 Task: Search for Loft Apartments in Des Moines.
Action: Key pressed <Key.caps_lock>D<Key.caps_lock>es<Key.space><Key.caps_lock>M<Key.caps_lock>oines
Screenshot: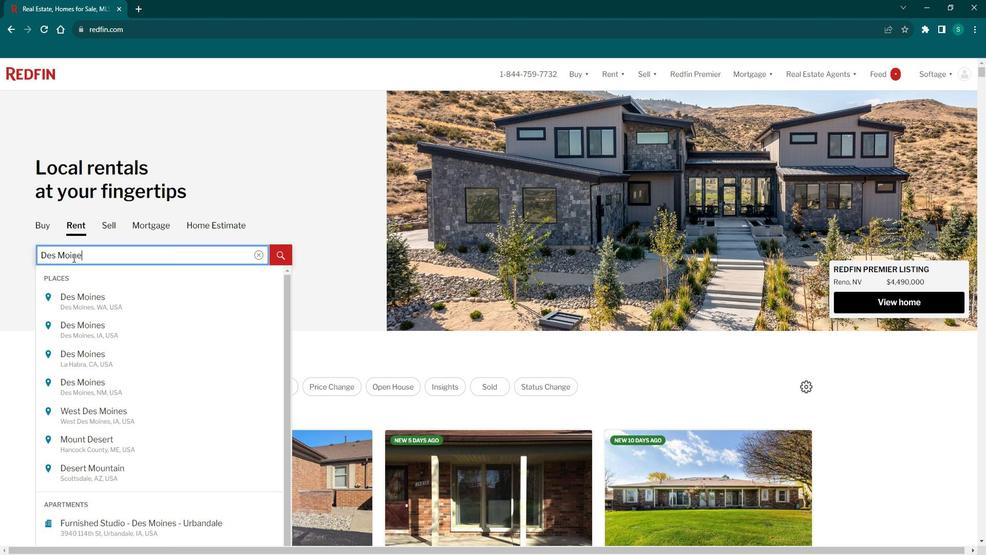 
Action: Mouse moved to (82, 303)
Screenshot: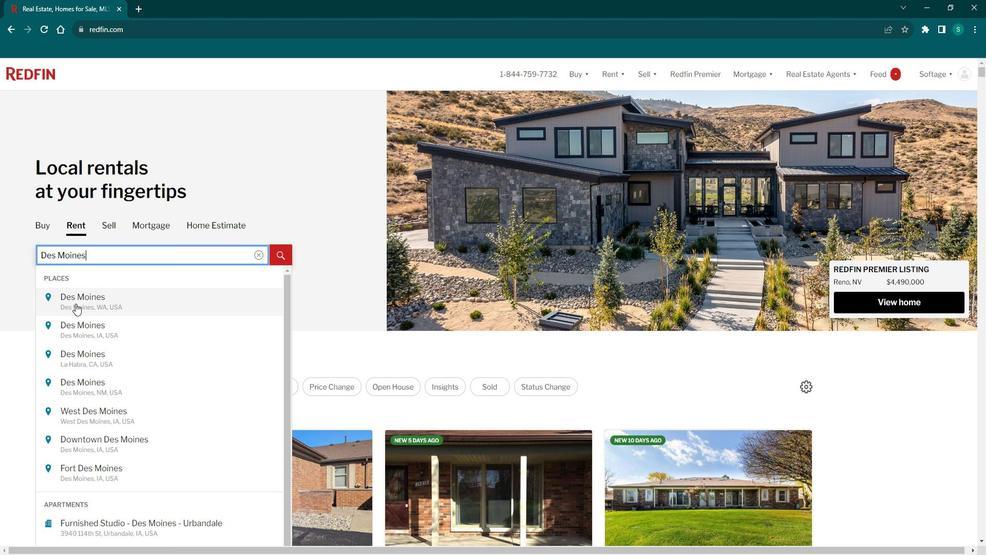
Action: Mouse pressed left at (82, 303)
Screenshot: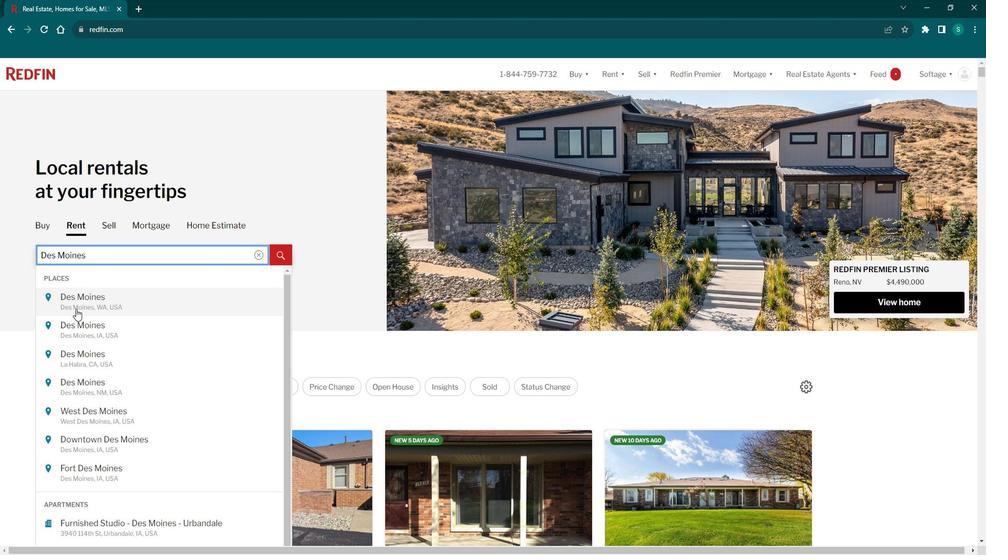 
Action: Mouse moved to (881, 148)
Screenshot: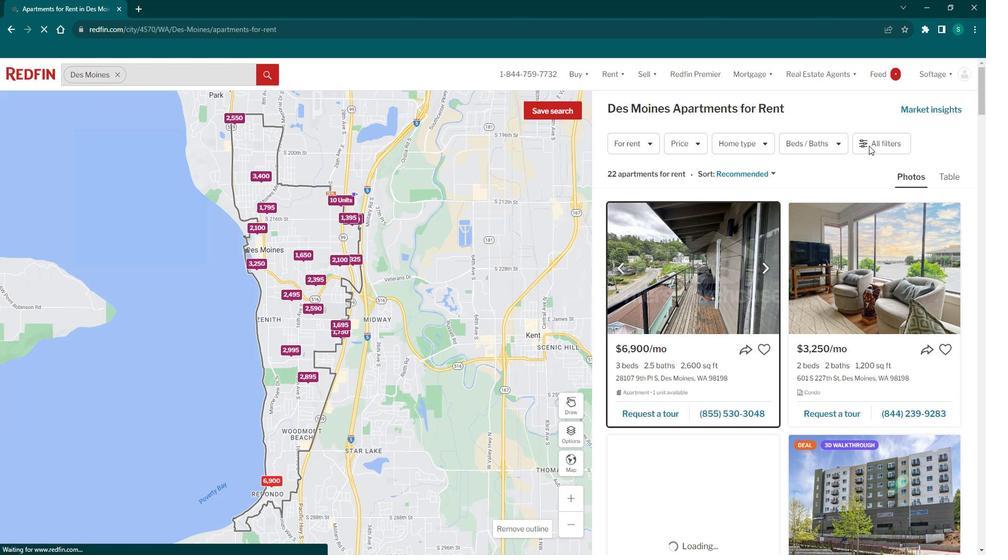 
Action: Mouse pressed left at (881, 148)
Screenshot: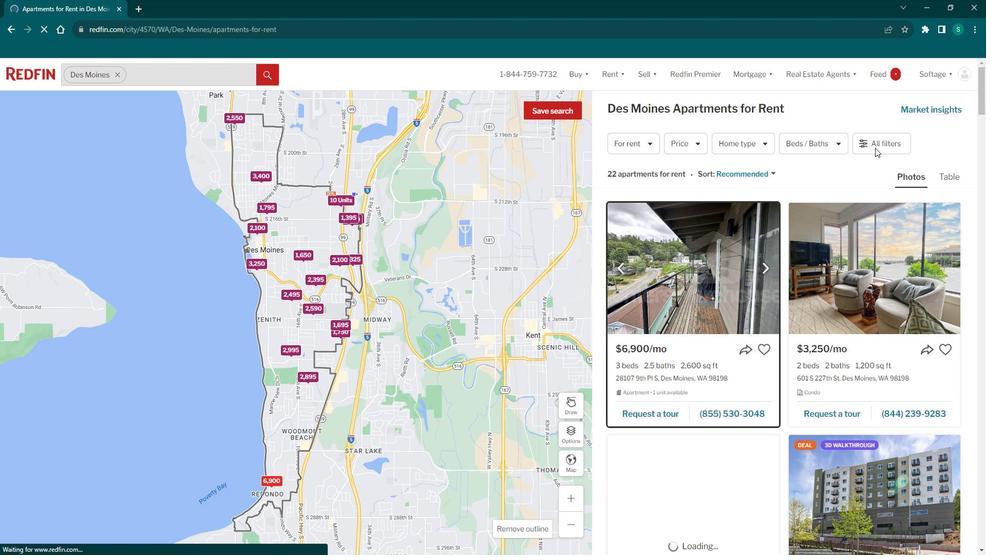 
Action: Mouse pressed left at (881, 148)
Screenshot: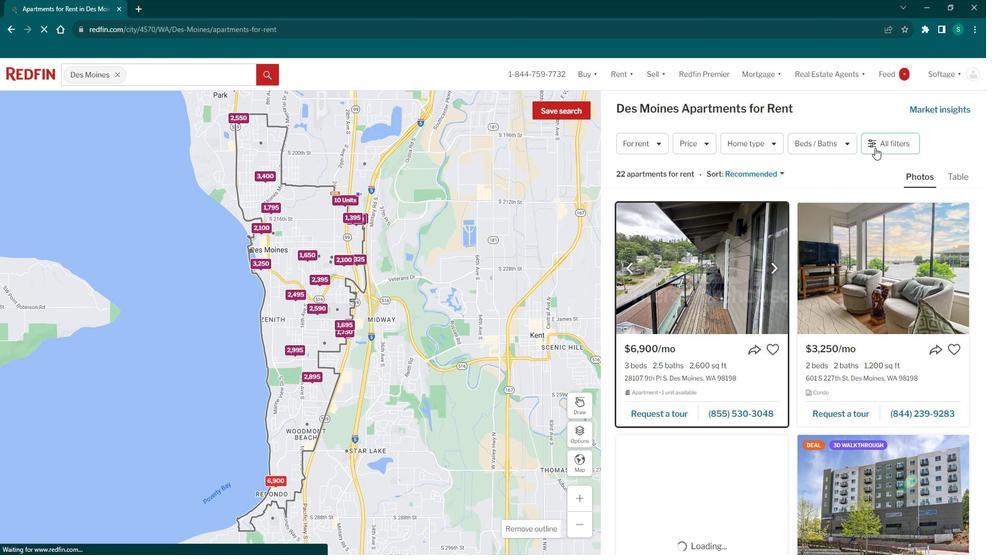 
Action: Mouse pressed left at (881, 148)
Screenshot: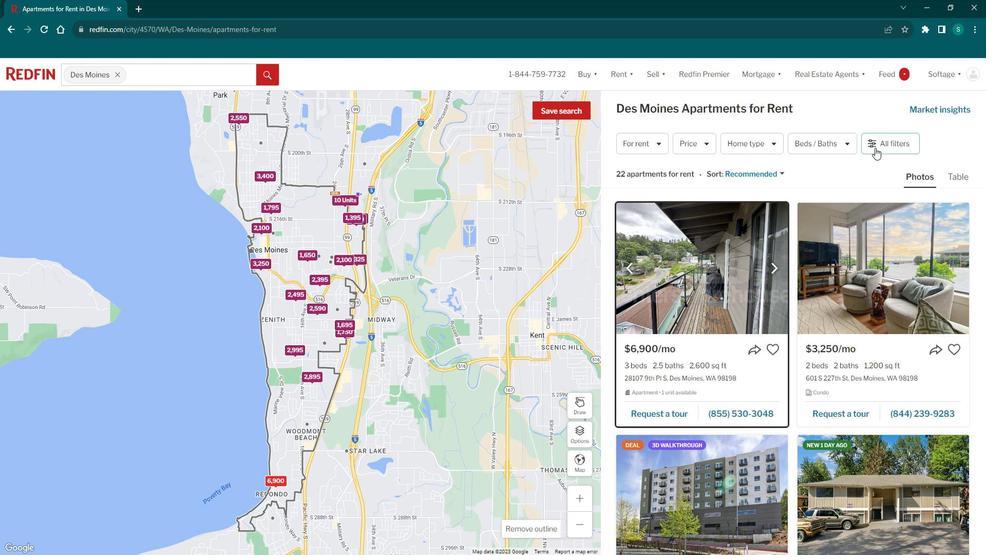 
Action: Mouse moved to (812, 274)
Screenshot: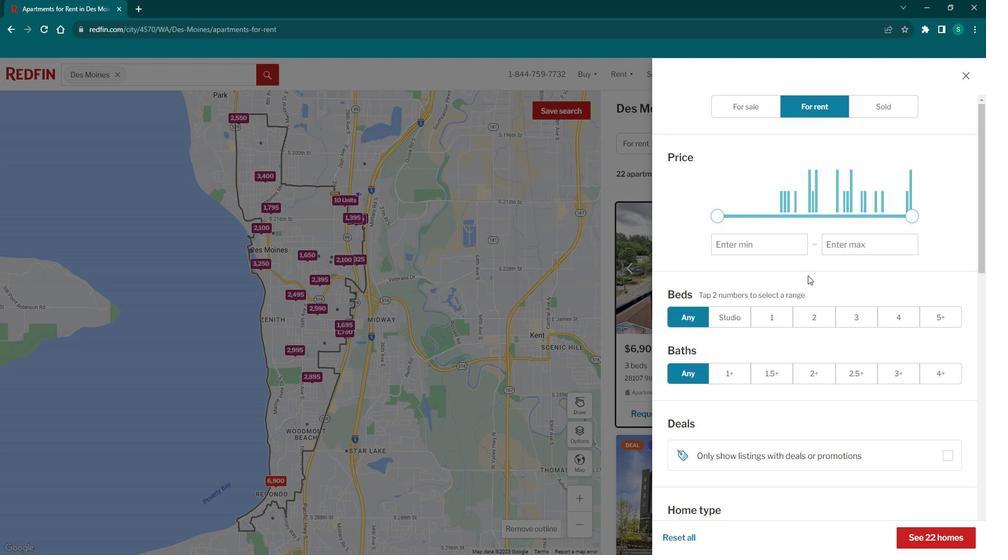 
Action: Mouse scrolled (812, 273) with delta (0, 0)
Screenshot: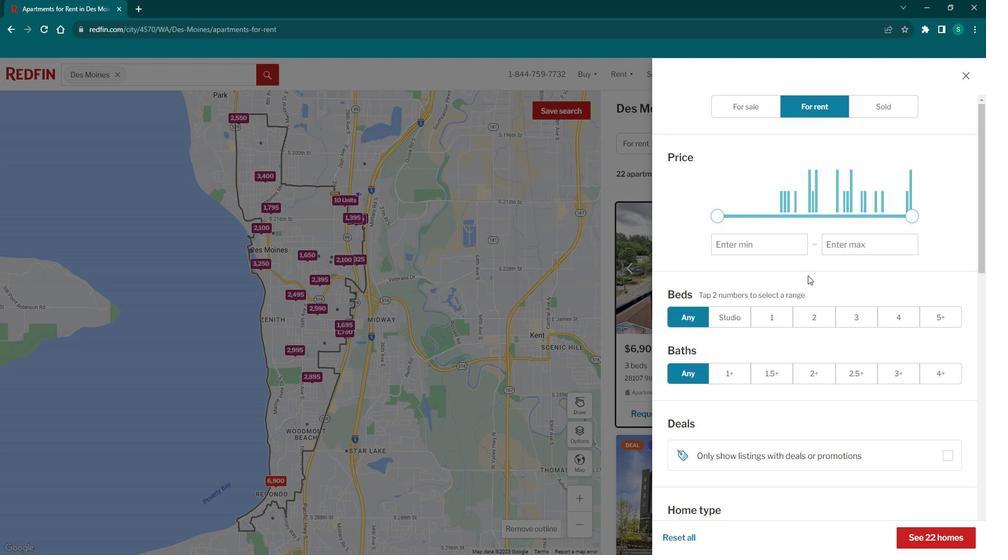
Action: Mouse moved to (682, 391)
Screenshot: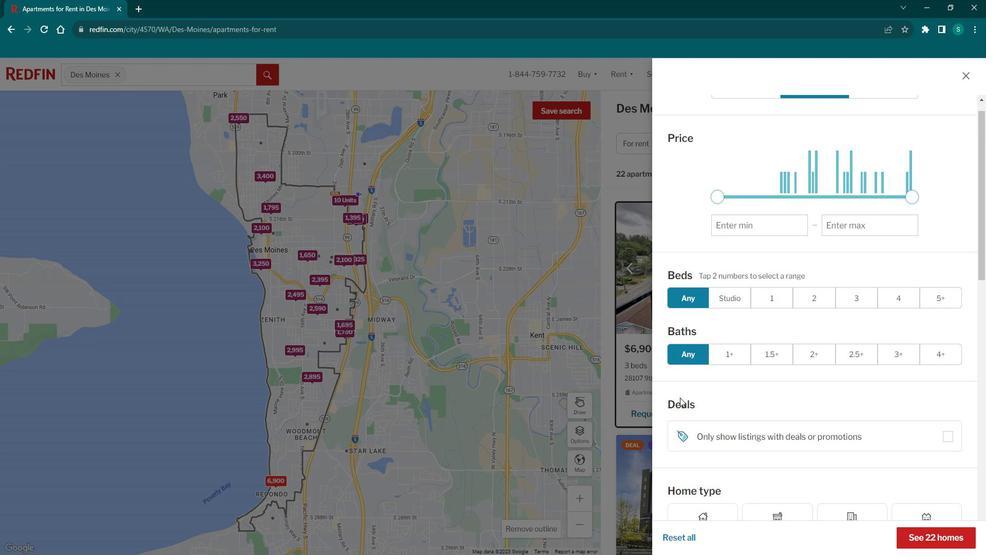 
Action: Mouse scrolled (682, 391) with delta (0, 0)
Screenshot: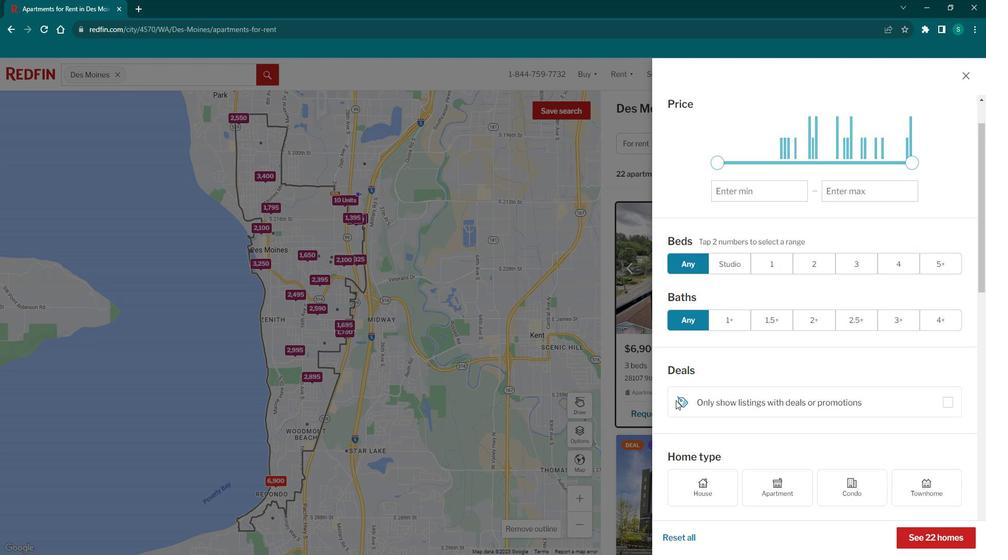 
Action: Mouse scrolled (682, 391) with delta (0, 0)
Screenshot: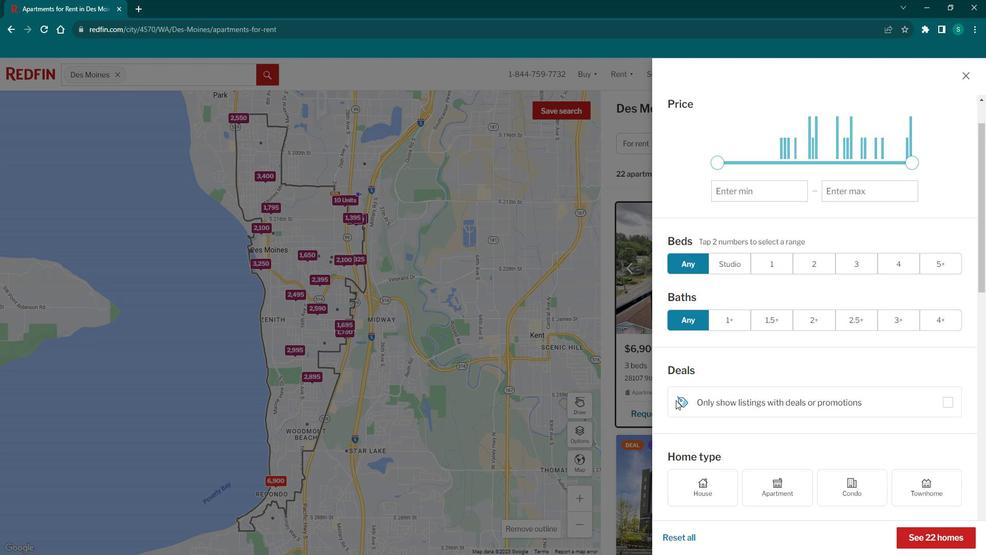 
Action: Mouse scrolled (682, 391) with delta (0, 0)
Screenshot: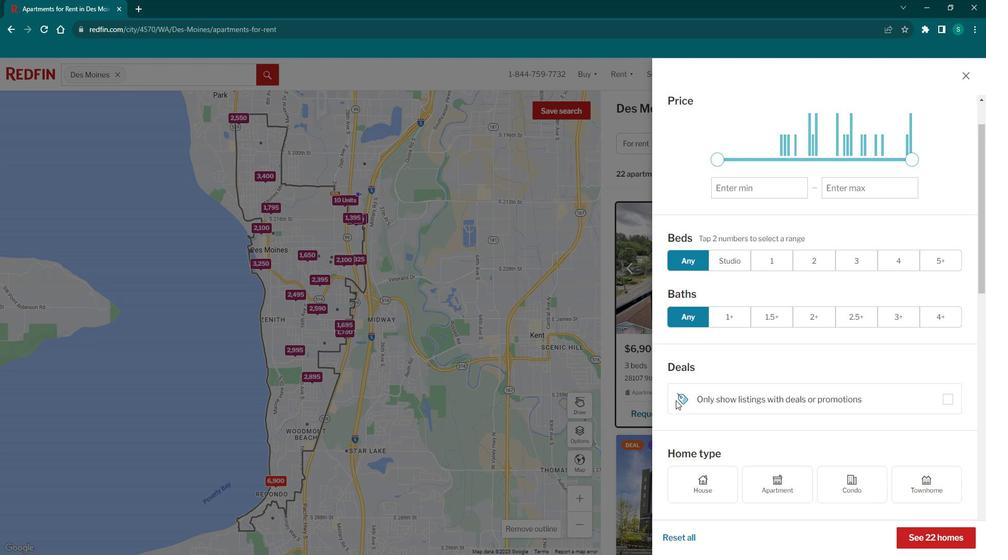 
Action: Mouse moved to (805, 330)
Screenshot: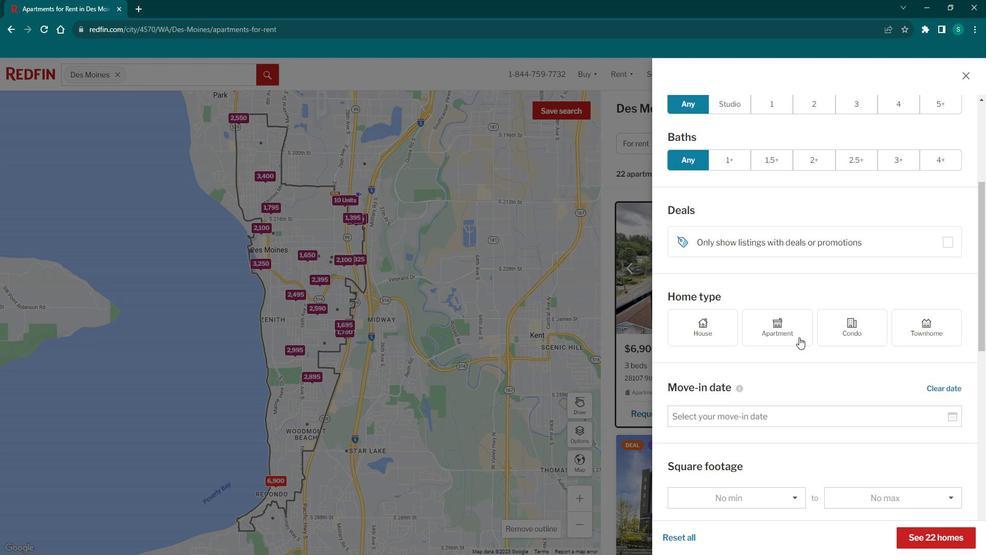 
Action: Mouse pressed left at (805, 330)
Screenshot: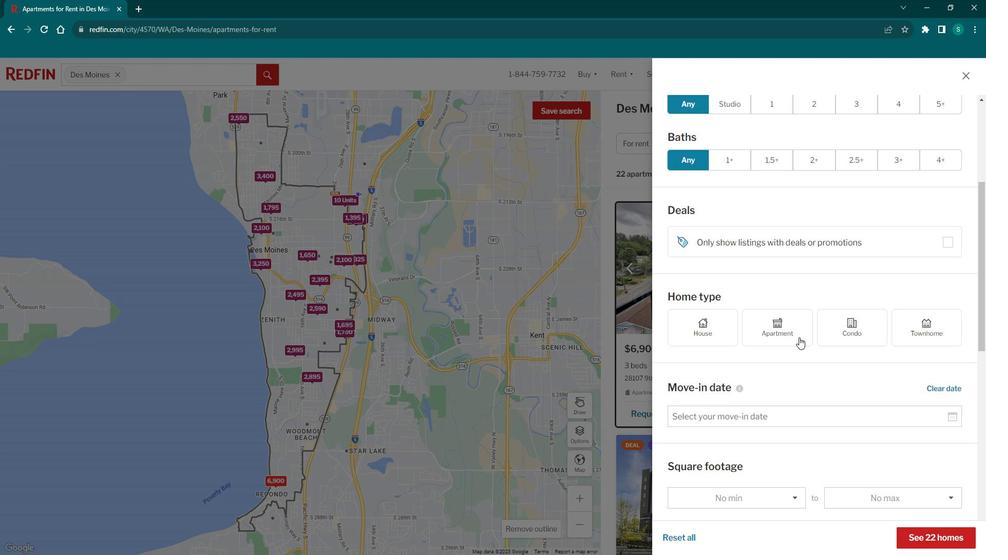 
Action: Mouse moved to (801, 367)
Screenshot: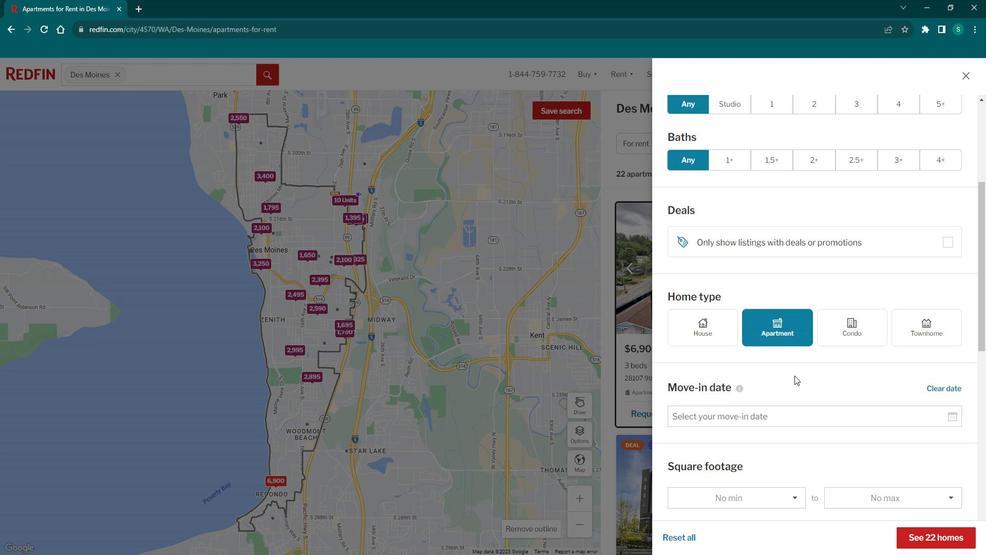 
Action: Mouse scrolled (801, 366) with delta (0, 0)
Screenshot: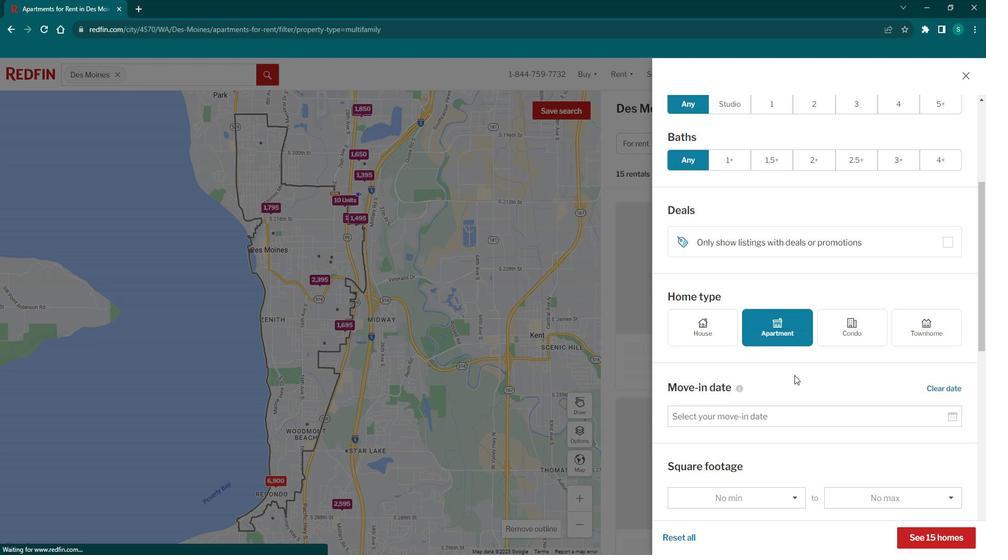 
Action: Mouse scrolled (801, 366) with delta (0, 0)
Screenshot: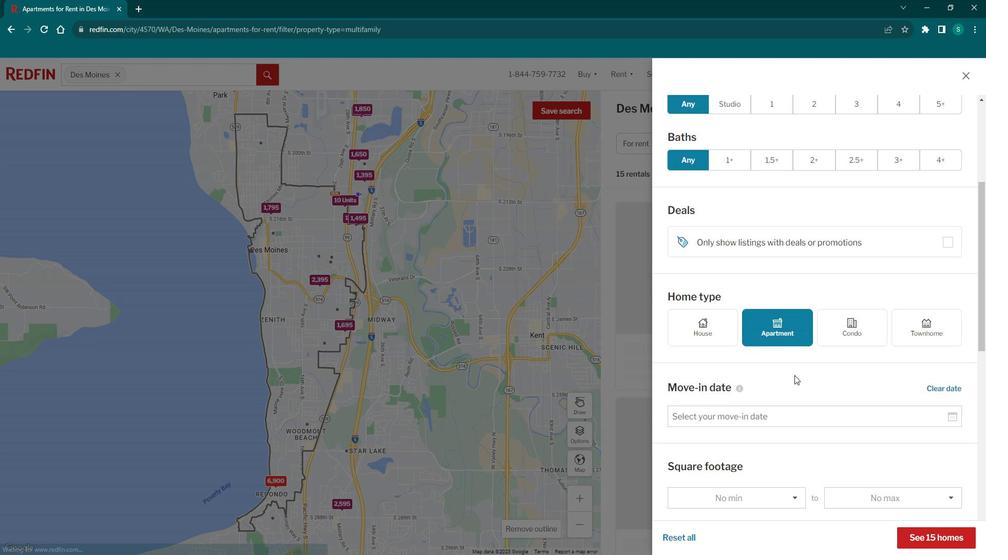 
Action: Mouse scrolled (801, 366) with delta (0, 0)
Screenshot: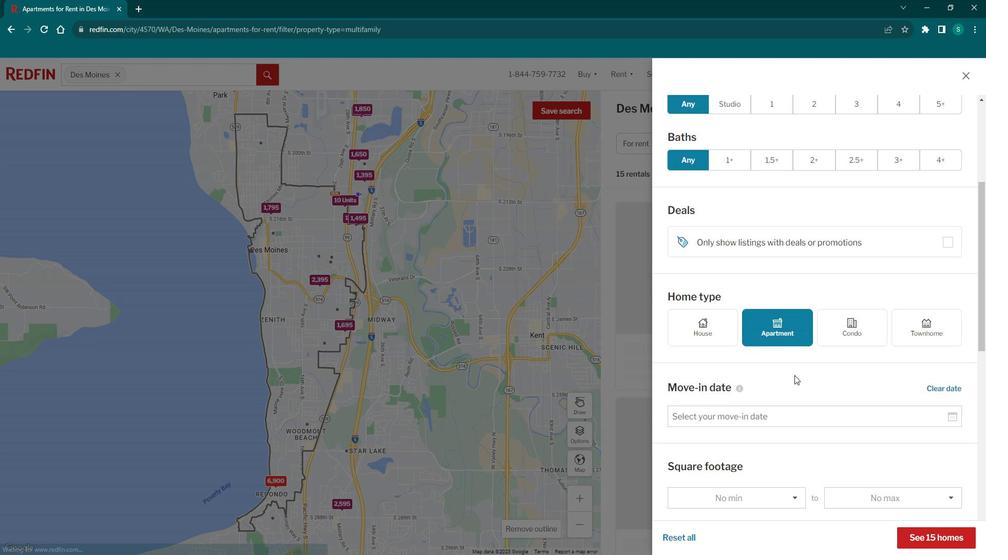 
Action: Mouse scrolled (801, 366) with delta (0, 0)
Screenshot: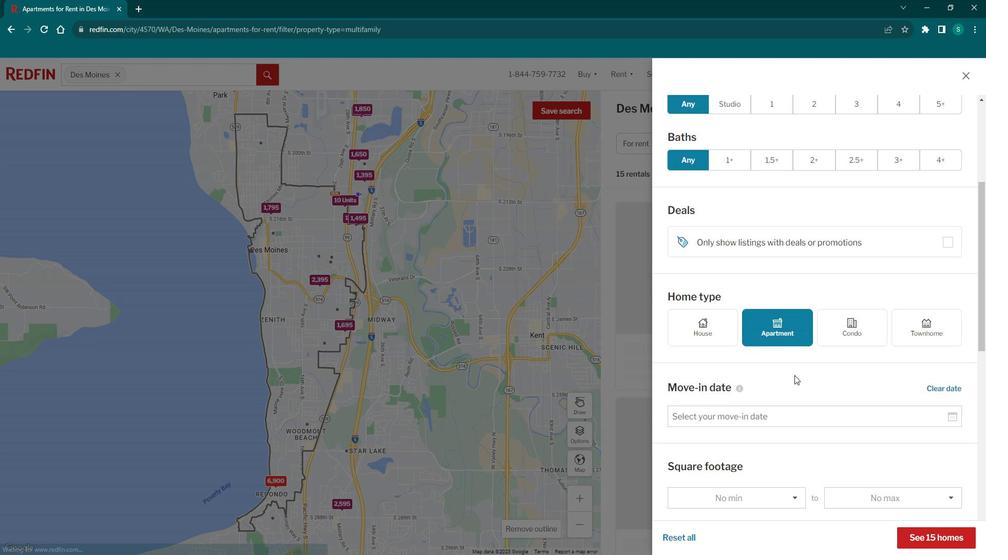 
Action: Mouse scrolled (801, 366) with delta (0, 0)
Screenshot: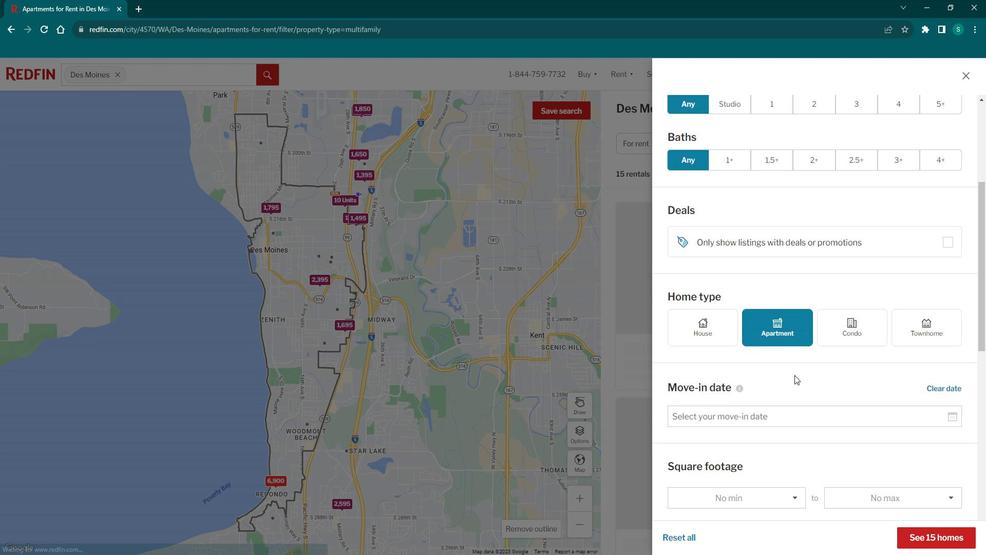 
Action: Mouse scrolled (801, 366) with delta (0, 0)
Screenshot: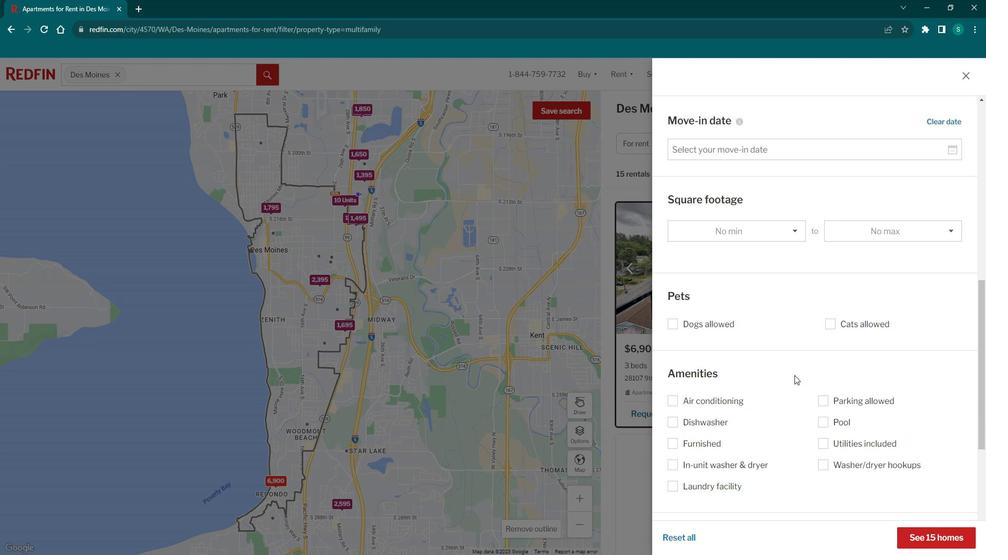 
Action: Mouse scrolled (801, 366) with delta (0, 0)
Screenshot: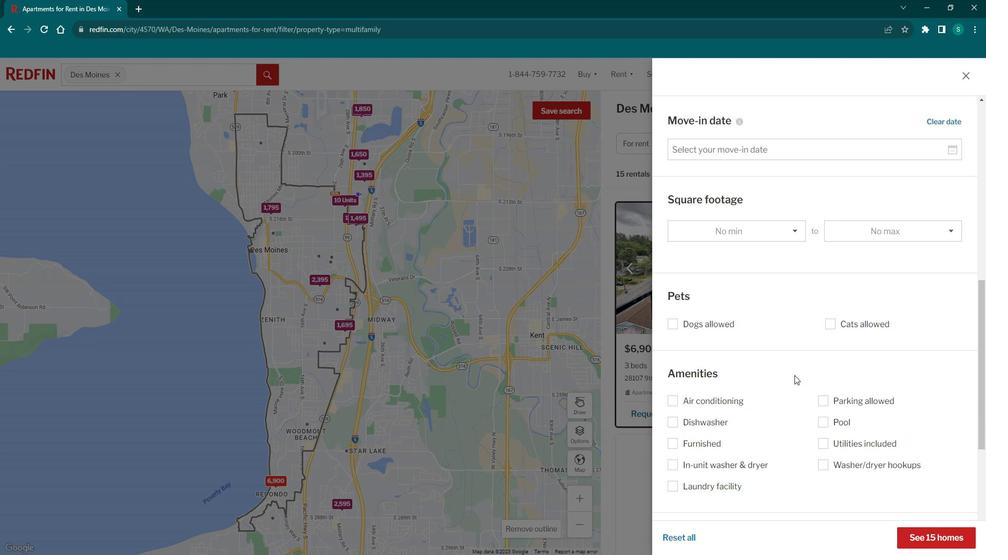 
Action: Mouse scrolled (801, 366) with delta (0, 0)
Screenshot: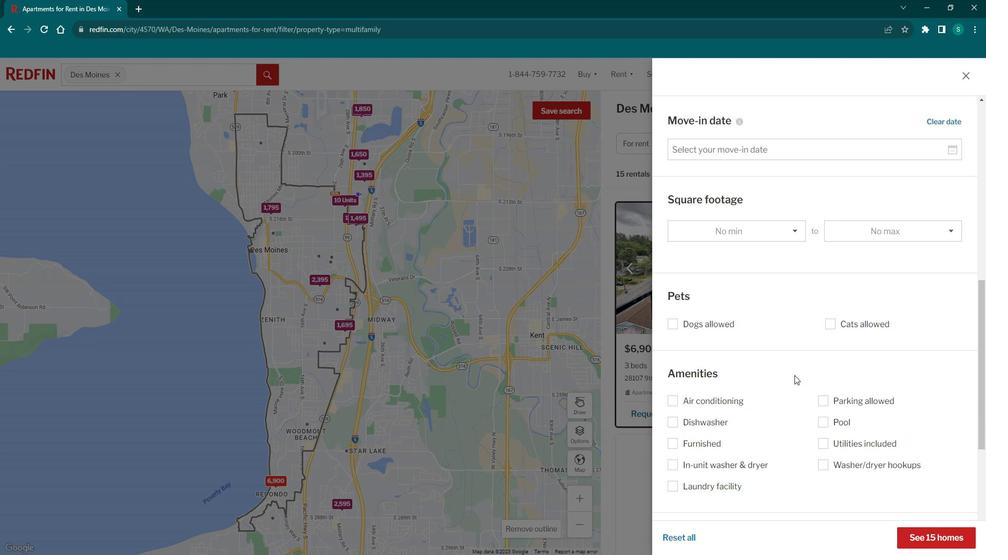 
Action: Mouse scrolled (801, 366) with delta (0, 0)
Screenshot: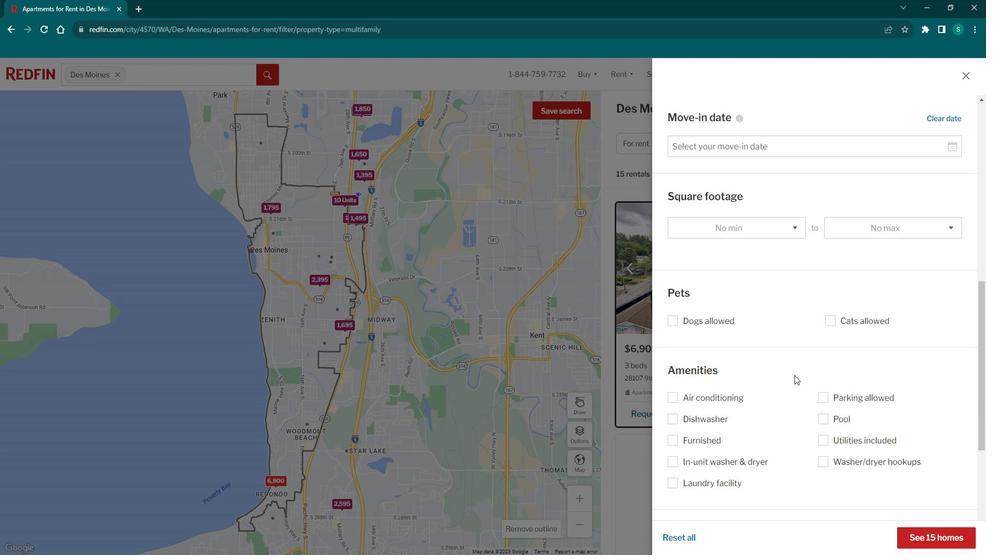 
Action: Mouse scrolled (801, 366) with delta (0, 0)
Screenshot: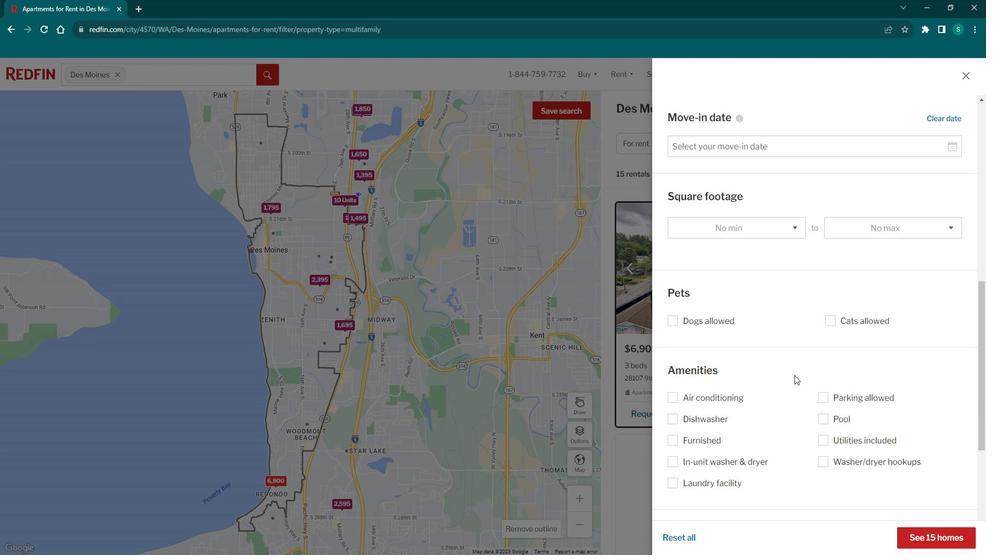 
Action: Mouse moved to (934, 525)
Screenshot: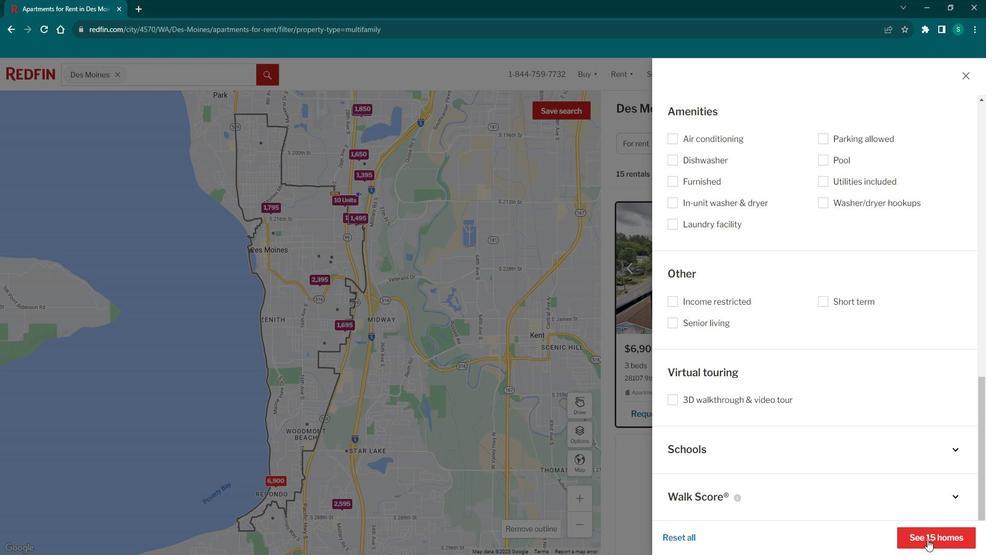 
Action: Mouse pressed left at (934, 525)
Screenshot: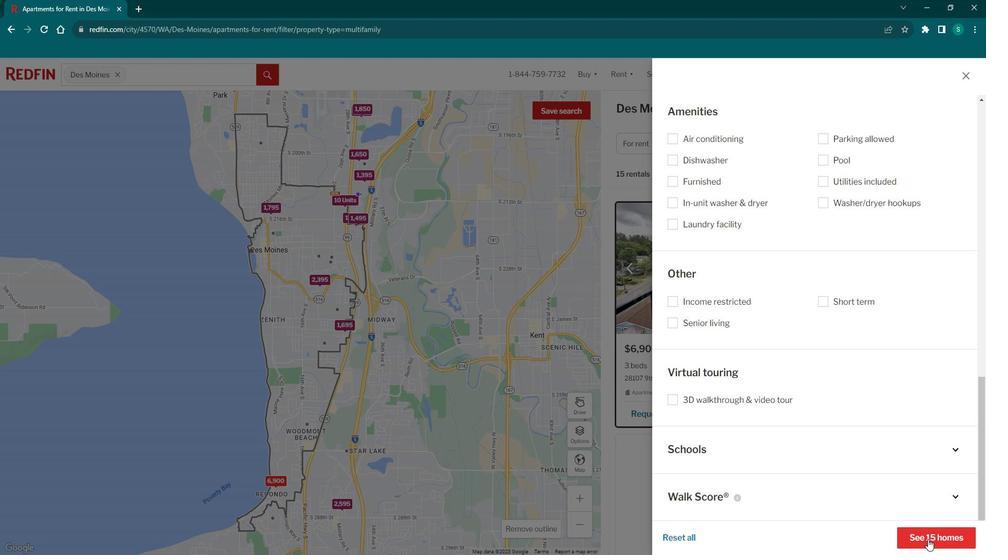 
Action: Mouse moved to (815, 347)
Screenshot: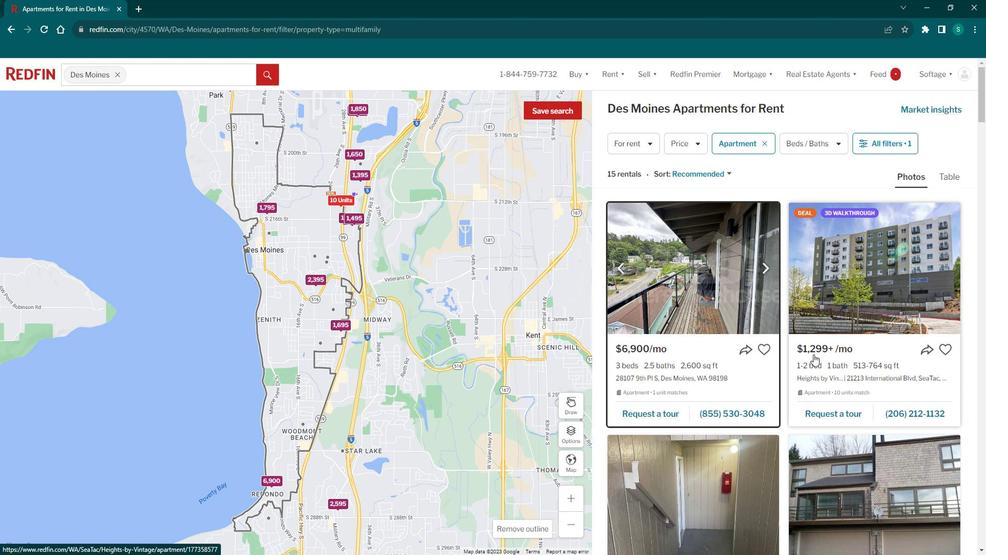 
Action: Mouse scrolled (815, 346) with delta (0, 0)
Screenshot: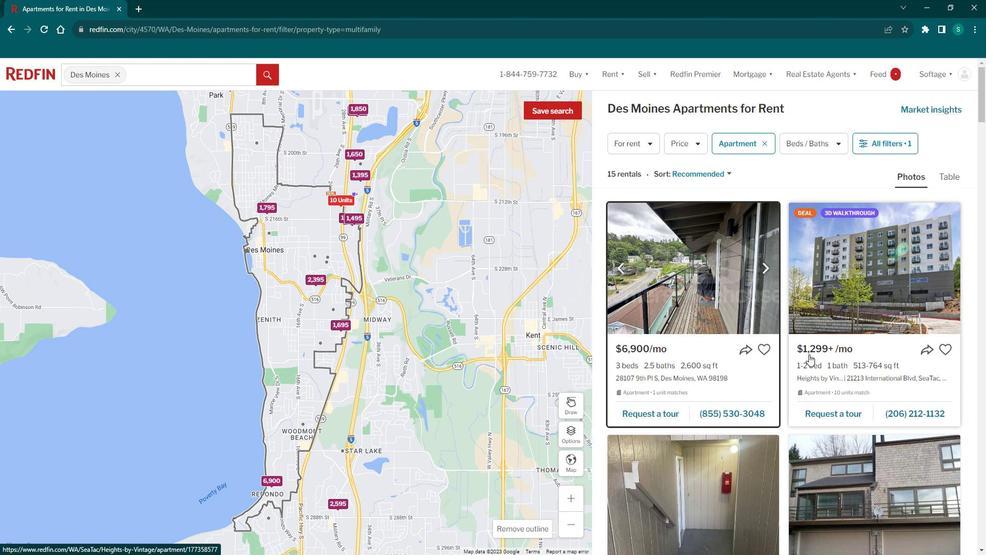 
Action: Mouse scrolled (815, 346) with delta (0, 0)
Screenshot: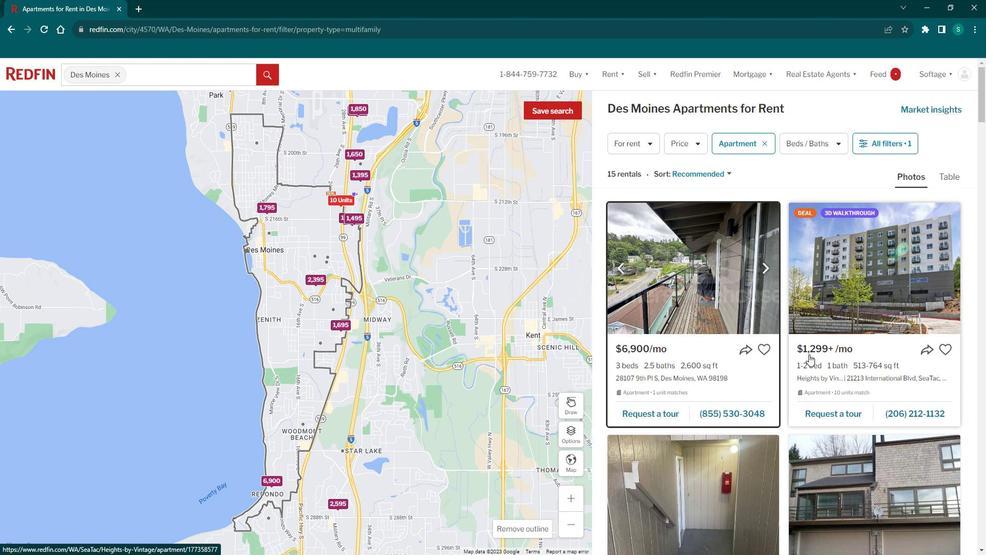 
Action: Mouse scrolled (815, 346) with delta (0, 0)
Screenshot: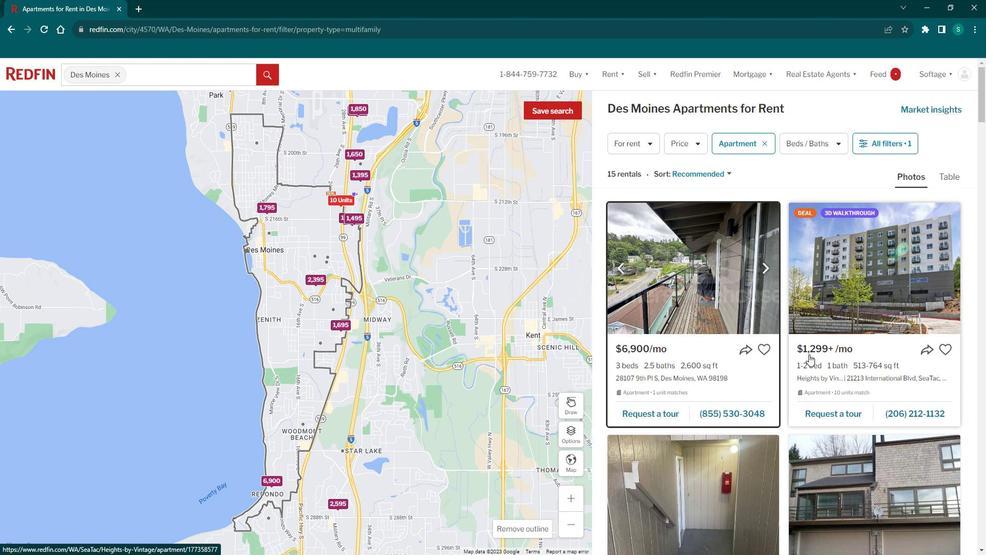
Action: Mouse scrolled (815, 346) with delta (0, 0)
Screenshot: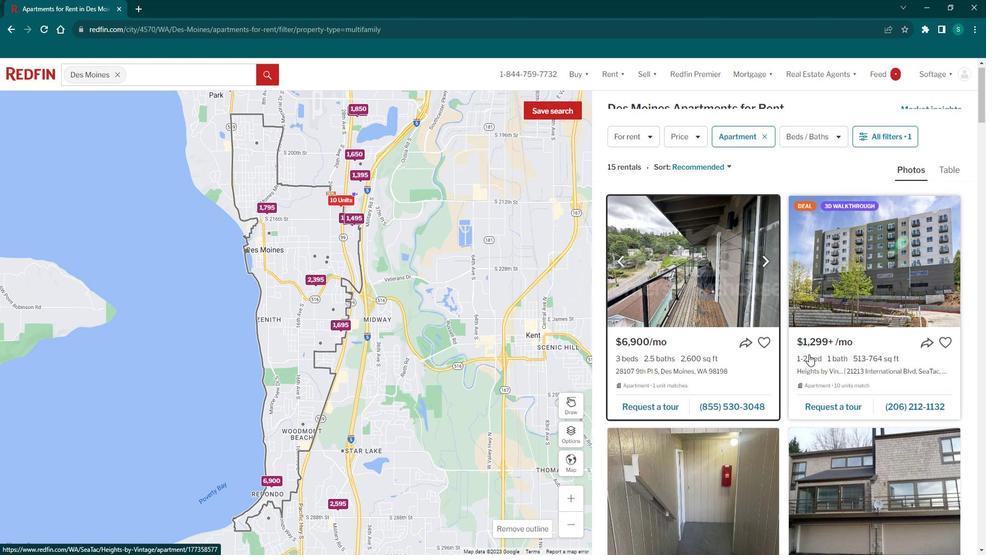 
Action: Mouse moved to (868, 333)
Screenshot: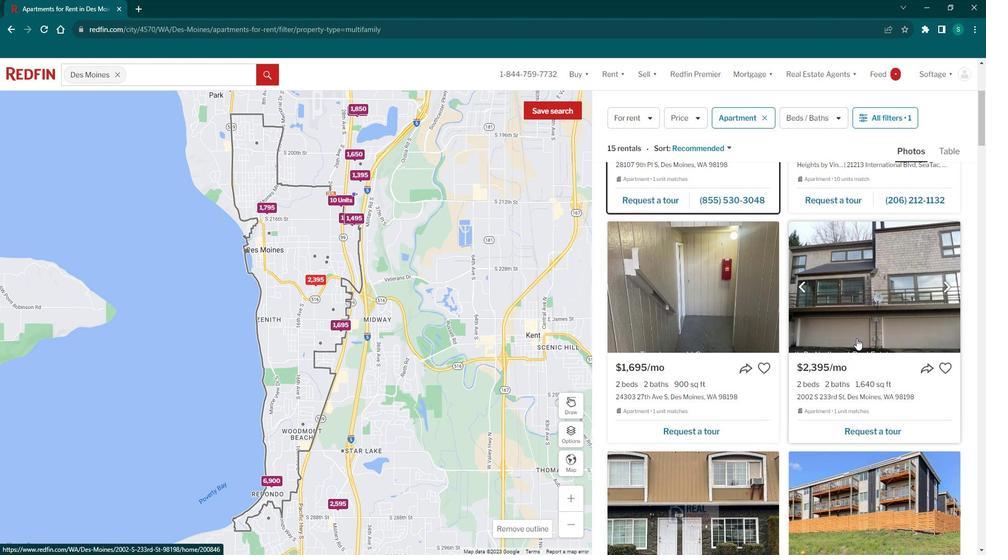 
Action: Mouse pressed left at (868, 333)
Screenshot: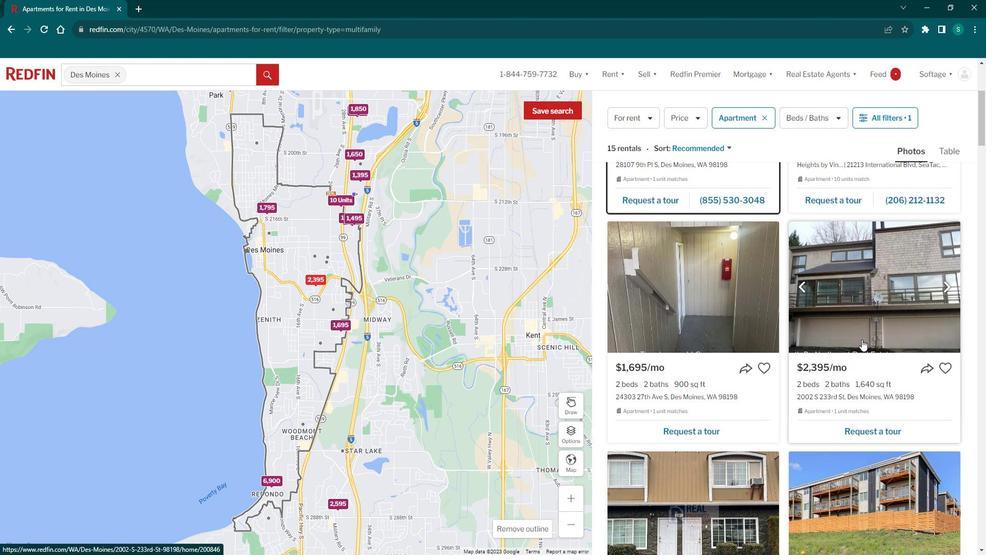 
Action: Mouse moved to (363, 327)
Screenshot: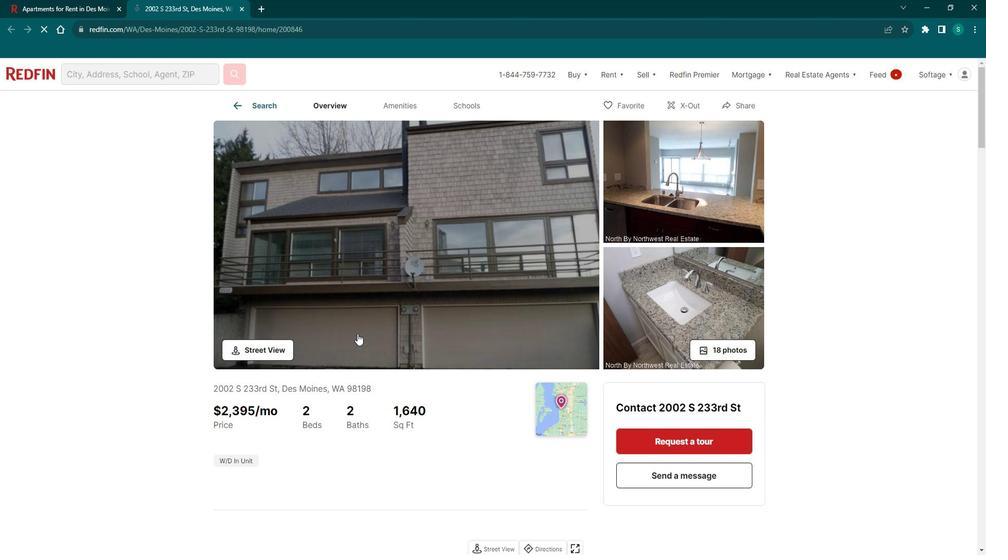 
Action: Mouse scrolled (363, 327) with delta (0, 0)
Screenshot: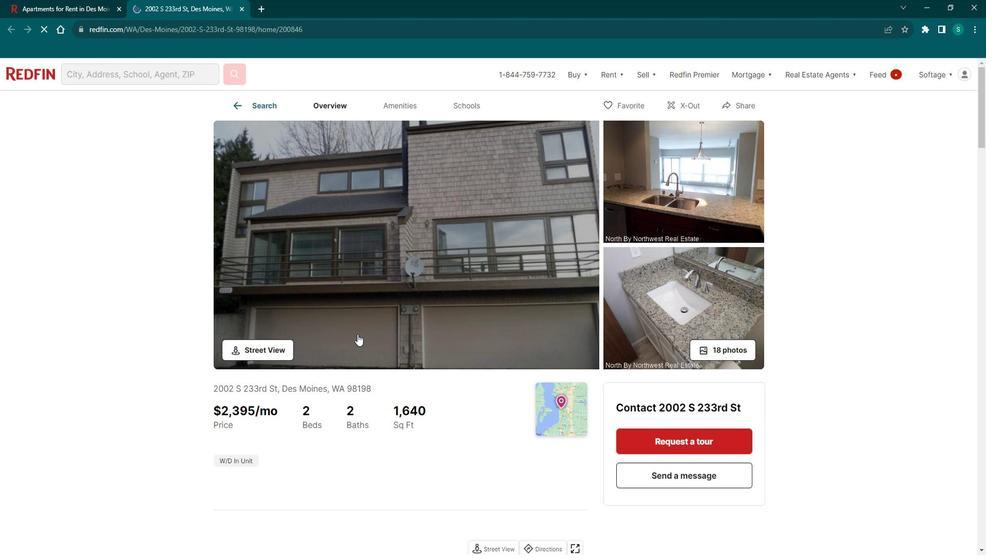 
Action: Mouse scrolled (363, 327) with delta (0, 0)
Screenshot: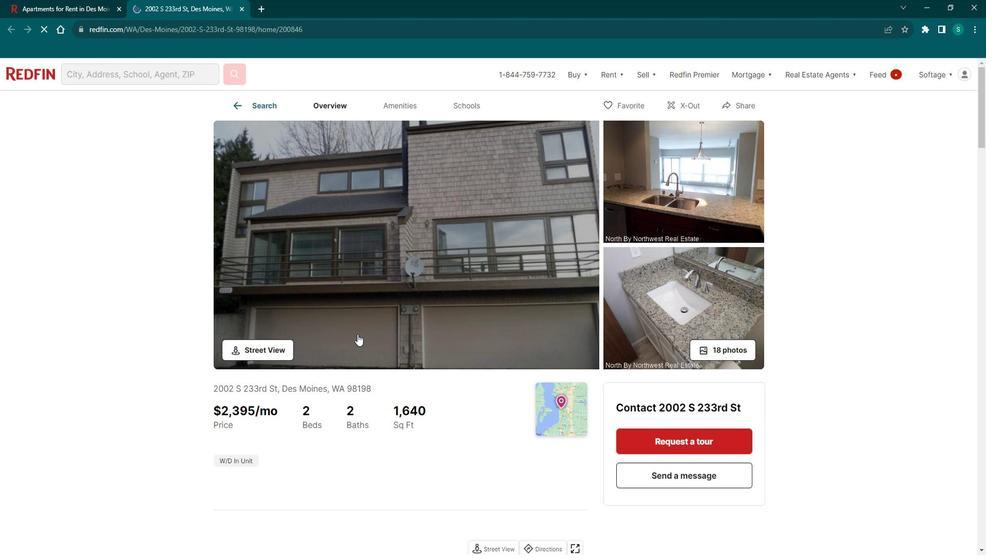 
Action: Mouse scrolled (363, 327) with delta (0, 0)
Screenshot: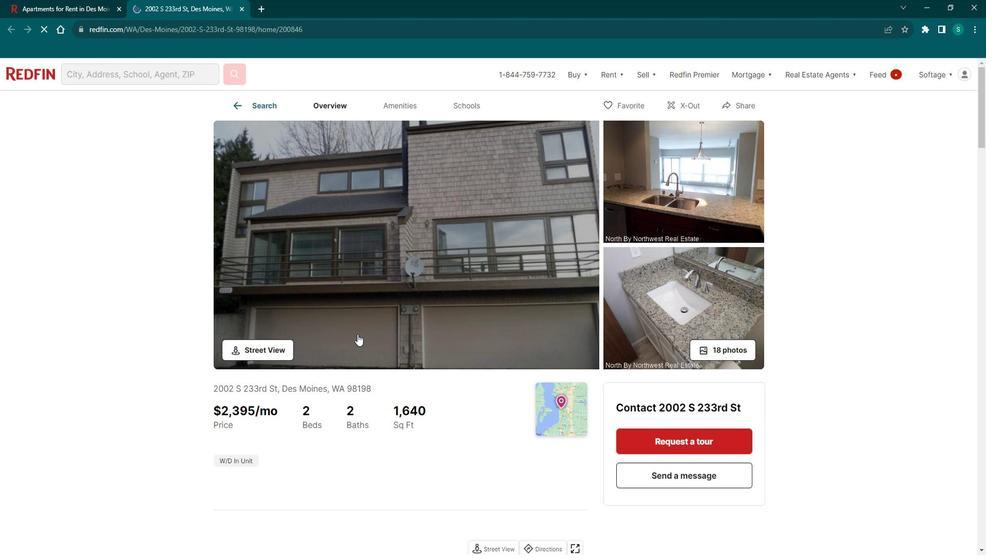 
Action: Mouse scrolled (363, 327) with delta (0, 0)
Screenshot: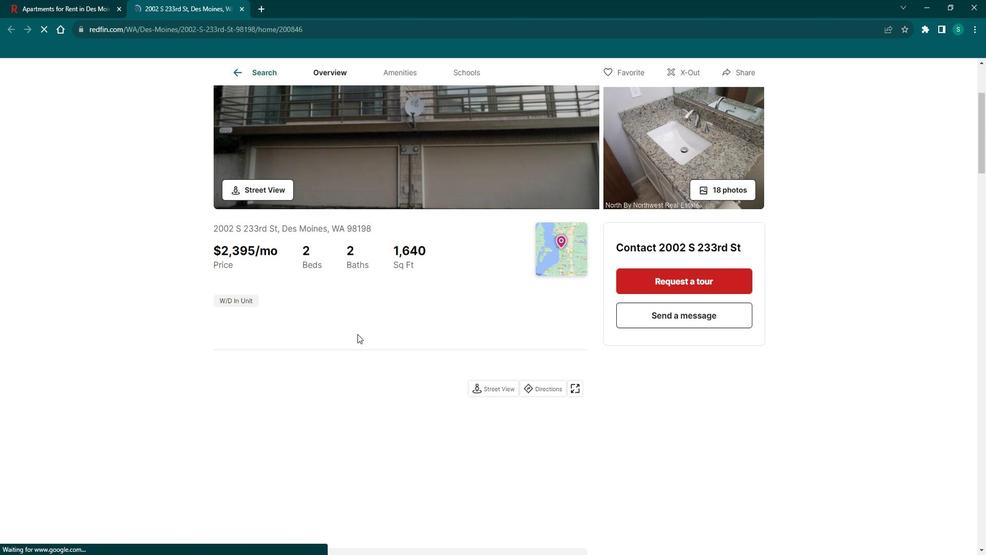 
Action: Mouse scrolled (363, 327) with delta (0, 0)
Screenshot: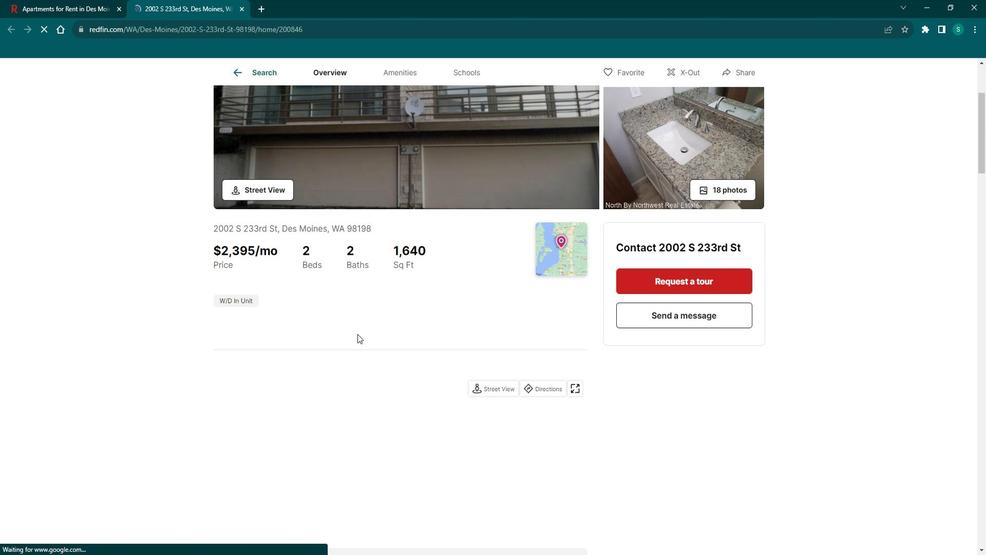 
Action: Mouse scrolled (363, 327) with delta (0, 0)
Screenshot: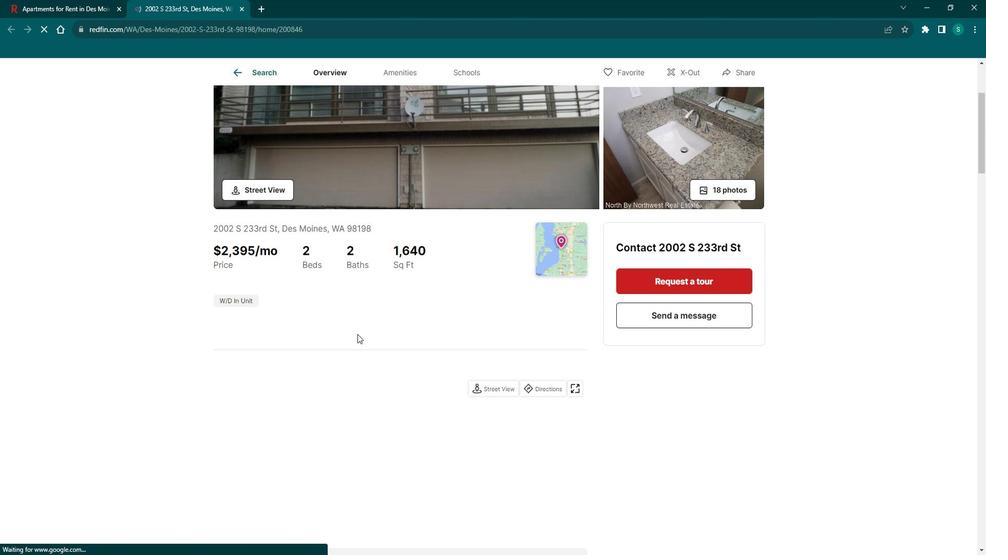 
Action: Mouse scrolled (363, 327) with delta (0, 0)
Screenshot: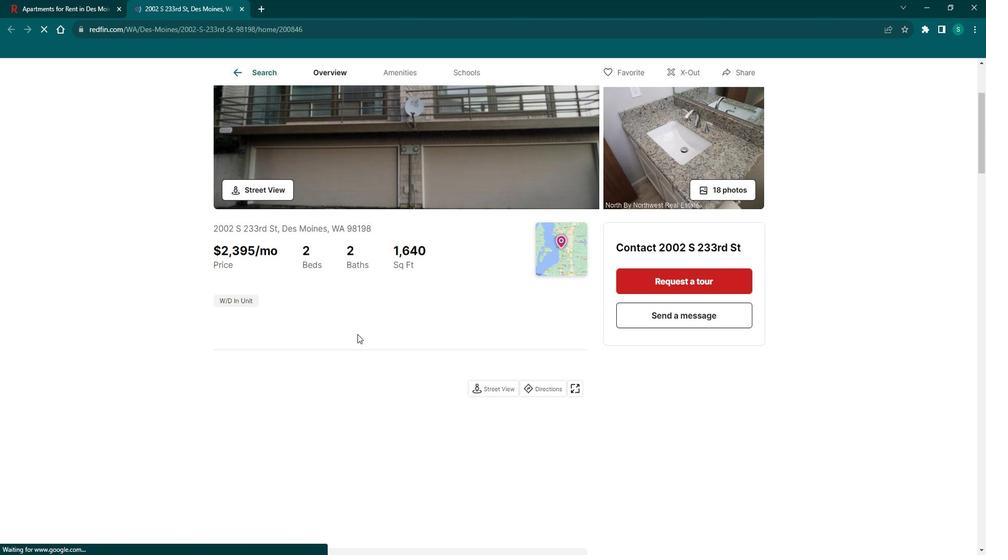 
Action: Mouse scrolled (363, 327) with delta (0, 0)
Screenshot: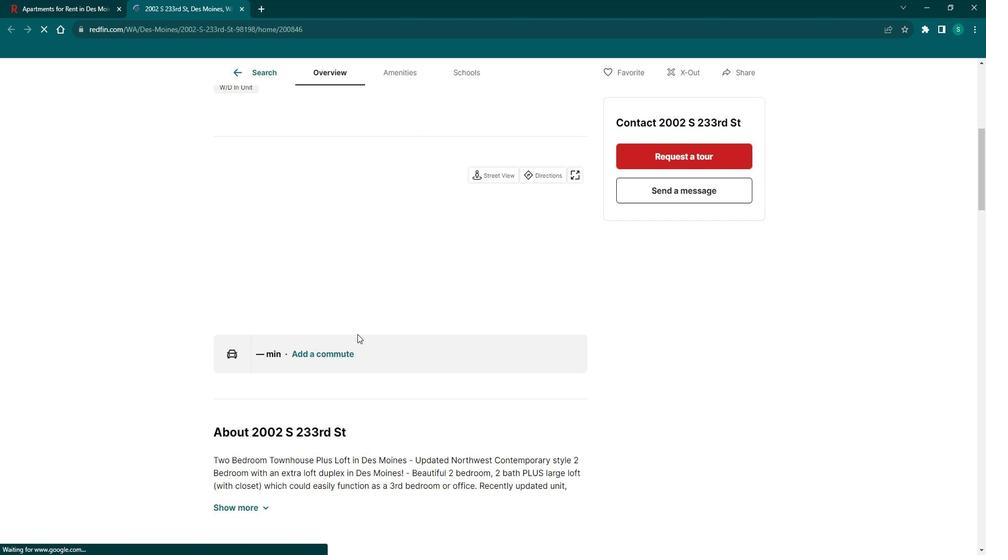
Action: Mouse scrolled (363, 327) with delta (0, 0)
Screenshot: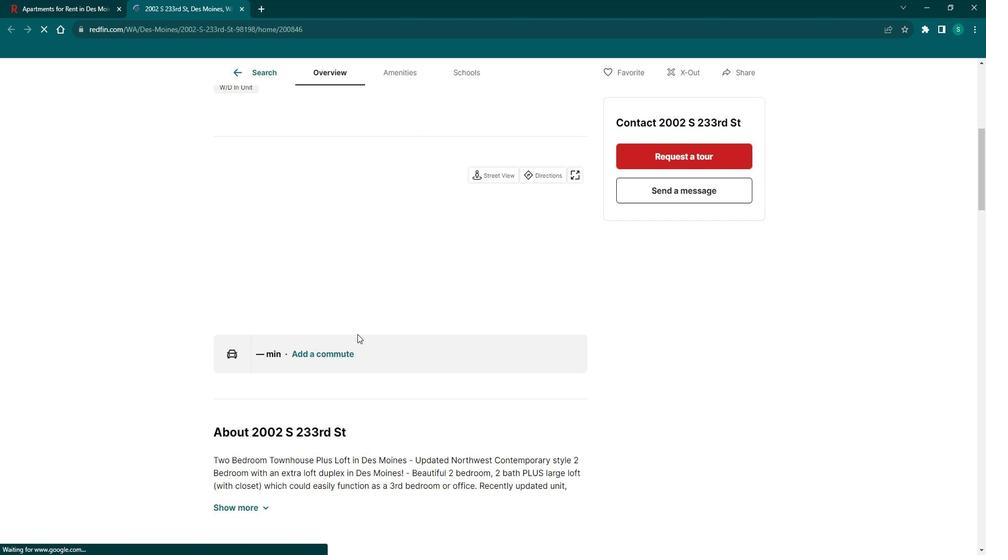 
Action: Mouse scrolled (363, 327) with delta (0, 0)
Screenshot: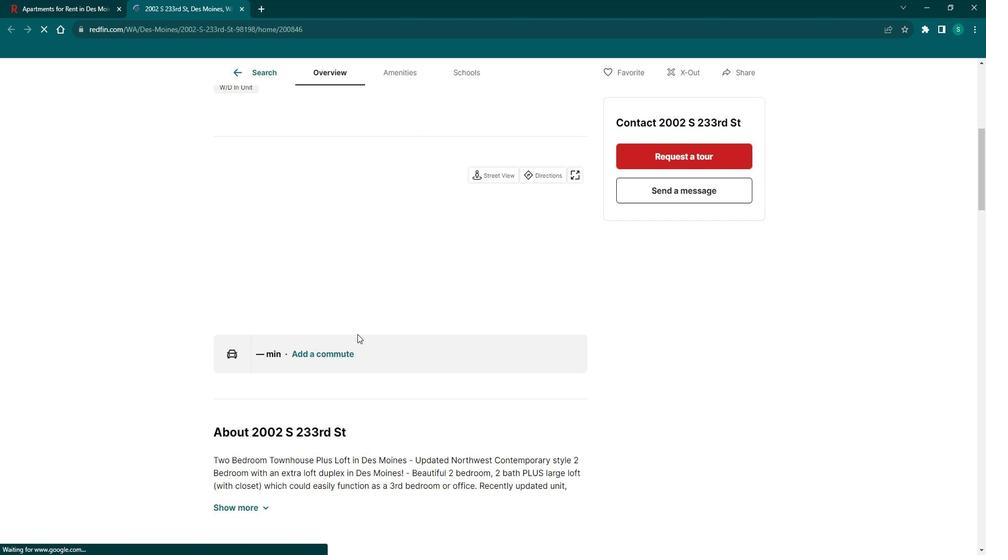 
Action: Mouse scrolled (363, 327) with delta (0, 0)
Screenshot: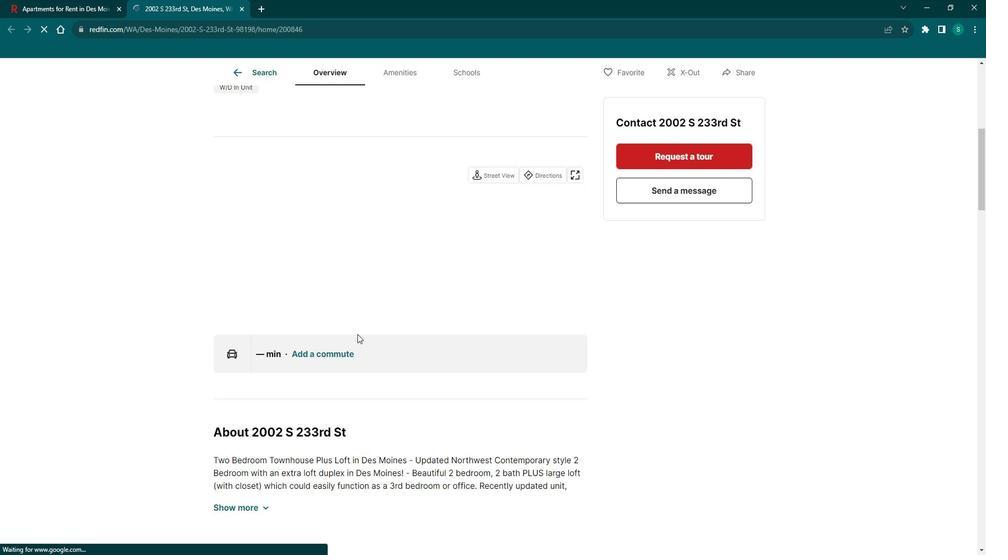 
Action: Mouse moved to (253, 285)
Screenshot: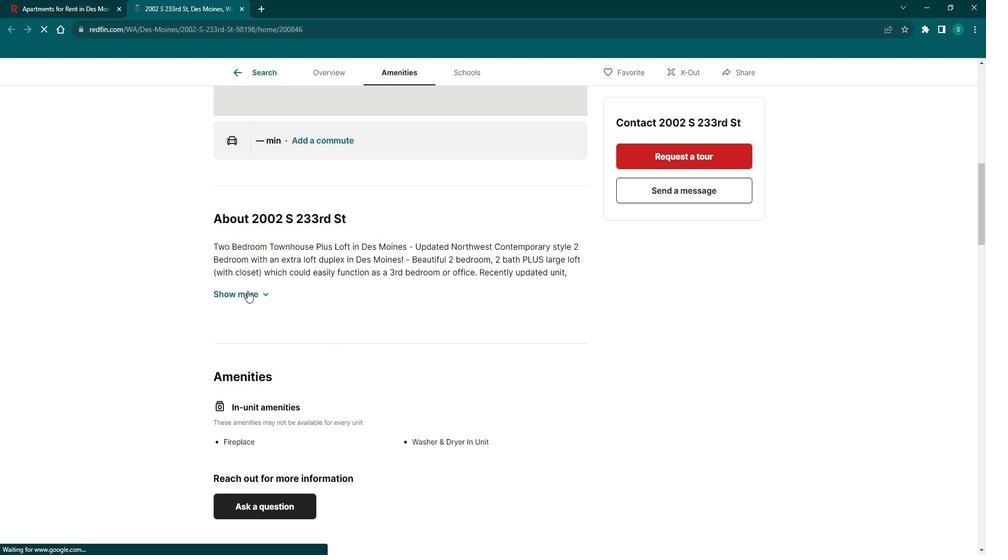 
Action: Mouse pressed left at (253, 285)
Screenshot: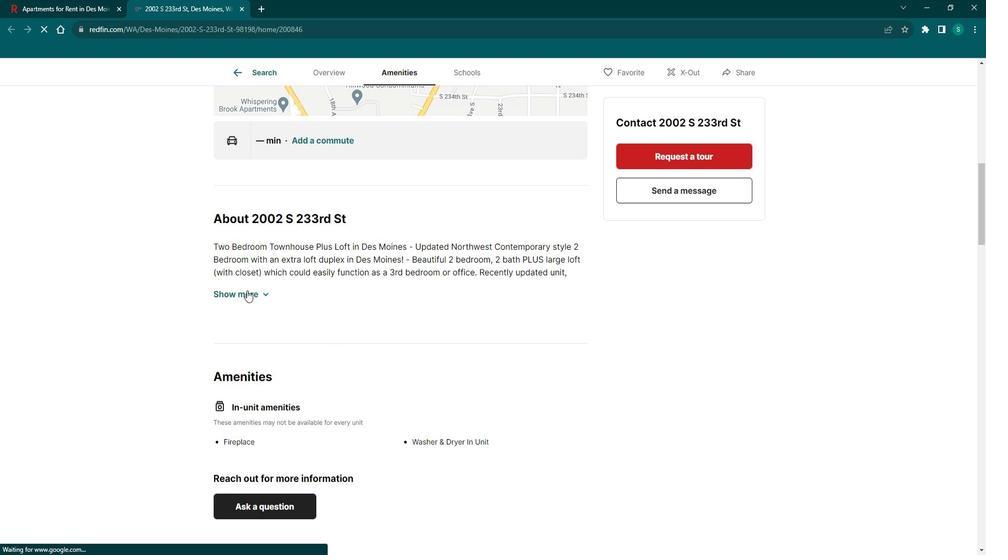 
Action: Mouse moved to (284, 312)
Screenshot: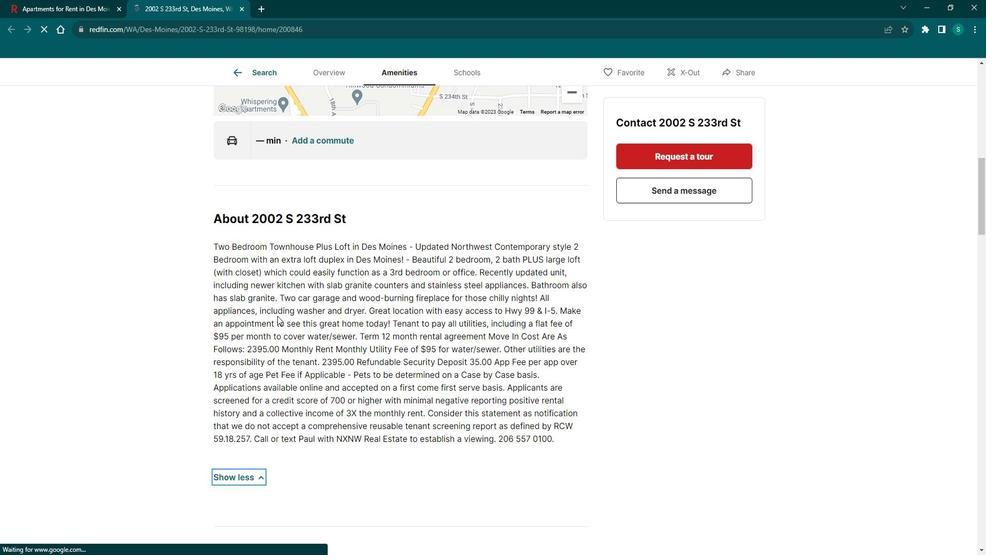 
Action: Mouse scrolled (284, 311) with delta (0, 0)
Screenshot: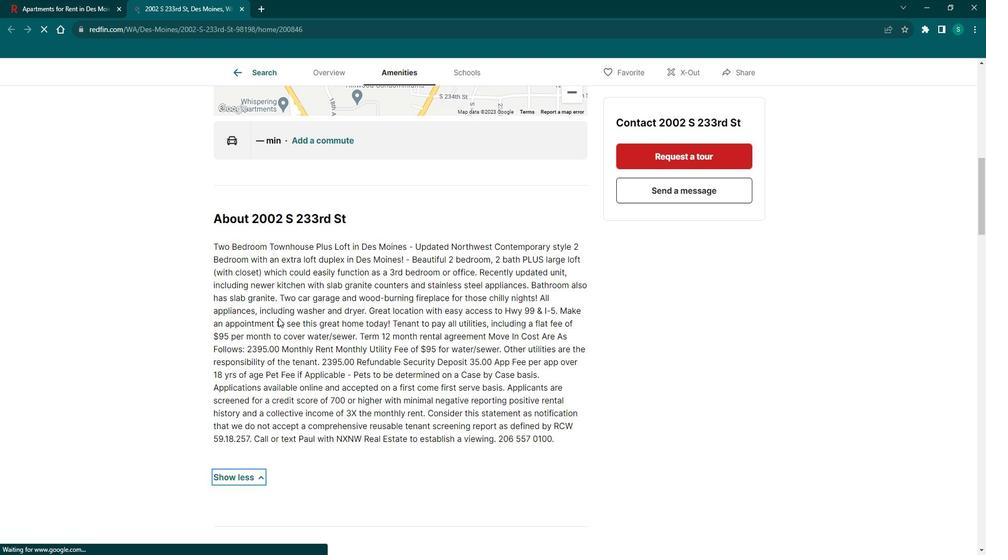 
Action: Mouse scrolled (284, 311) with delta (0, 0)
Screenshot: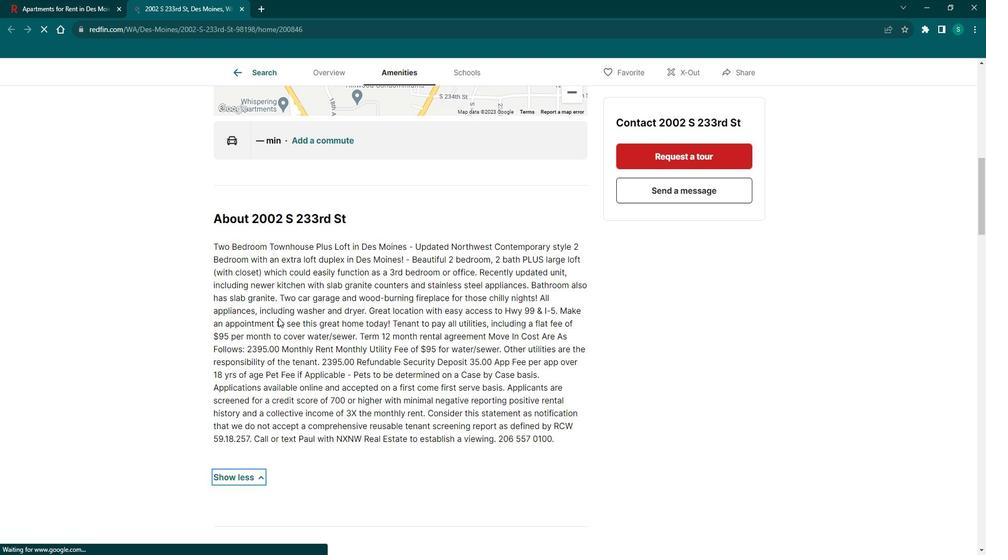 
Action: Mouse scrolled (284, 311) with delta (0, 0)
Screenshot: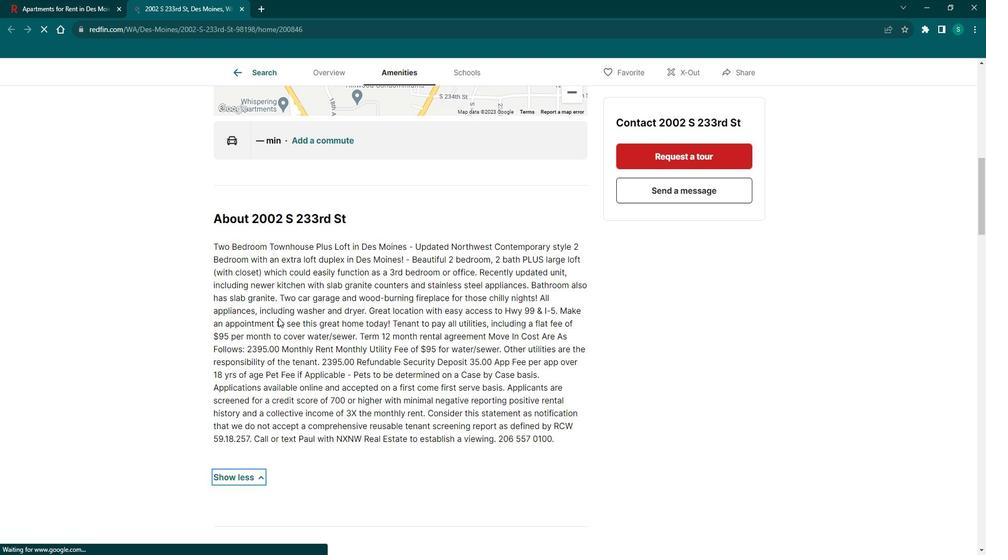 
Action: Mouse scrolled (284, 311) with delta (0, 0)
Screenshot: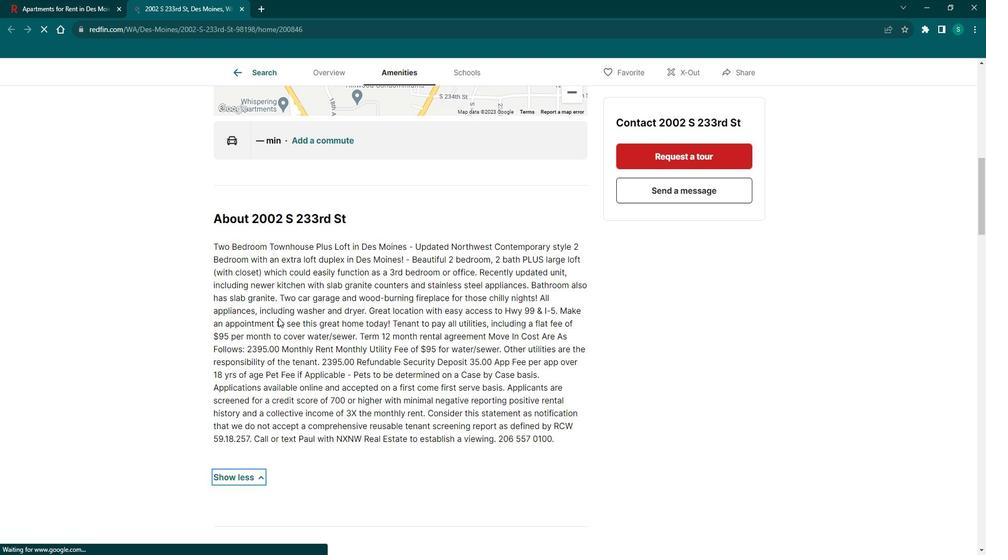 
Action: Mouse scrolled (284, 311) with delta (0, 0)
Screenshot: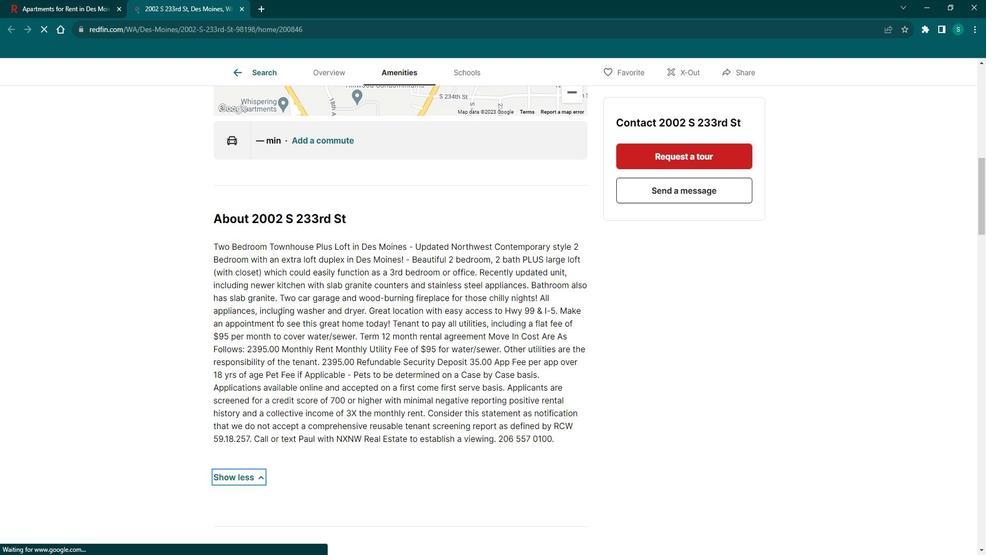 
Action: Mouse scrolled (284, 311) with delta (0, 0)
Screenshot: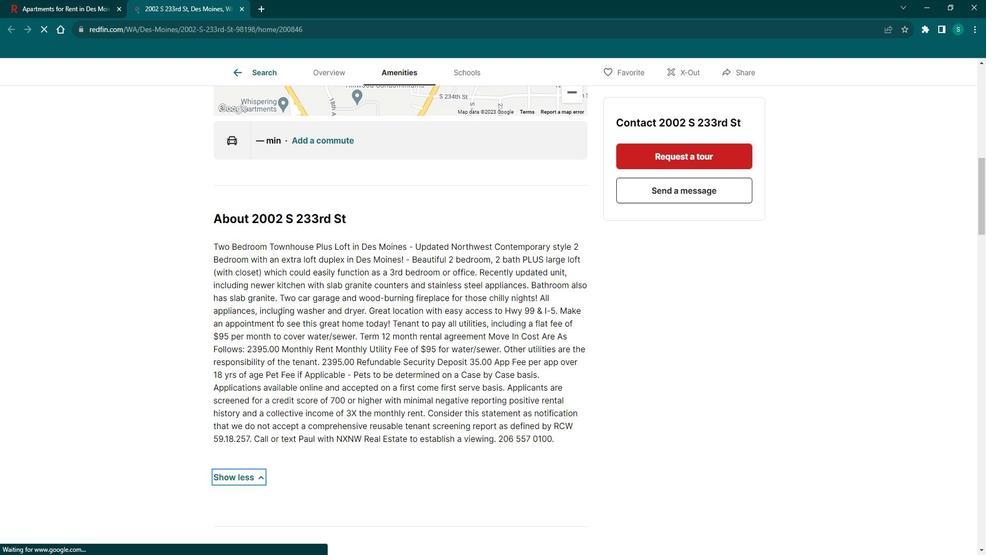
Action: Mouse scrolled (284, 311) with delta (0, 0)
Screenshot: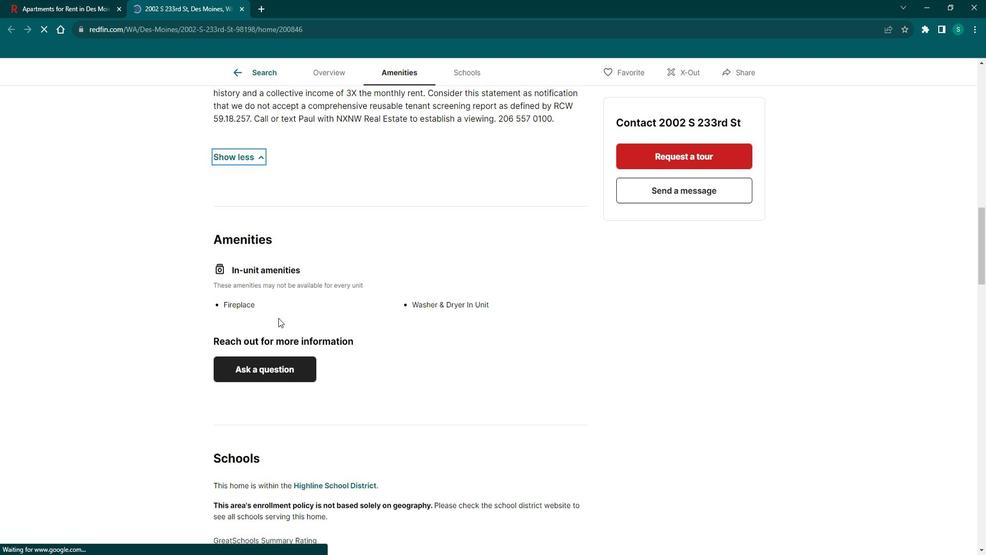 
Action: Mouse scrolled (284, 311) with delta (0, 0)
Screenshot: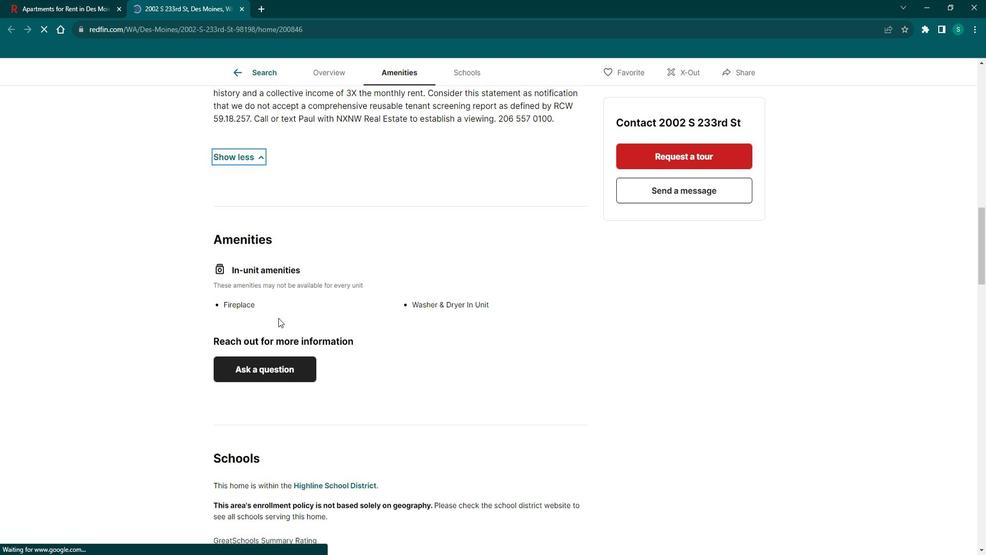 
Action: Mouse scrolled (284, 311) with delta (0, 0)
Screenshot: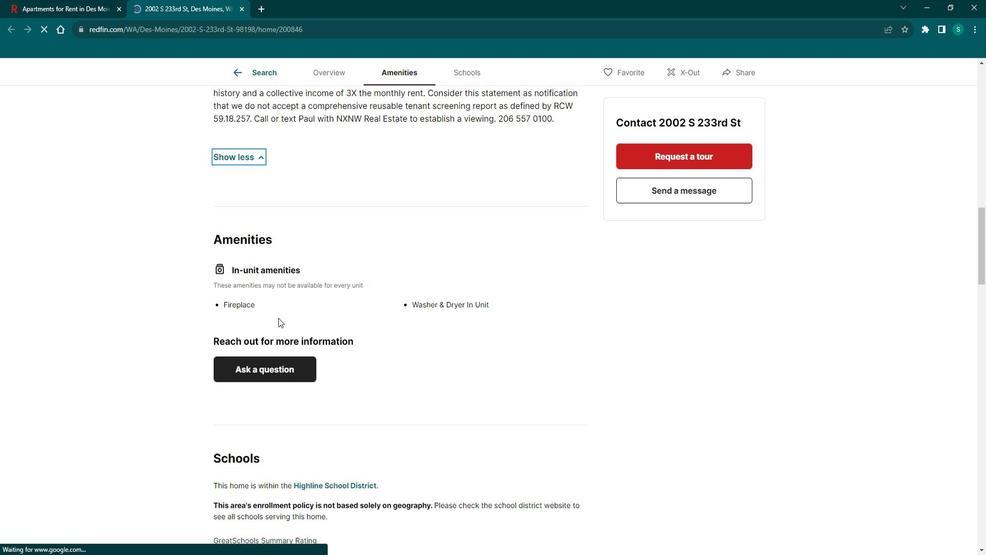 
Action: Mouse scrolled (284, 311) with delta (0, 0)
Screenshot: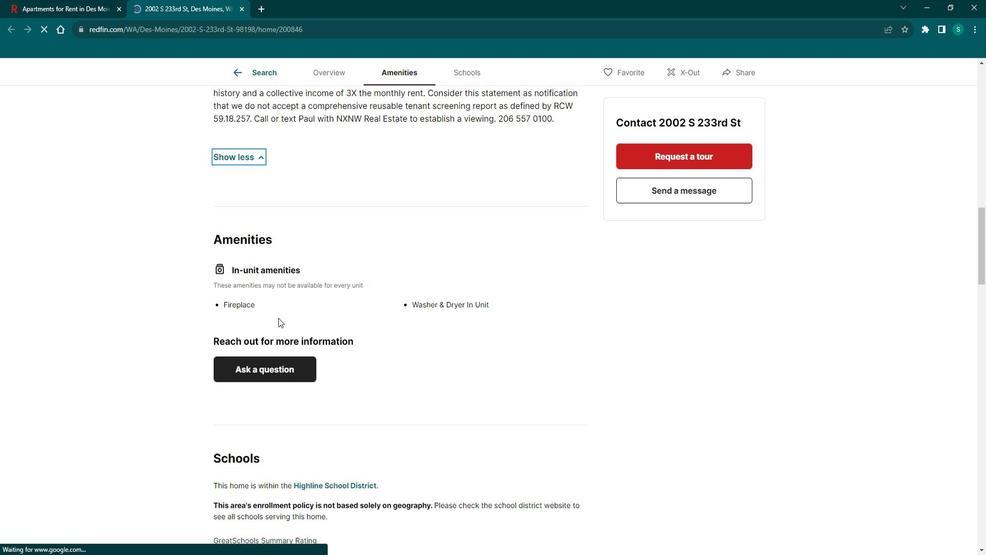 
Action: Mouse scrolled (284, 311) with delta (0, 0)
Screenshot: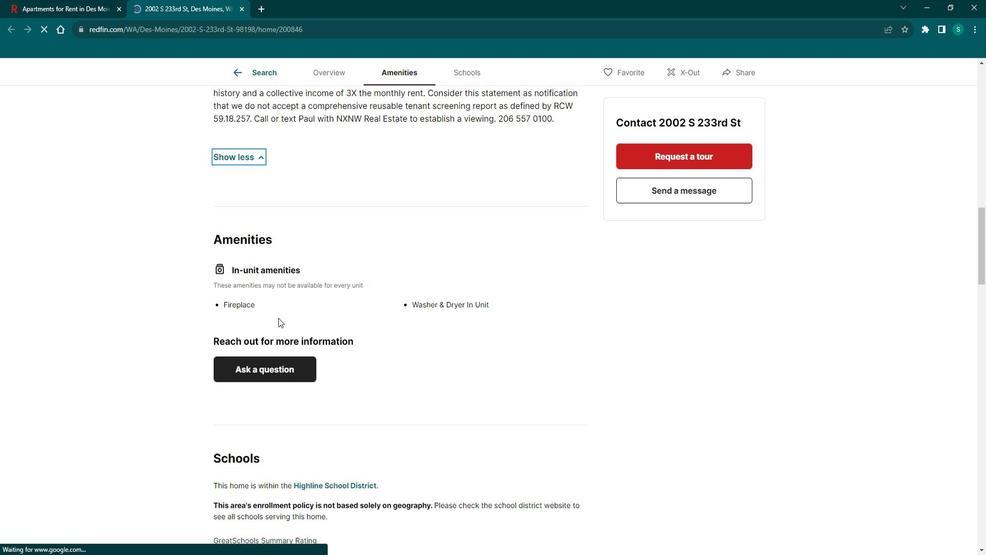 
Action: Mouse scrolled (284, 311) with delta (0, 0)
Screenshot: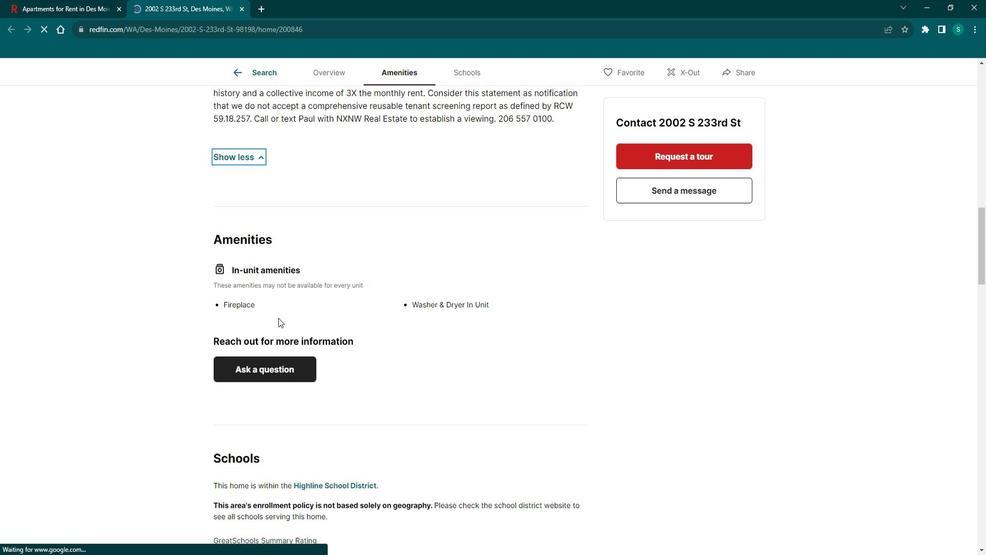 
Action: Mouse scrolled (284, 311) with delta (0, 0)
Screenshot: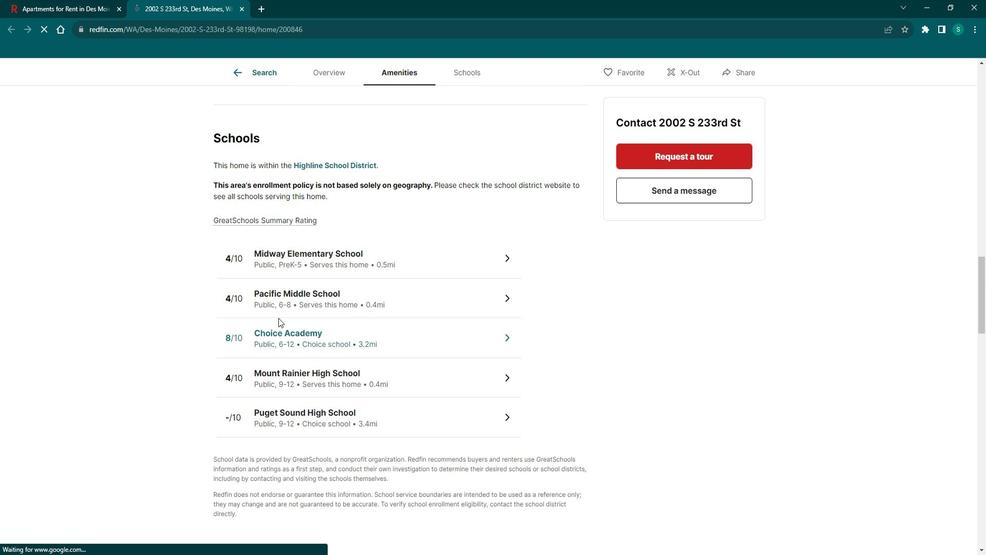 
Action: Mouse scrolled (284, 311) with delta (0, 0)
Screenshot: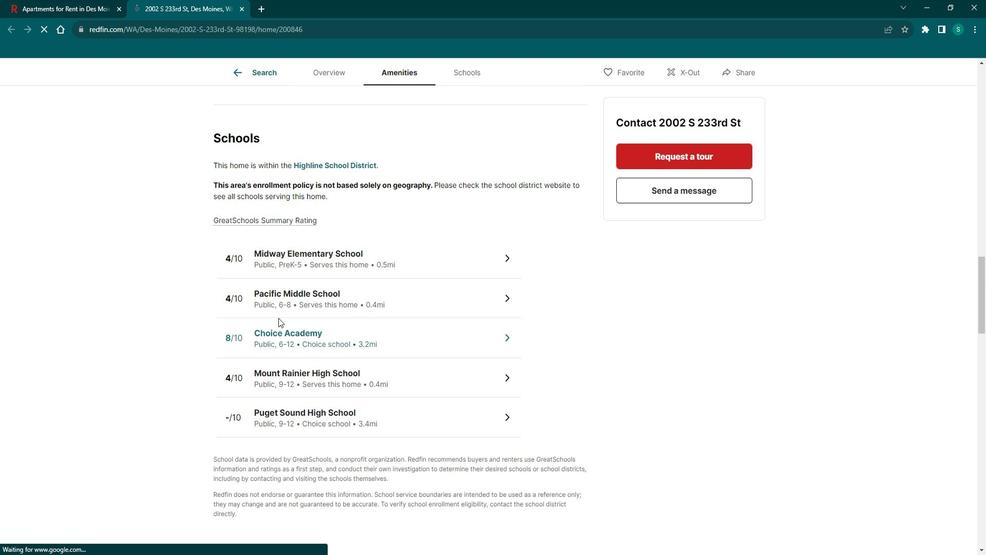 
Action: Mouse scrolled (284, 311) with delta (0, 0)
Screenshot: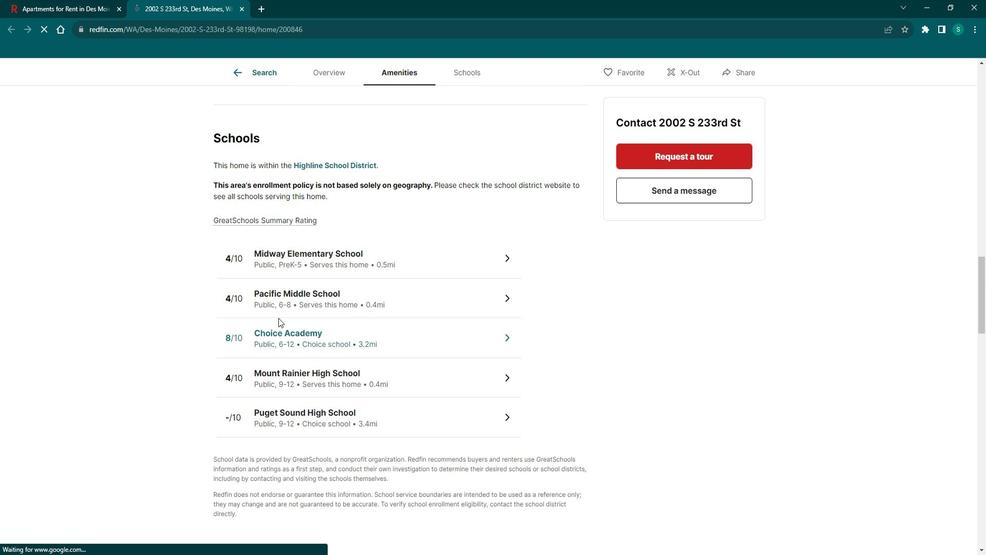 
Action: Mouse scrolled (284, 311) with delta (0, 0)
Screenshot: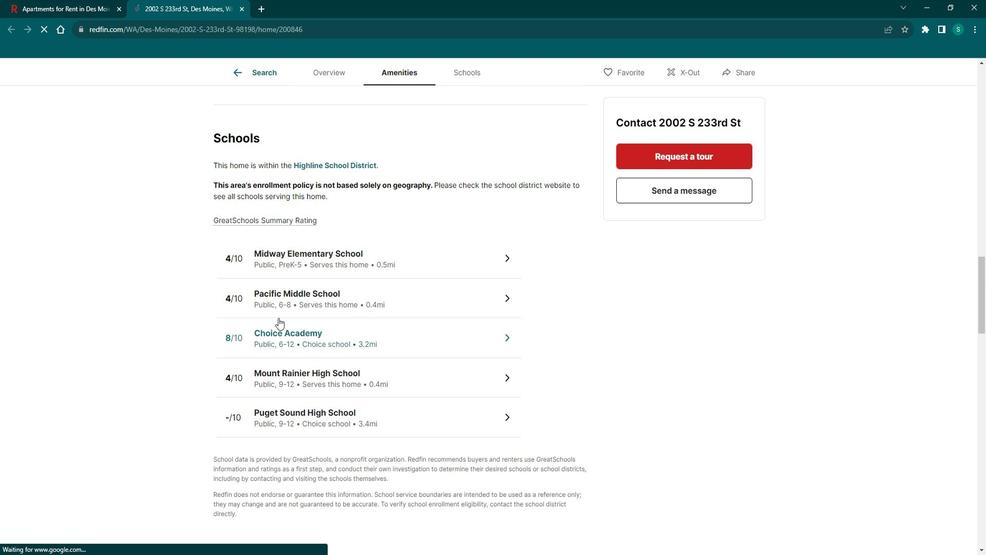 
Action: Mouse scrolled (284, 311) with delta (0, 0)
Screenshot: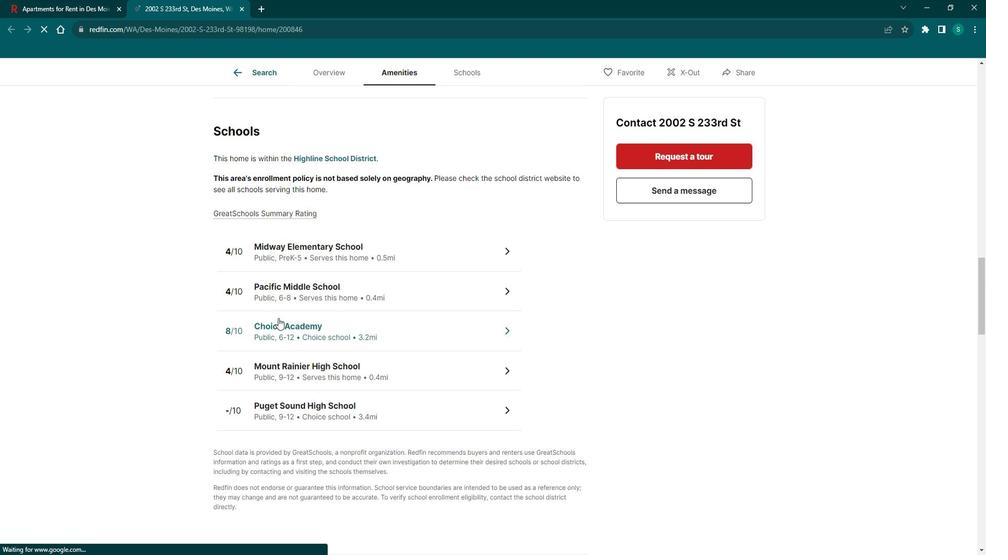 
Action: Mouse scrolled (284, 311) with delta (0, 0)
Screenshot: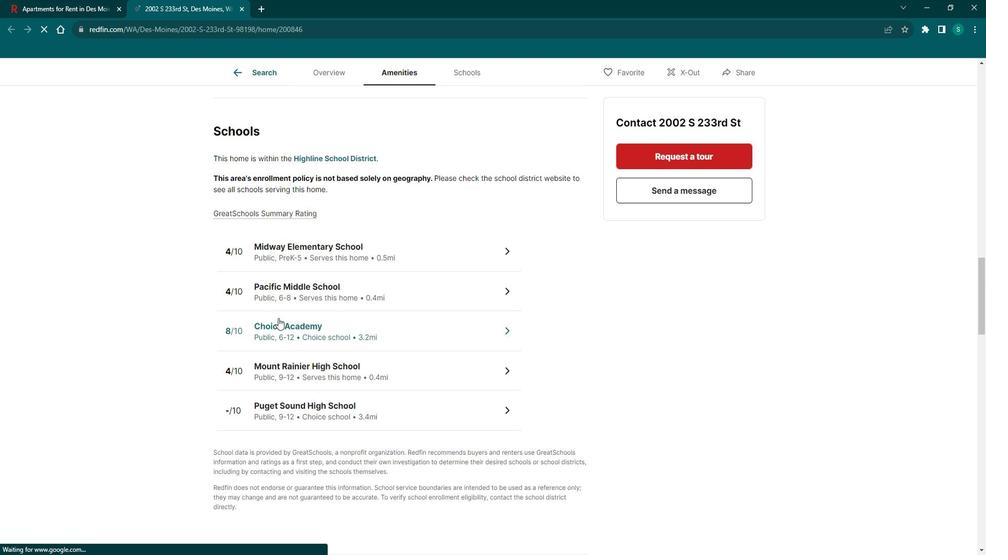 
Action: Mouse scrolled (284, 311) with delta (0, 0)
Screenshot: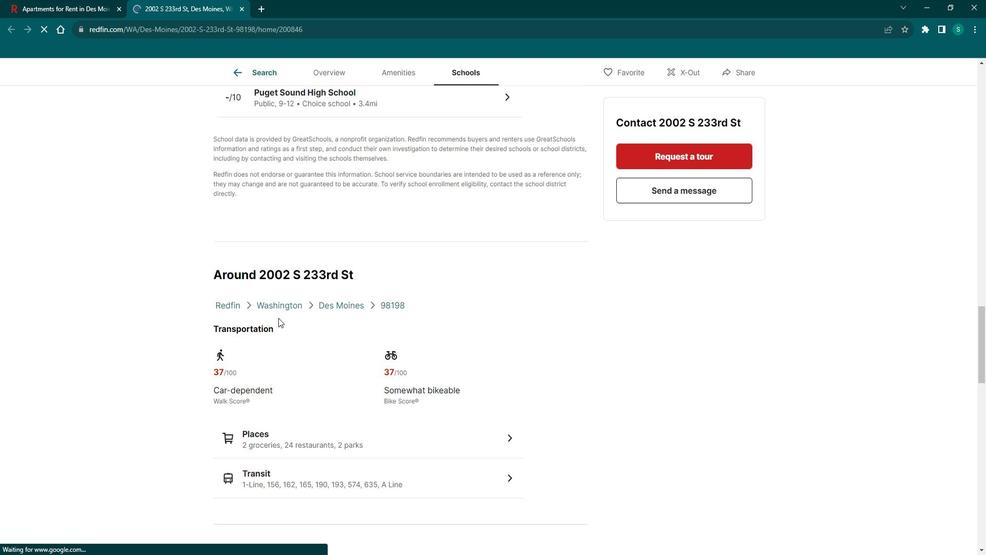 
Action: Mouse scrolled (284, 311) with delta (0, 0)
Screenshot: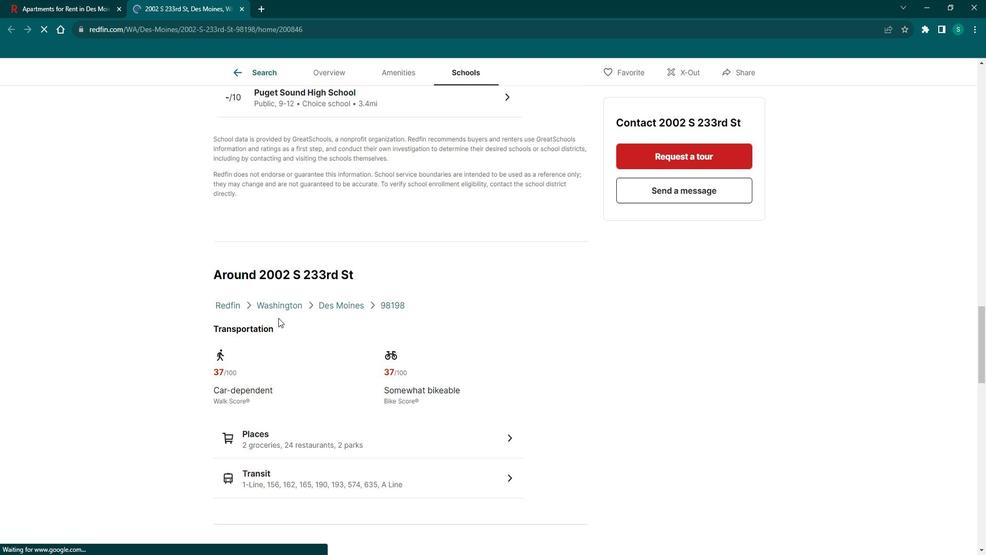 
Action: Mouse scrolled (284, 311) with delta (0, 0)
Screenshot: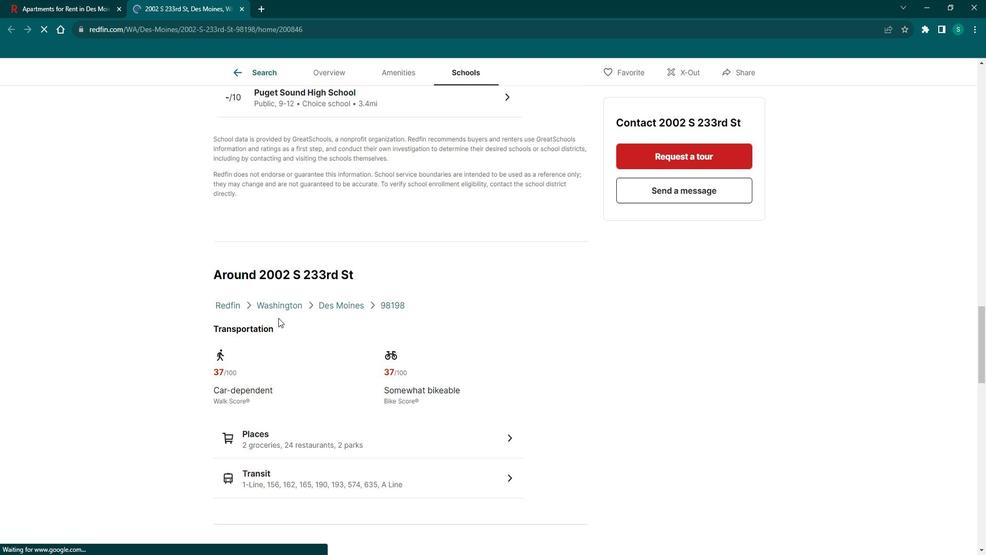 
Action: Mouse scrolled (284, 311) with delta (0, 0)
Screenshot: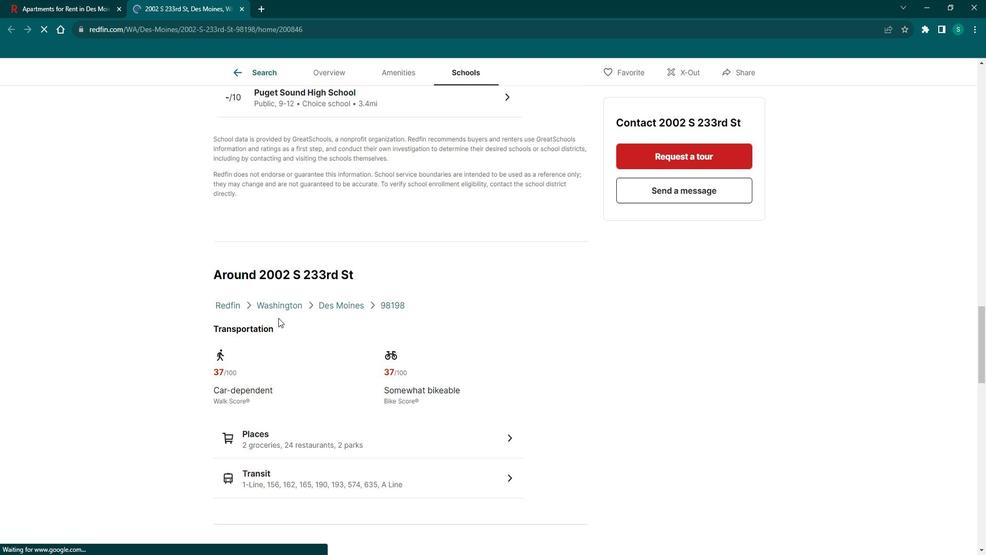 
Action: Mouse scrolled (284, 311) with delta (0, 0)
Screenshot: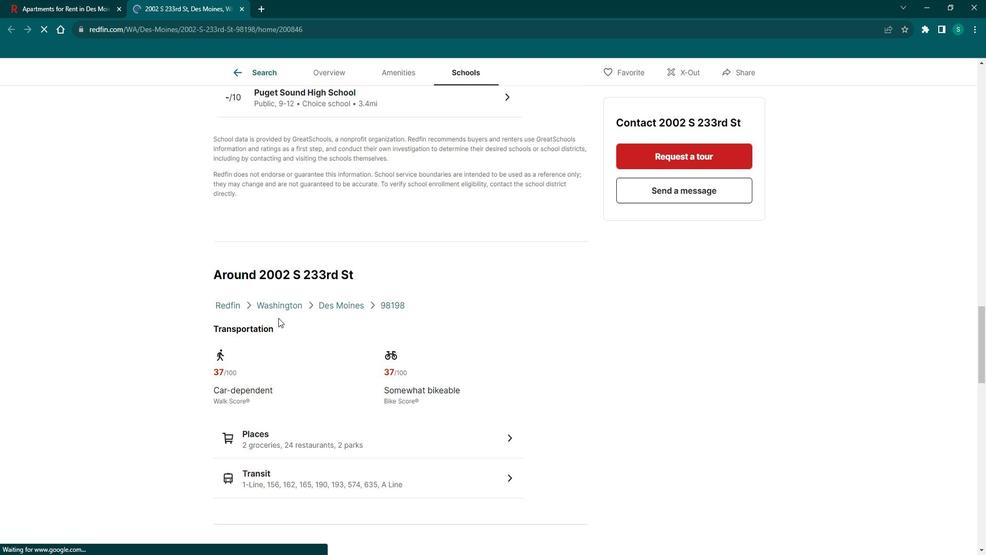 
Action: Mouse scrolled (284, 311) with delta (0, 0)
Screenshot: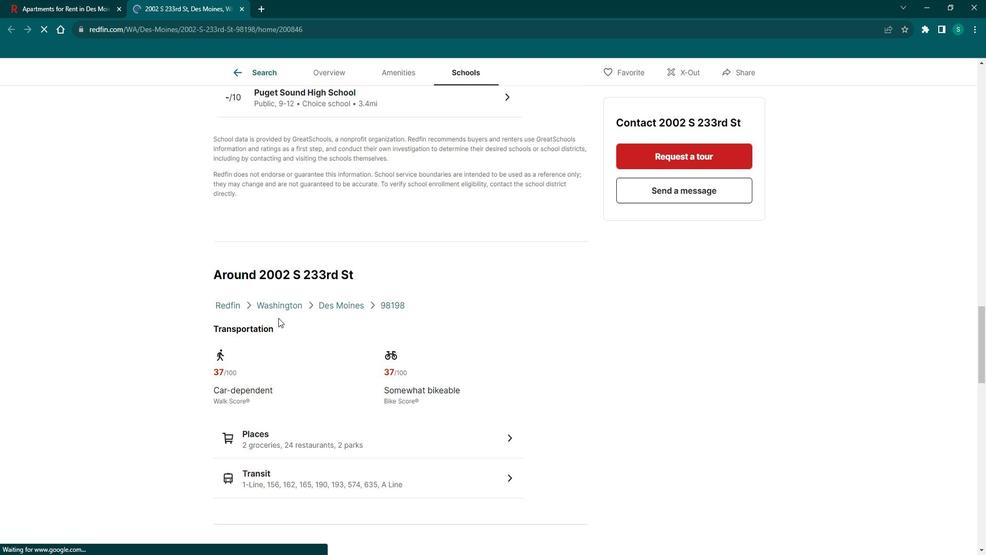 
Action: Mouse scrolled (284, 311) with delta (0, 0)
Screenshot: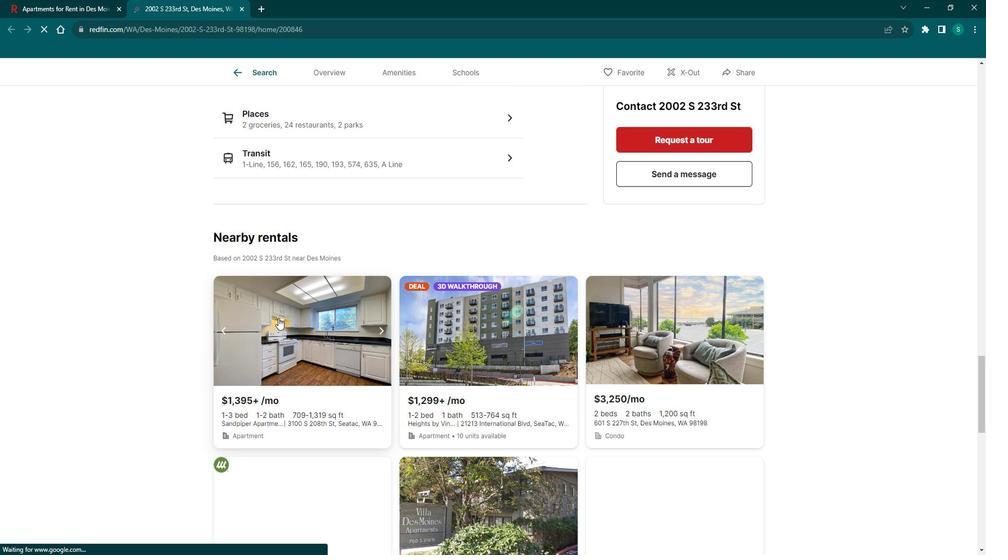 
Action: Mouse scrolled (284, 311) with delta (0, 0)
Screenshot: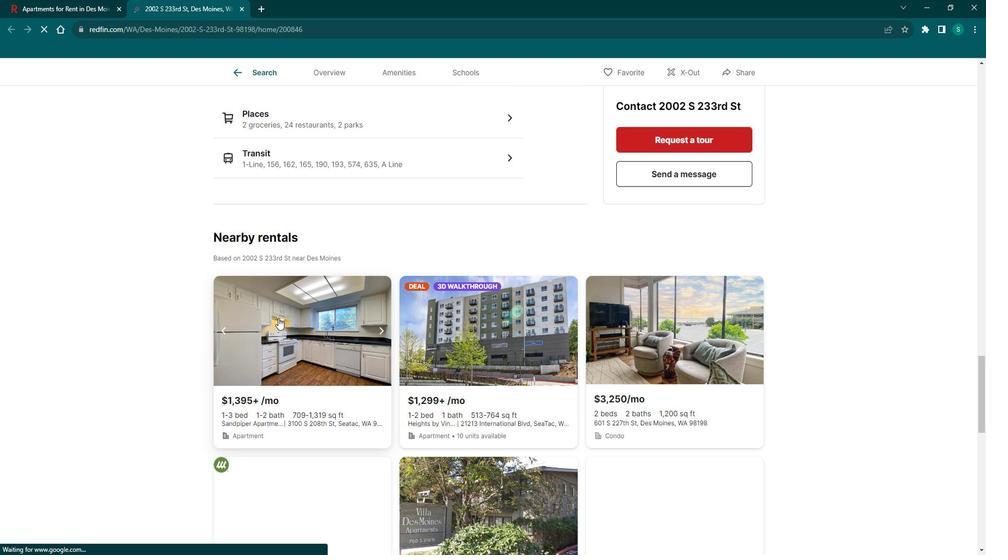 
Action: Mouse scrolled (284, 311) with delta (0, 0)
Screenshot: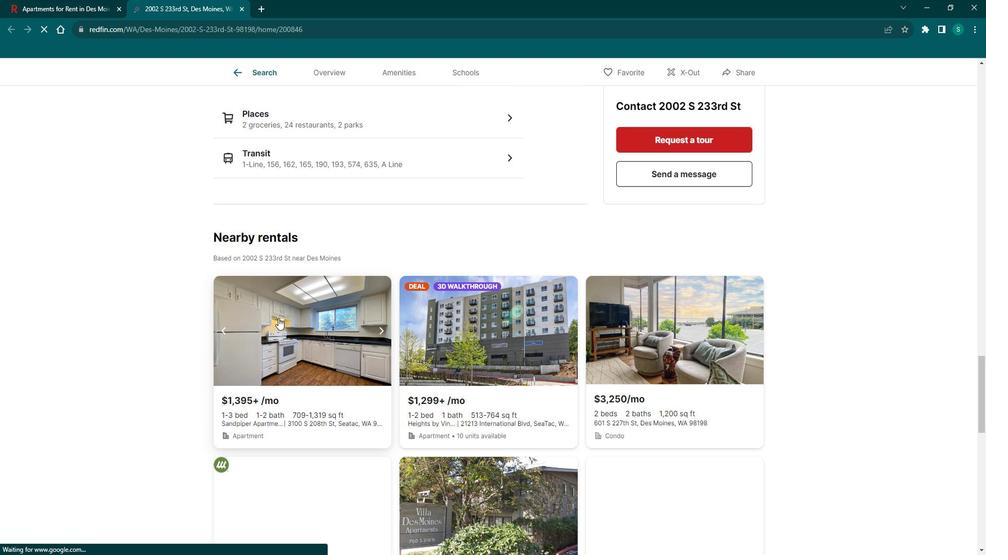 
Action: Mouse scrolled (284, 311) with delta (0, 0)
Screenshot: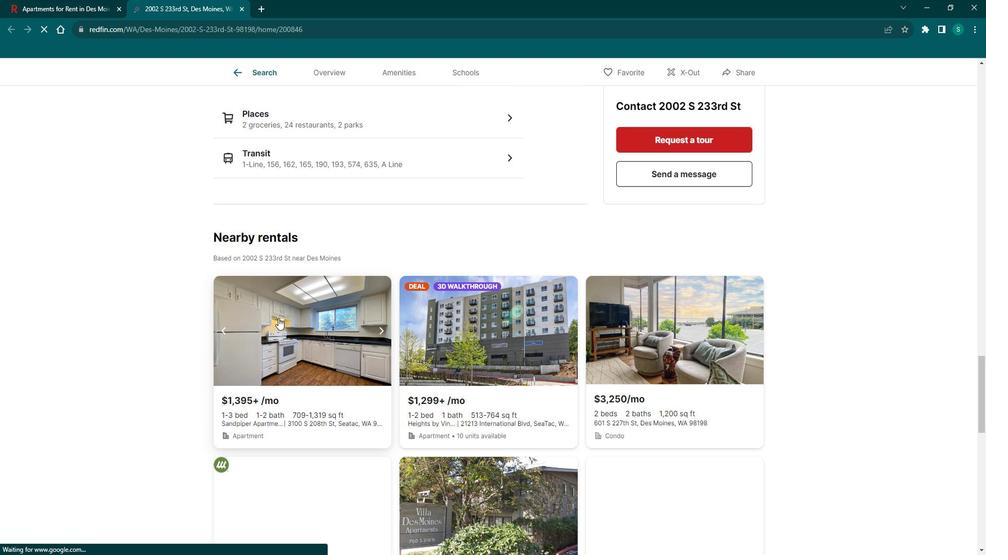 
Action: Mouse scrolled (284, 311) with delta (0, 0)
Screenshot: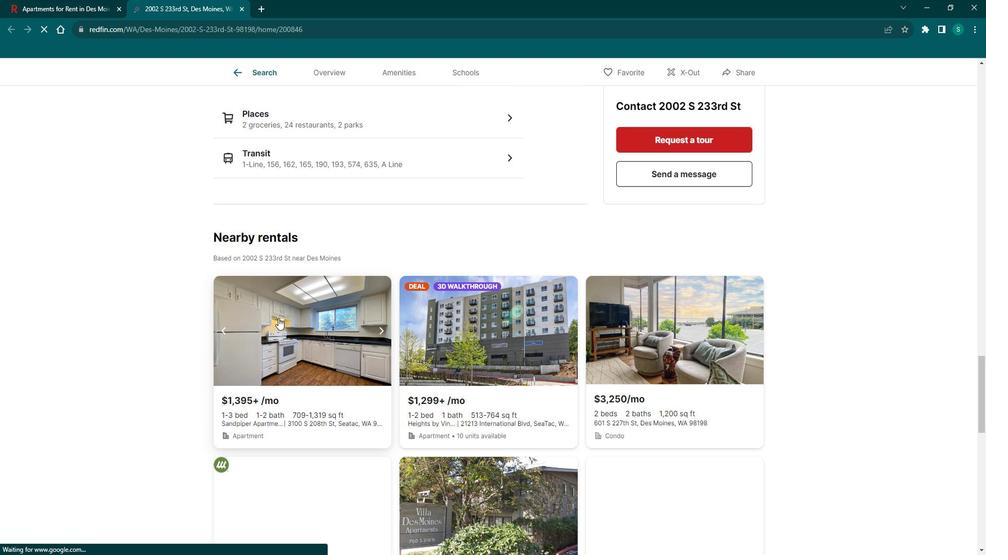 
Action: Mouse scrolled (284, 311) with delta (0, 0)
Screenshot: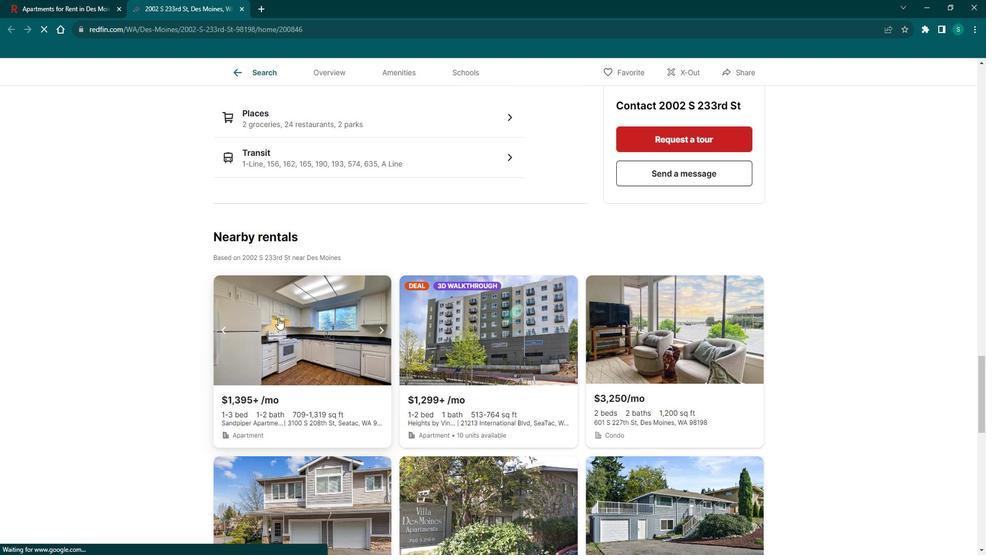 
Action: Mouse scrolled (284, 311) with delta (0, 0)
Screenshot: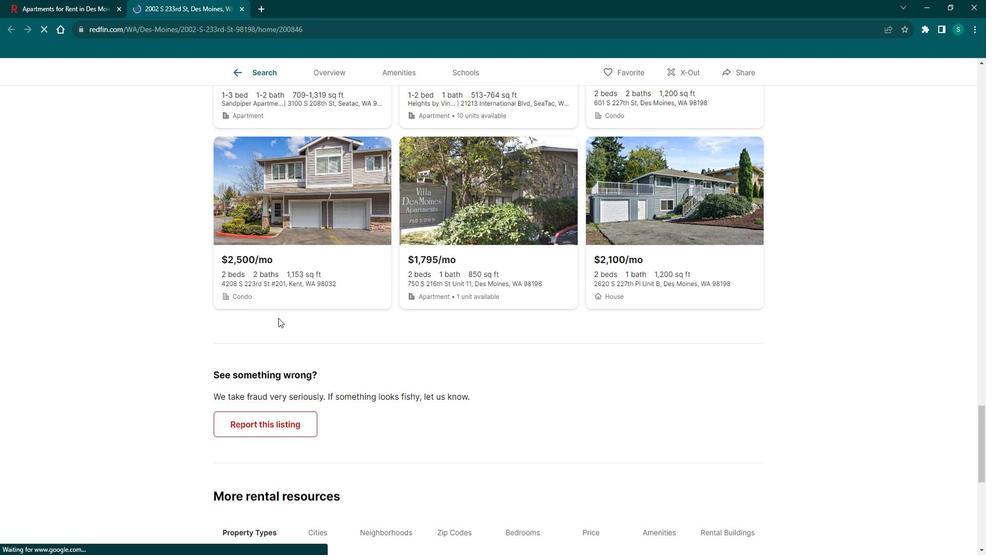 
Action: Mouse scrolled (284, 311) with delta (0, 0)
Screenshot: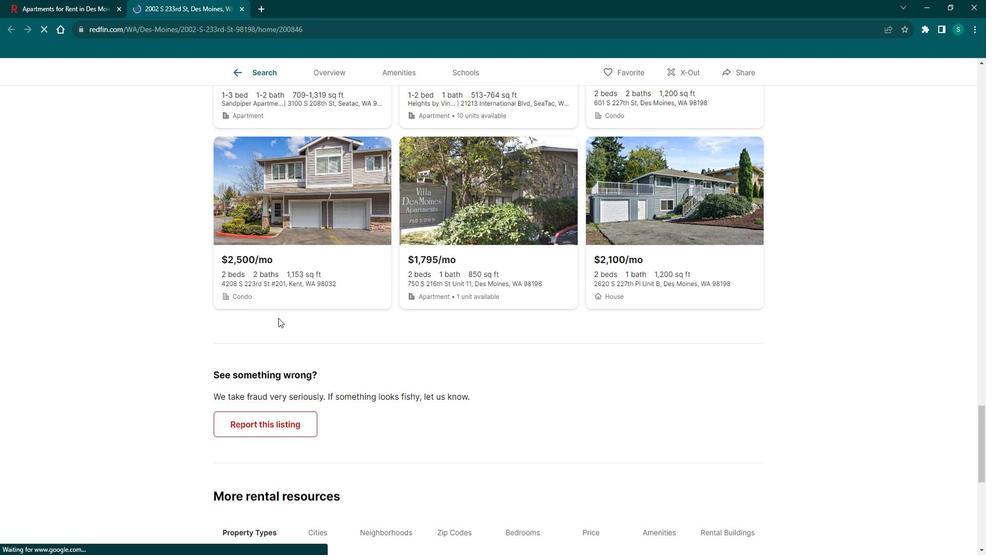 
Action: Mouse scrolled (284, 311) with delta (0, 0)
Screenshot: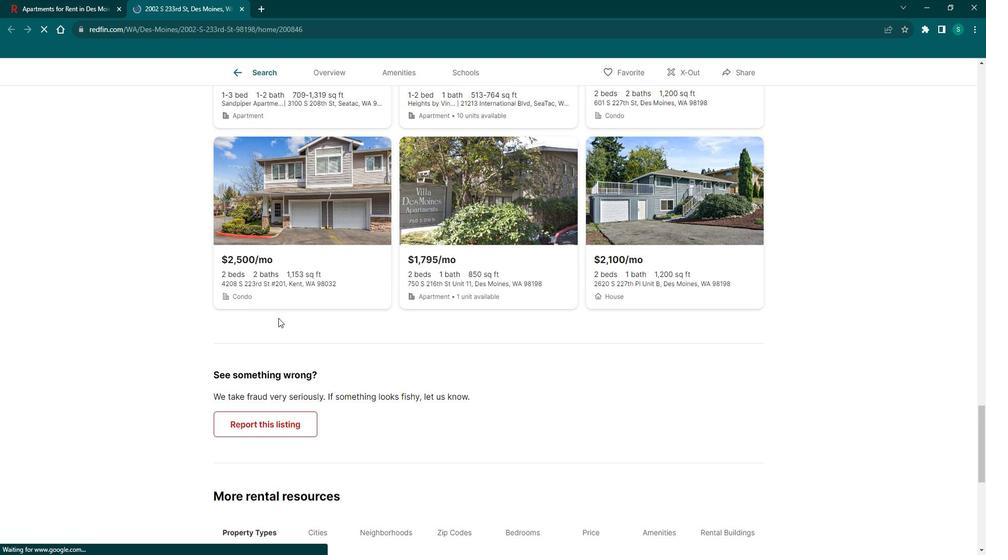 
Action: Mouse scrolled (284, 311) with delta (0, 0)
Screenshot: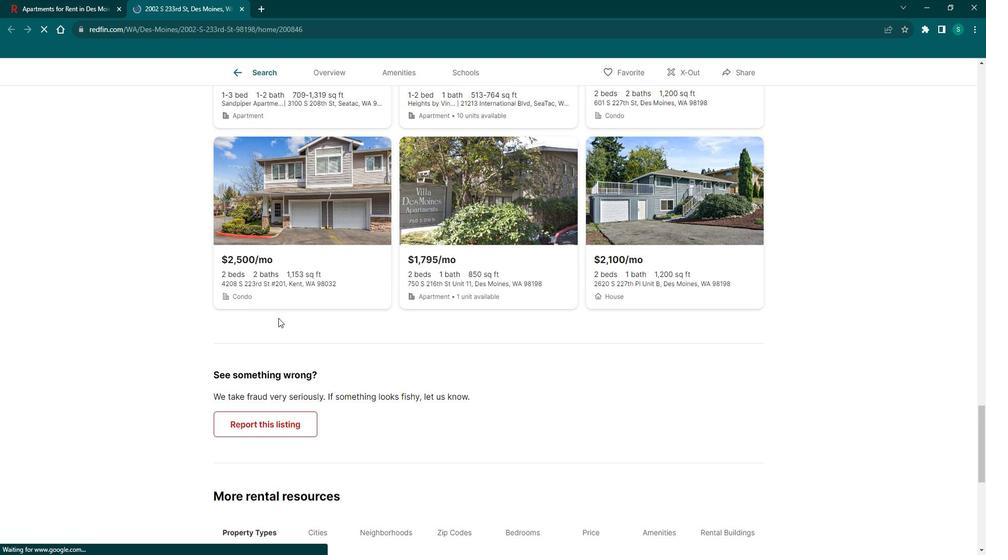 
Action: Mouse scrolled (284, 311) with delta (0, 0)
Screenshot: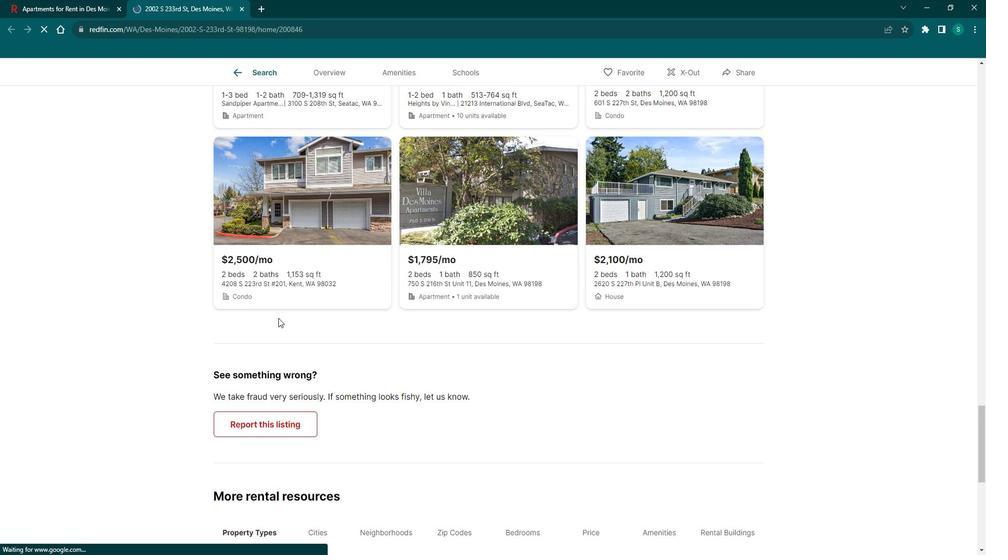 
Action: Mouse scrolled (284, 311) with delta (0, 0)
Screenshot: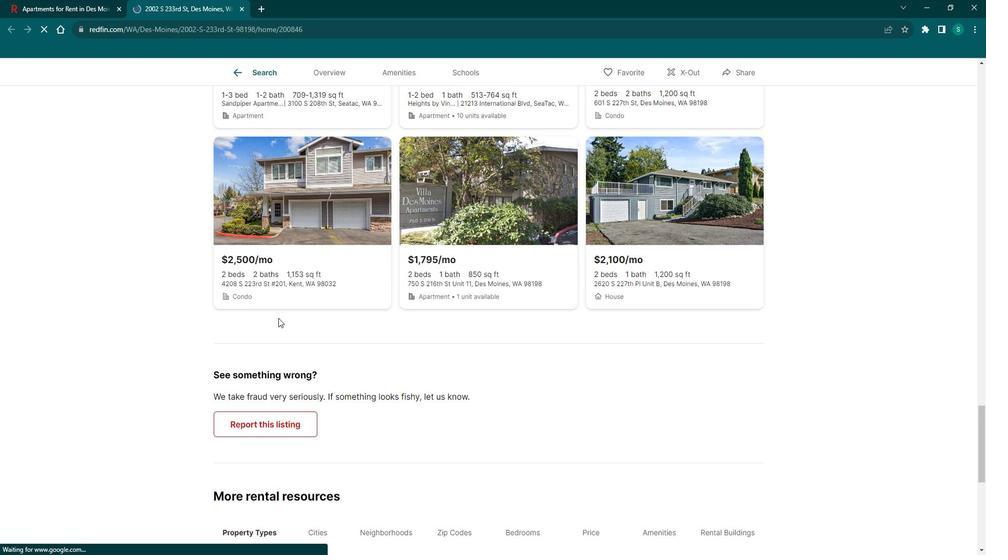 
Action: Mouse scrolled (284, 311) with delta (0, 0)
Screenshot: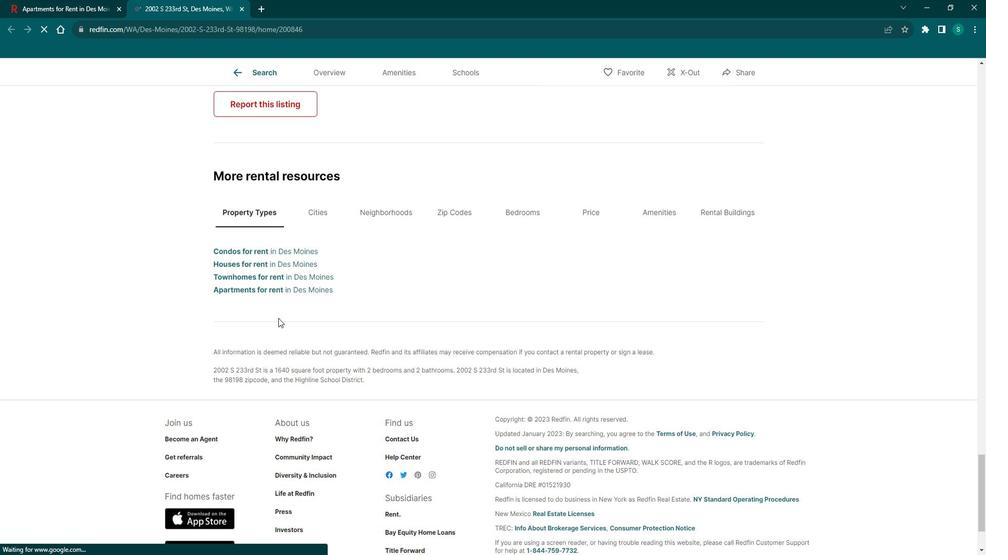 
Action: Mouse scrolled (284, 311) with delta (0, 0)
Screenshot: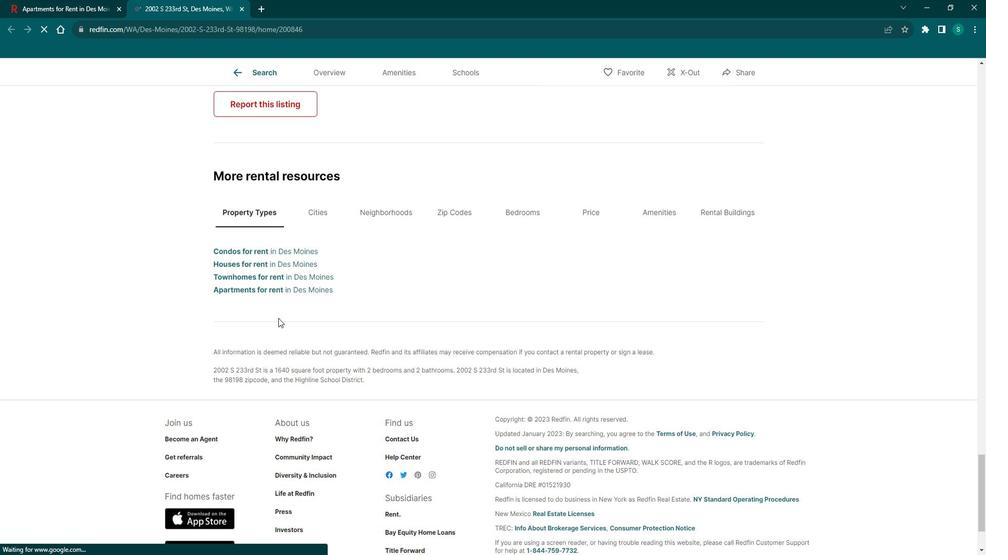 
Action: Mouse scrolled (284, 311) with delta (0, 0)
Screenshot: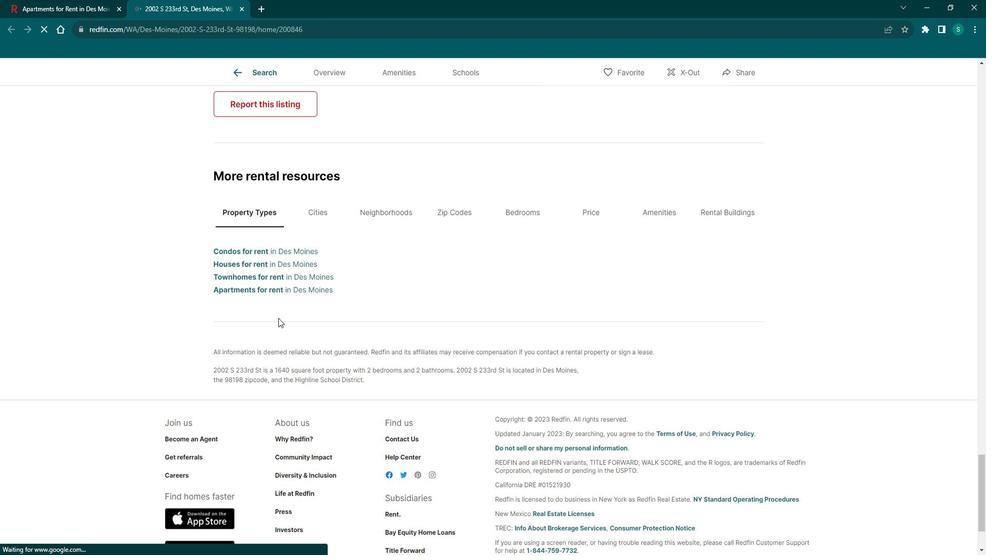 
Action: Mouse scrolled (284, 311) with delta (0, 0)
Screenshot: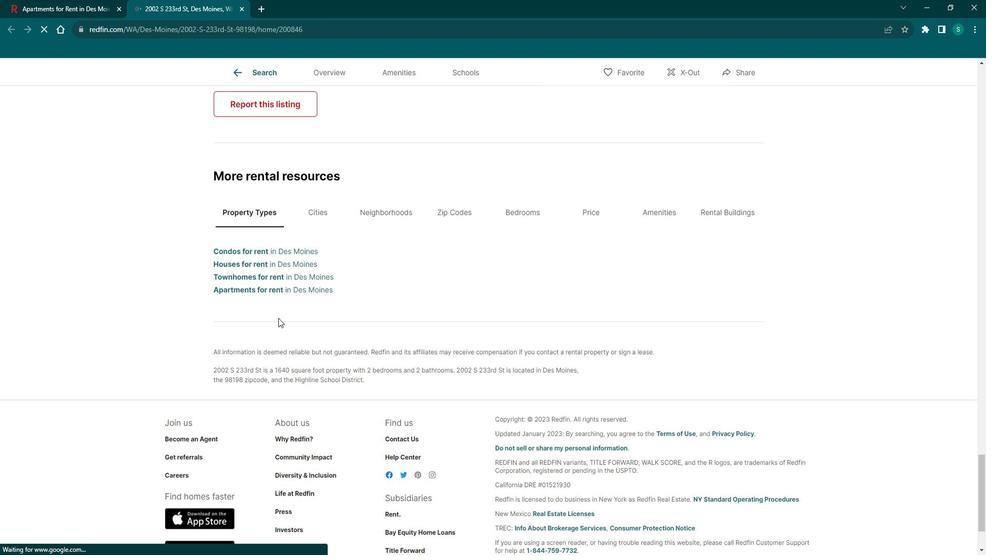 
Action: Mouse scrolled (284, 311) with delta (0, 0)
Screenshot: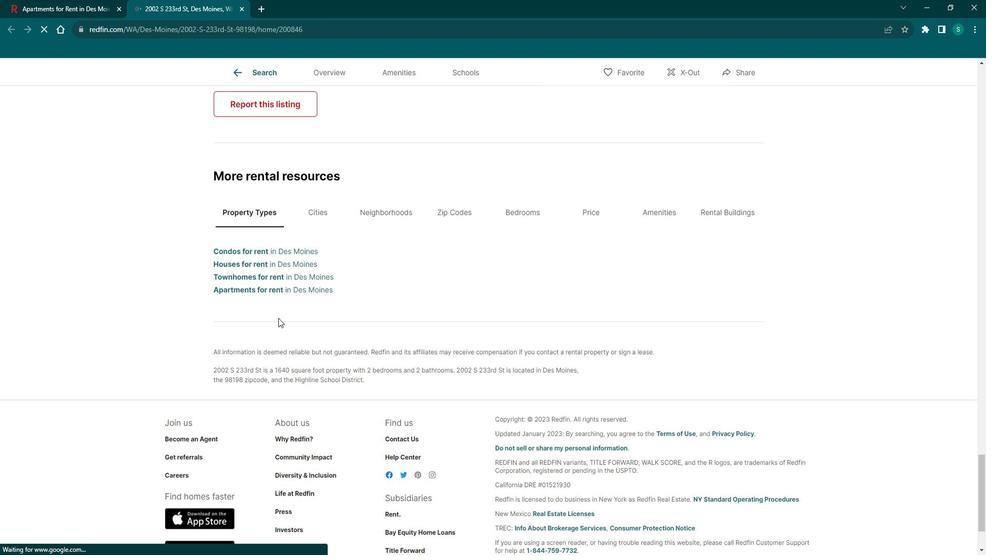 
Action: Mouse scrolled (284, 311) with delta (0, 0)
Screenshot: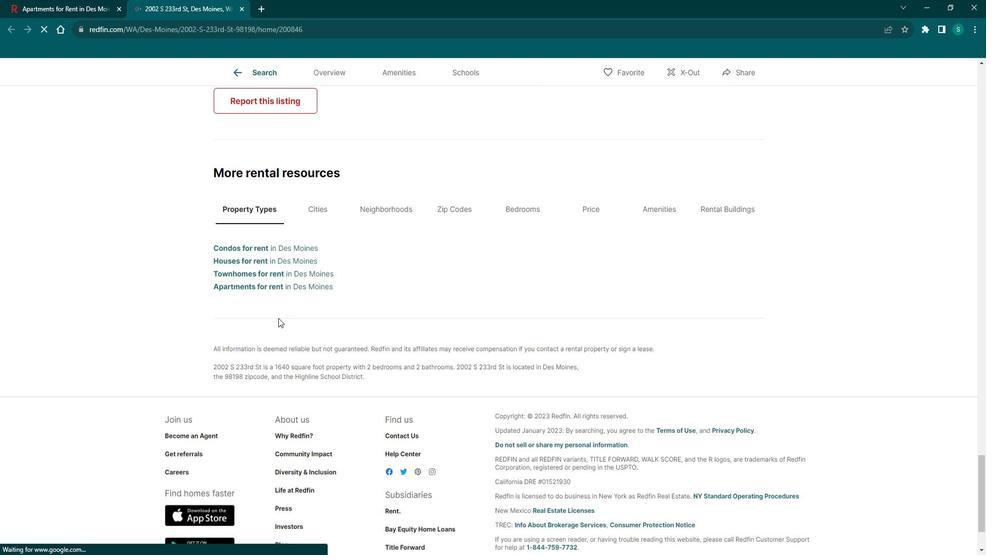 
Action: Mouse moved to (278, 77)
Screenshot: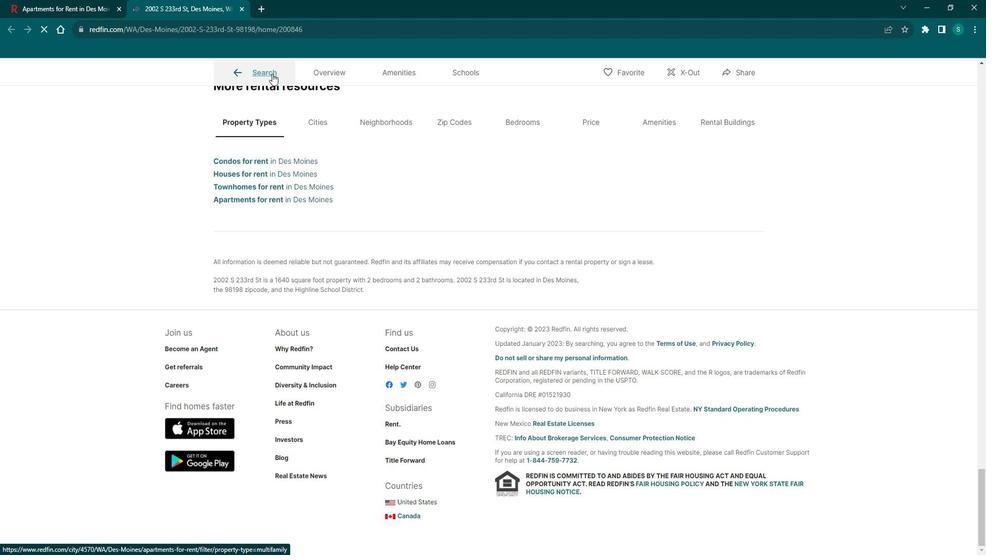 
Action: Mouse pressed left at (278, 77)
Screenshot: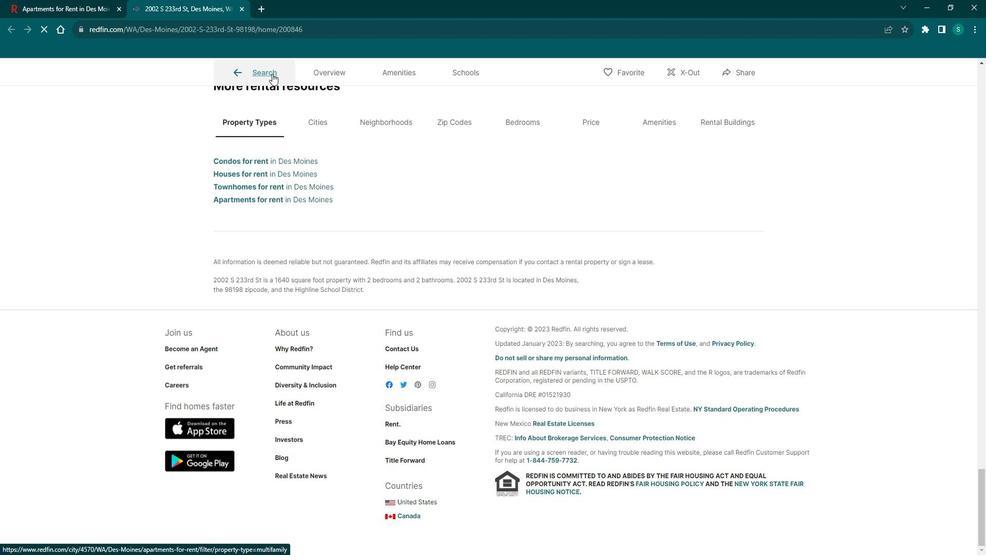 
Action: Mouse moved to (789, 352)
Screenshot: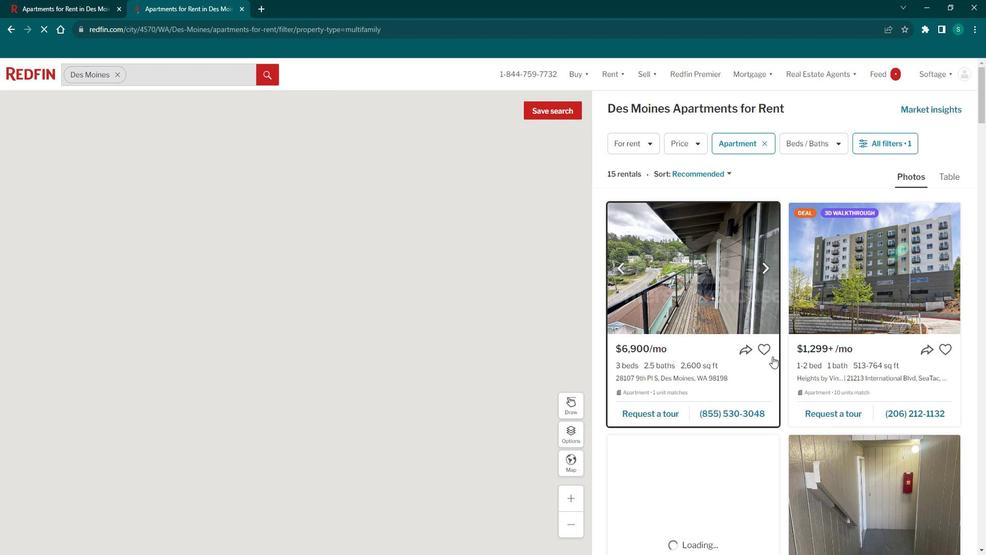 
Action: Mouse scrolled (789, 352) with delta (0, 0)
Screenshot: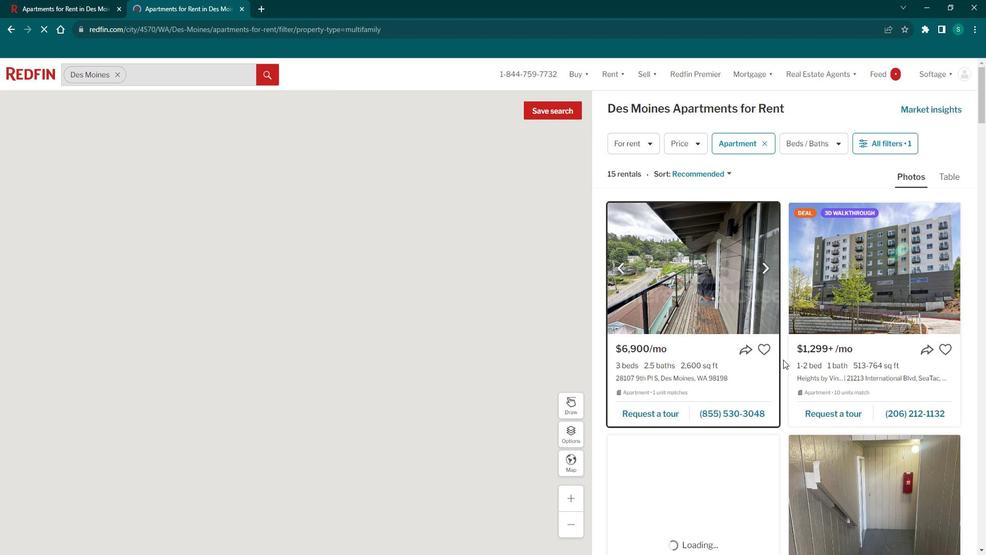 
Action: Mouse scrolled (789, 352) with delta (0, 0)
Screenshot: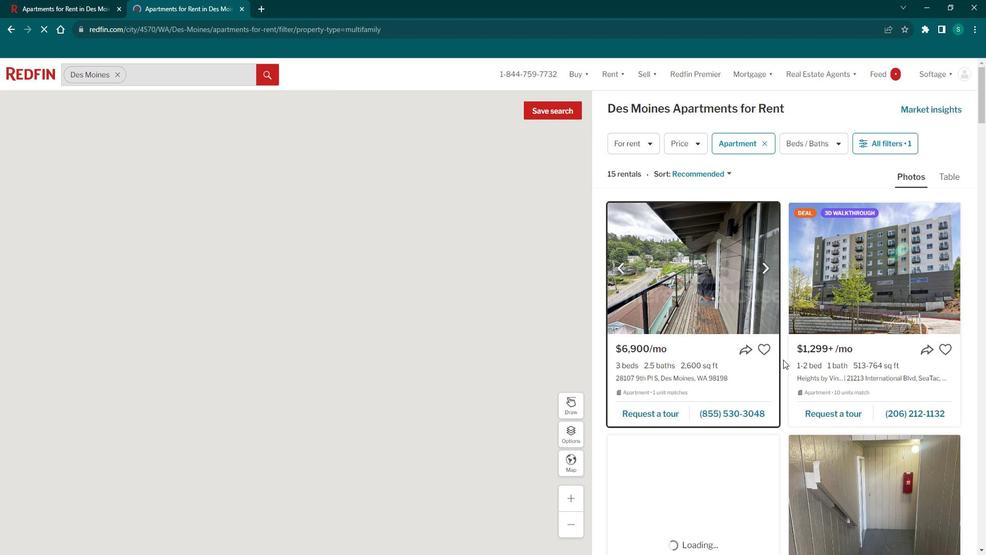 
Action: Mouse scrolled (789, 352) with delta (0, 0)
Screenshot: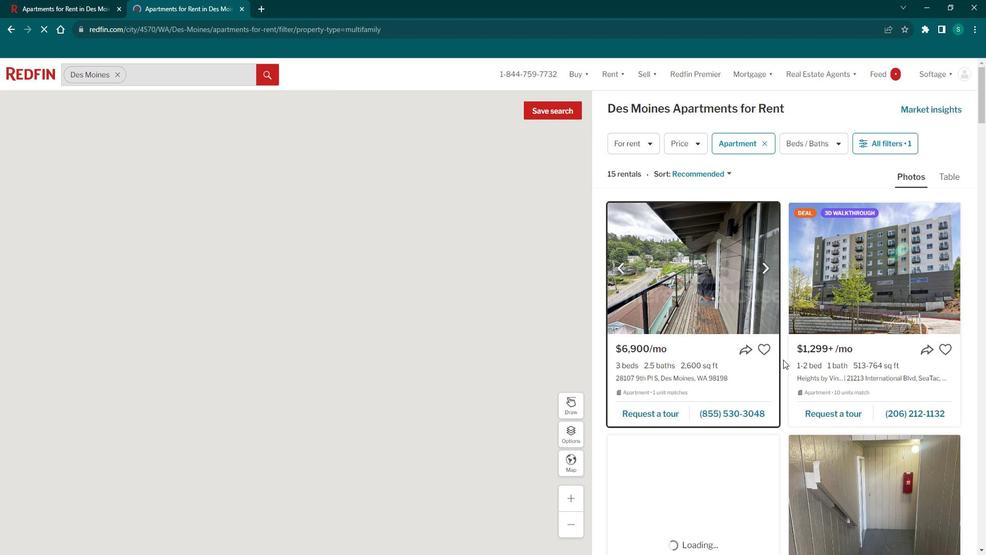 
Action: Mouse scrolled (789, 352) with delta (0, 0)
Screenshot: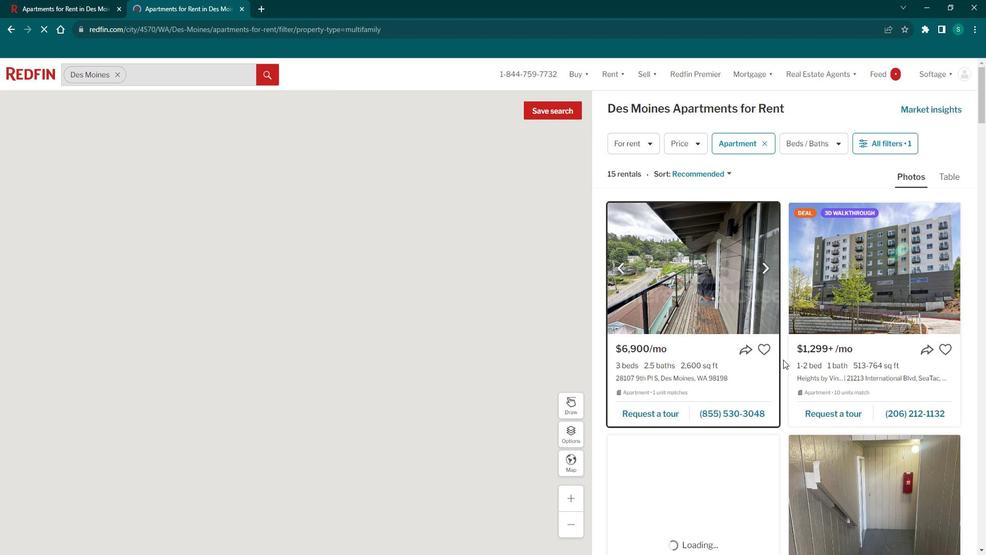 
Action: Mouse scrolled (789, 352) with delta (0, 0)
Screenshot: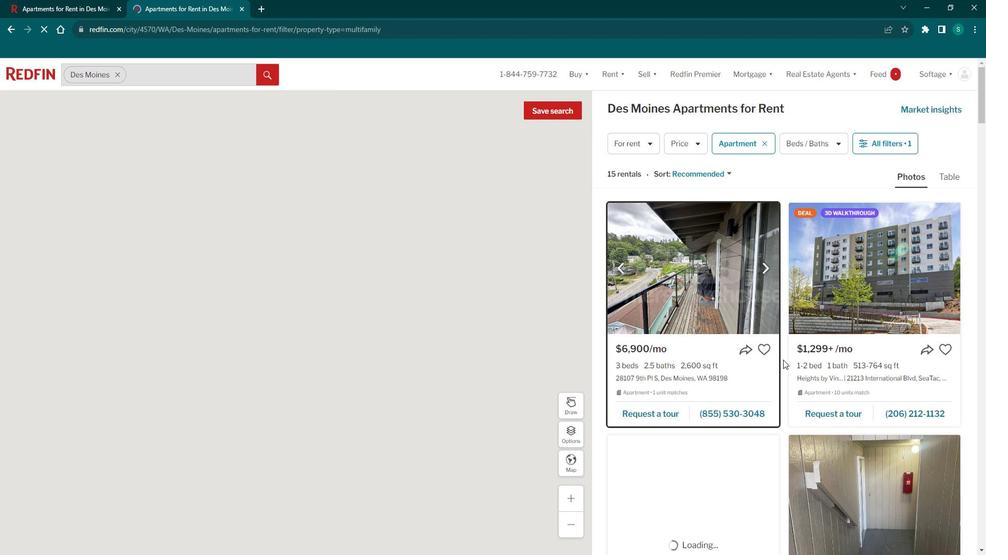 
Action: Mouse moved to (793, 349)
Screenshot: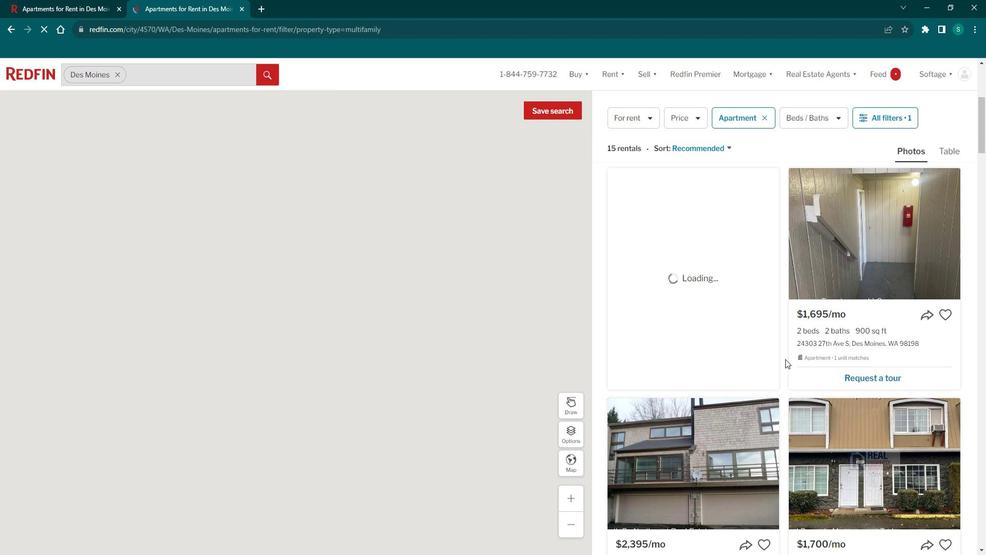 
Action: Mouse scrolled (793, 349) with delta (0, 0)
Screenshot: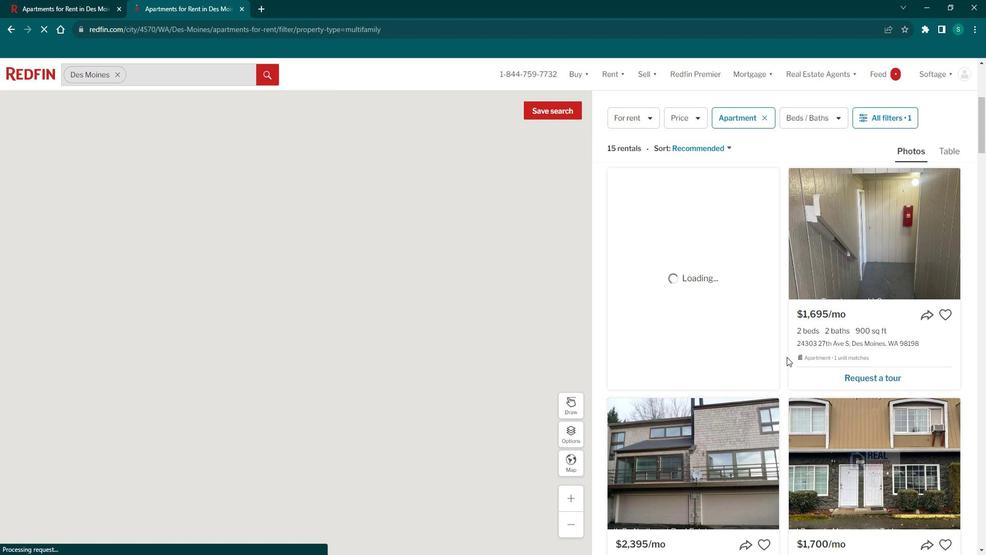 
Action: Mouse scrolled (793, 349) with delta (0, 0)
Screenshot: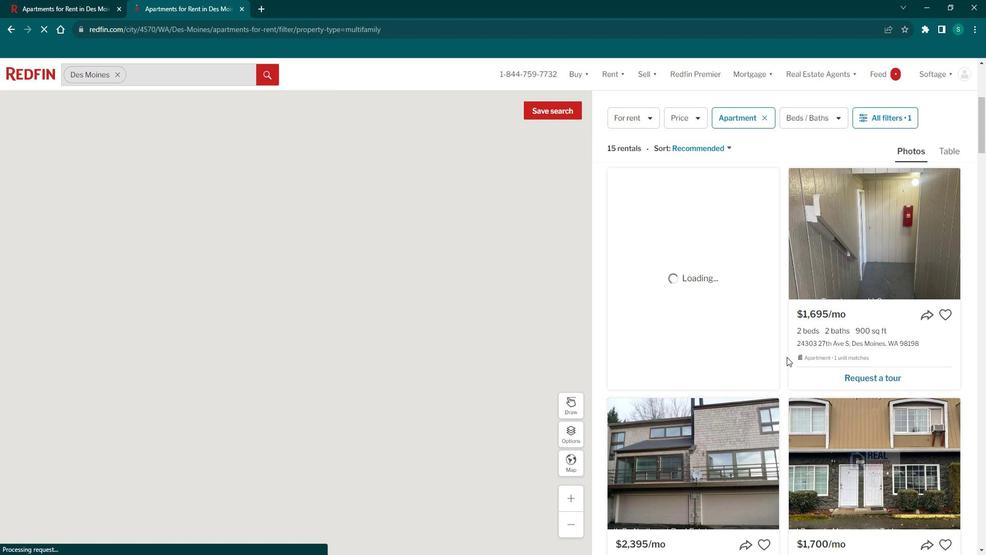 
Action: Mouse scrolled (793, 349) with delta (0, 0)
Screenshot: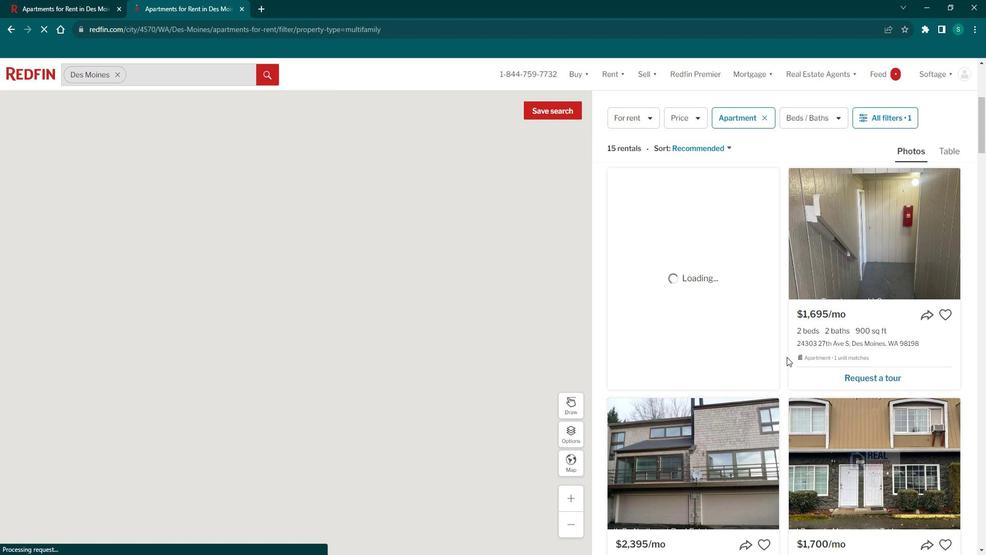 
Action: Mouse scrolled (793, 349) with delta (0, 0)
Screenshot: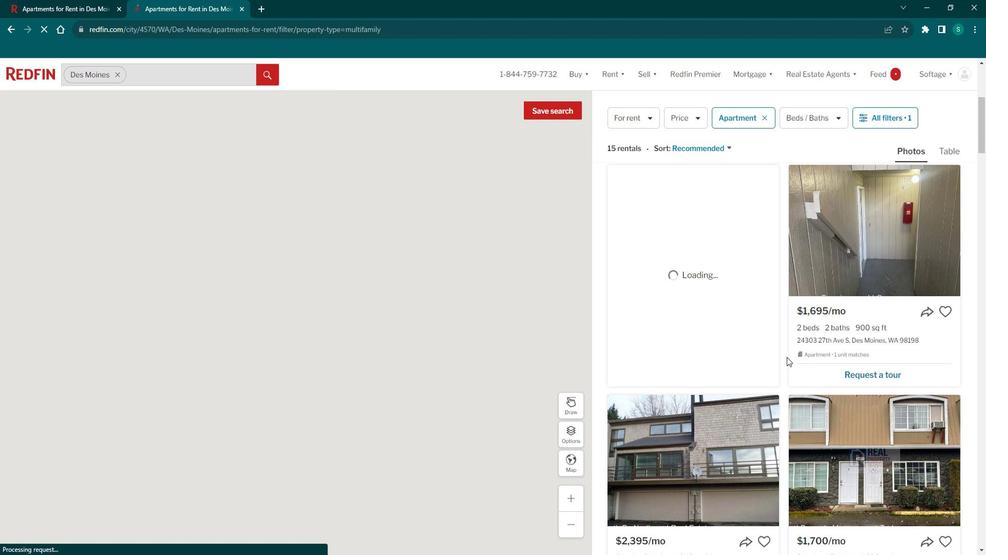 
Action: Mouse moved to (807, 343)
Screenshot: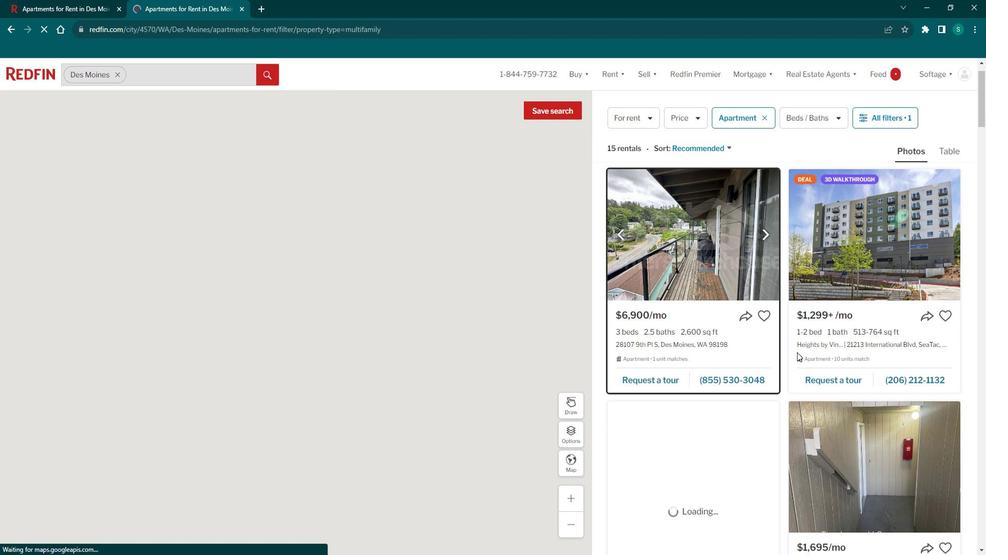 
Action: Mouse scrolled (807, 342) with delta (0, 0)
Screenshot: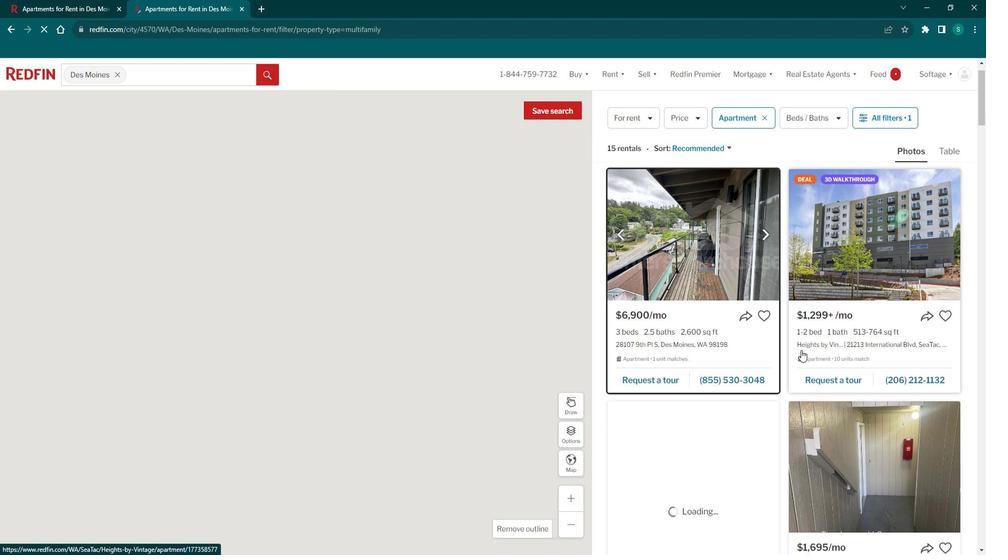 
Action: Mouse scrolled (807, 342) with delta (0, 0)
Screenshot: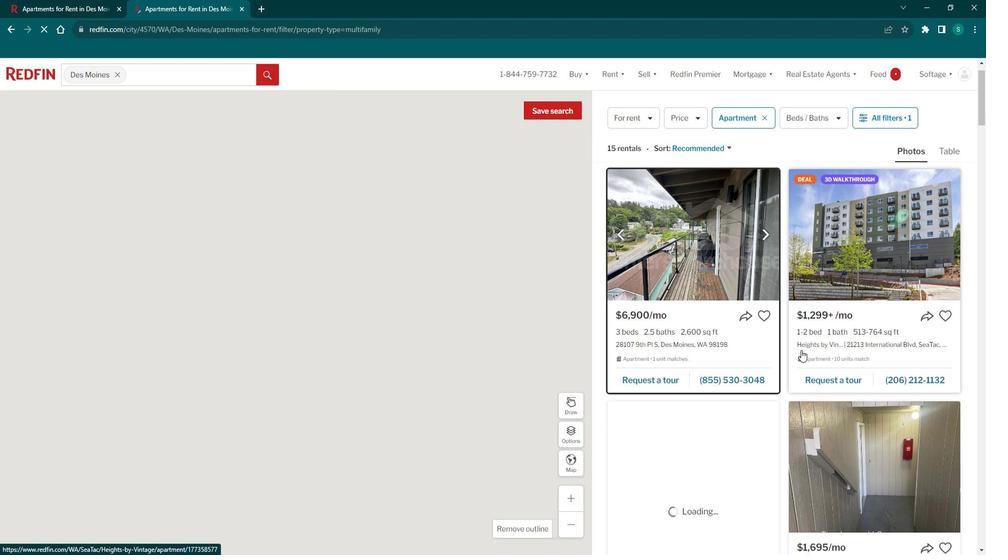 
Action: Mouse scrolled (807, 342) with delta (0, 0)
Screenshot: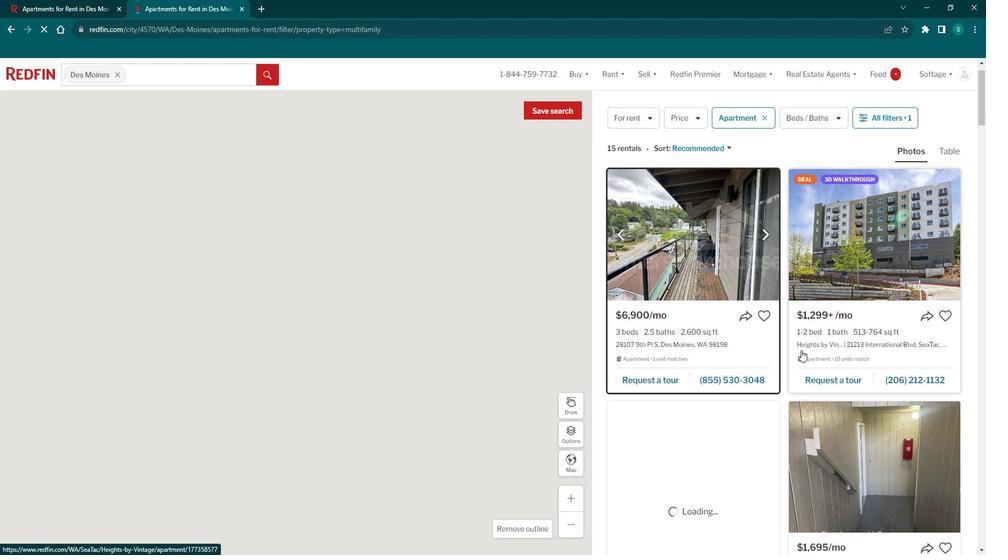 
Action: Mouse scrolled (807, 342) with delta (0, 0)
Screenshot: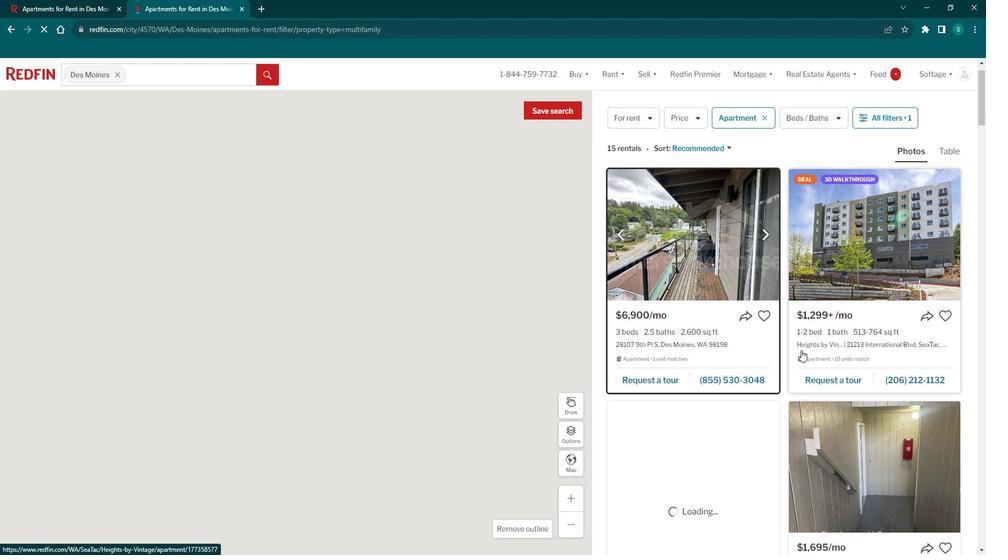 
Action: Mouse moved to (867, 317)
Screenshot: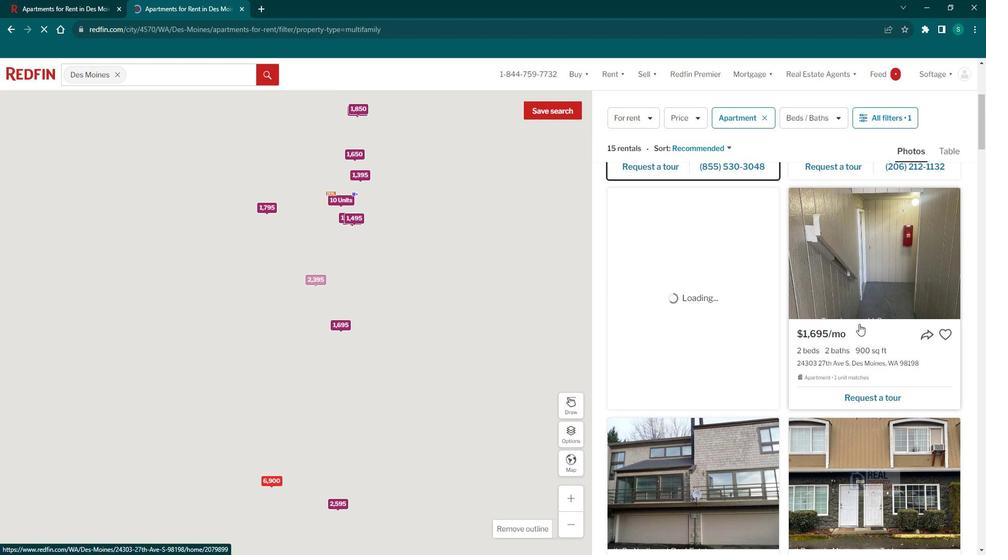 
Action: Mouse pressed left at (867, 317)
Screenshot: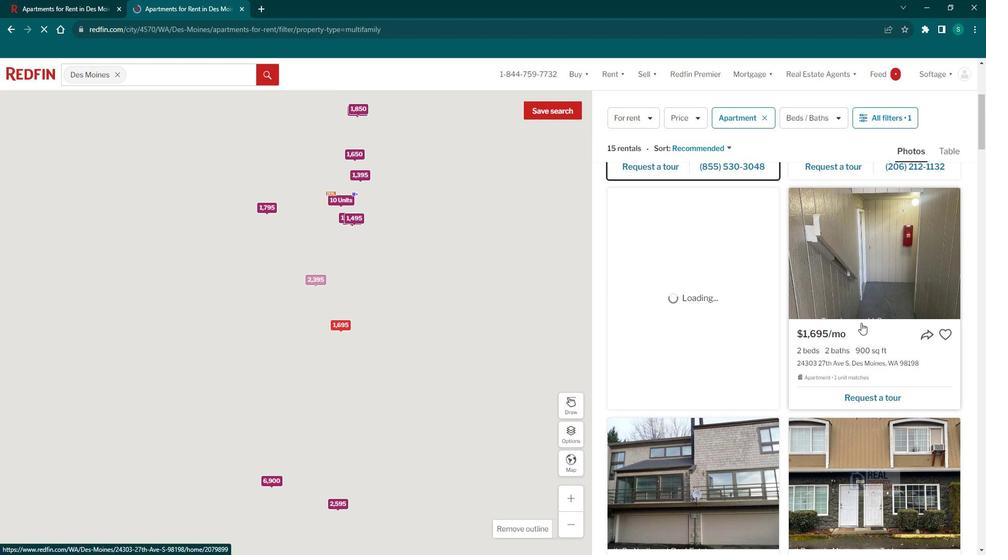 
Action: Mouse moved to (229, 258)
Screenshot: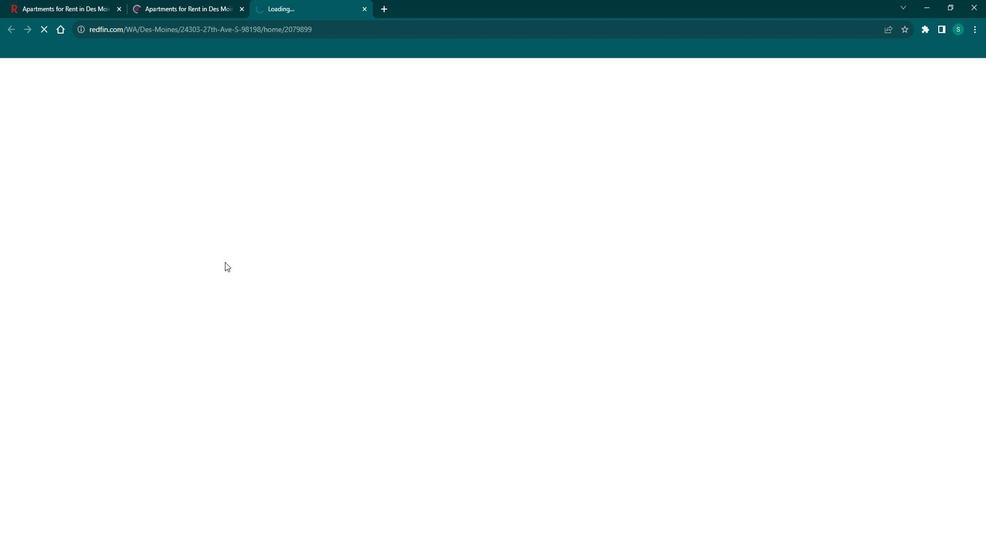 
Action: Mouse scrolled (229, 257) with delta (0, 0)
Screenshot: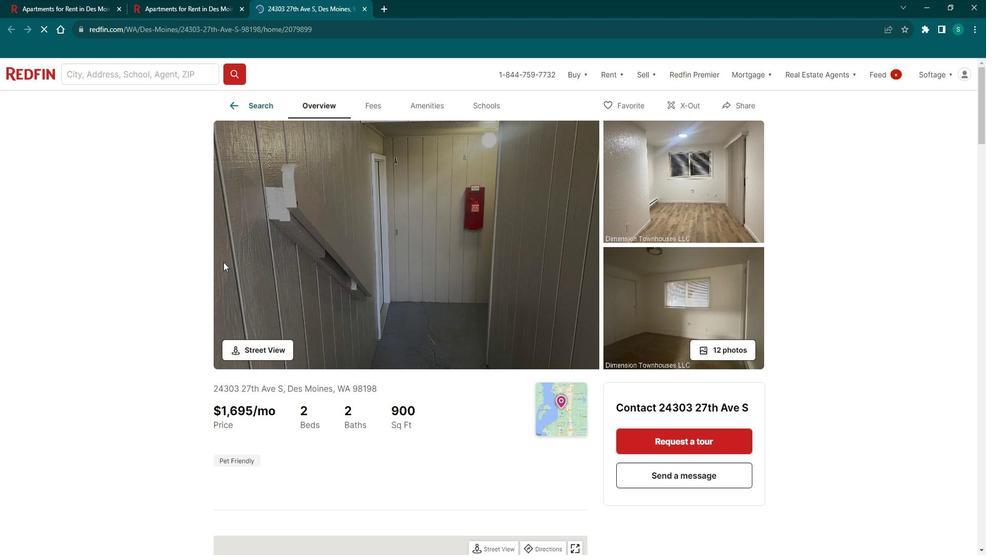 
Action: Mouse scrolled (229, 257) with delta (0, 0)
Screenshot: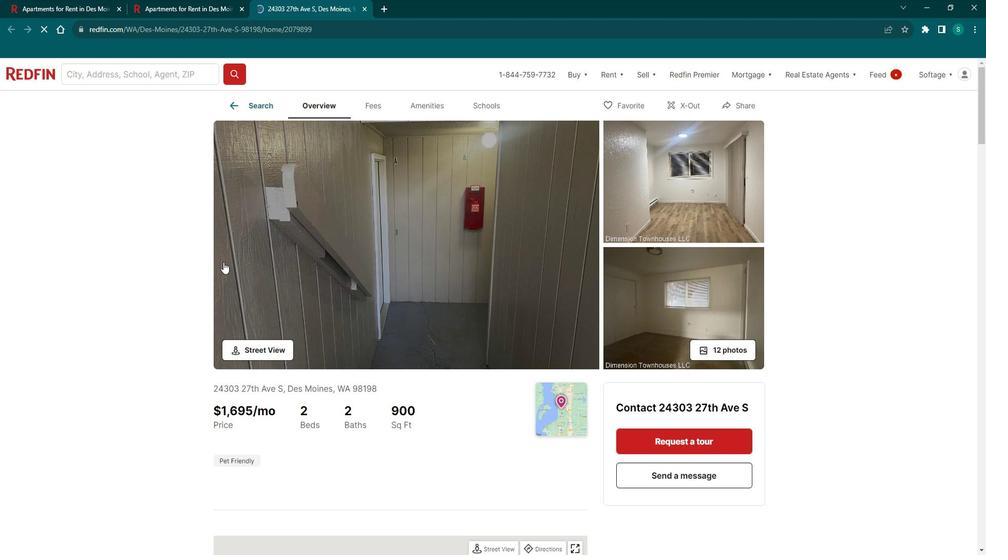 
Action: Mouse scrolled (229, 257) with delta (0, 0)
Screenshot: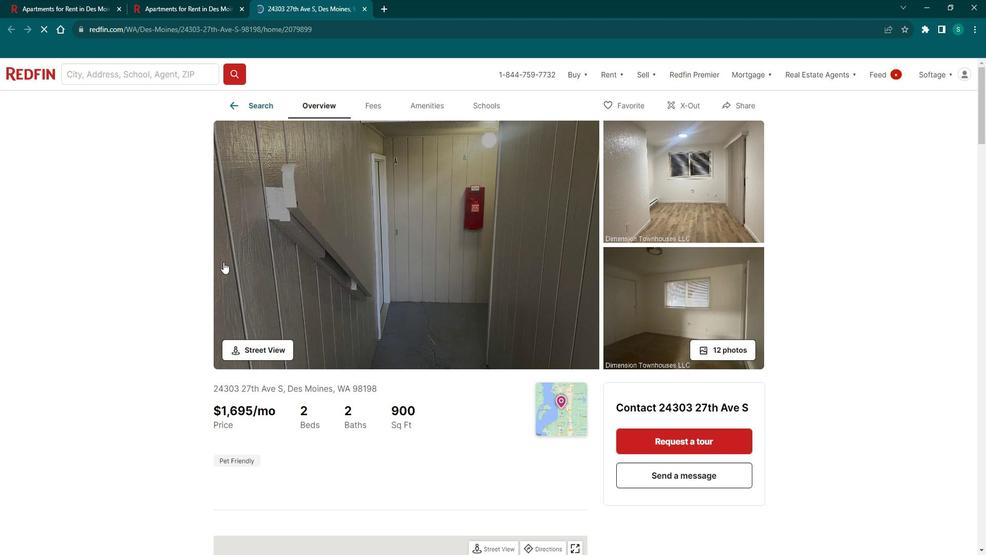 
Action: Mouse scrolled (229, 257) with delta (0, 0)
Screenshot: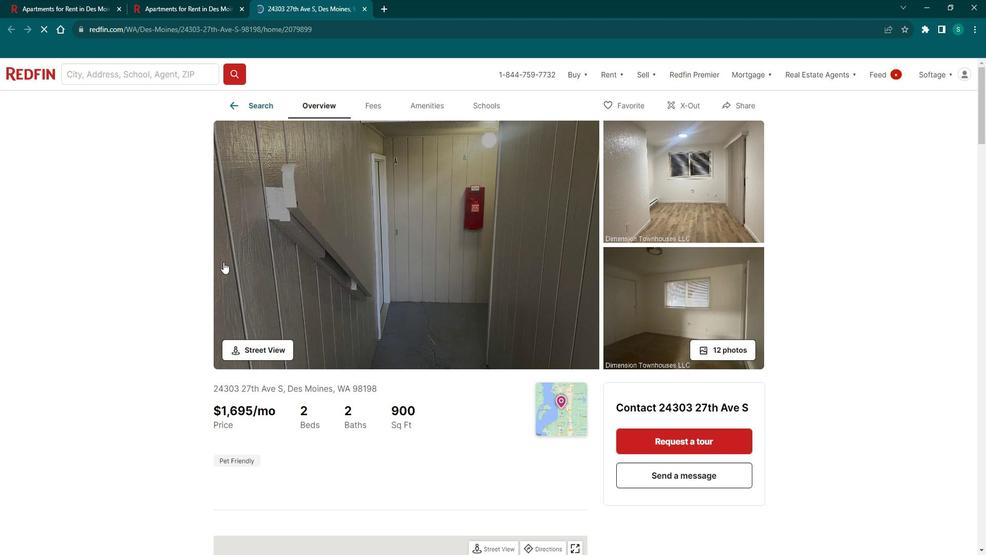 
Action: Mouse scrolled (229, 257) with delta (0, 0)
Screenshot: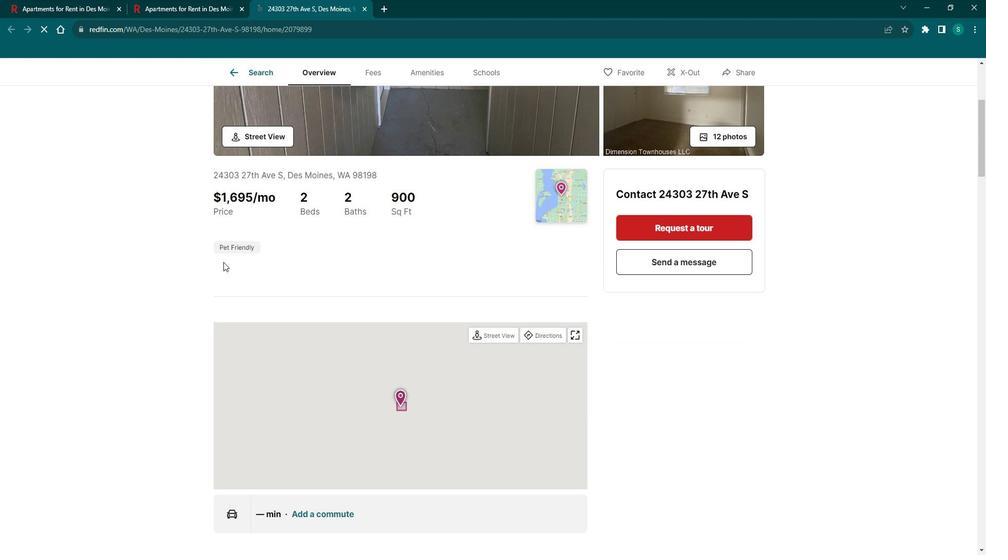 
Action: Mouse scrolled (229, 257) with delta (0, 0)
Screenshot: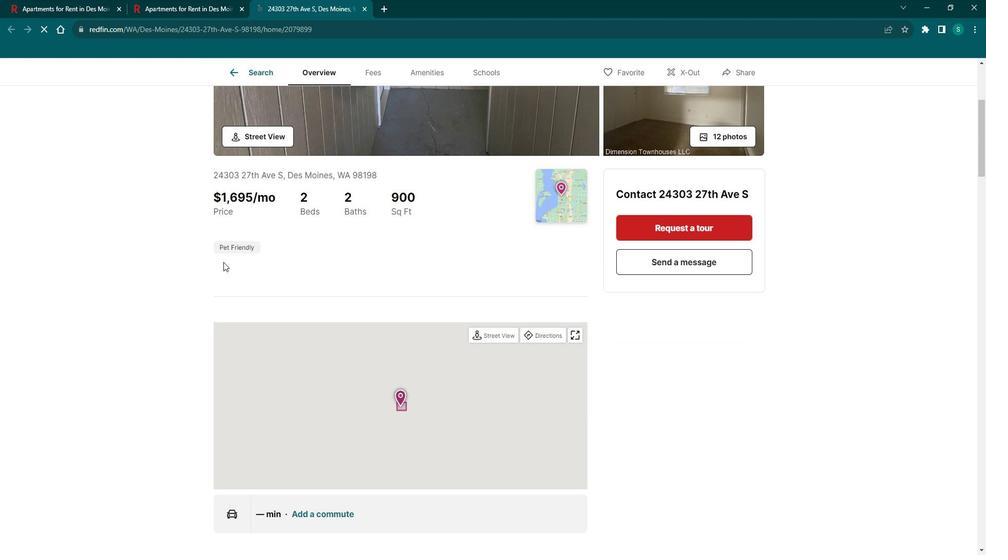 
Action: Mouse scrolled (229, 257) with delta (0, 0)
Screenshot: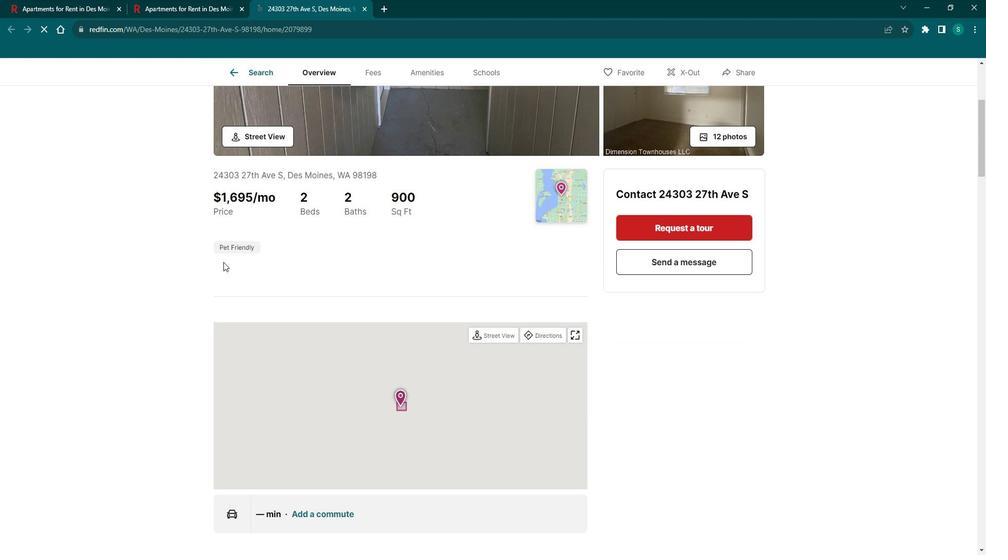 
Action: Mouse scrolled (229, 257) with delta (0, 0)
Screenshot: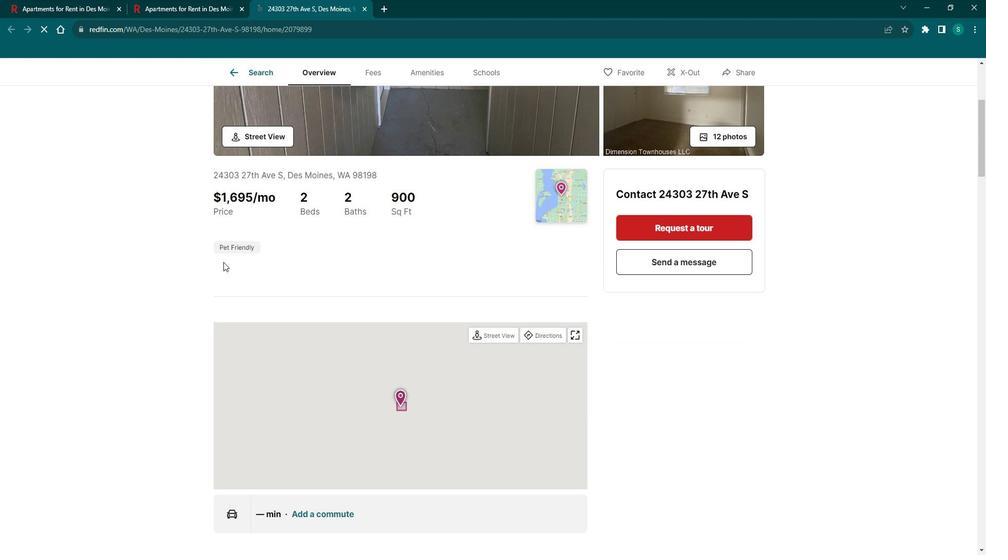 
Action: Mouse scrolled (229, 257) with delta (0, 0)
Screenshot: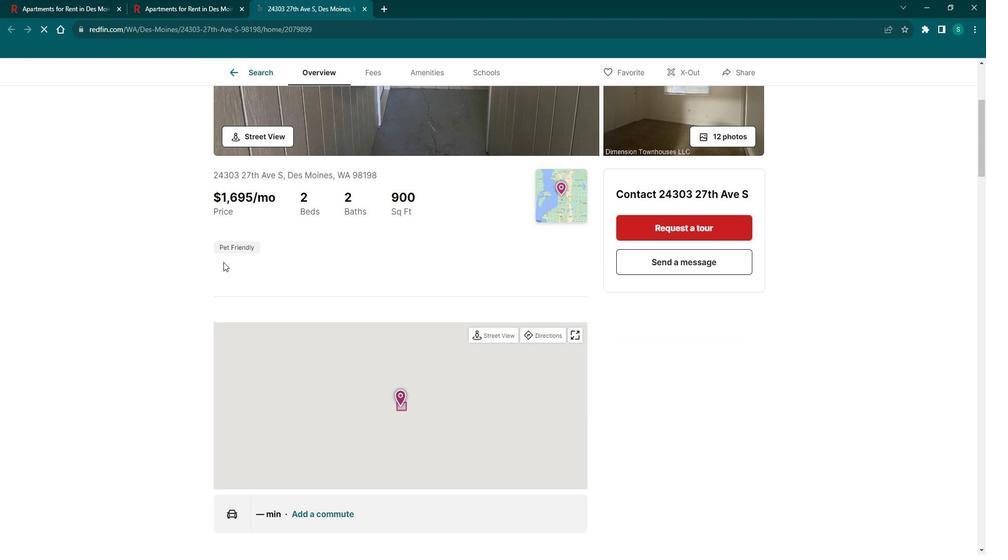 
Action: Mouse scrolled (229, 257) with delta (0, 0)
Screenshot: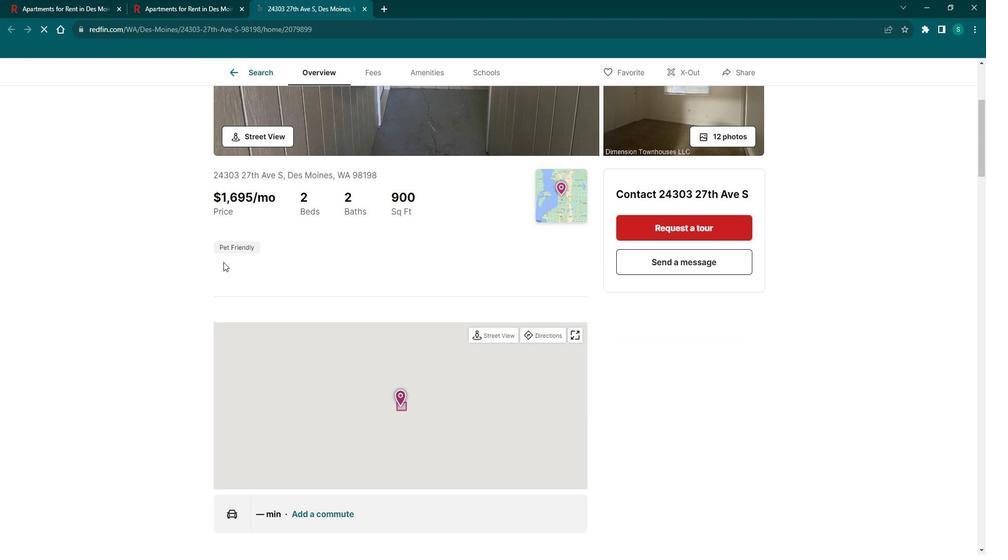 
Action: Mouse scrolled (229, 257) with delta (0, 0)
Screenshot: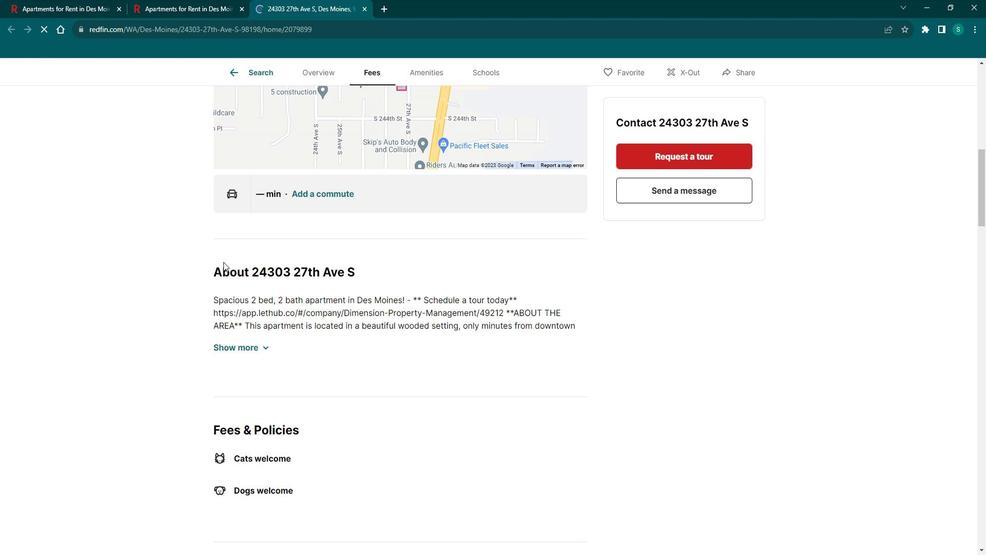 
Action: Mouse moved to (263, 289)
Screenshot: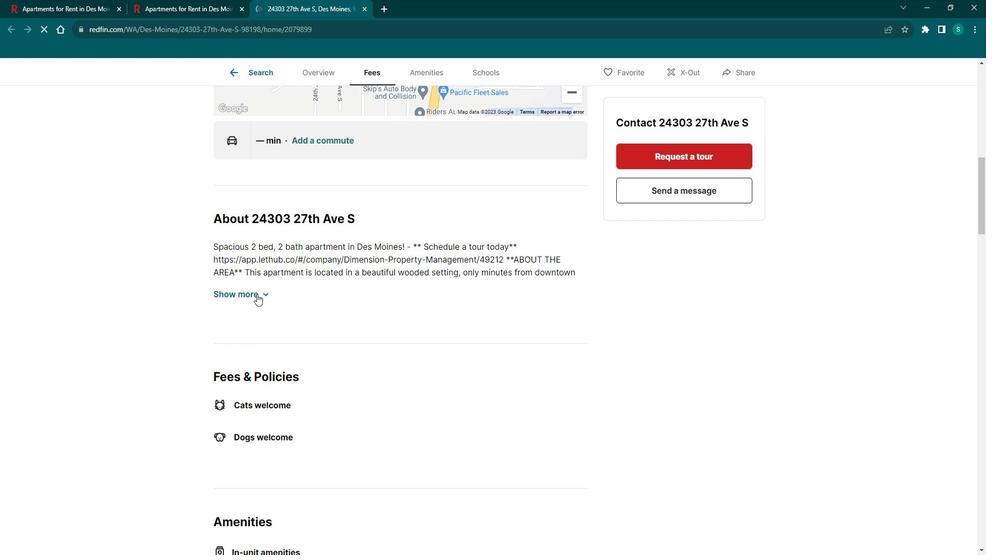 
Action: Mouse pressed left at (263, 289)
Screenshot: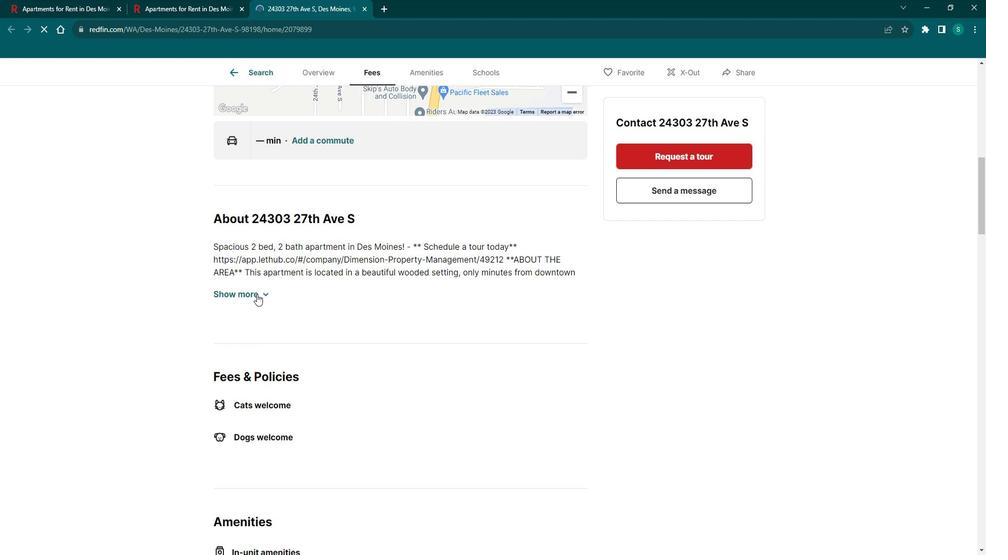 
Action: Mouse moved to (262, 289)
Screenshot: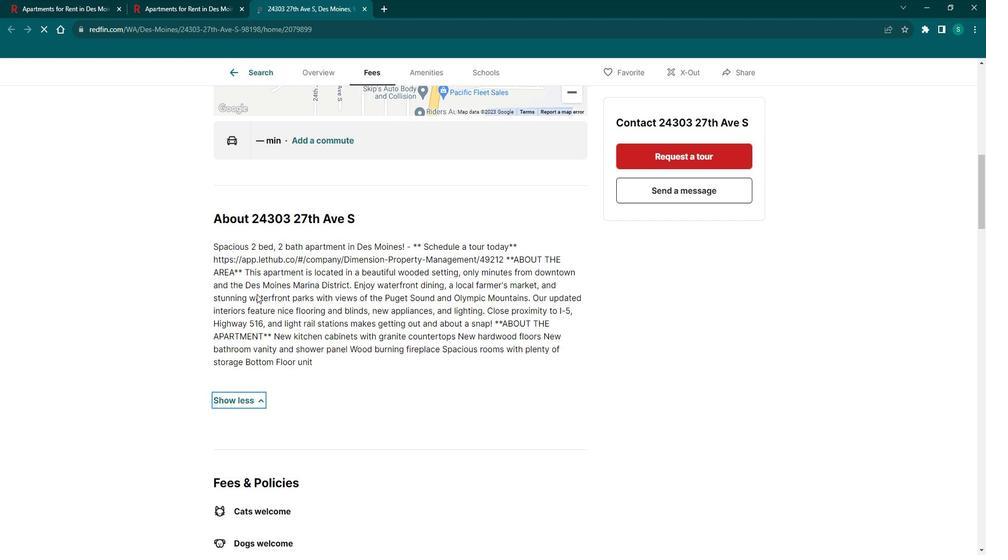 
Action: Mouse scrolled (262, 288) with delta (0, 0)
Screenshot: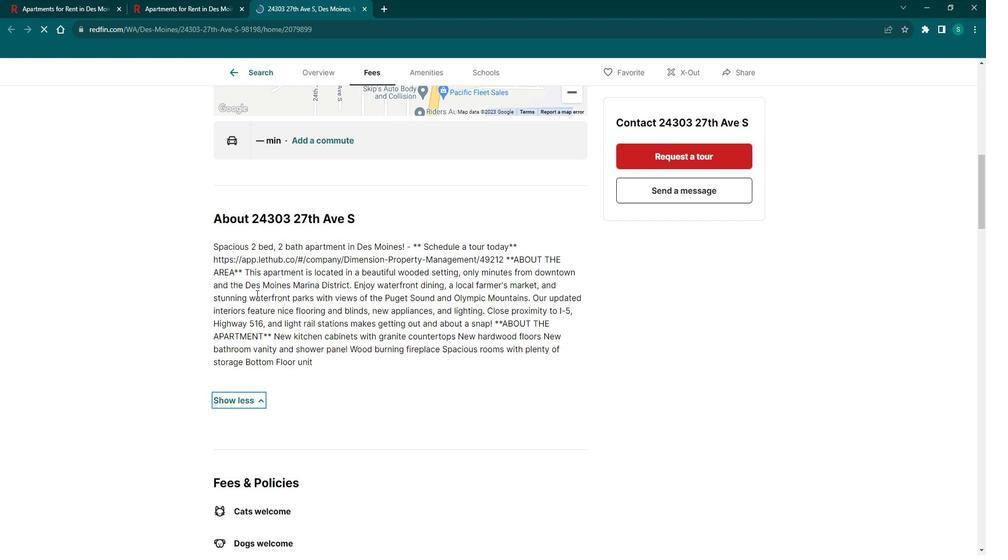 
Action: Mouse scrolled (262, 288) with delta (0, 0)
Screenshot: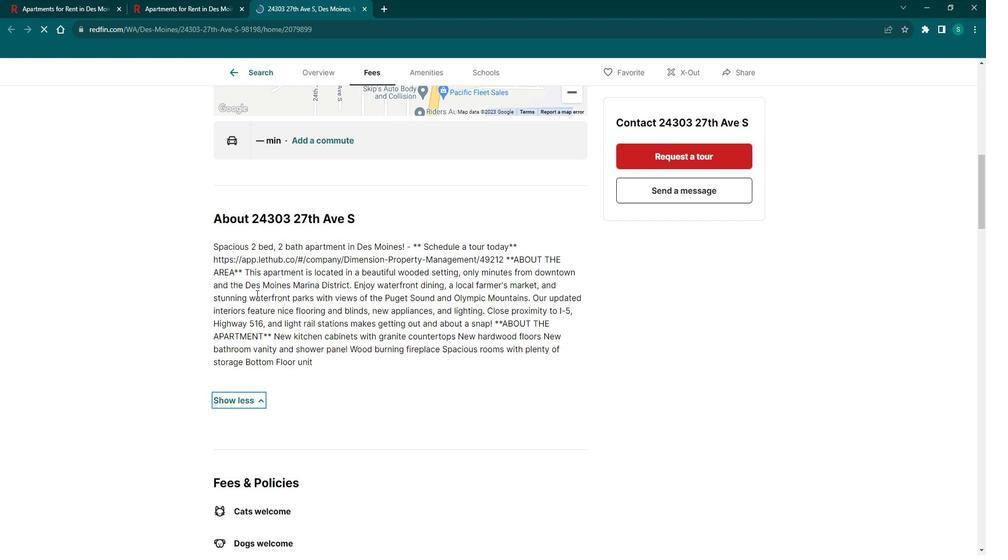 
Action: Mouse scrolled (262, 288) with delta (0, 0)
Screenshot: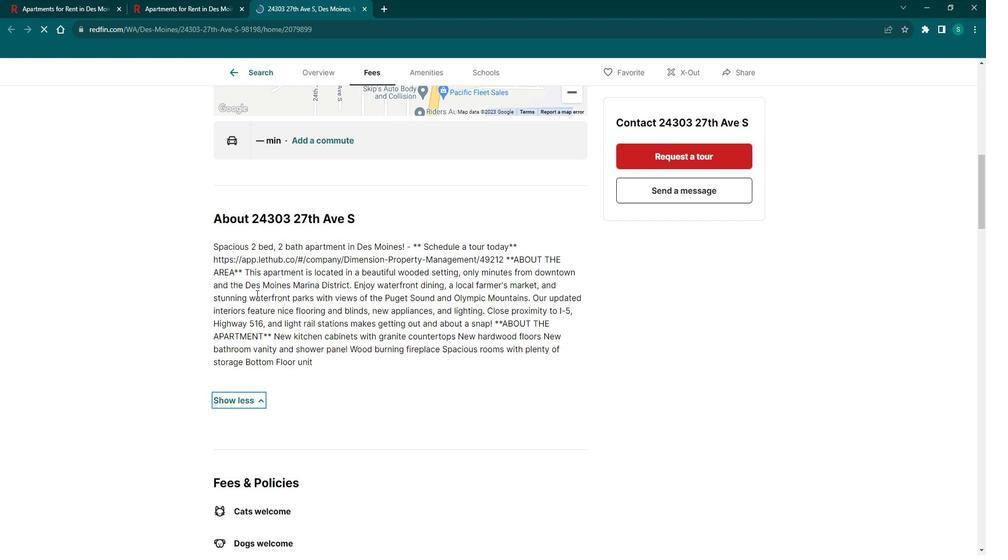 
Action: Mouse scrolled (262, 288) with delta (0, 0)
Screenshot: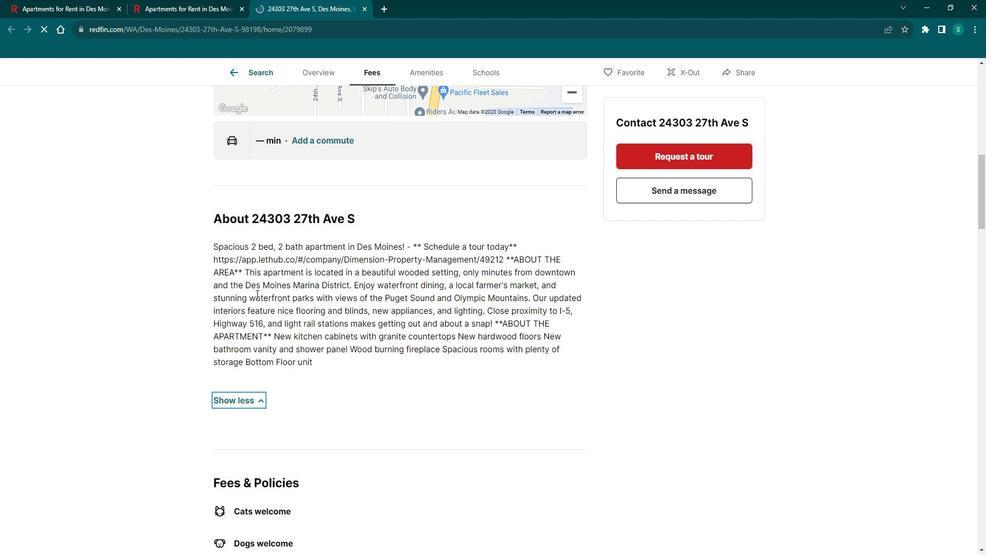 
Action: Mouse scrolled (262, 288) with delta (0, 0)
Screenshot: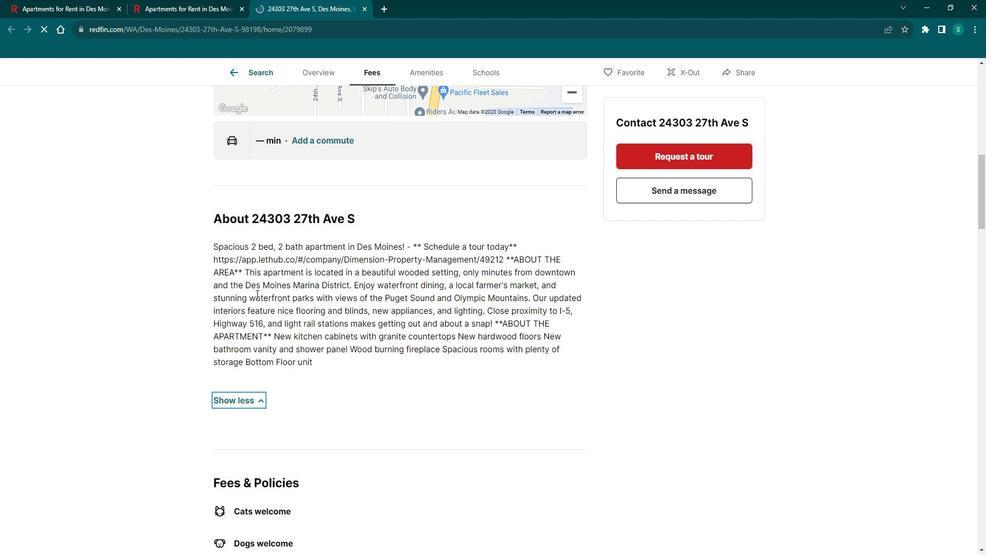 
Action: Mouse scrolled (262, 288) with delta (0, 0)
Screenshot: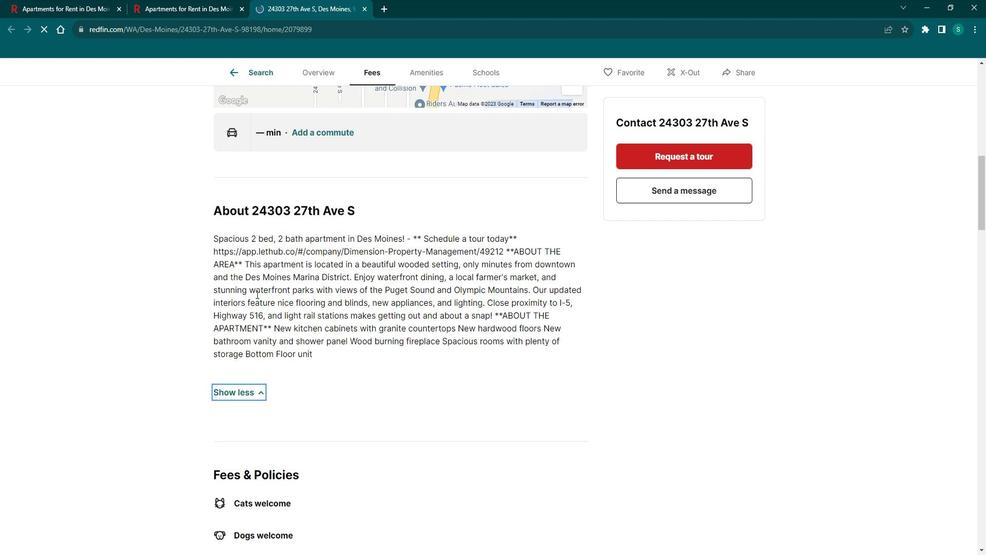 
Action: Mouse scrolled (262, 288) with delta (0, 0)
Screenshot: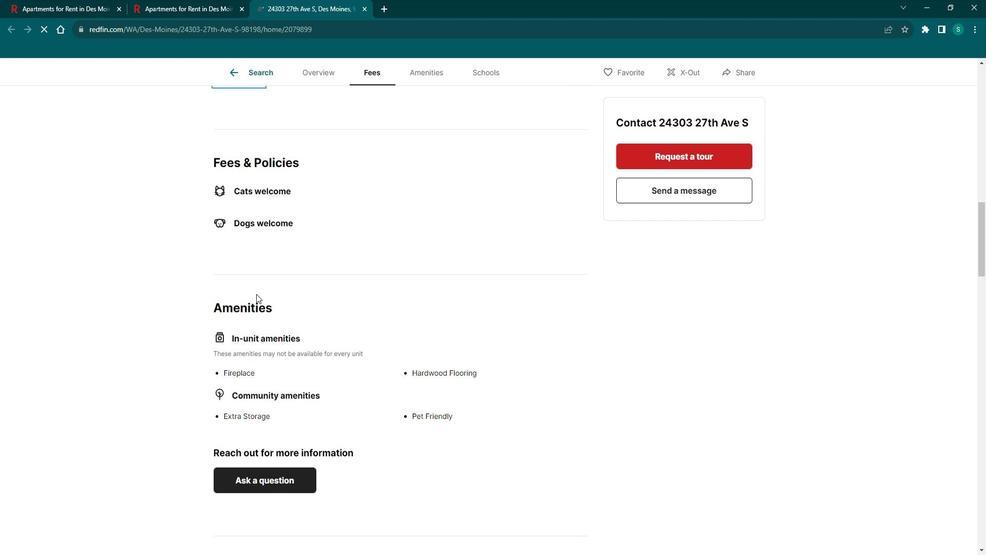 
Action: Mouse scrolled (262, 288) with delta (0, 0)
Screenshot: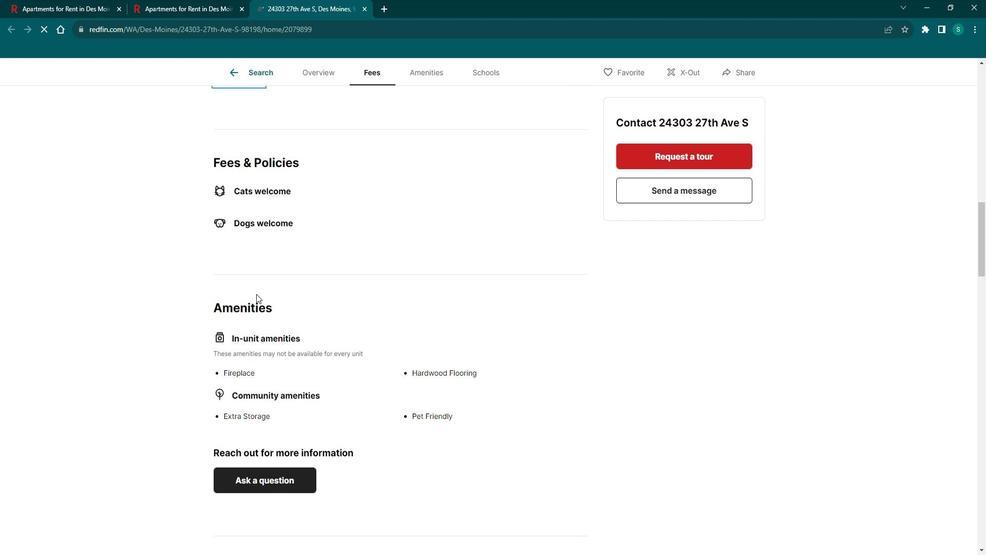 
Action: Mouse scrolled (262, 288) with delta (0, 0)
Screenshot: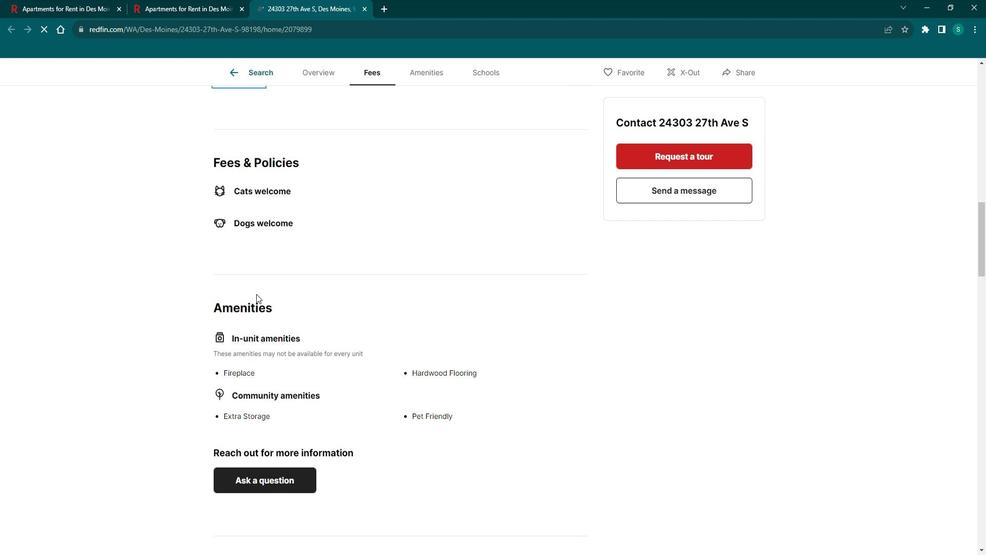 
Action: Mouse scrolled (262, 288) with delta (0, 0)
Screenshot: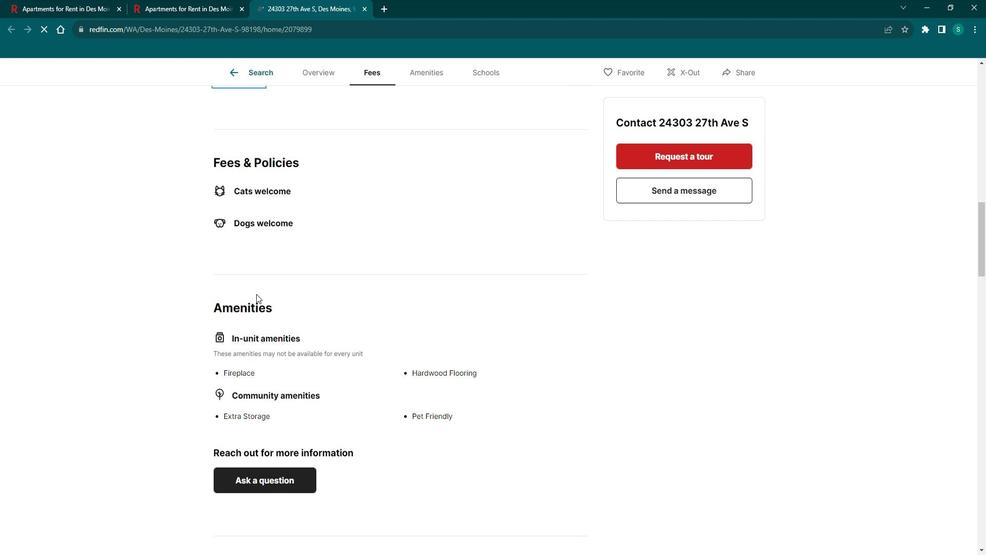 
Action: Mouse scrolled (262, 288) with delta (0, 0)
Screenshot: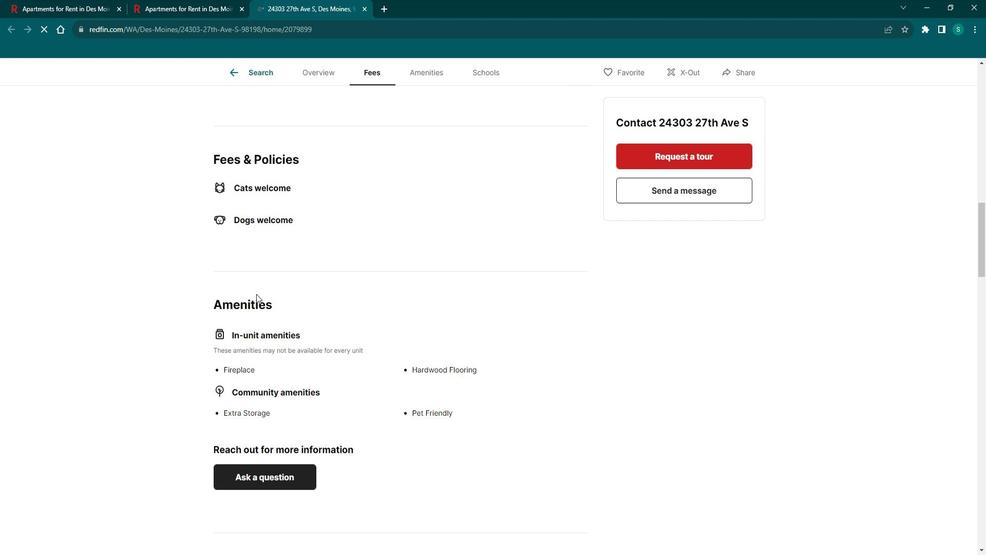 
Action: Mouse scrolled (262, 288) with delta (0, 0)
Screenshot: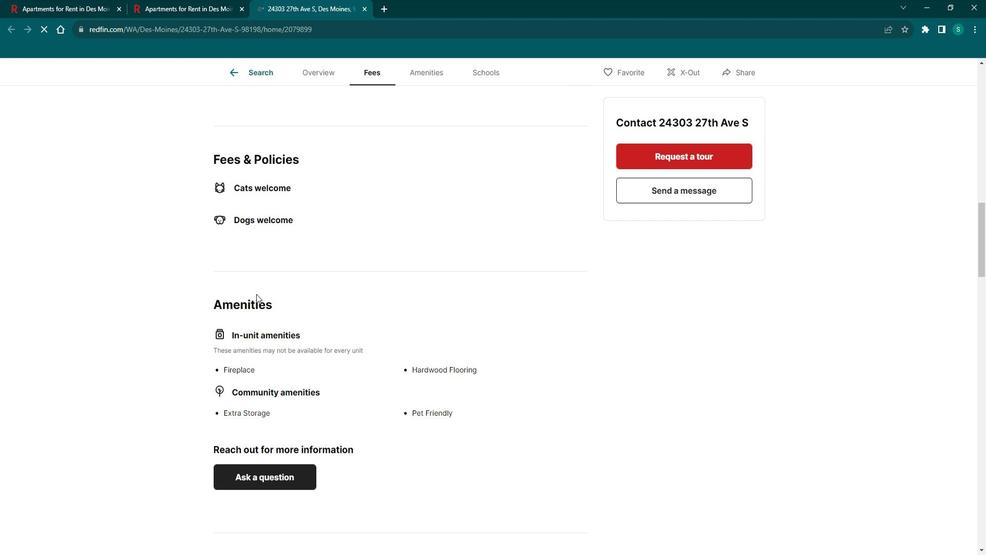 
Action: Mouse scrolled (262, 289) with delta (0, 0)
Screenshot: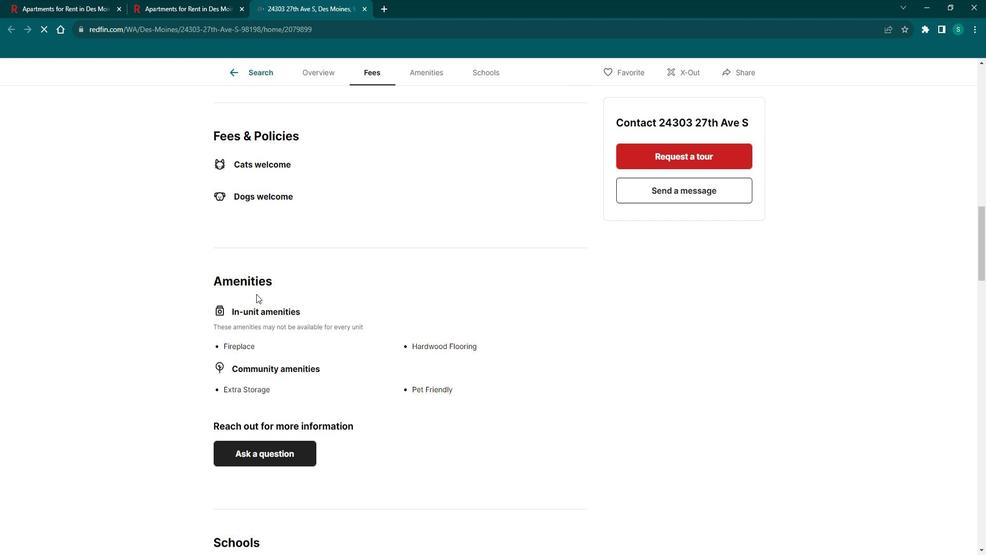 
Action: Mouse scrolled (262, 288) with delta (0, 0)
Screenshot: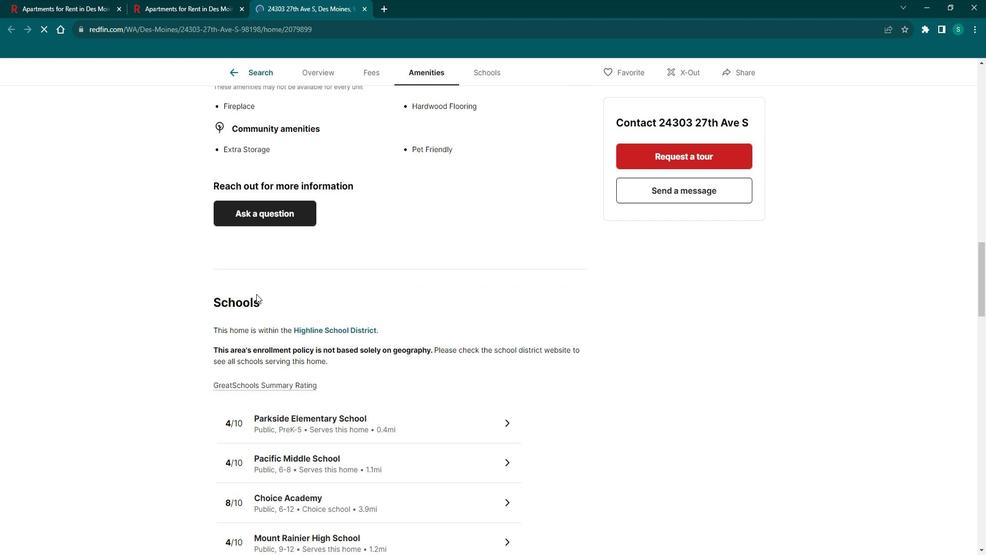 
Action: Mouse scrolled (262, 288) with delta (0, 0)
Screenshot: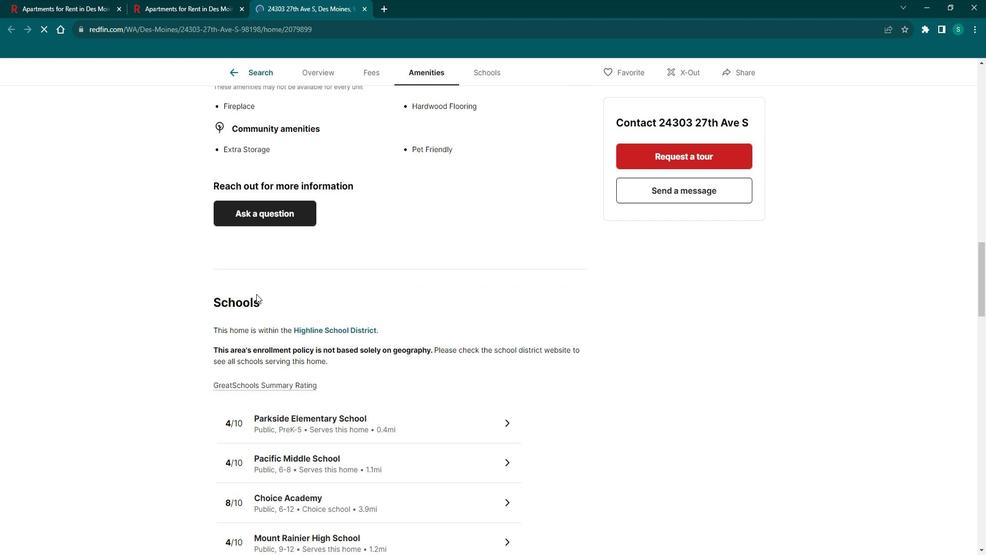 
Action: Mouse scrolled (262, 288) with delta (0, 0)
Screenshot: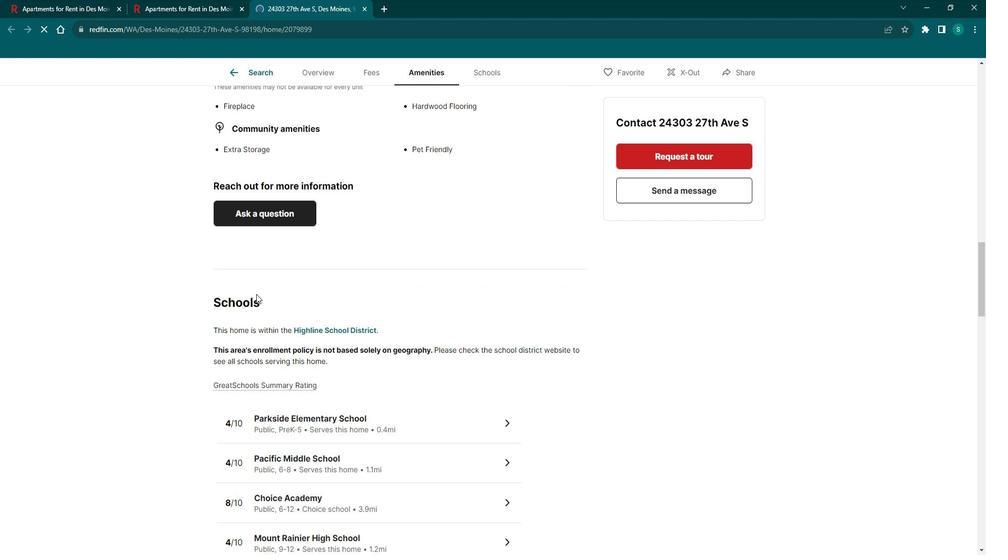 
Action: Mouse scrolled (262, 288) with delta (0, 0)
Screenshot: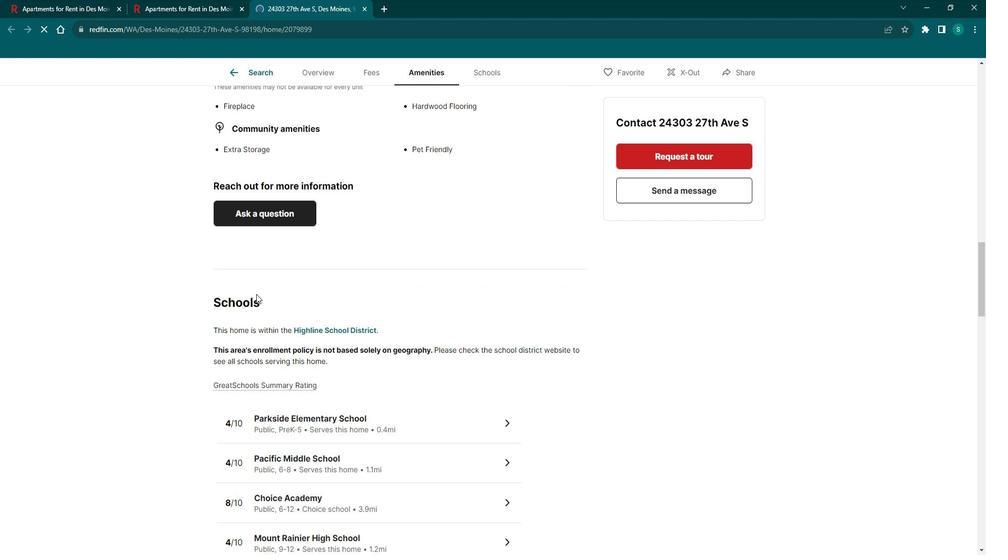 
Action: Mouse scrolled (262, 288) with delta (0, 0)
Screenshot: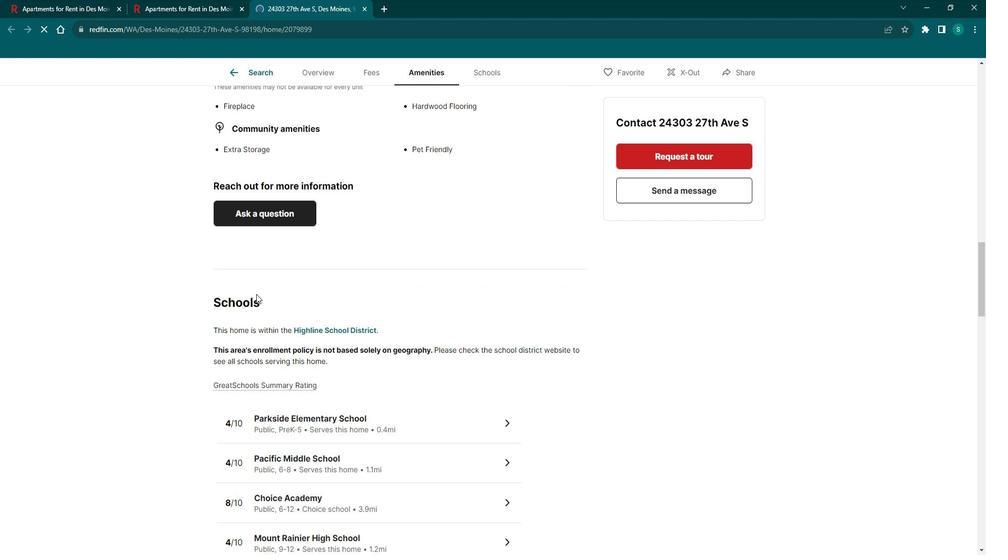 
Action: Mouse scrolled (262, 288) with delta (0, 0)
Screenshot: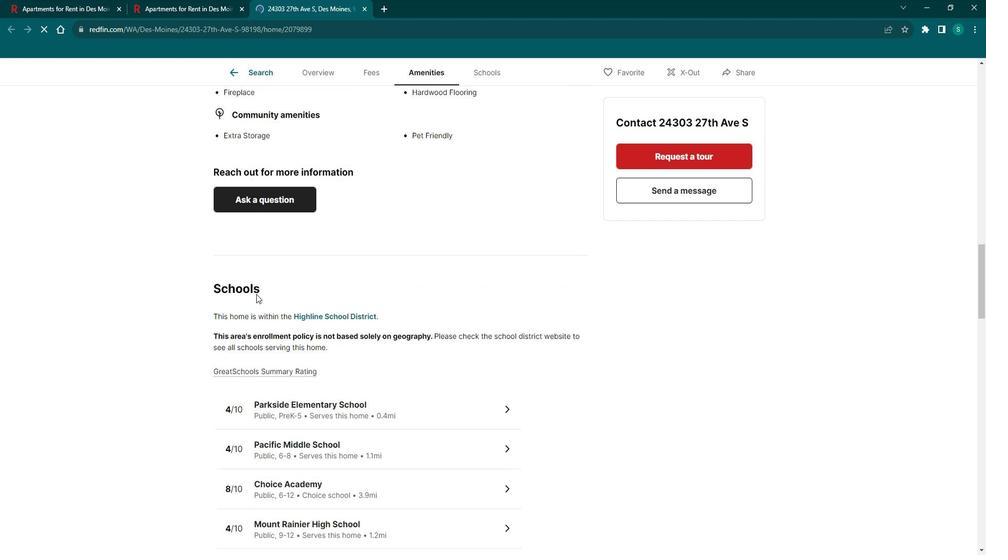 
Action: Mouse scrolled (262, 288) with delta (0, 0)
Screenshot: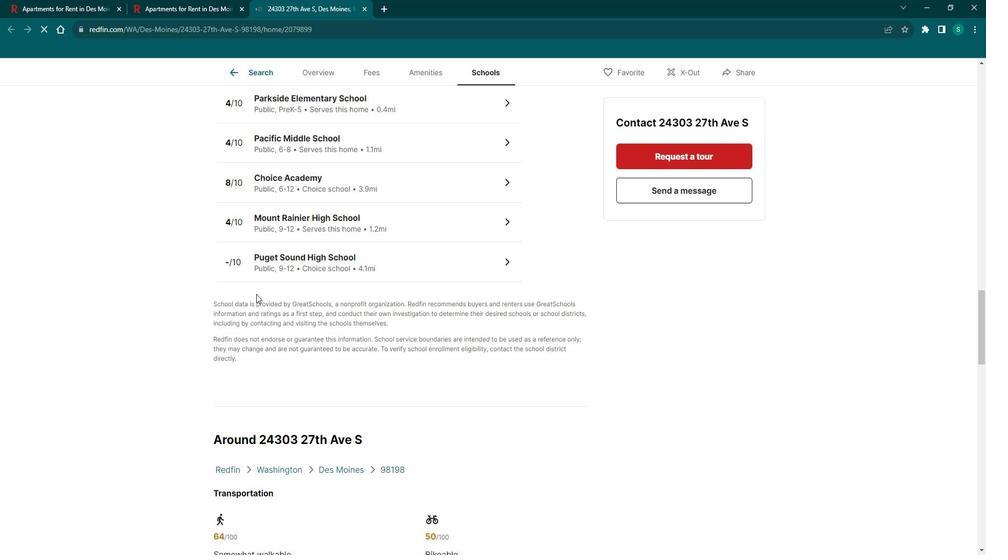 
Action: Mouse scrolled (262, 288) with delta (0, 0)
Screenshot: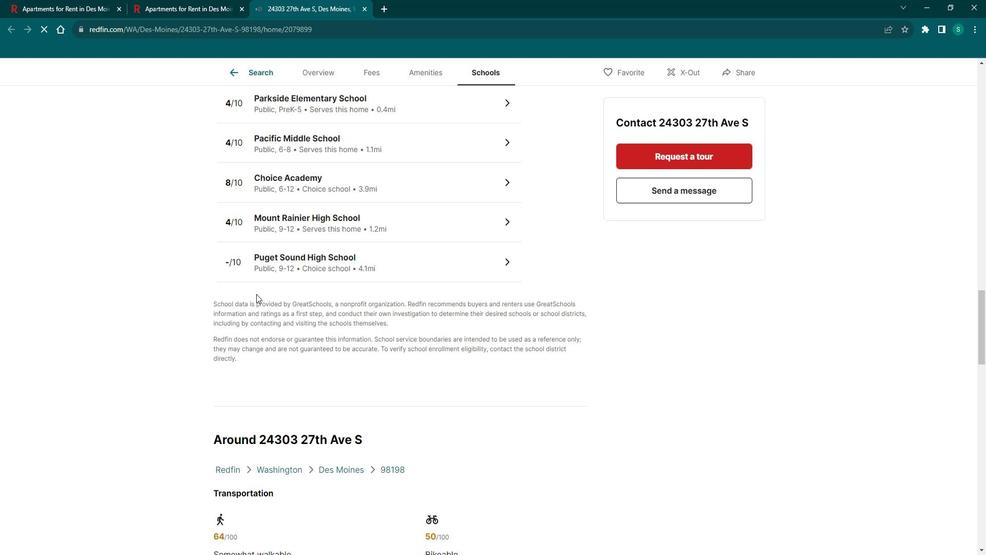 
Action: Mouse scrolled (262, 288) with delta (0, 0)
Screenshot: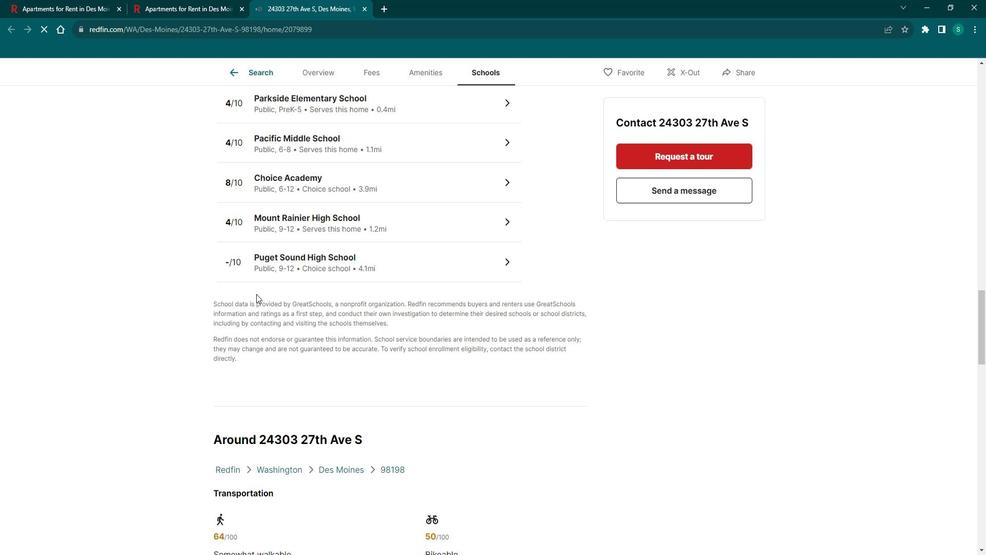 
Action: Mouse scrolled (262, 288) with delta (0, 0)
Screenshot: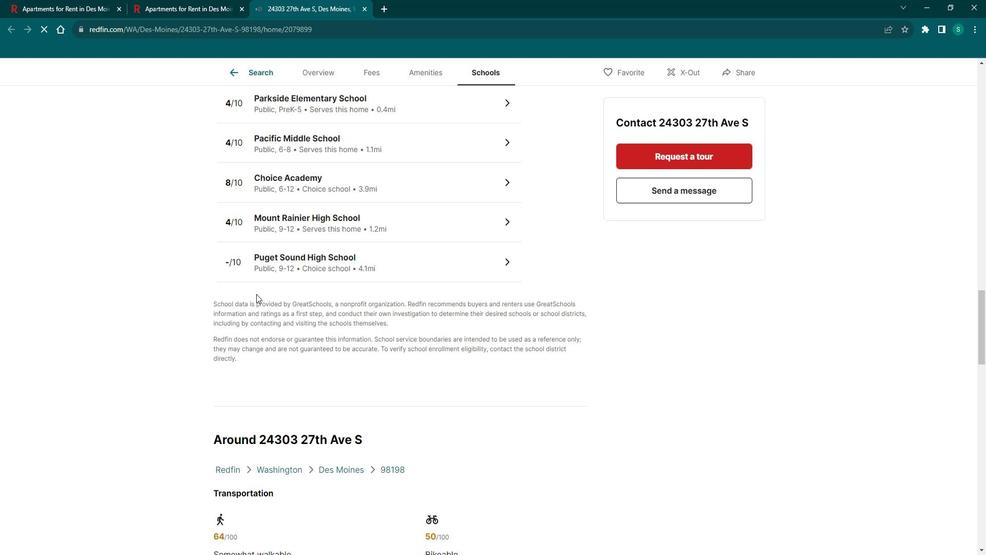 
Action: Mouse scrolled (262, 288) with delta (0, 0)
Screenshot: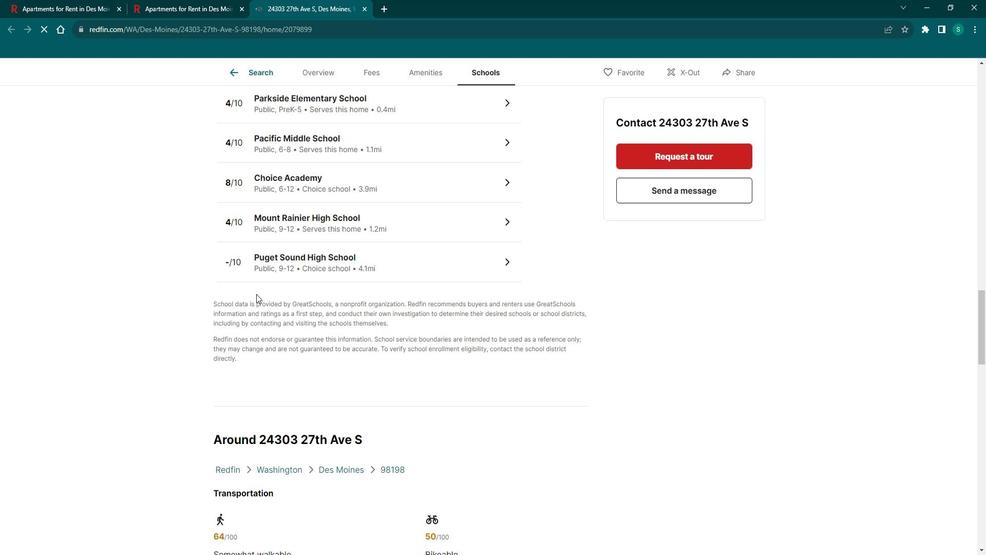 
Action: Mouse scrolled (262, 288) with delta (0, 0)
Screenshot: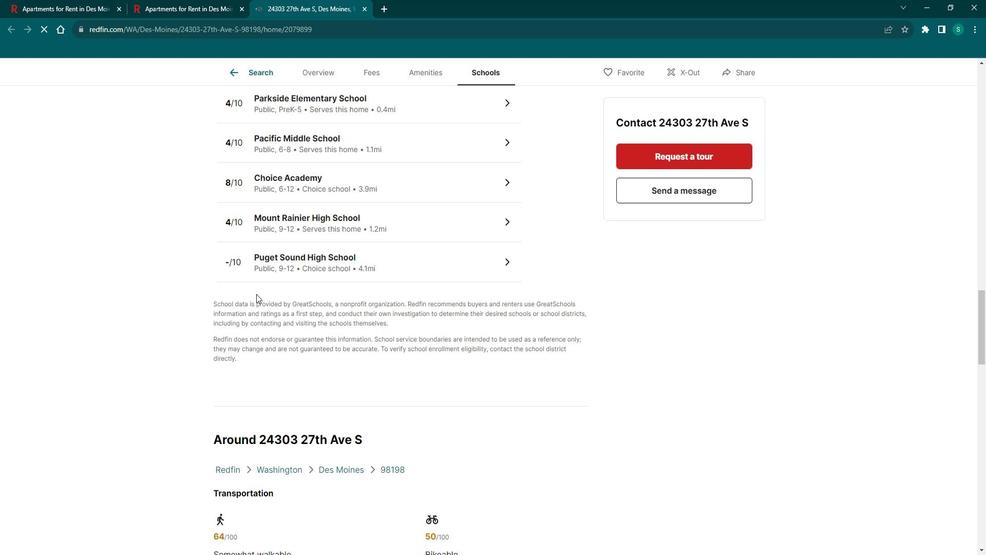 
Action: Mouse scrolled (262, 288) with delta (0, 0)
Screenshot: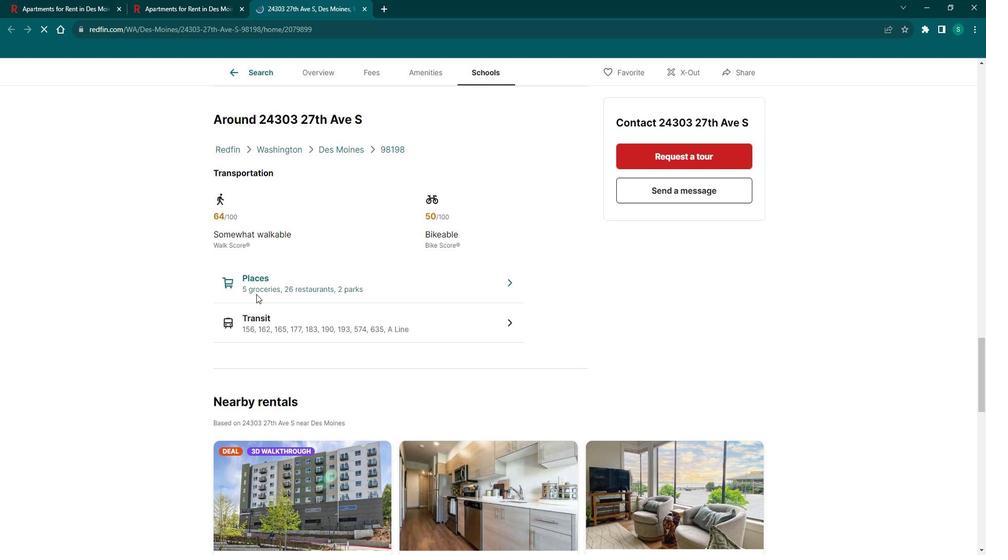 
Action: Mouse scrolled (262, 288) with delta (0, 0)
Screenshot: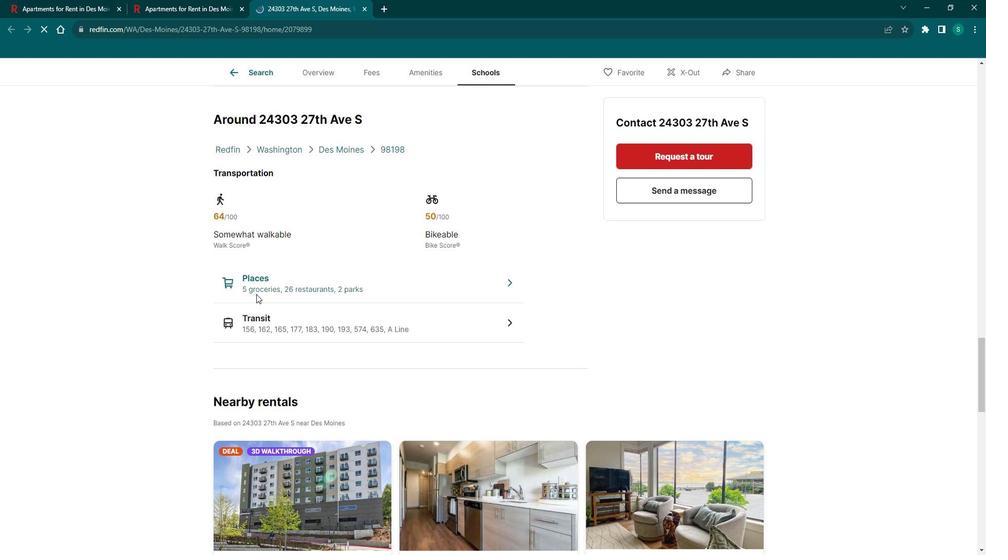 
Action: Mouse scrolled (262, 288) with delta (0, 0)
Screenshot: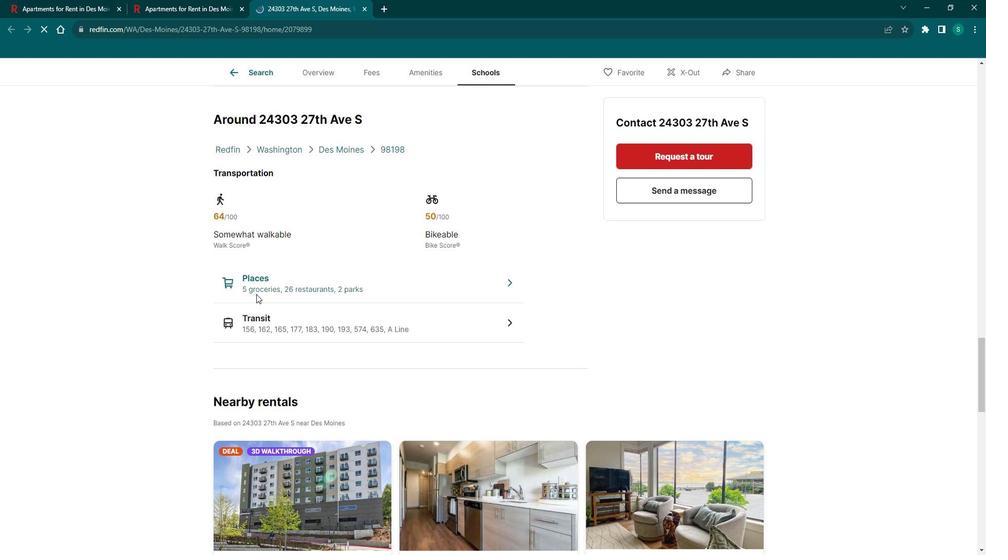 
Action: Mouse scrolled (262, 288) with delta (0, 0)
Screenshot: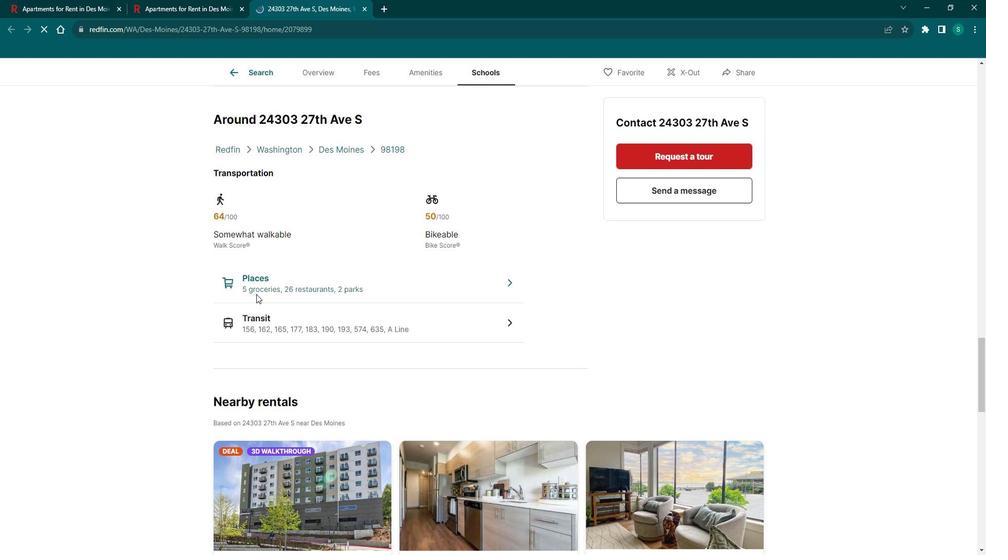 
Action: Mouse scrolled (262, 288) with delta (0, 0)
Screenshot: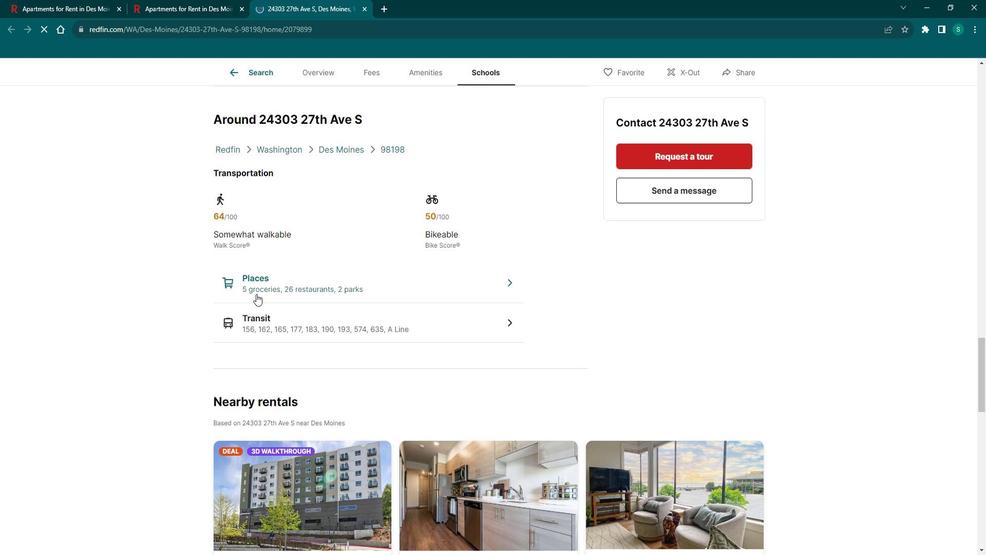 
Action: Mouse scrolled (262, 288) with delta (0, 0)
Screenshot: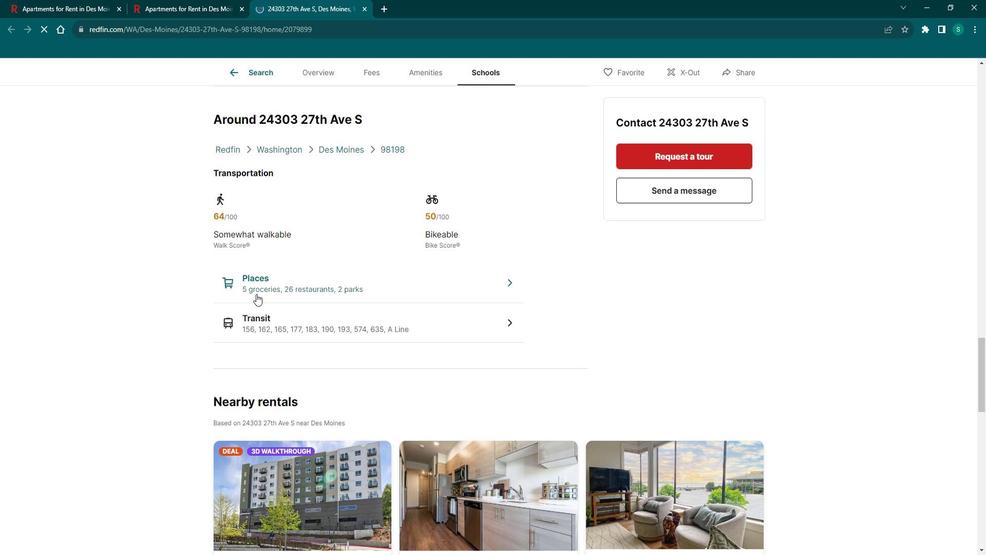 
Action: Mouse scrolled (262, 288) with delta (0, 0)
Screenshot: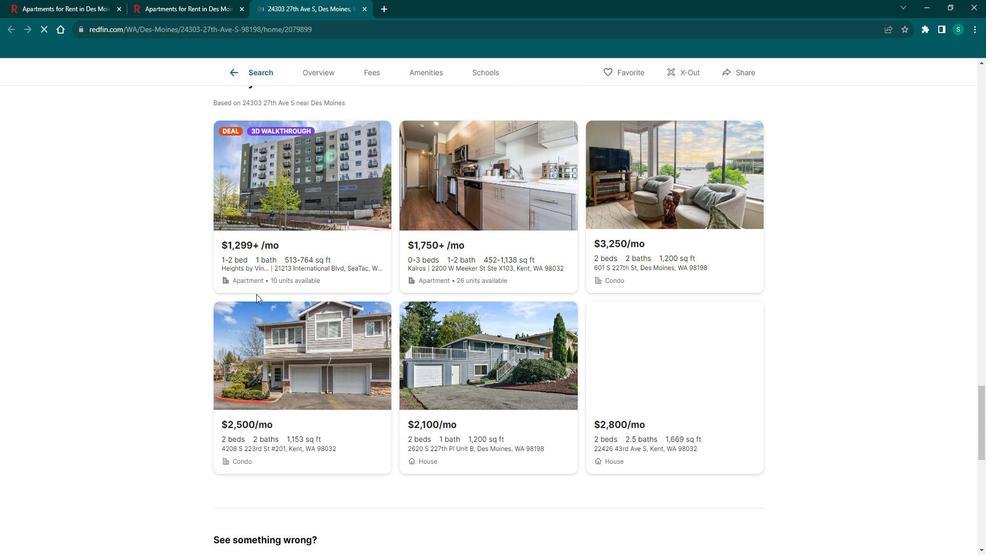 
Action: Mouse scrolled (262, 288) with delta (0, 0)
Screenshot: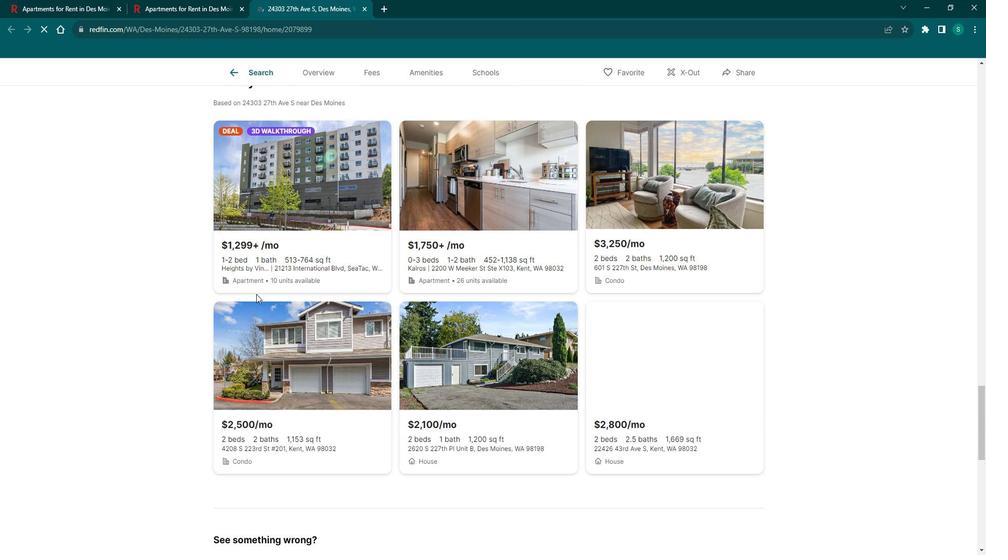 
Action: Mouse scrolled (262, 288) with delta (0, 0)
Screenshot: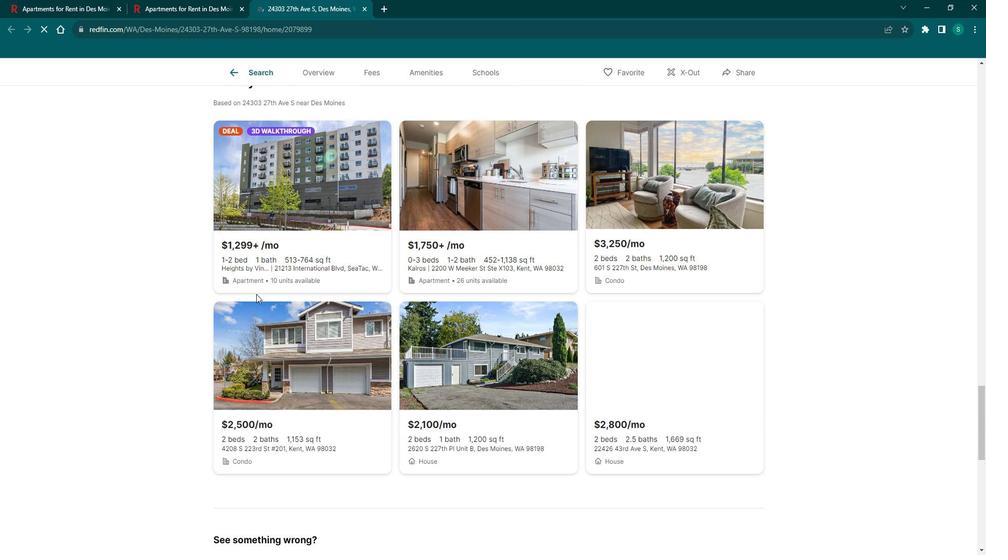 
Action: Mouse scrolled (262, 288) with delta (0, 0)
Screenshot: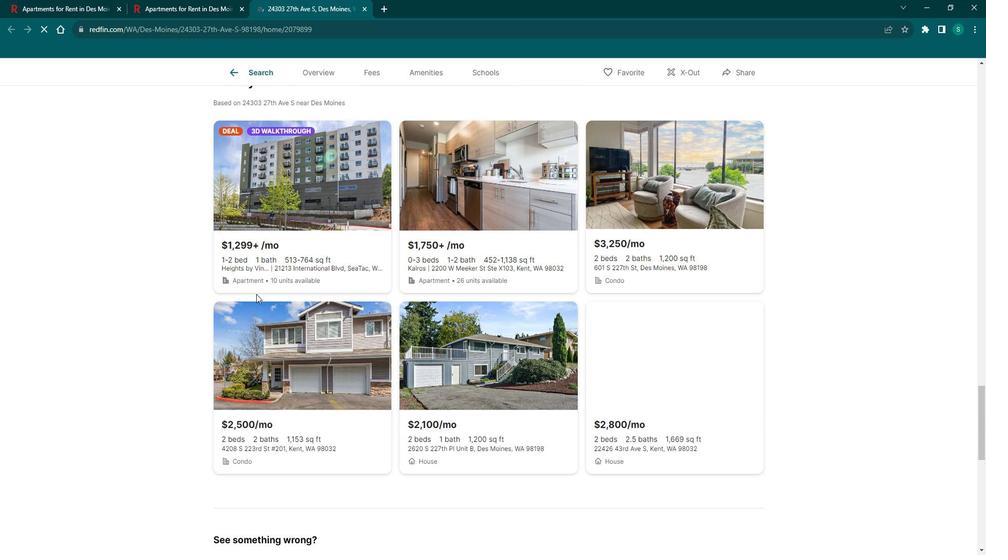 
Action: Mouse scrolled (262, 288) with delta (0, 0)
Screenshot: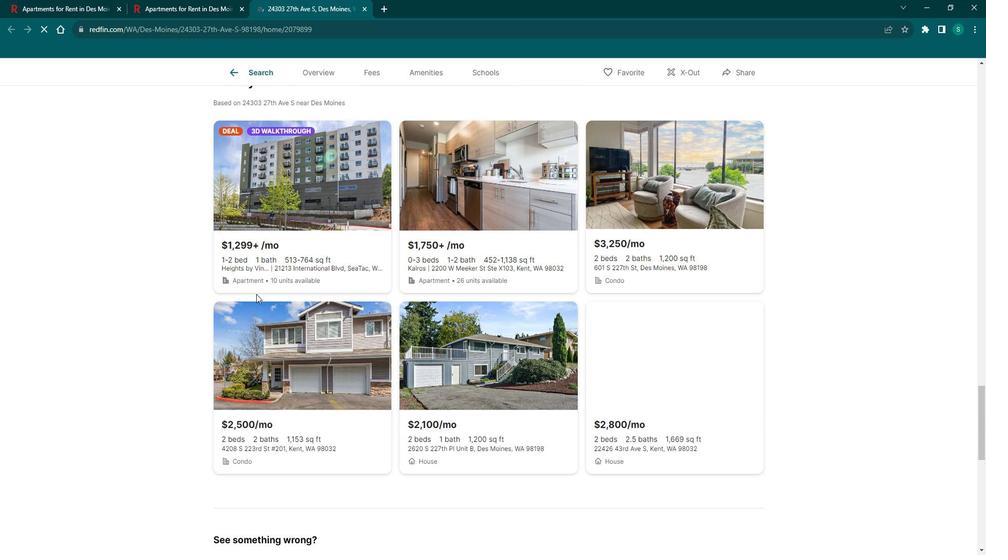 
Action: Mouse moved to (266, 75)
Screenshot: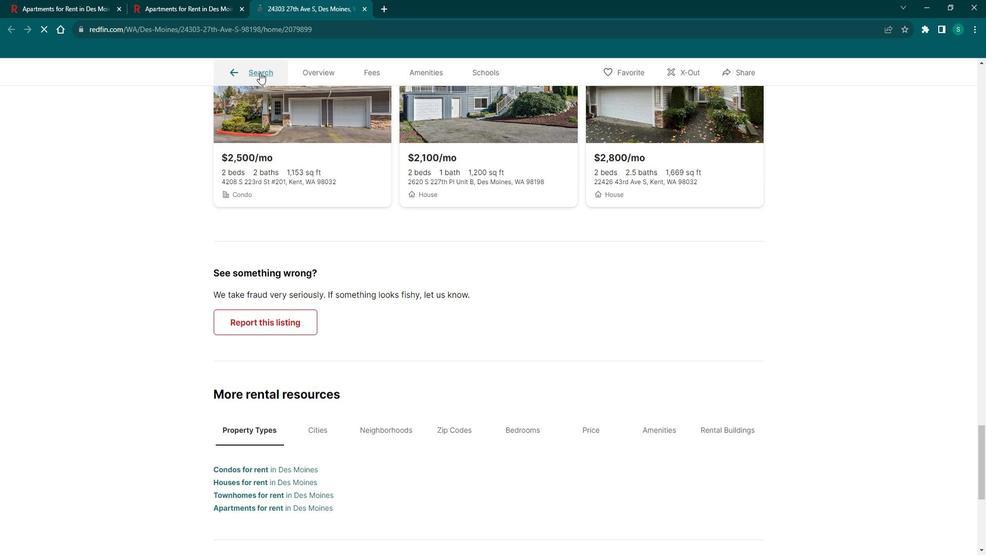 
Action: Mouse pressed left at (266, 75)
Screenshot: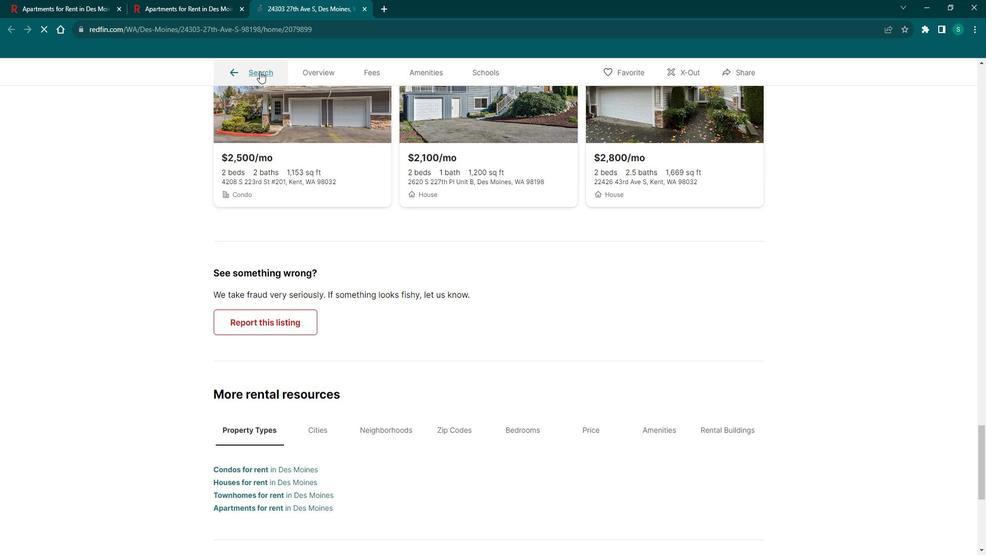 
Action: Mouse moved to (720, 362)
Screenshot: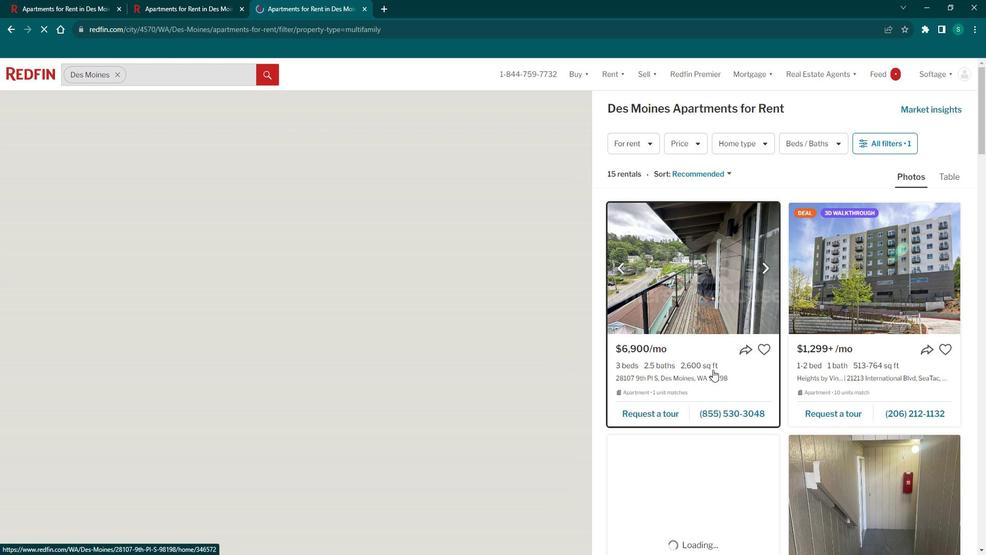 
Action: Mouse scrolled (720, 361) with delta (0, 0)
Screenshot: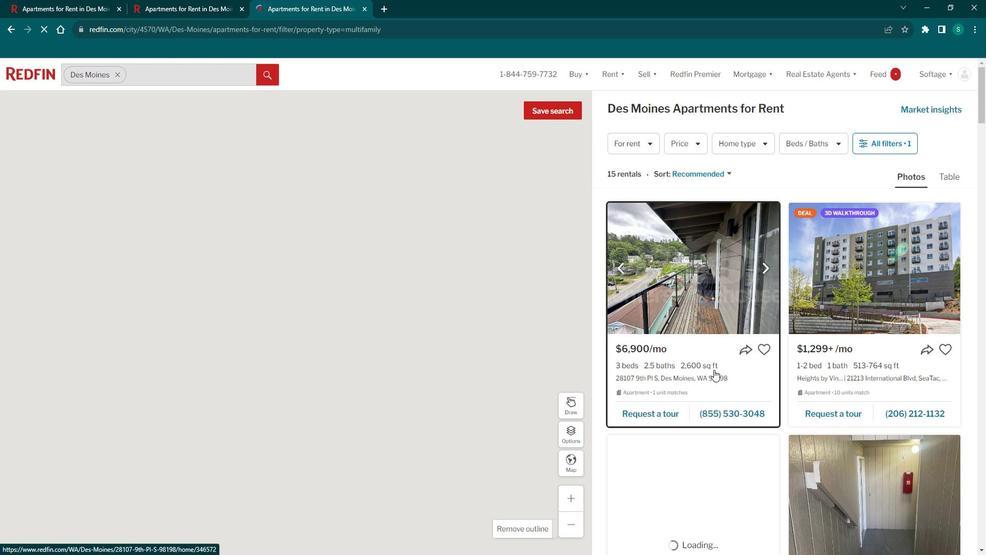 
Action: Mouse scrolled (720, 361) with delta (0, 0)
Screenshot: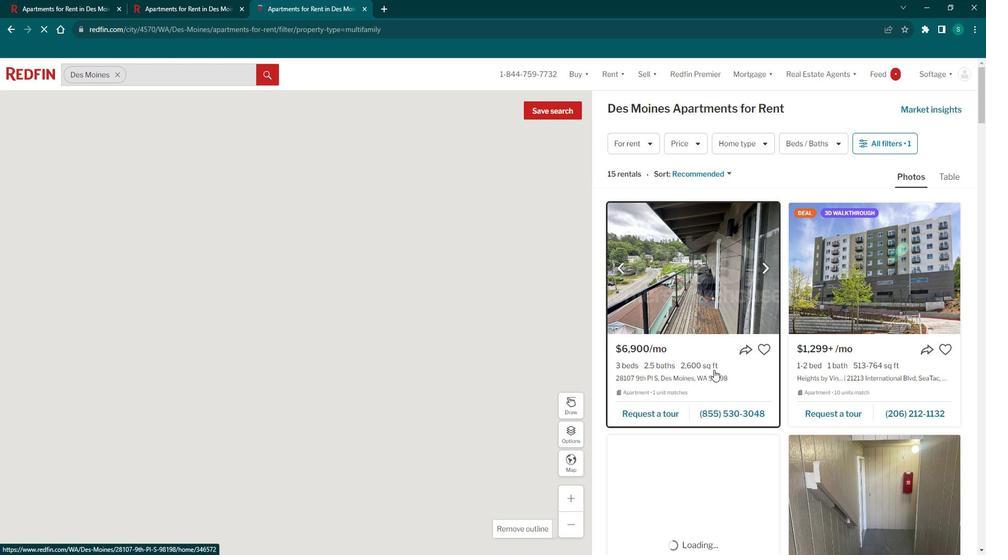
Action: Mouse scrolled (720, 361) with delta (0, 0)
Screenshot: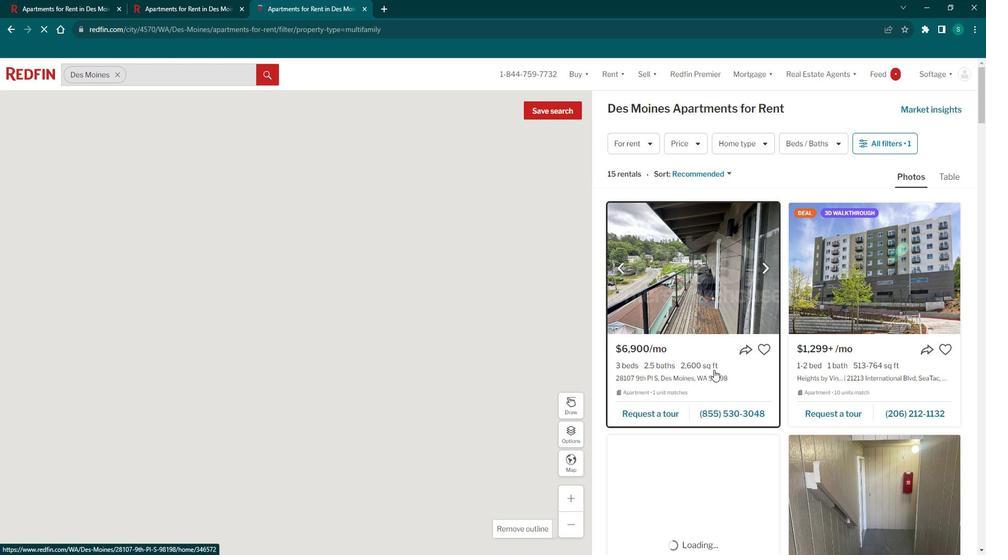 
Action: Mouse scrolled (720, 361) with delta (0, 0)
Screenshot: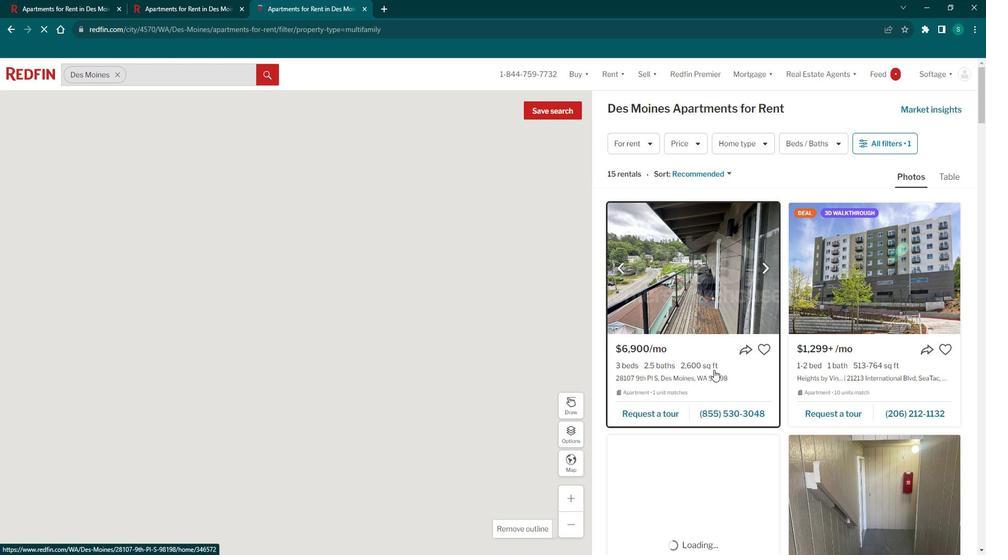 
Action: Mouse scrolled (720, 361) with delta (0, 0)
Screenshot: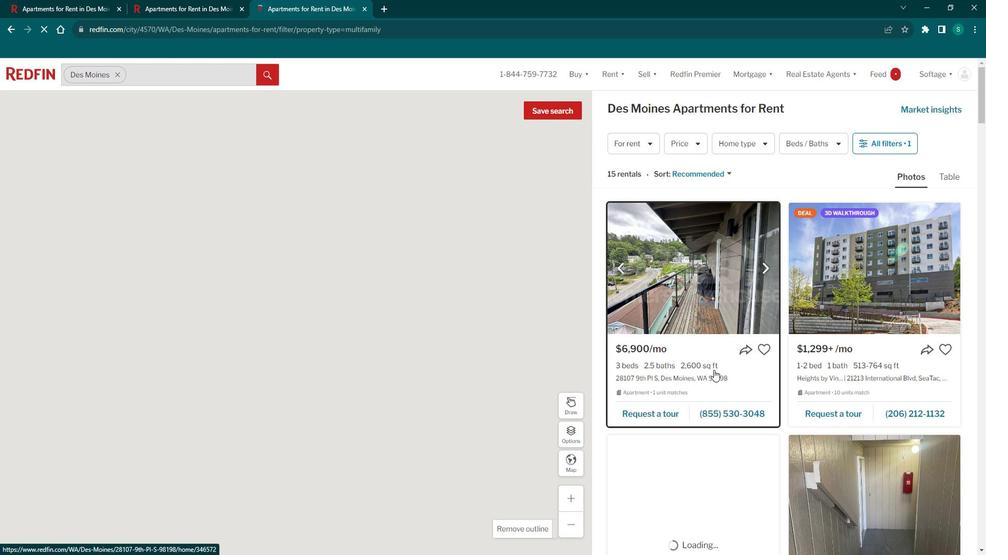 
Action: Mouse scrolled (720, 361) with delta (0, 0)
Screenshot: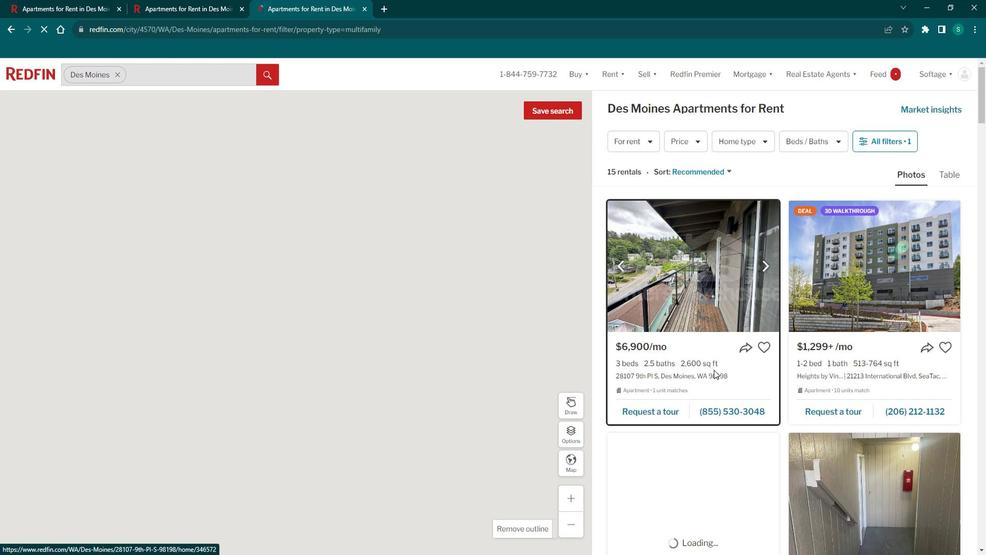
Action: Mouse scrolled (720, 361) with delta (0, 0)
Screenshot: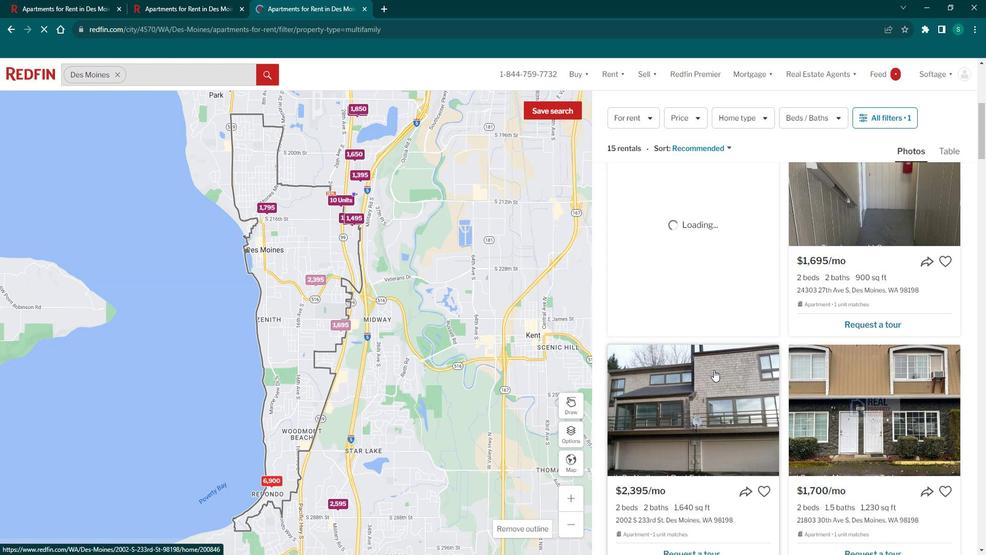 
Action: Mouse scrolled (720, 361) with delta (0, 0)
Screenshot: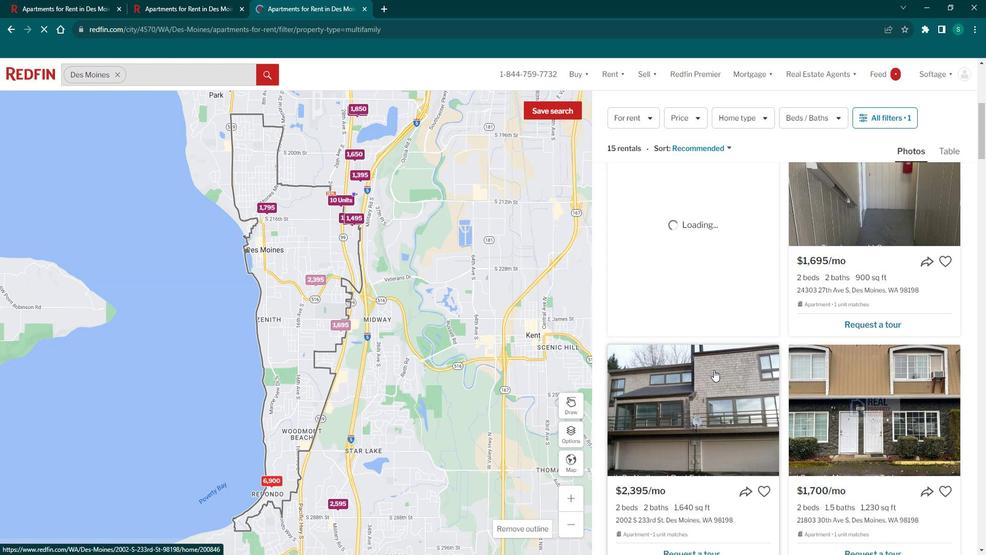 
Action: Mouse scrolled (720, 361) with delta (0, 0)
Screenshot: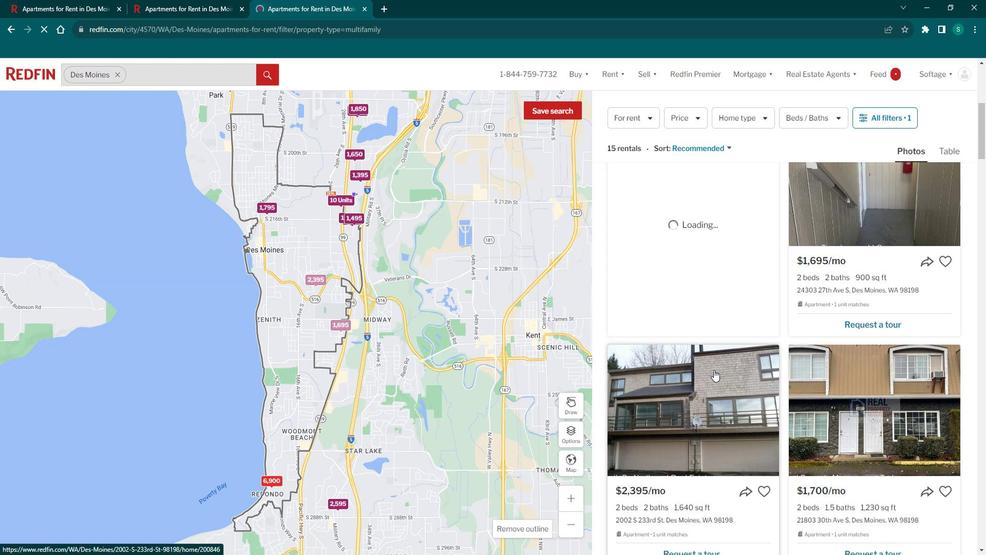 
Action: Mouse scrolled (720, 361) with delta (0, 0)
Screenshot: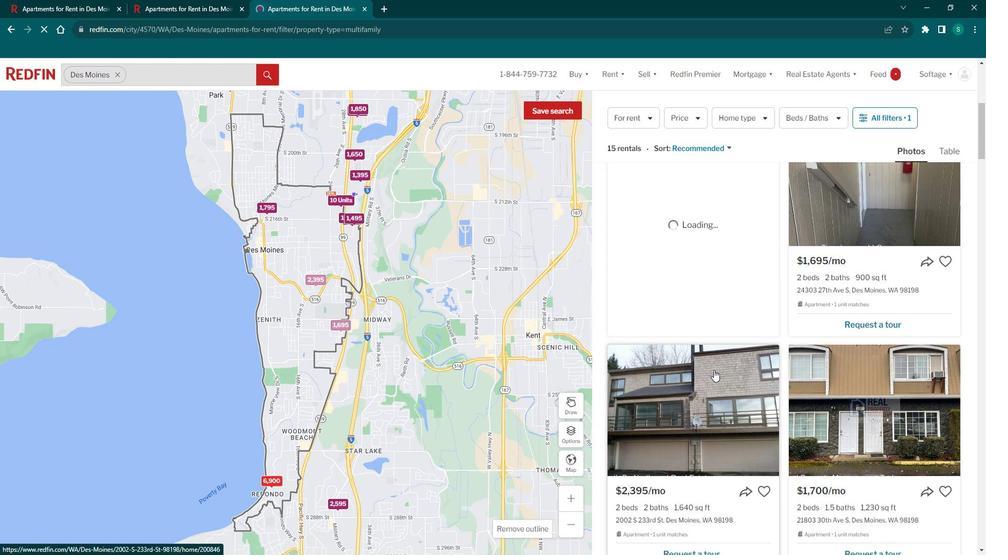 
Action: Mouse scrolled (720, 361) with delta (0, 0)
Screenshot: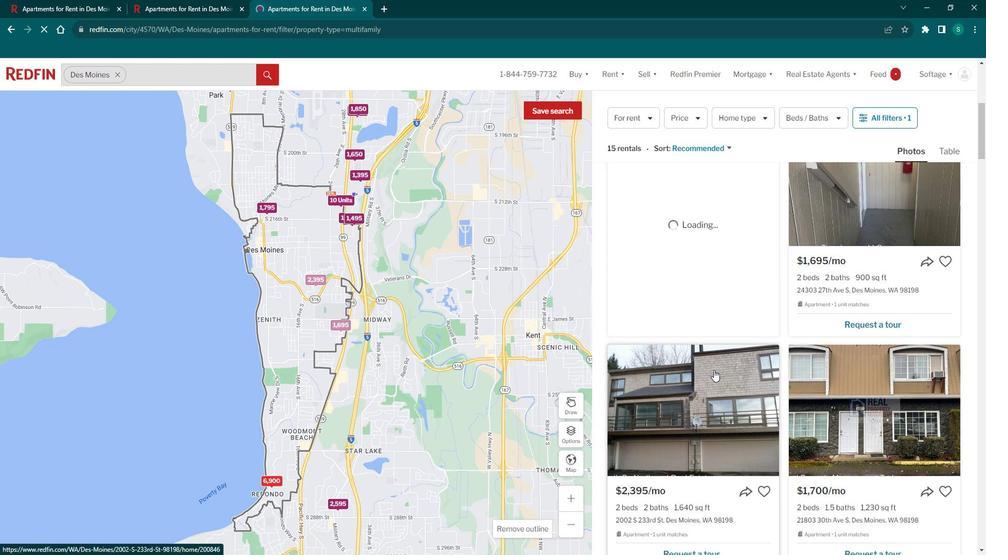 
Action: Mouse scrolled (720, 361) with delta (0, 0)
Screenshot: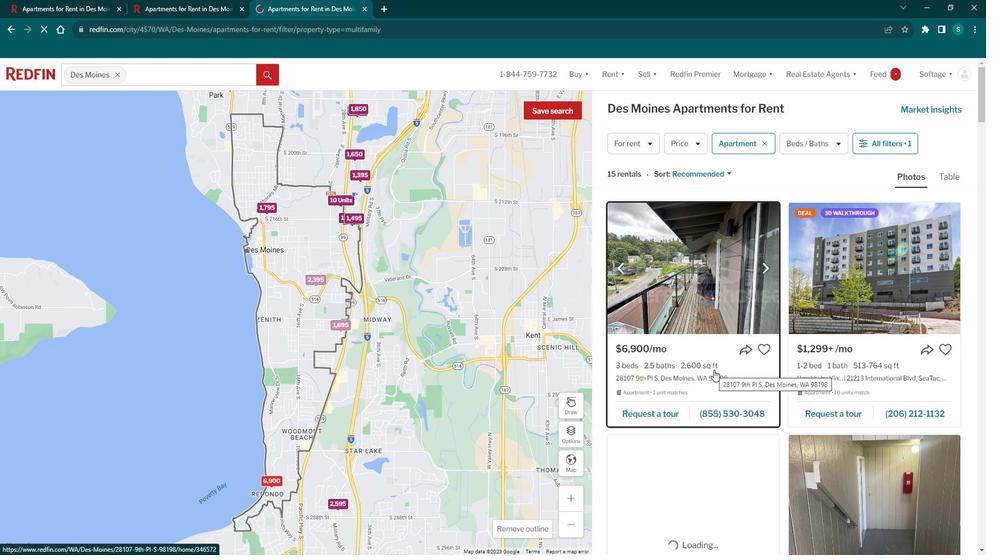 
Action: Mouse scrolled (720, 361) with delta (0, 0)
Screenshot: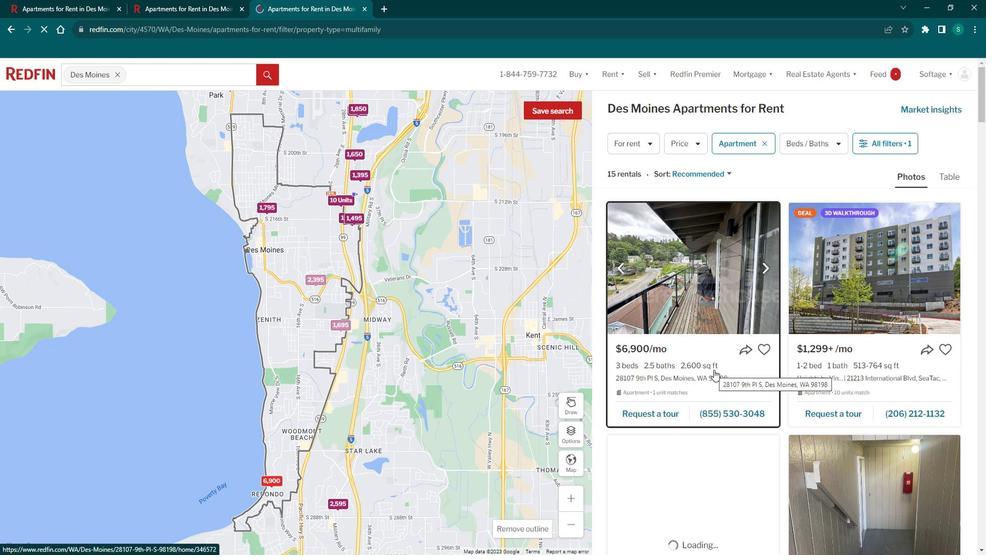 
Action: Mouse scrolled (720, 361) with delta (0, 0)
Screenshot: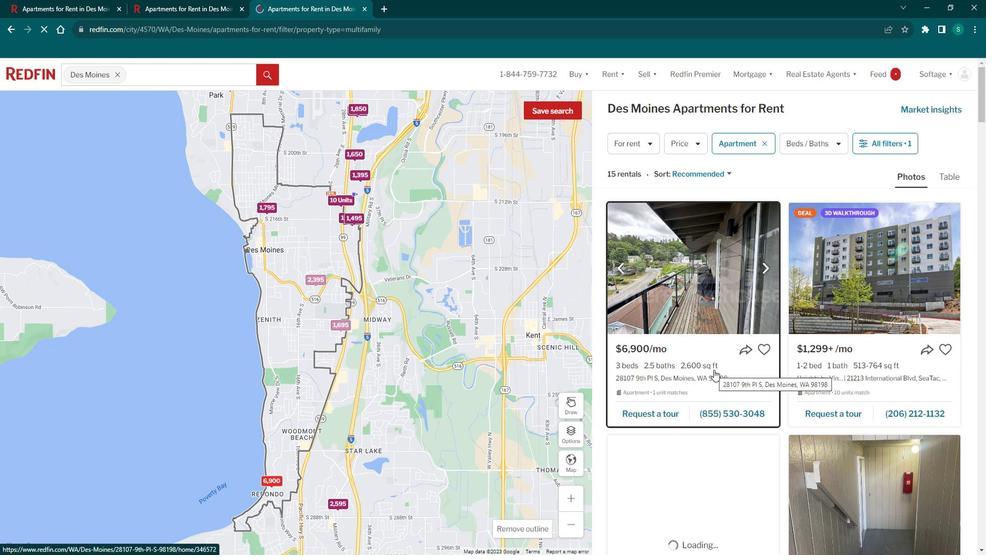 
Action: Mouse scrolled (720, 361) with delta (0, 0)
Screenshot: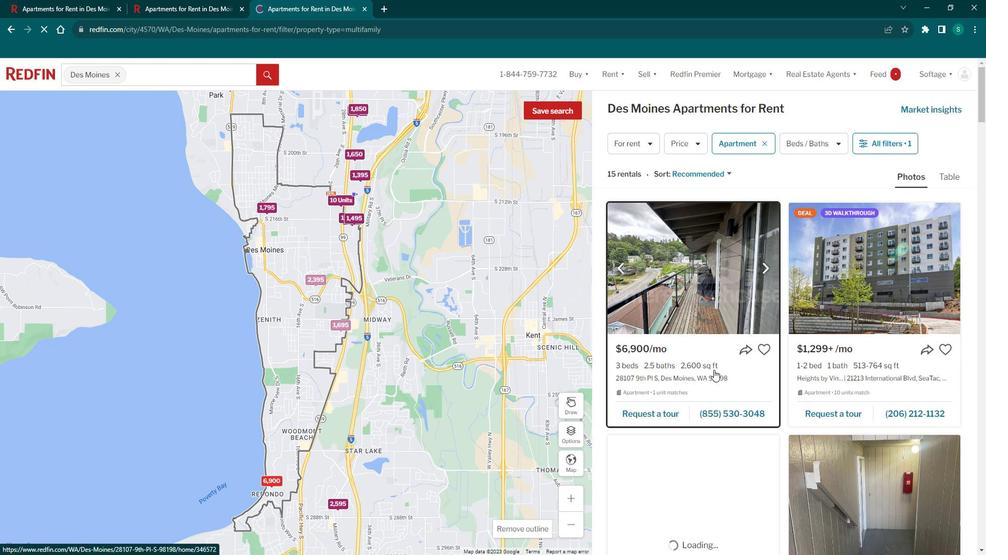 
Action: Mouse scrolled (720, 361) with delta (0, 0)
Screenshot: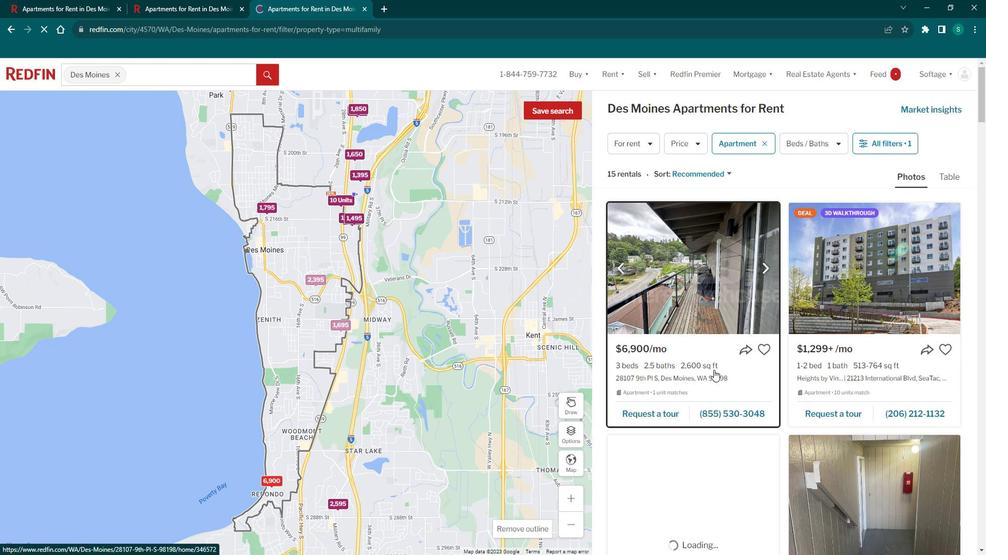 
Action: Mouse scrolled (720, 361) with delta (0, 0)
Screenshot: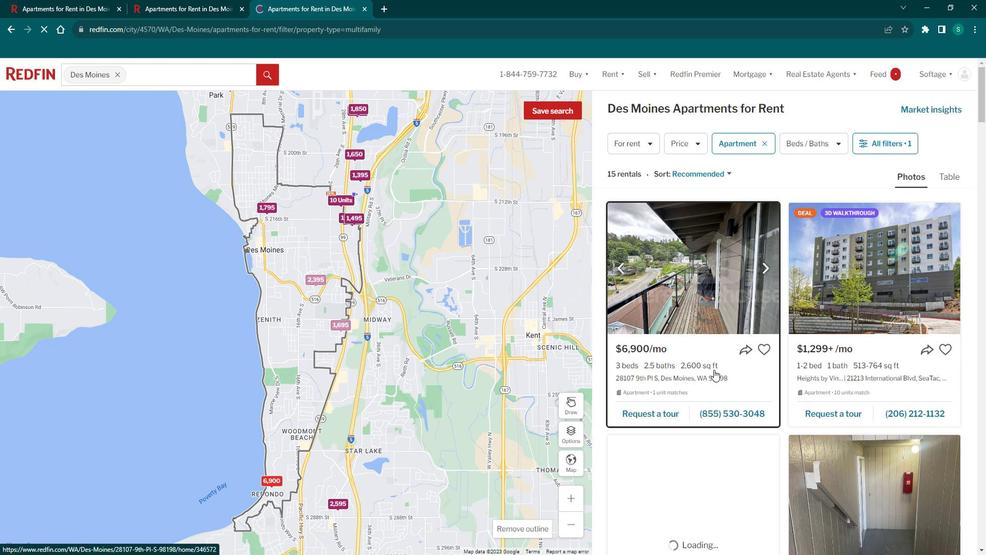 
Action: Mouse moved to (846, 416)
Screenshot: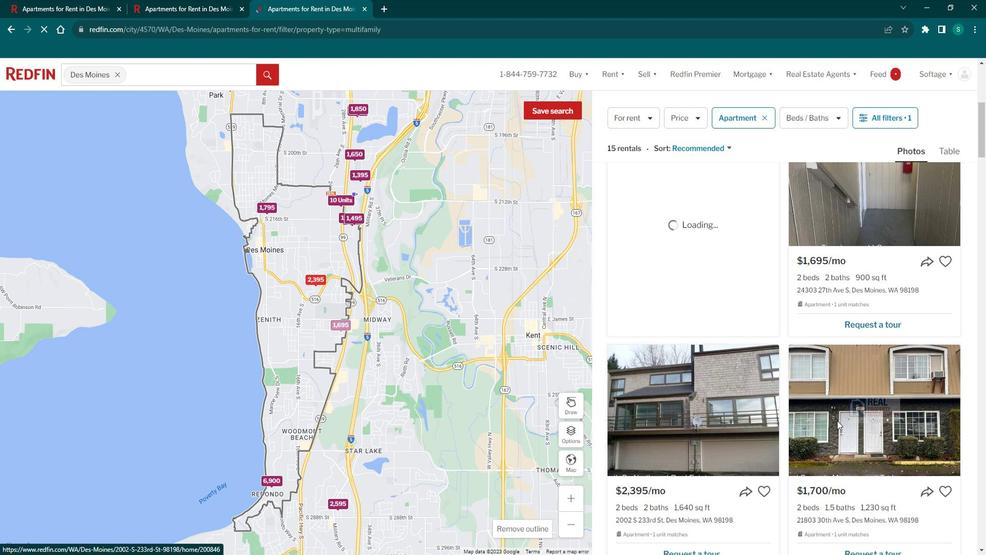 
Action: Mouse pressed left at (846, 416)
Screenshot: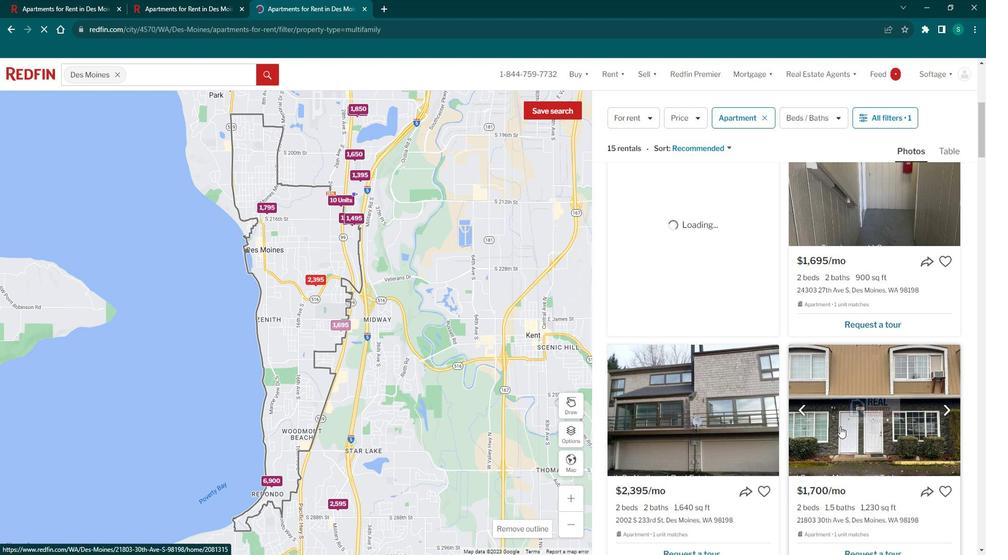 
Action: Mouse moved to (370, 317)
Screenshot: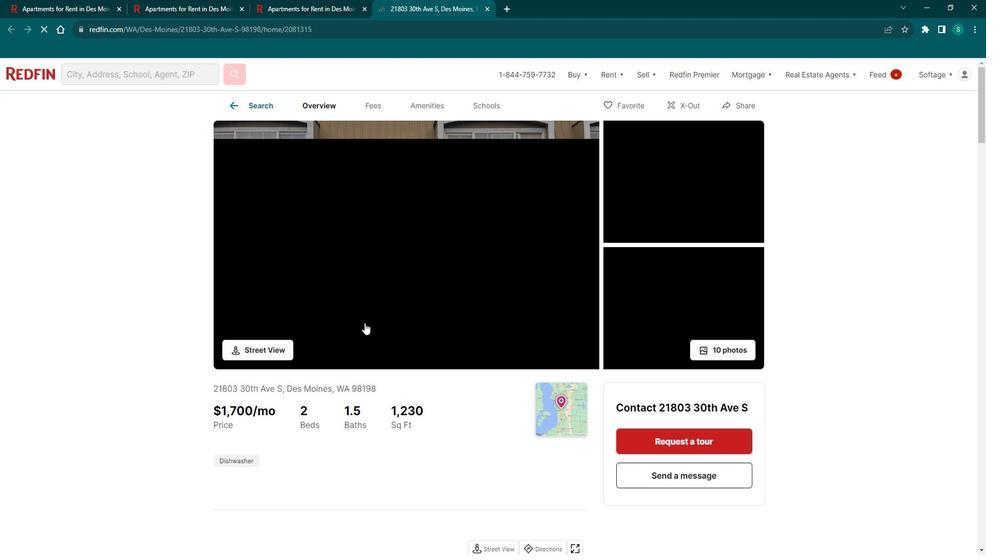 
Action: Mouse scrolled (370, 316) with delta (0, 0)
Screenshot: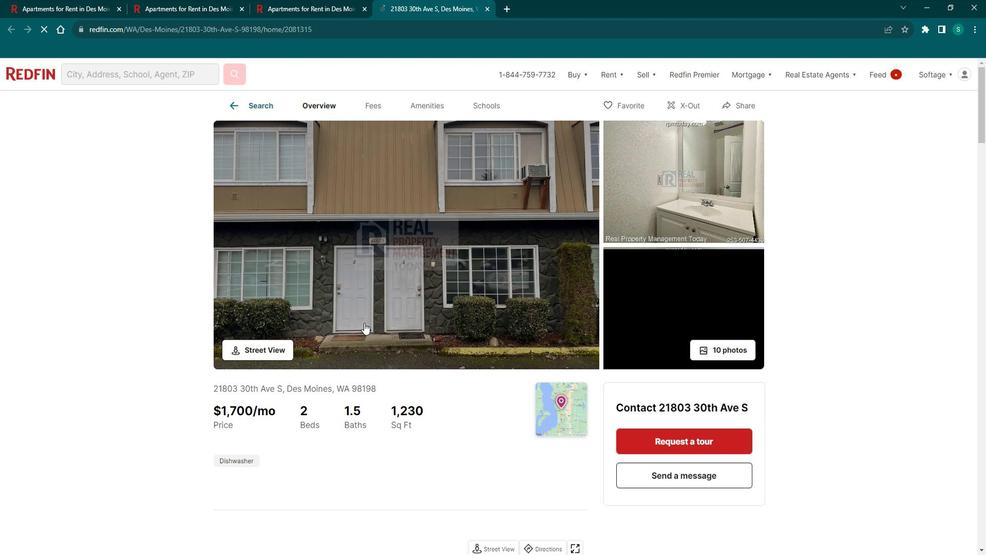 
Action: Mouse scrolled (370, 316) with delta (0, 0)
Screenshot: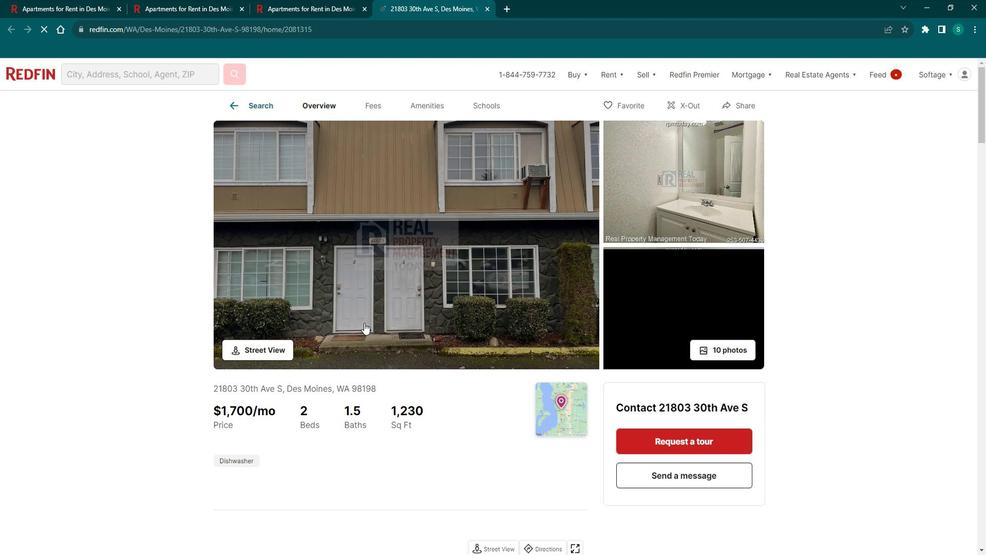 
Action: Mouse scrolled (370, 316) with delta (0, 0)
Screenshot: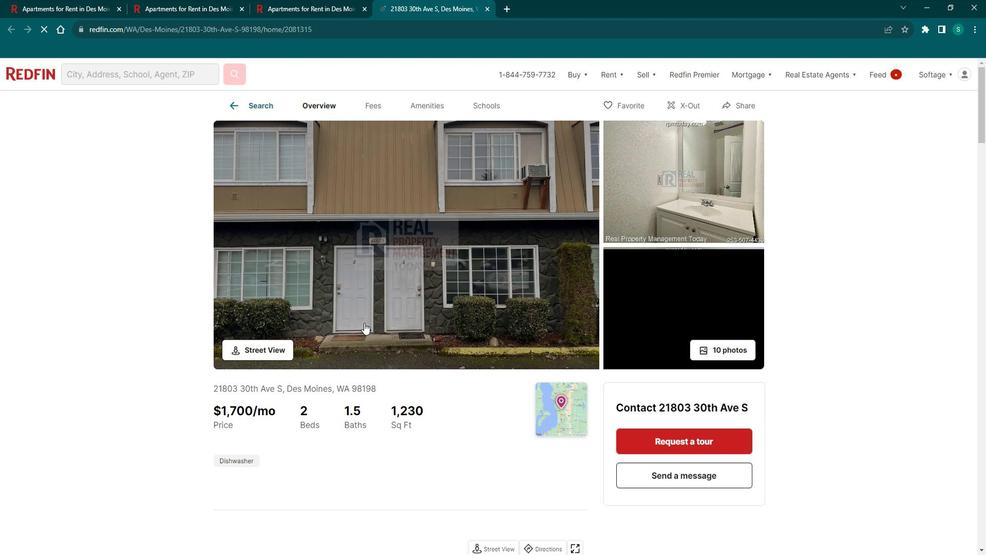 
Action: Mouse scrolled (370, 316) with delta (0, 0)
Screenshot: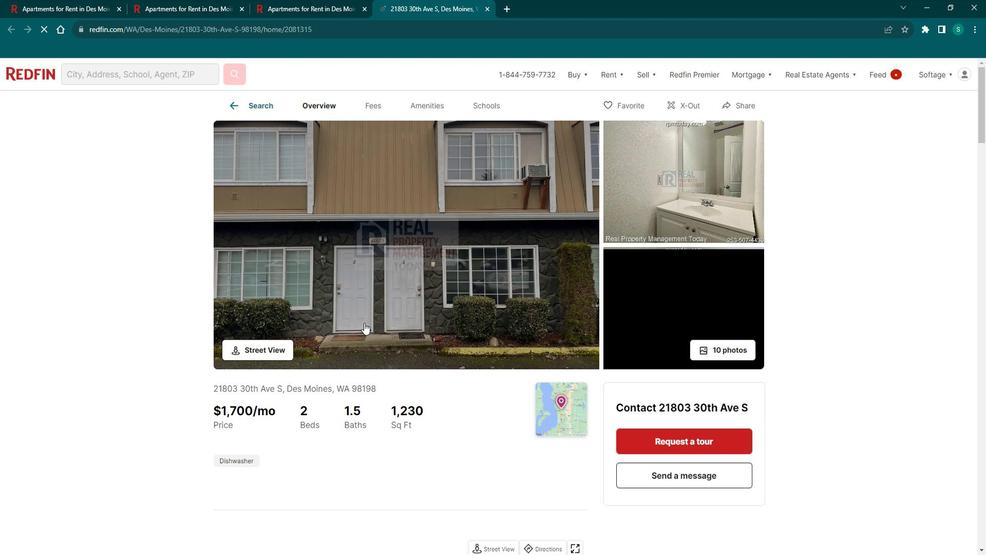 
Action: Mouse scrolled (370, 316) with delta (0, 0)
Screenshot: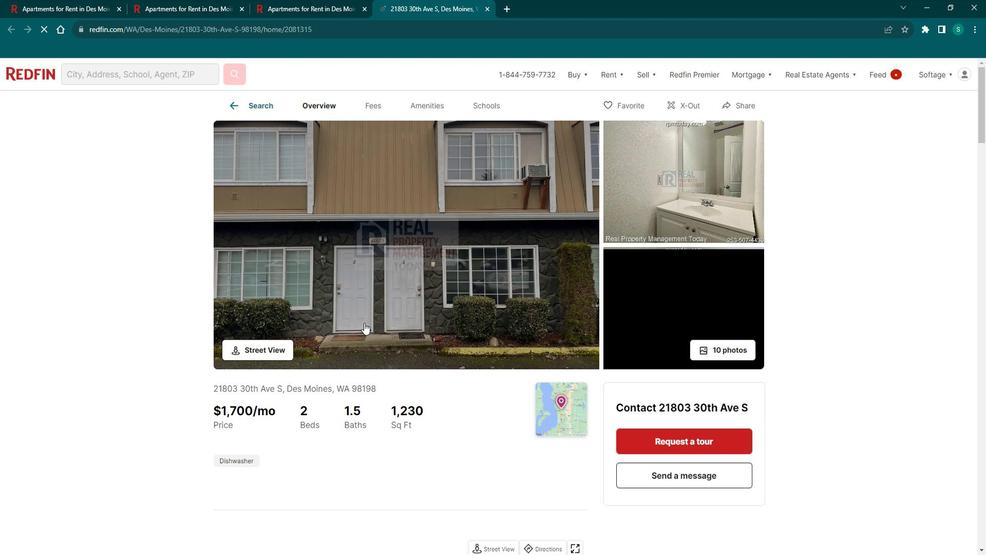 
Action: Mouse scrolled (370, 316) with delta (0, 0)
Screenshot: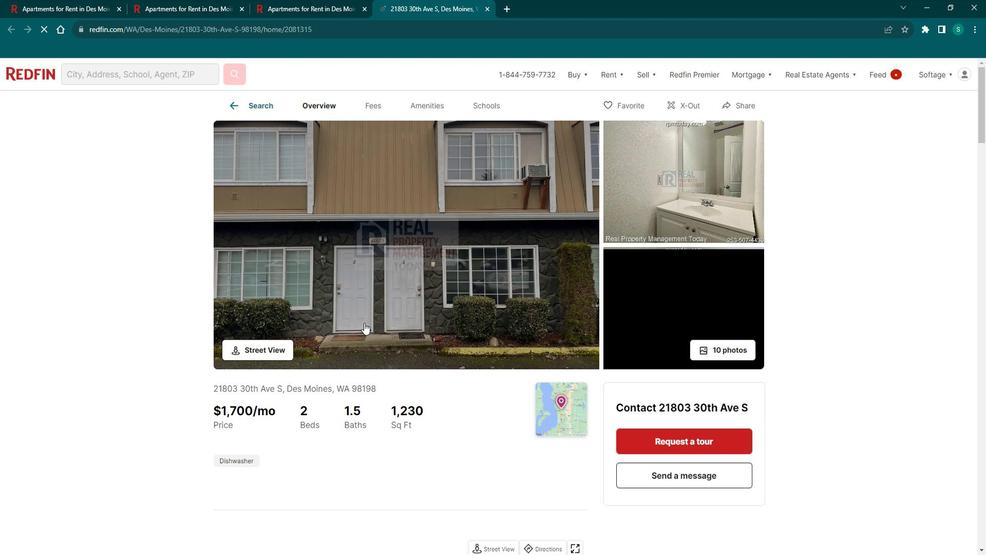 
Action: Mouse scrolled (370, 316) with delta (0, 0)
Screenshot: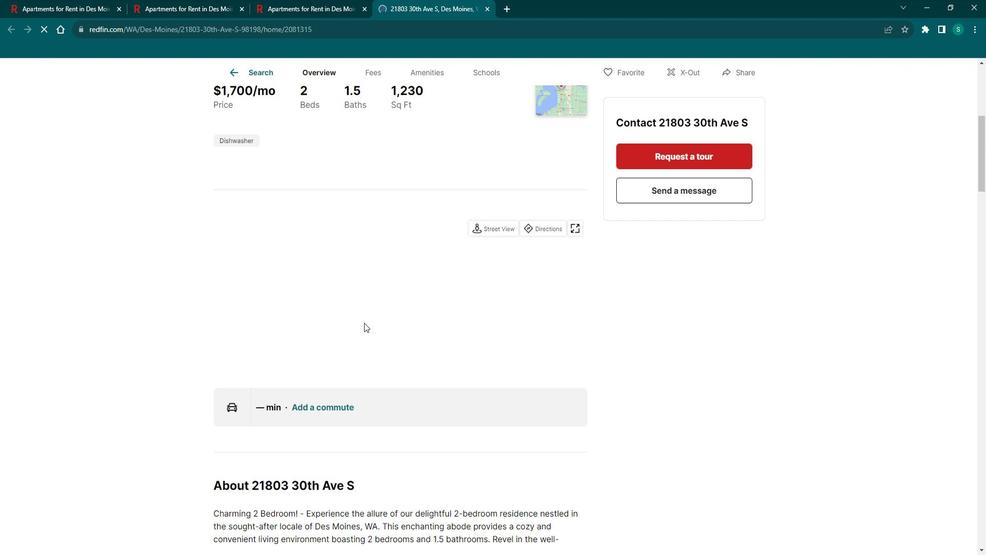 
Action: Mouse scrolled (370, 316) with delta (0, 0)
Screenshot: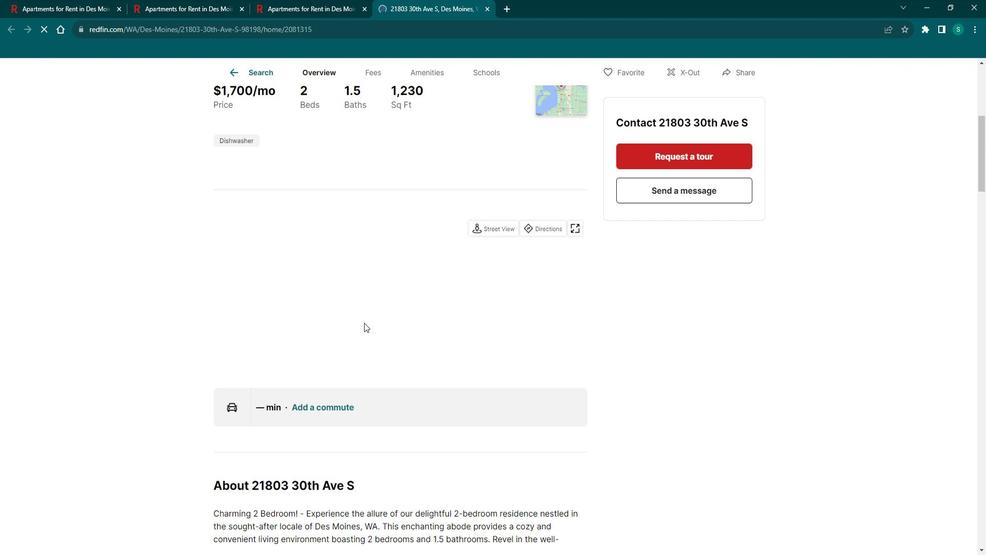 
Action: Mouse scrolled (370, 316) with delta (0, 0)
Screenshot: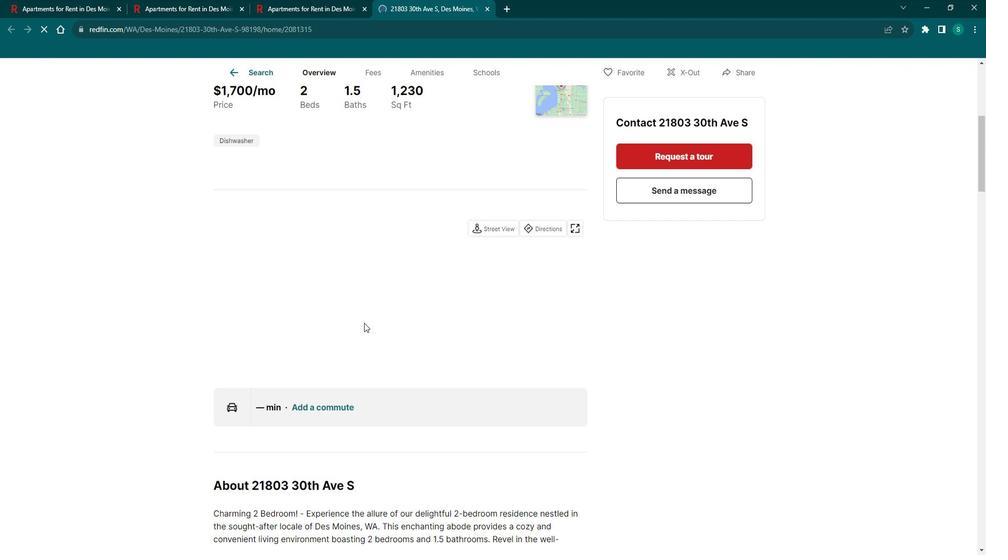 
Action: Mouse scrolled (370, 316) with delta (0, 0)
Screenshot: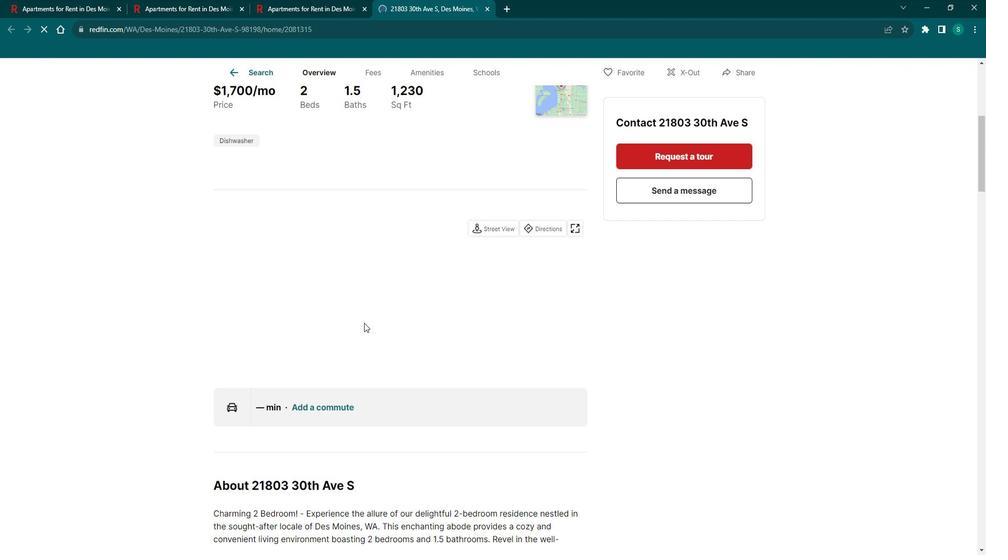 
Action: Mouse scrolled (370, 316) with delta (0, 0)
Screenshot: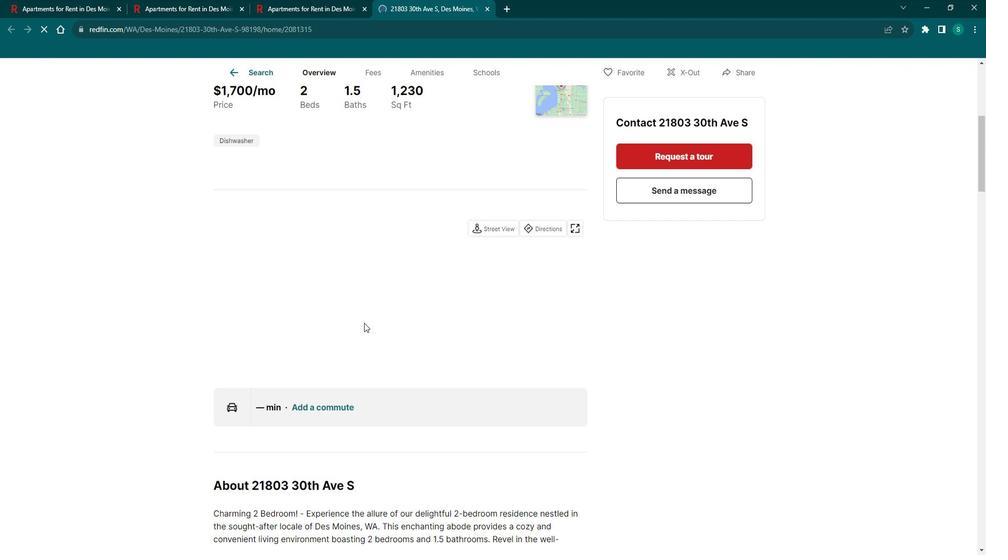 
Action: Mouse moved to (255, 288)
Screenshot: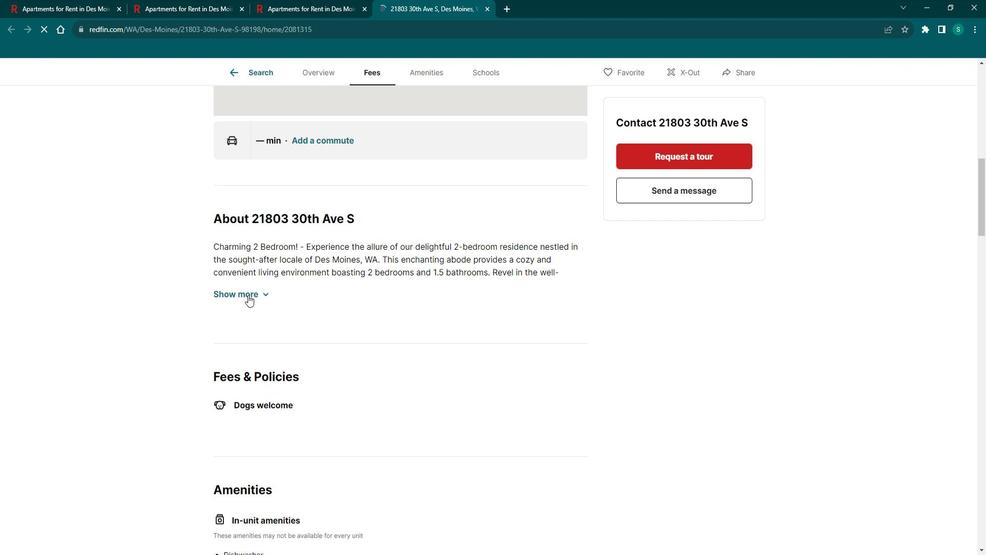 
Action: Mouse pressed left at (255, 288)
Screenshot: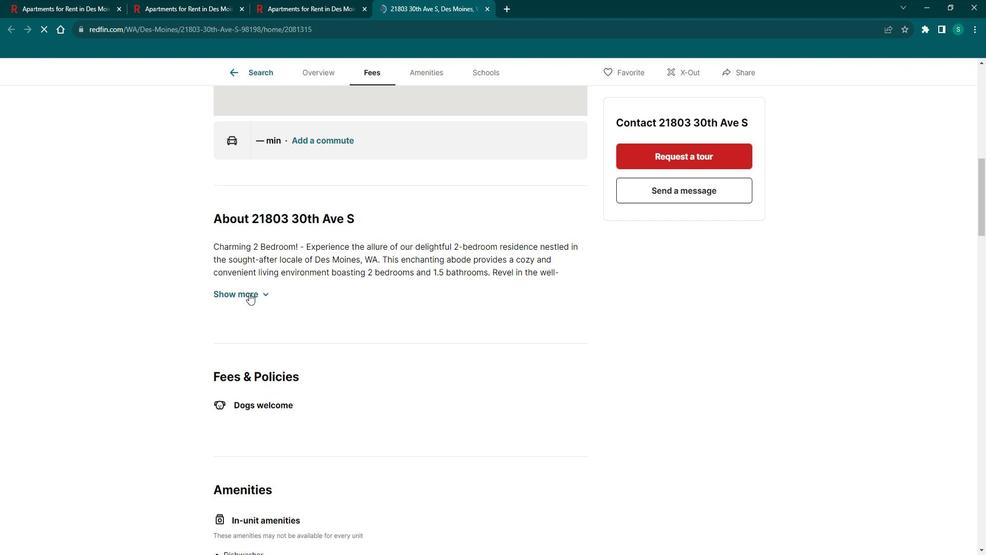 
Action: Mouse moved to (295, 303)
Screenshot: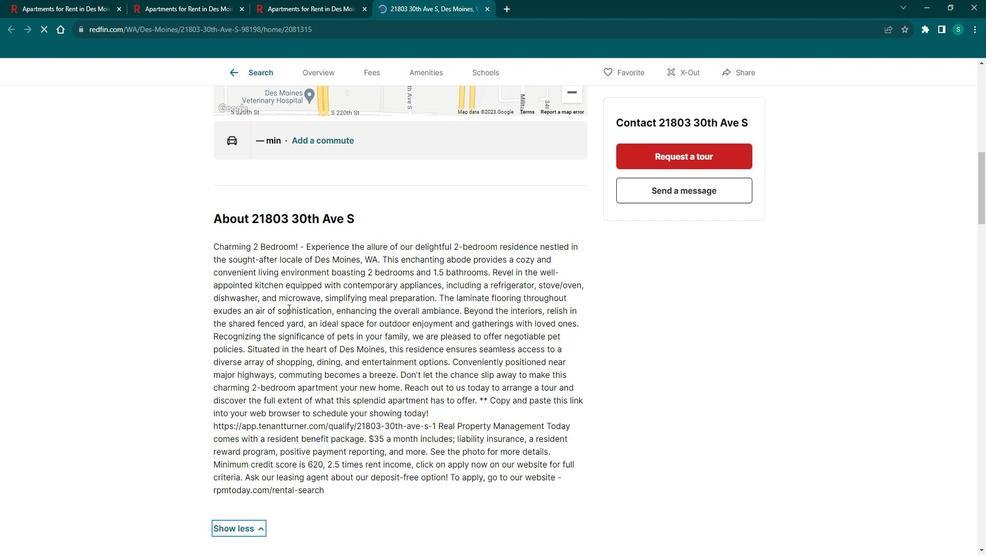 
Action: Mouse scrolled (295, 302) with delta (0, 0)
Screenshot: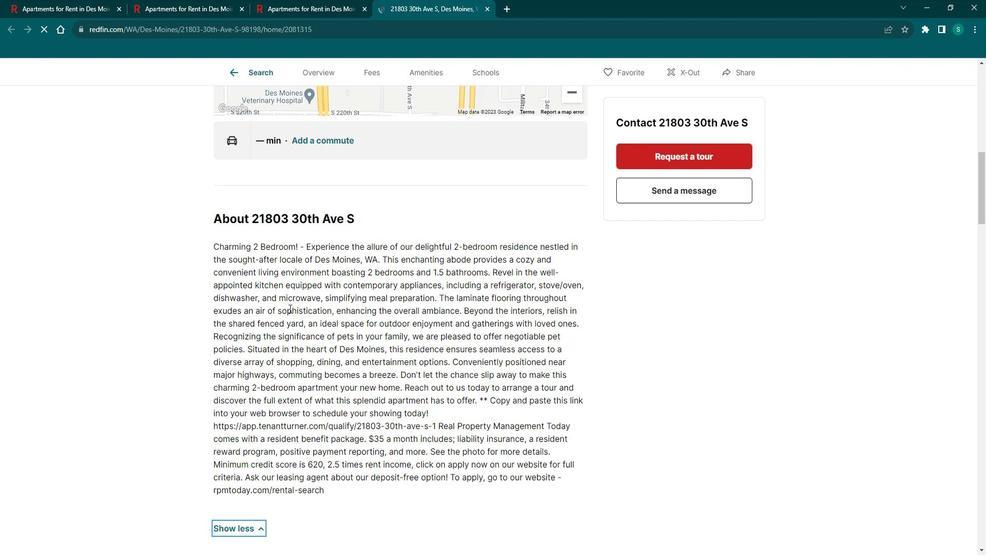 
Action: Mouse scrolled (295, 302) with delta (0, 0)
Screenshot: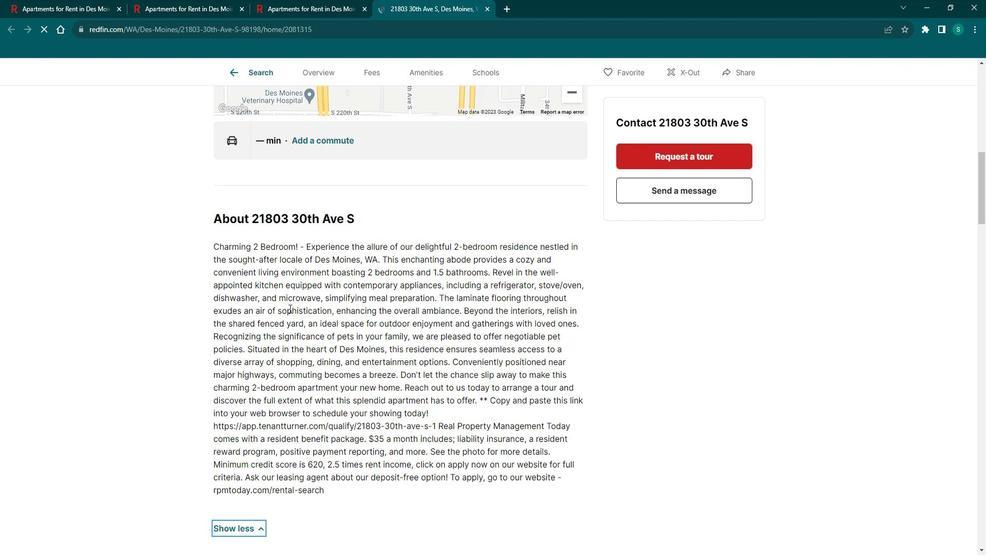 
Action: Mouse scrolled (295, 302) with delta (0, 0)
Screenshot: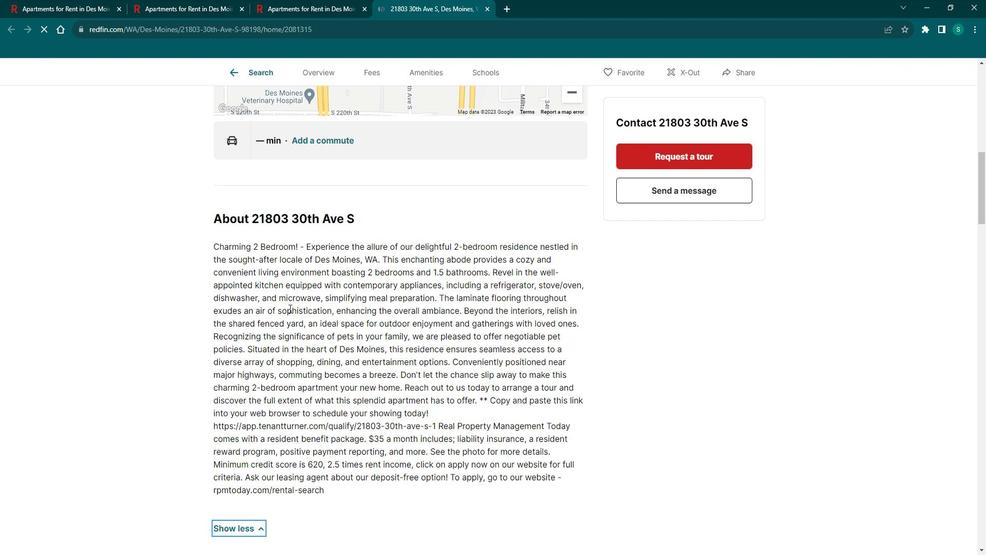 
Action: Mouse scrolled (295, 302) with delta (0, 0)
Screenshot: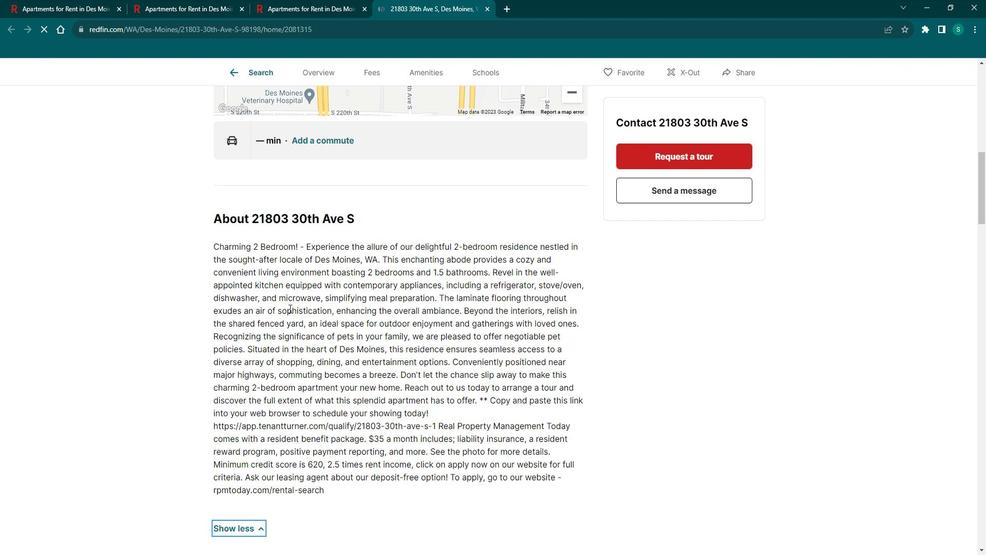 
Action: Mouse scrolled (295, 302) with delta (0, 0)
Screenshot: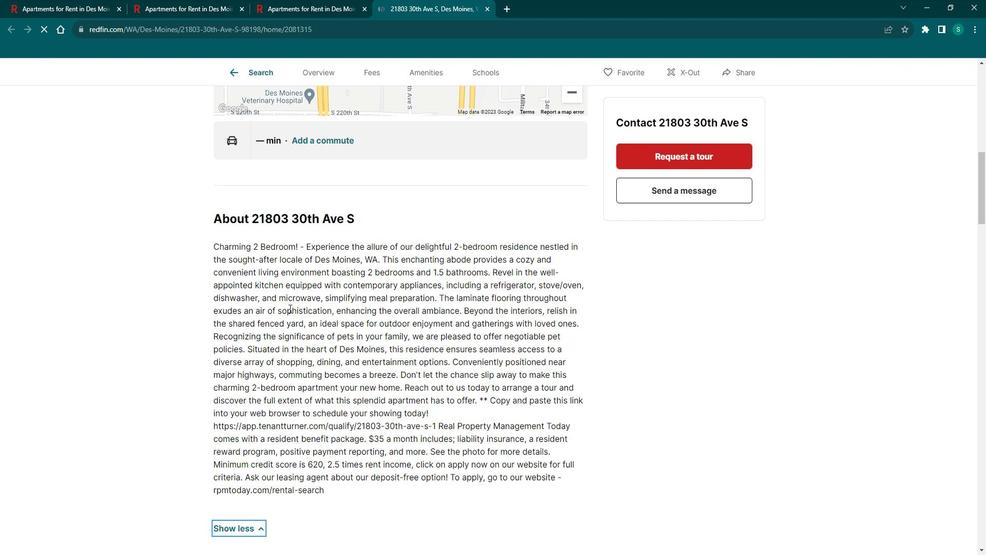 
Action: Mouse scrolled (295, 302) with delta (0, 0)
Screenshot: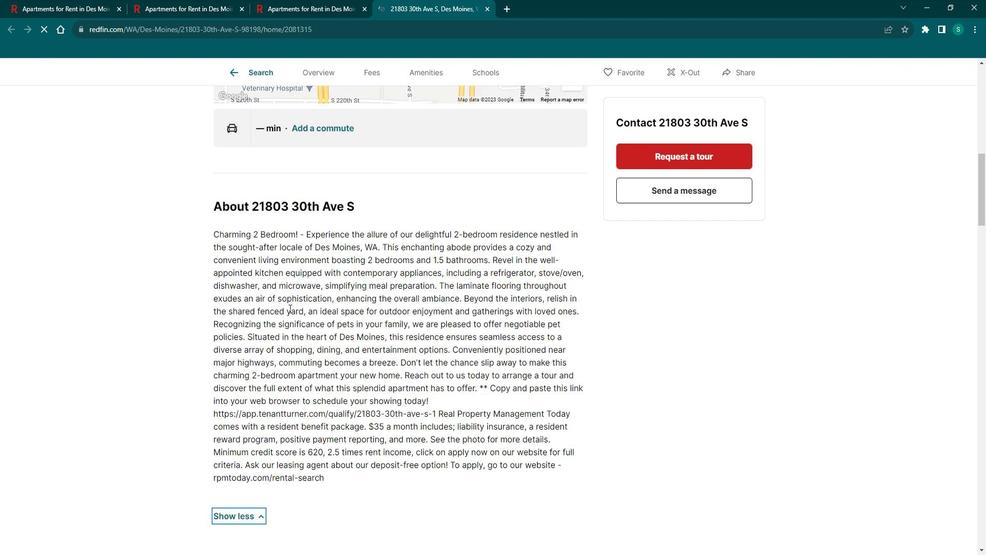 
Action: Mouse scrolled (295, 302) with delta (0, 0)
Screenshot: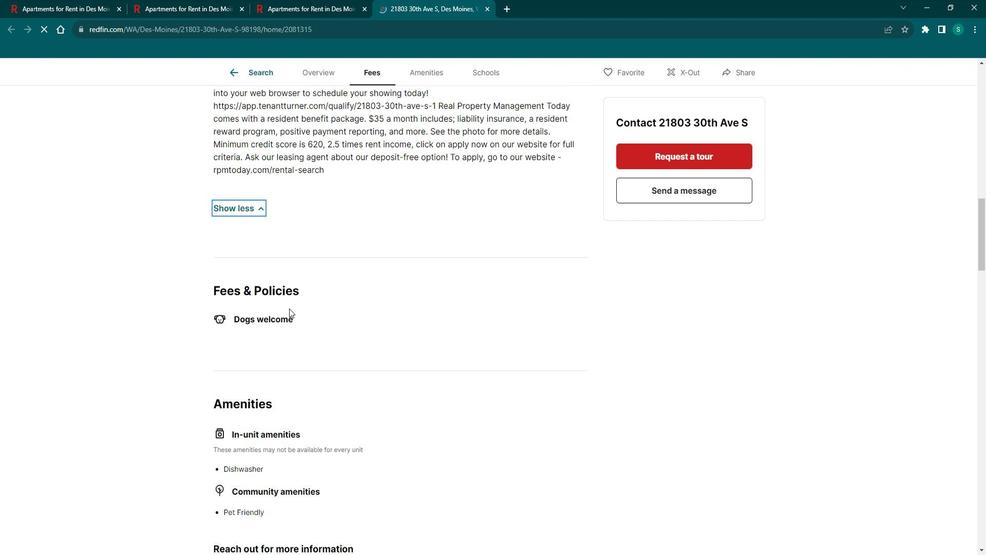 
Action: Mouse scrolled (295, 302) with delta (0, 0)
Screenshot: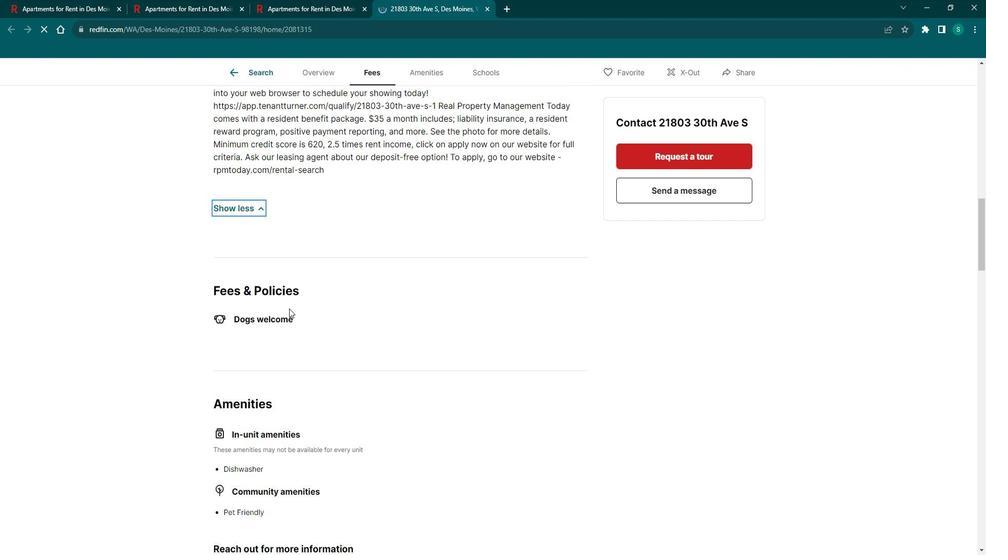
Action: Mouse scrolled (295, 302) with delta (0, 0)
Screenshot: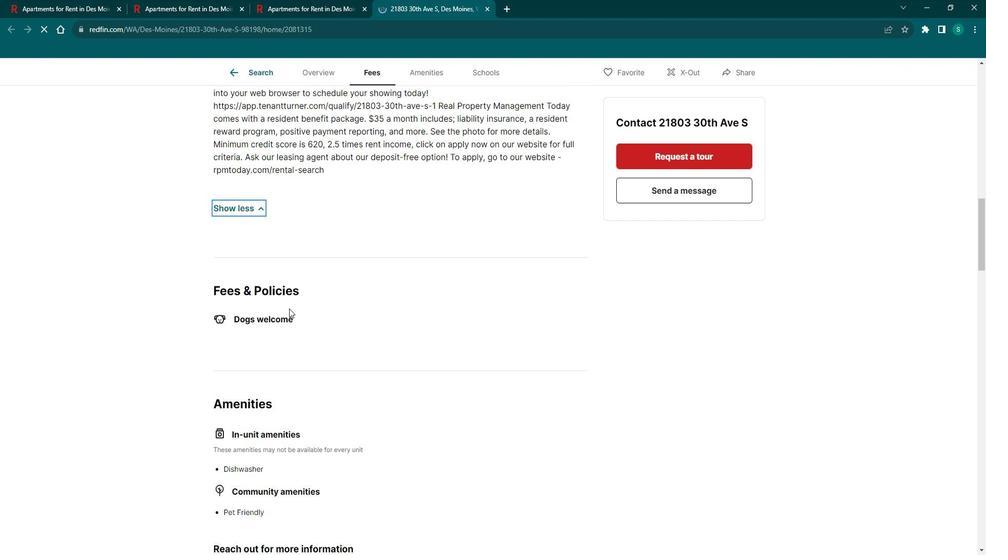
Action: Mouse scrolled (295, 302) with delta (0, 0)
Screenshot: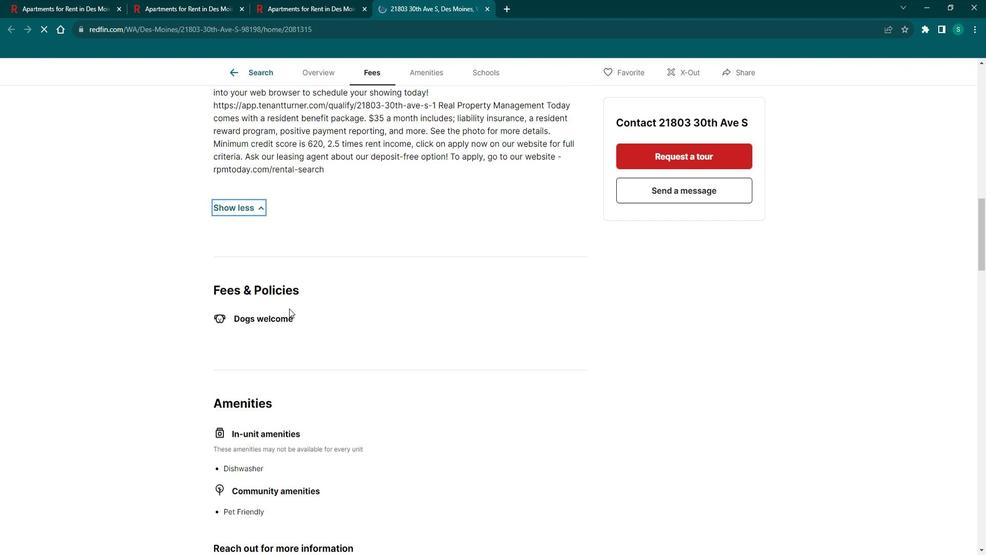 
Action: Mouse scrolled (295, 302) with delta (0, 0)
Screenshot: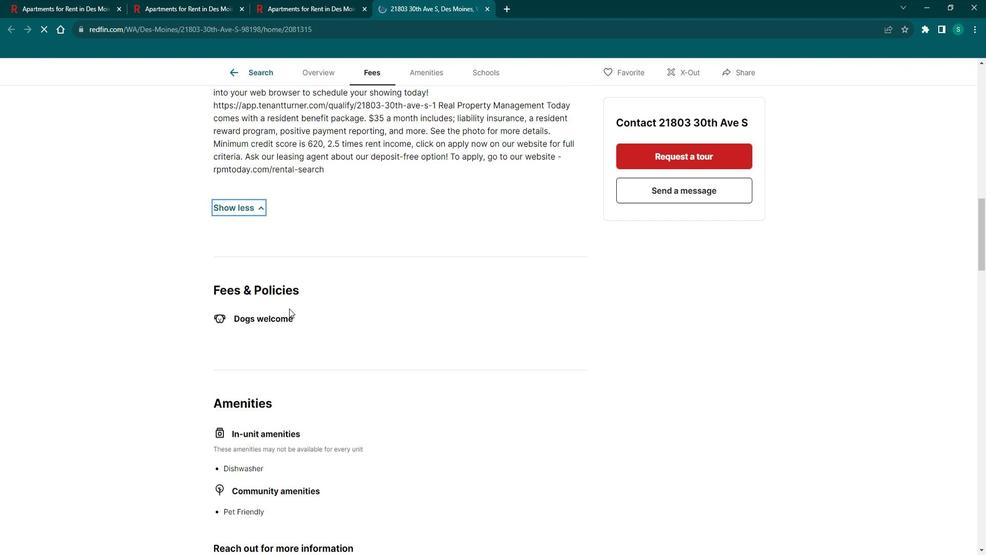 
Action: Mouse scrolled (295, 302) with delta (0, 0)
Screenshot: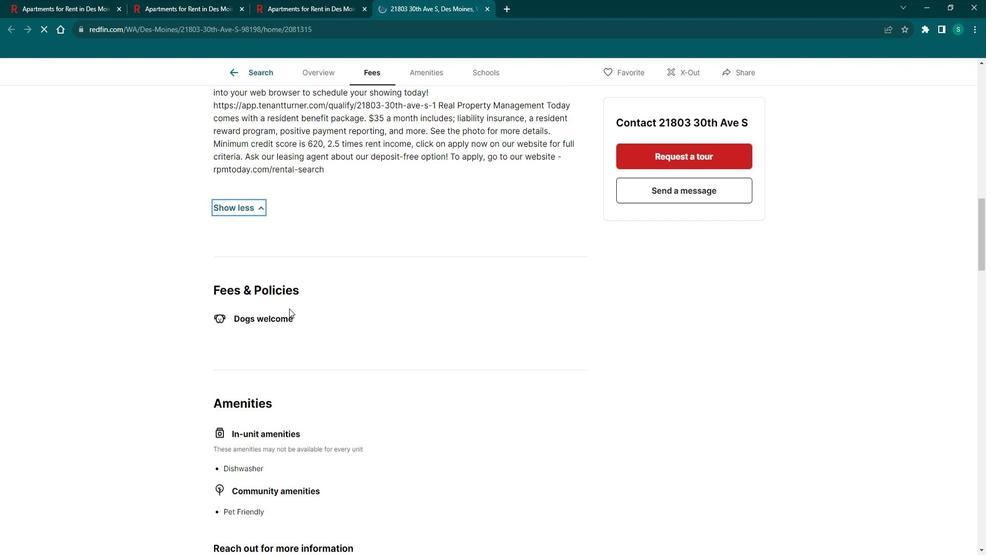 
Action: Mouse scrolled (295, 302) with delta (0, 0)
Screenshot: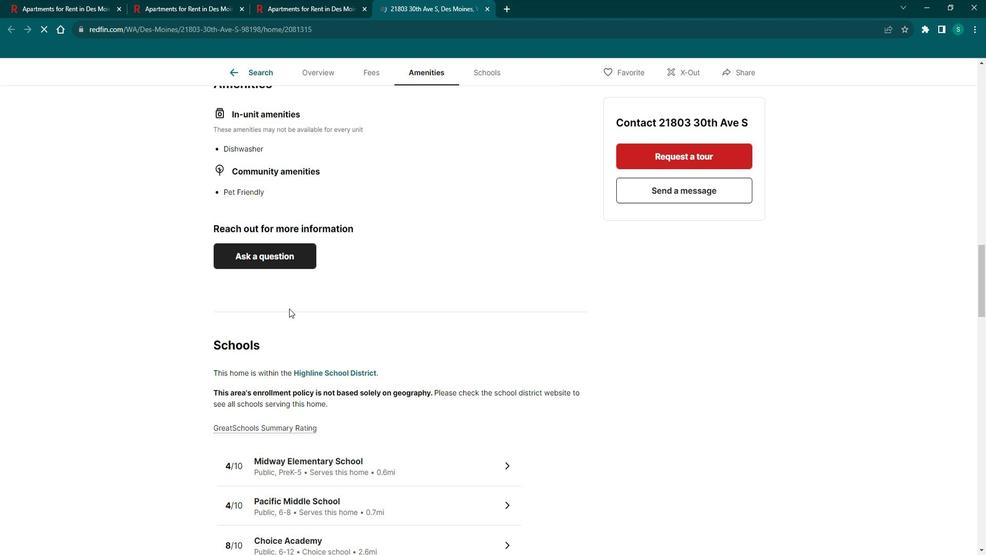 
Action: Mouse scrolled (295, 302) with delta (0, 0)
Screenshot: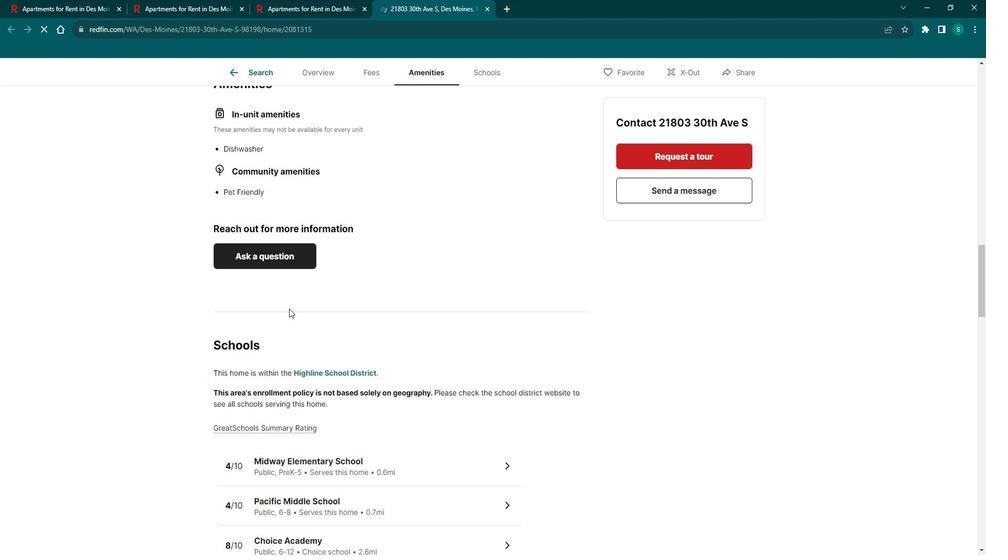 
Action: Mouse scrolled (295, 302) with delta (0, 0)
Screenshot: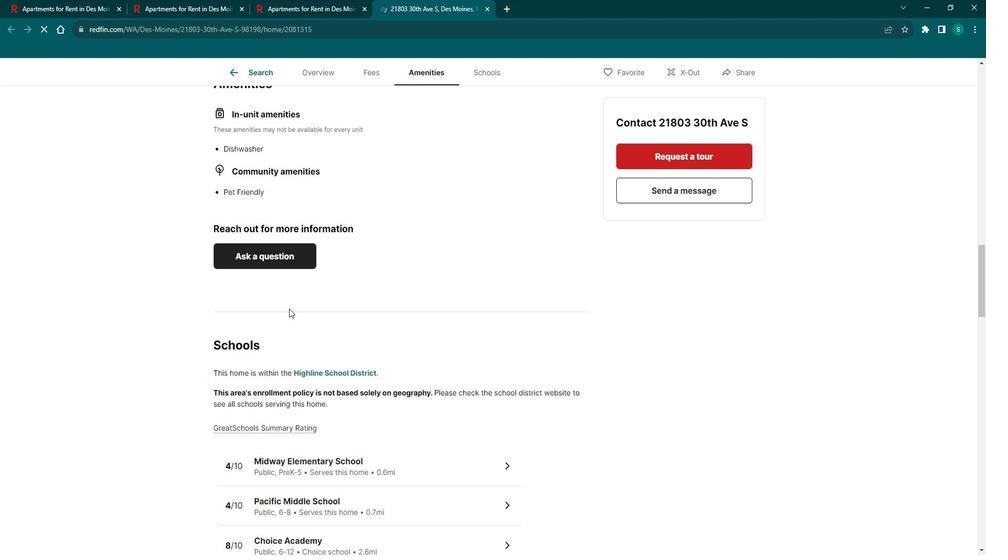 
Action: Mouse scrolled (295, 302) with delta (0, 0)
Screenshot: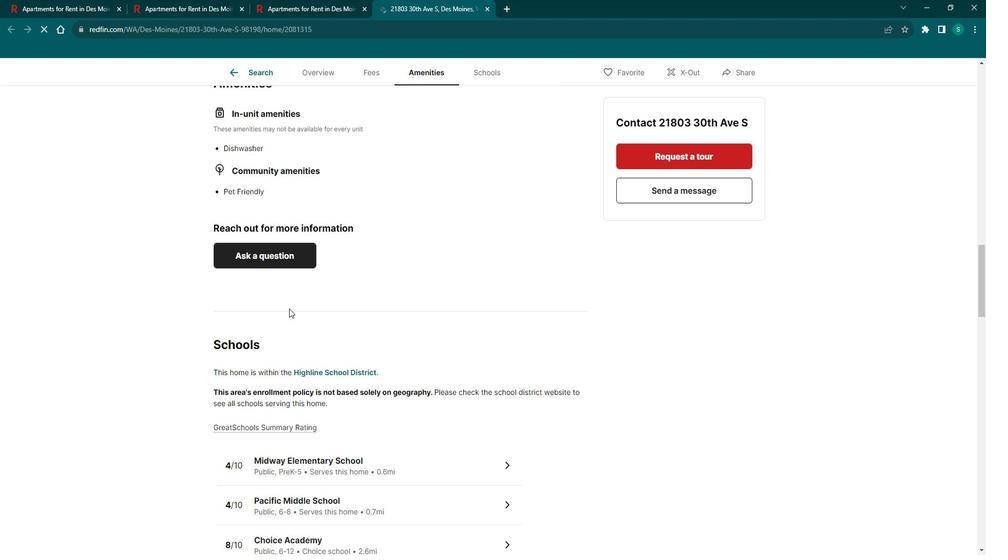 
Action: Mouse scrolled (295, 302) with delta (0, 0)
Screenshot: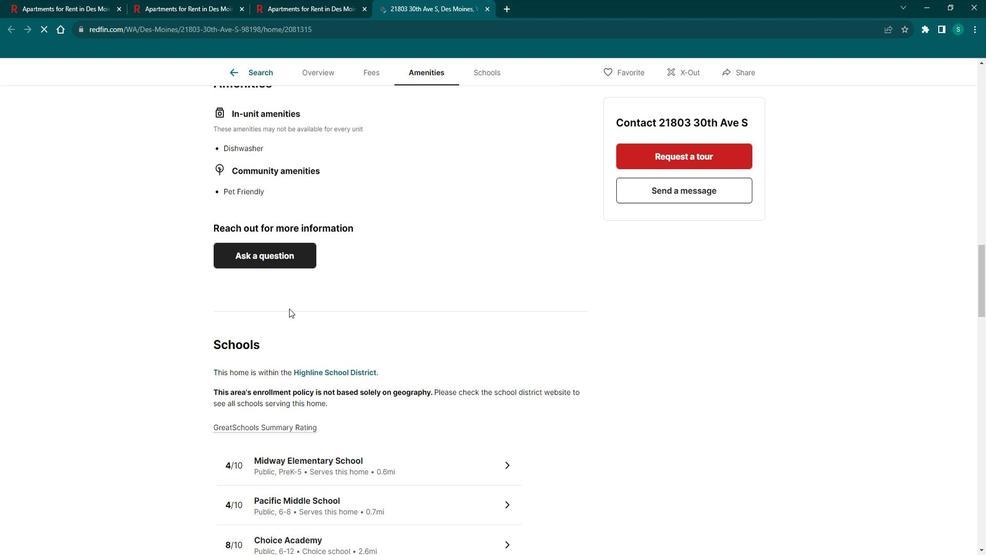 
Action: Mouse scrolled (295, 302) with delta (0, 0)
Screenshot: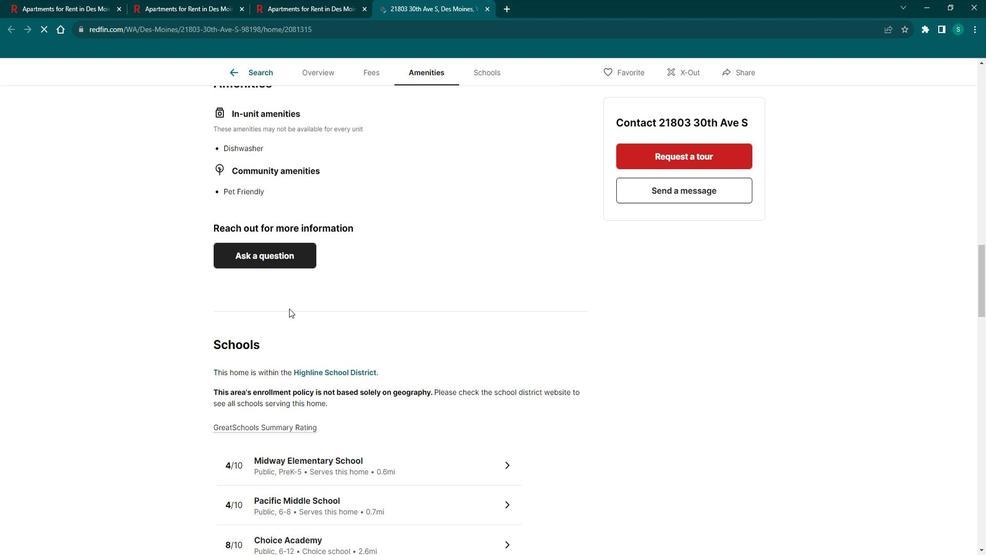 
Action: Mouse scrolled (295, 302) with delta (0, 0)
Screenshot: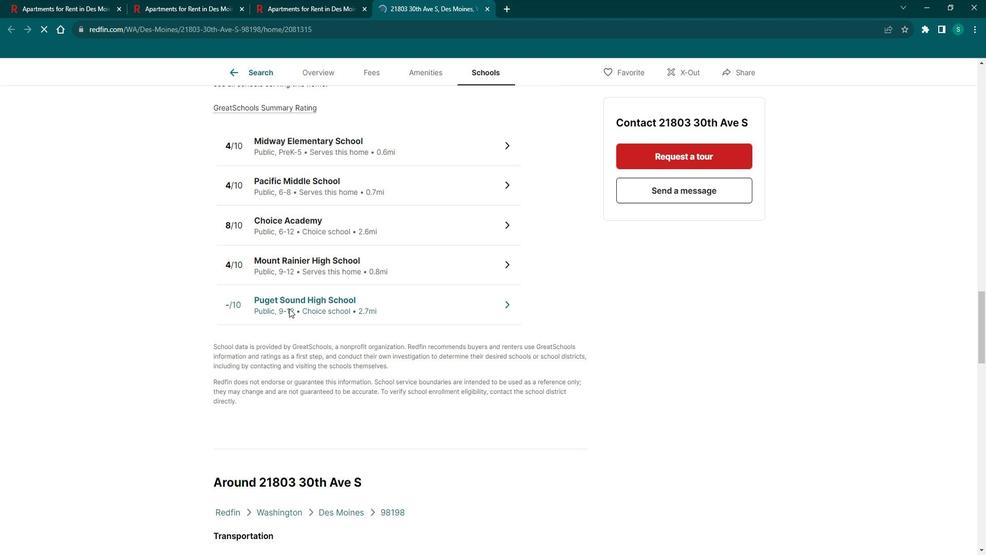 
Action: Mouse scrolled (295, 302) with delta (0, 0)
Screenshot: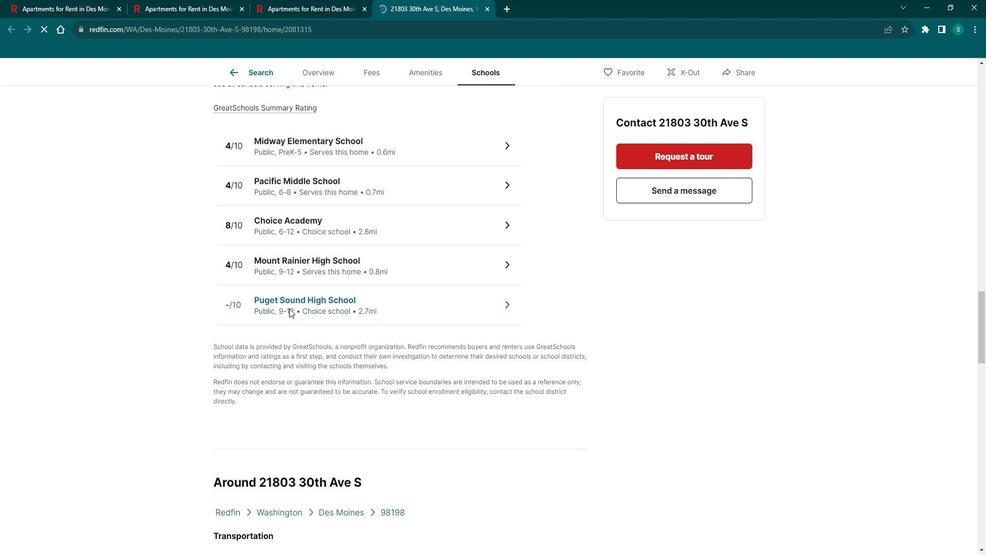 
Action: Mouse scrolled (295, 302) with delta (0, 0)
Screenshot: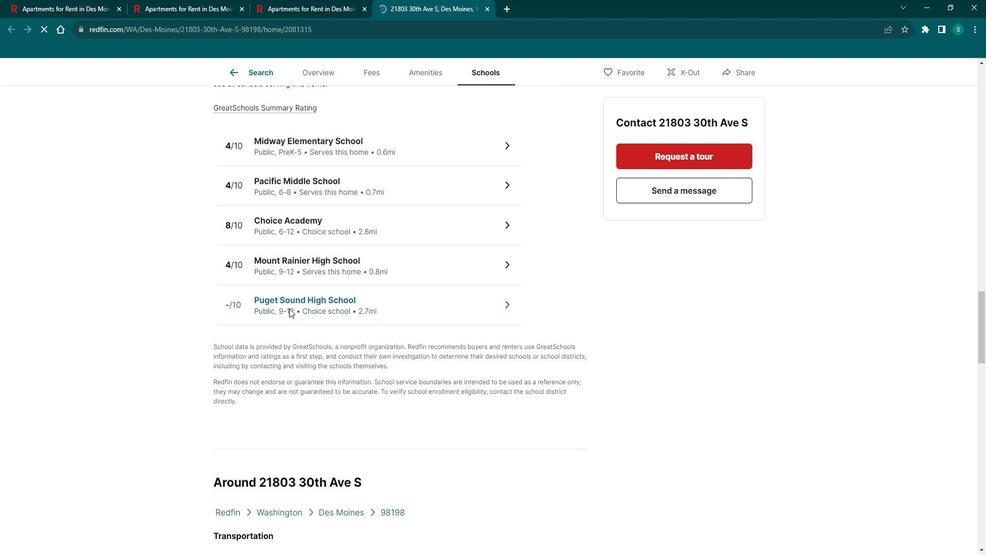 
Action: Mouse scrolled (295, 302) with delta (0, 0)
Screenshot: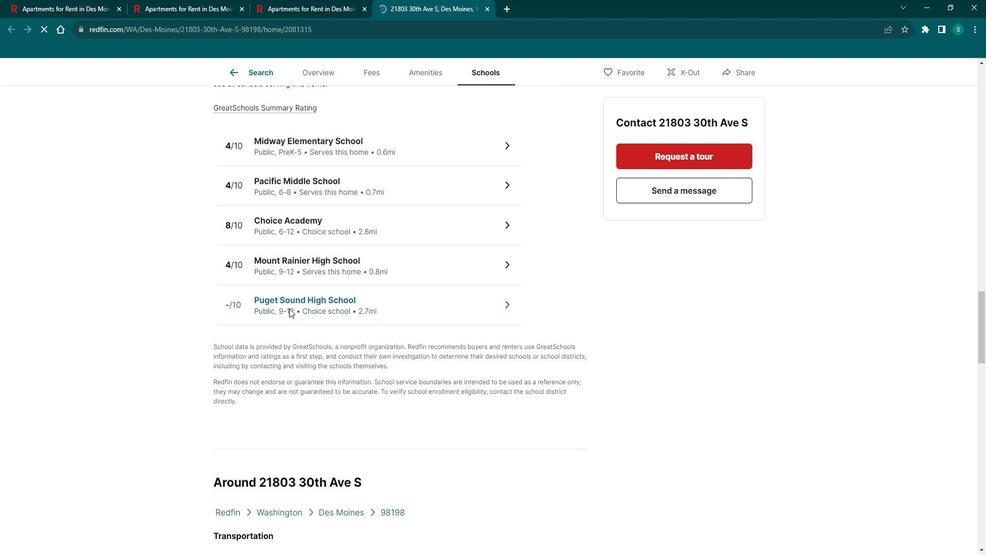 
Action: Mouse scrolled (295, 302) with delta (0, 0)
Screenshot: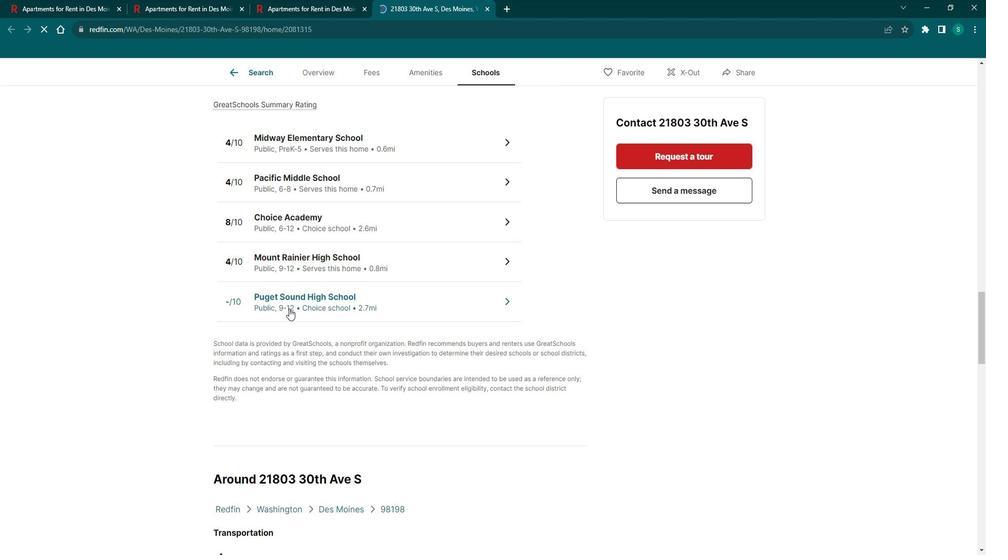 
Action: Mouse scrolled (295, 302) with delta (0, 0)
Screenshot: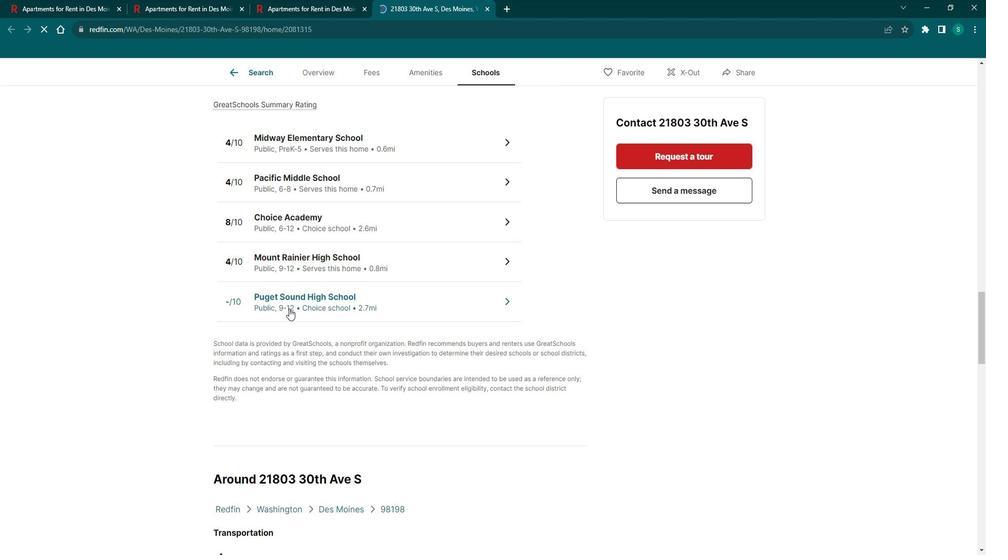 
Action: Mouse scrolled (295, 302) with delta (0, 0)
Screenshot: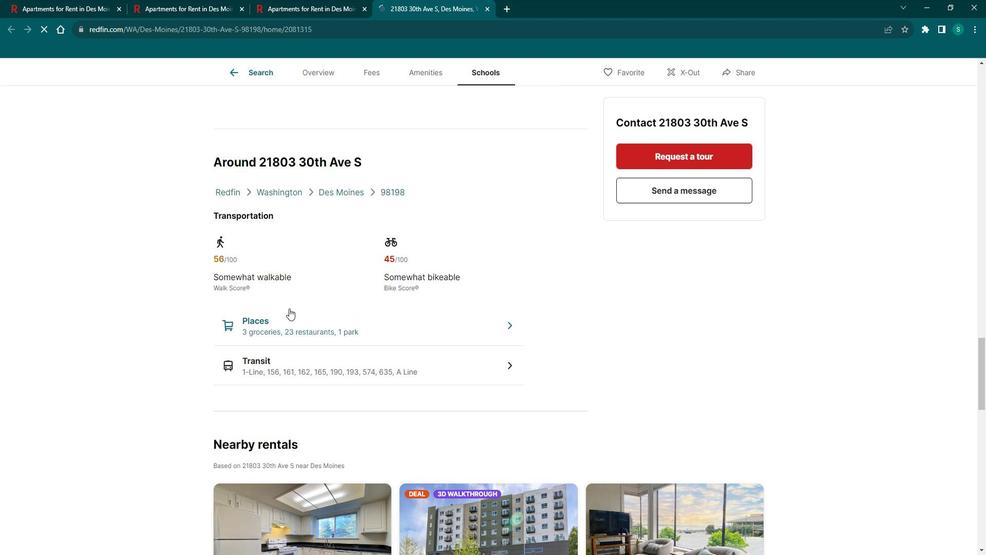 
Action: Mouse scrolled (295, 302) with delta (0, 0)
Screenshot: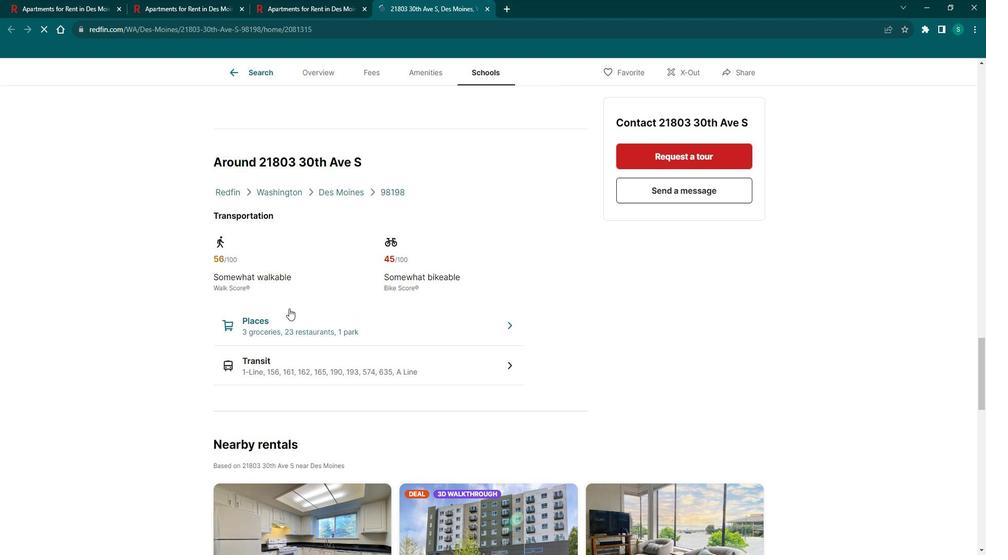 
Action: Mouse scrolled (295, 302) with delta (0, 0)
Screenshot: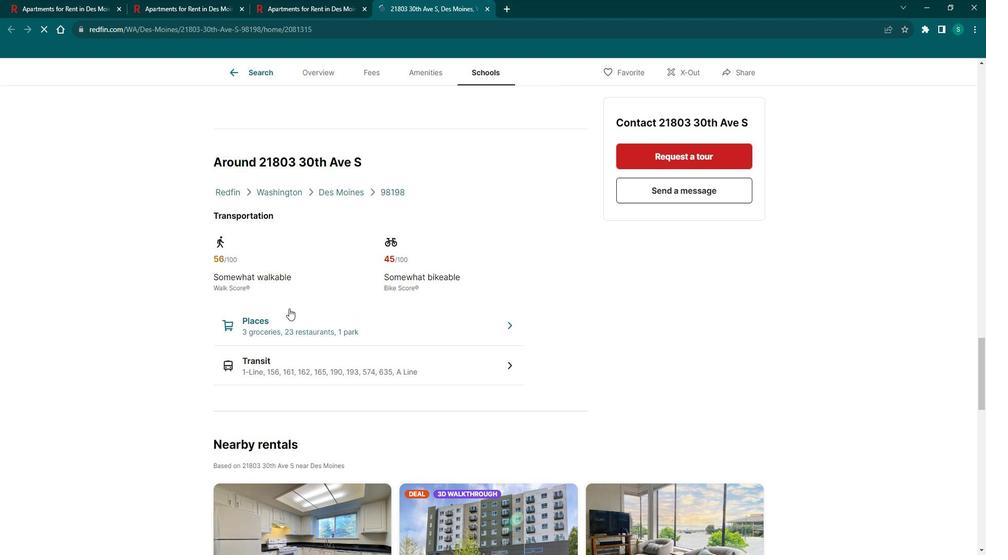 
Action: Mouse scrolled (295, 302) with delta (0, 0)
Screenshot: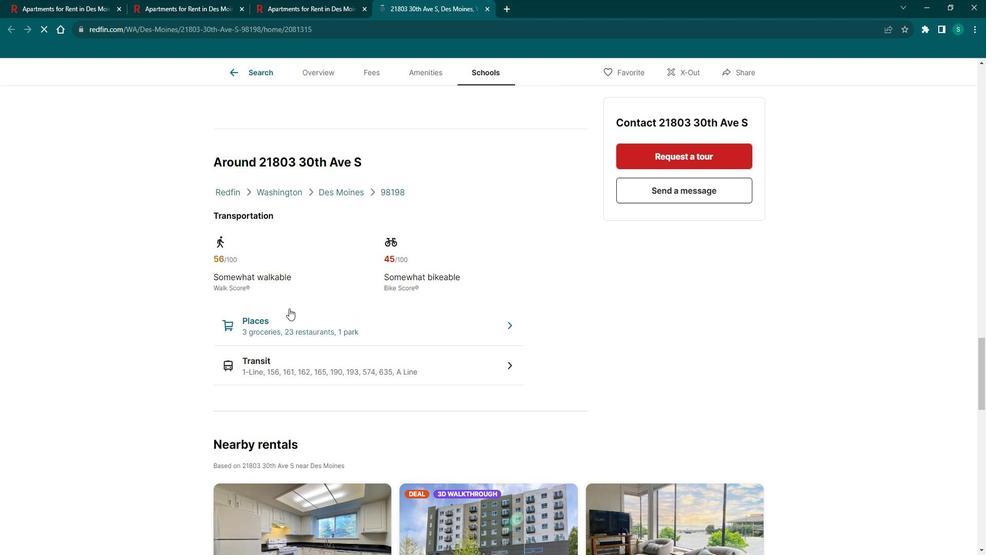 
Action: Mouse scrolled (295, 302) with delta (0, 0)
Screenshot: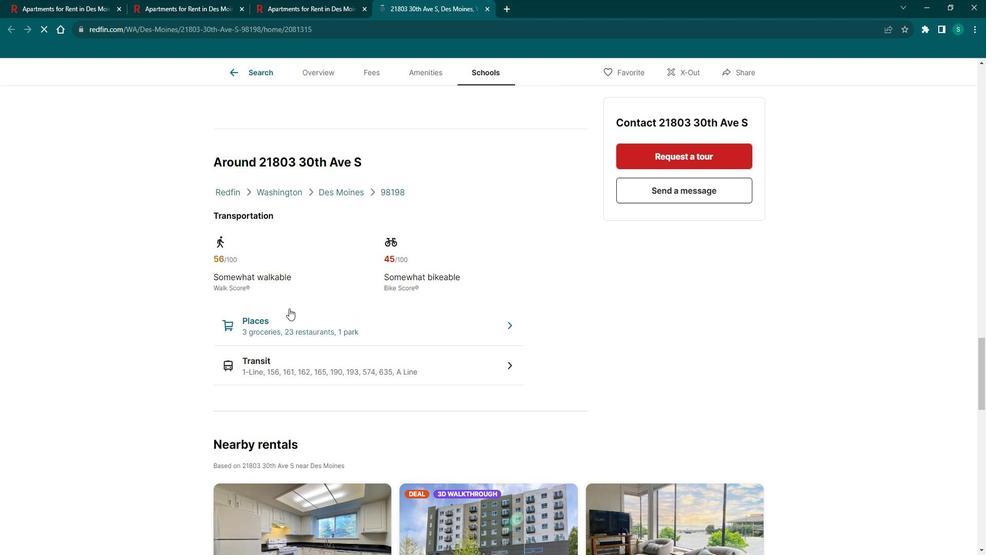 
Action: Mouse scrolled (295, 302) with delta (0, 0)
Screenshot: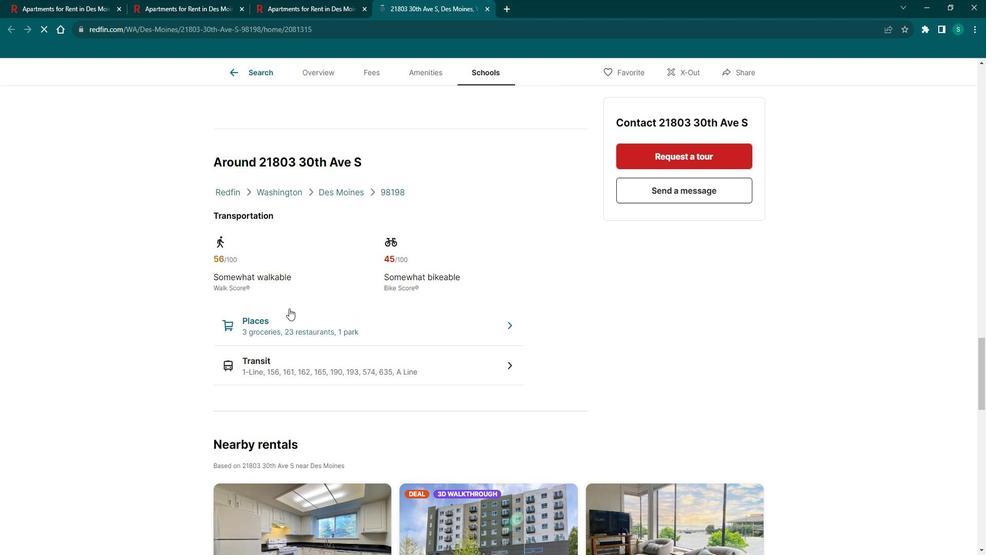
Action: Mouse scrolled (295, 302) with delta (0, 0)
Screenshot: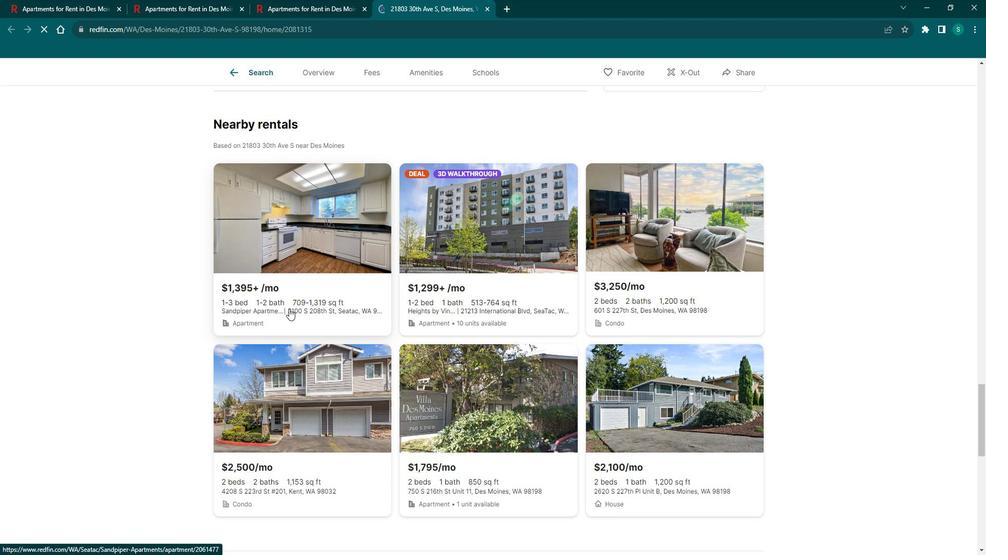 
Action: Mouse scrolled (295, 302) with delta (0, 0)
Screenshot: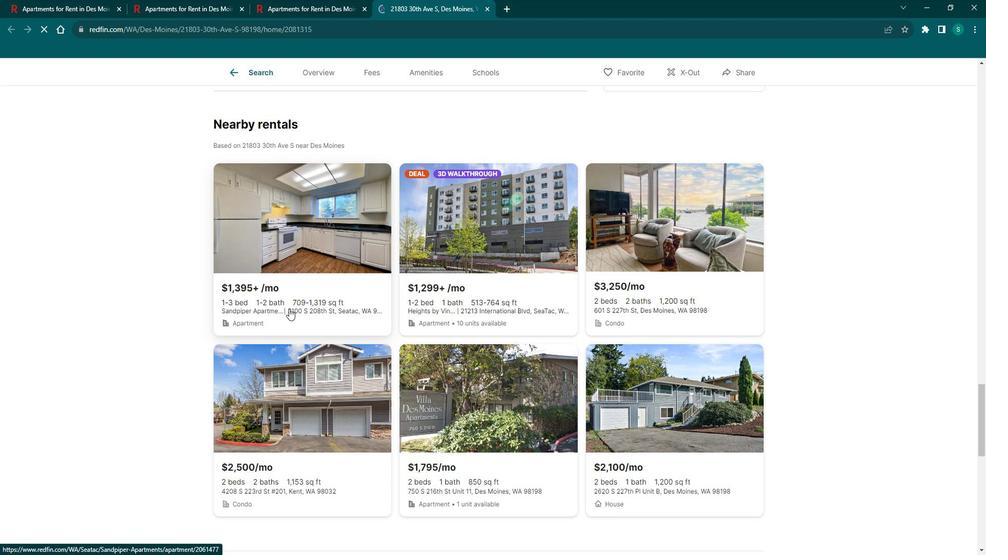 
Action: Mouse scrolled (295, 302) with delta (0, 0)
Screenshot: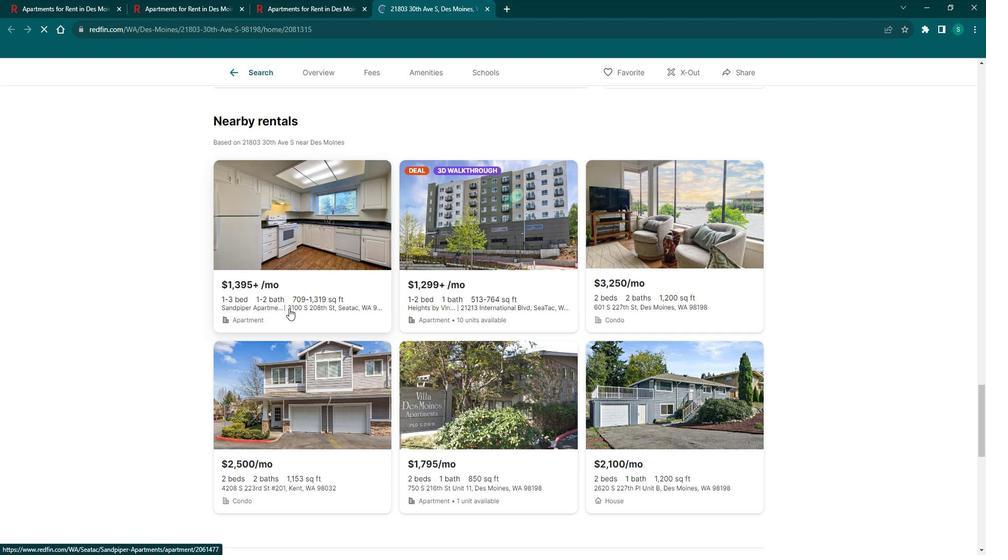 
Action: Mouse scrolled (295, 302) with delta (0, 0)
Screenshot: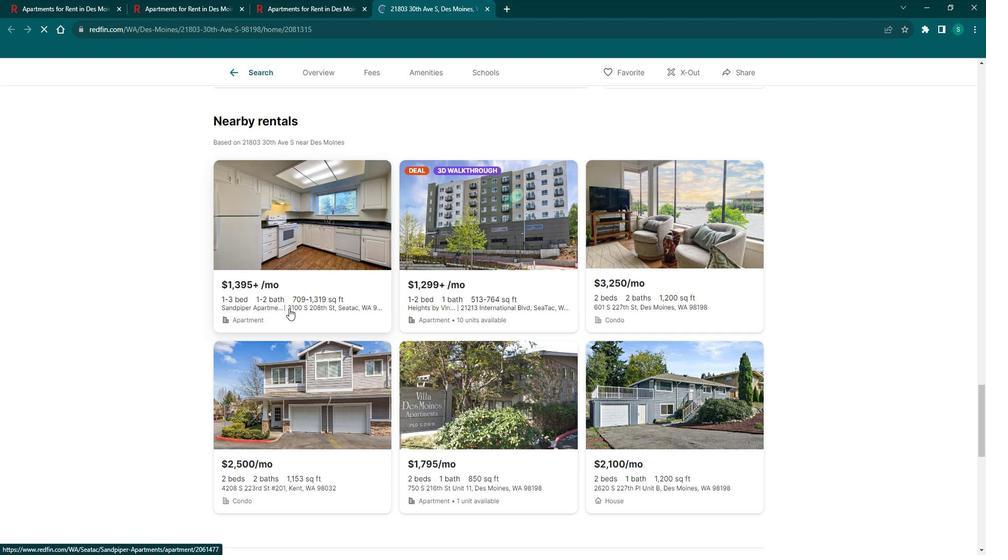
Action: Mouse scrolled (295, 302) with delta (0, 0)
Screenshot: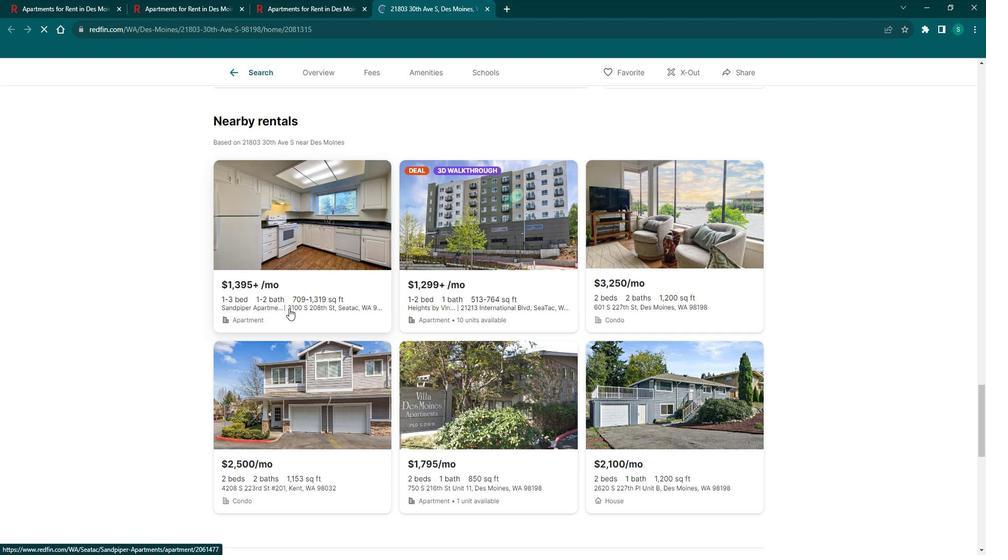 
Action: Mouse scrolled (295, 302) with delta (0, 0)
Screenshot: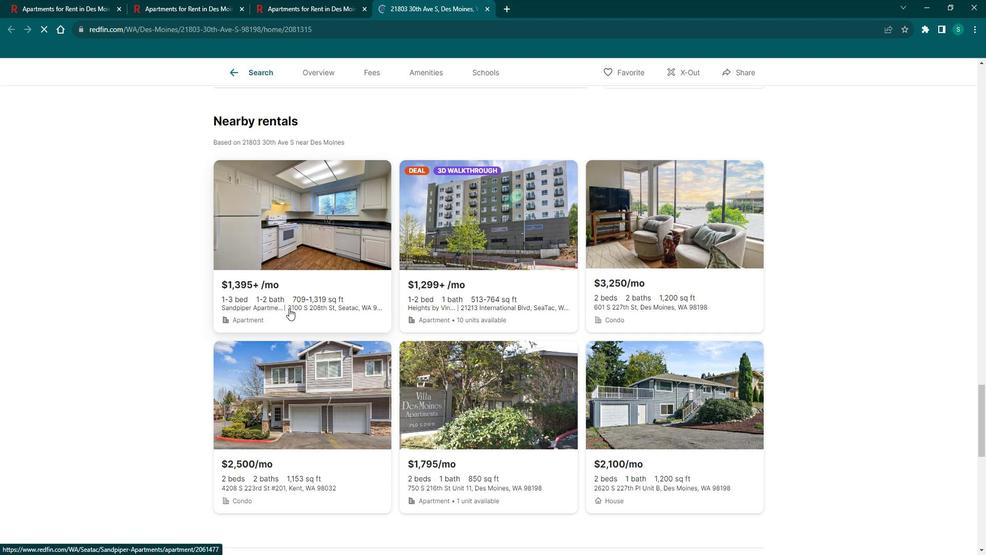 
Action: Mouse moved to (269, 76)
Screenshot: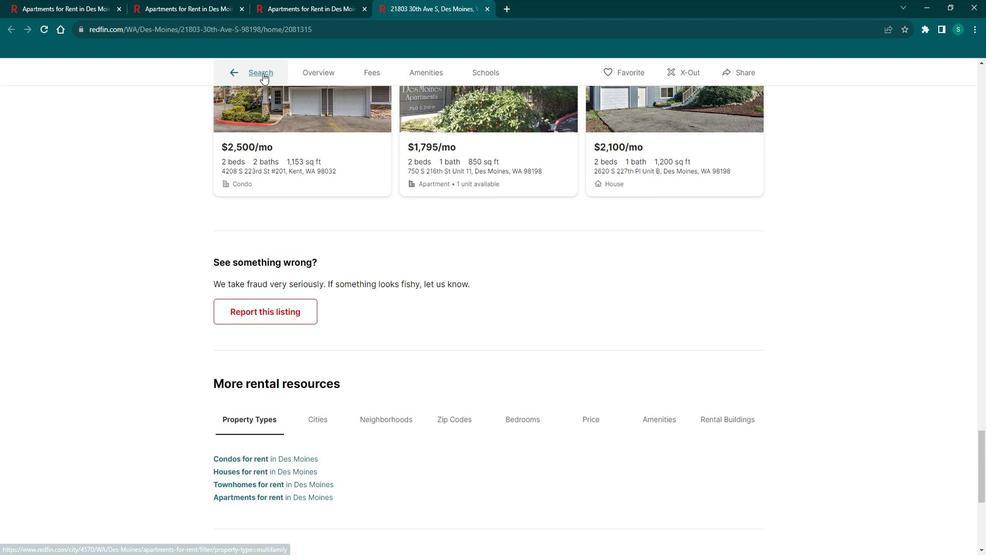 
Action: Mouse pressed left at (269, 76)
Screenshot: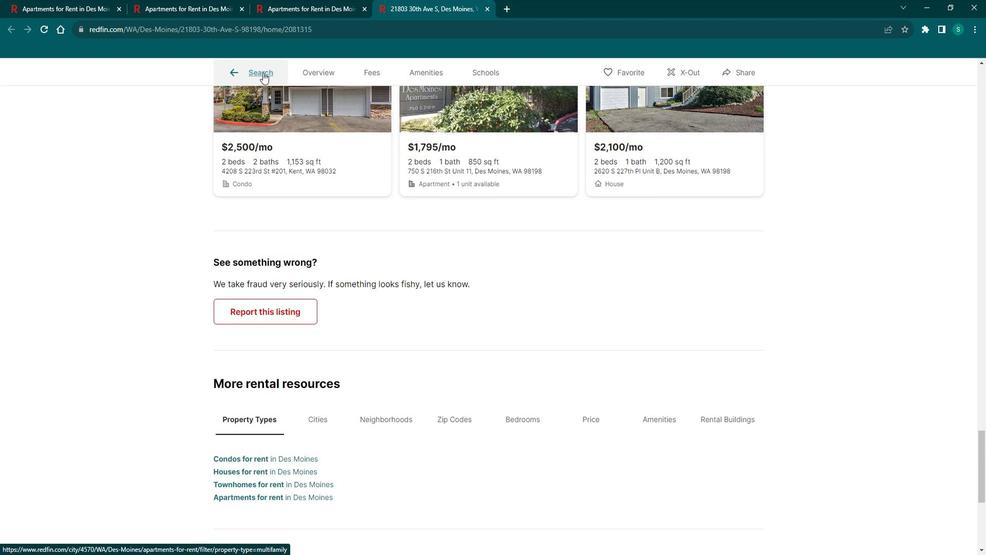 
Action: Mouse moved to (748, 398)
Screenshot: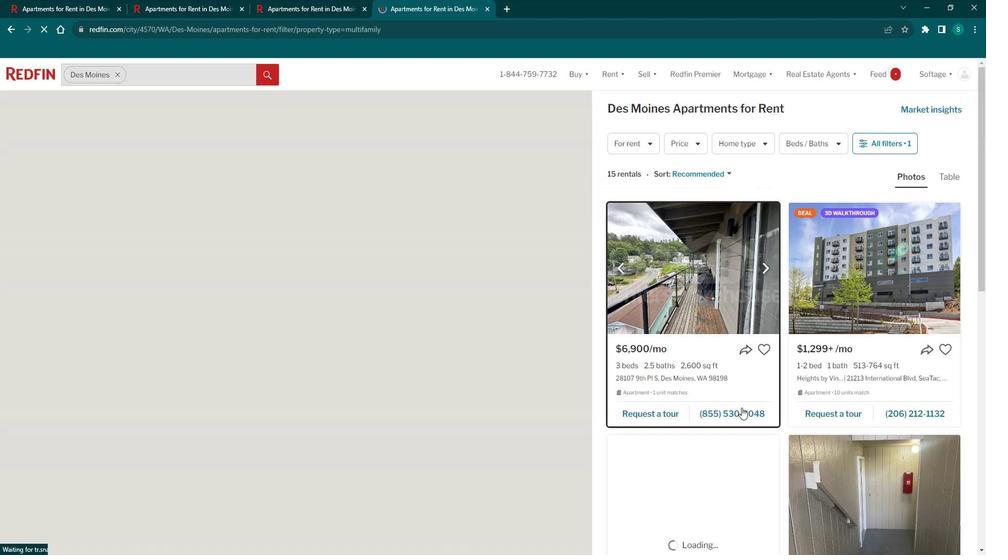 
Action: Mouse scrolled (748, 398) with delta (0, 0)
Screenshot: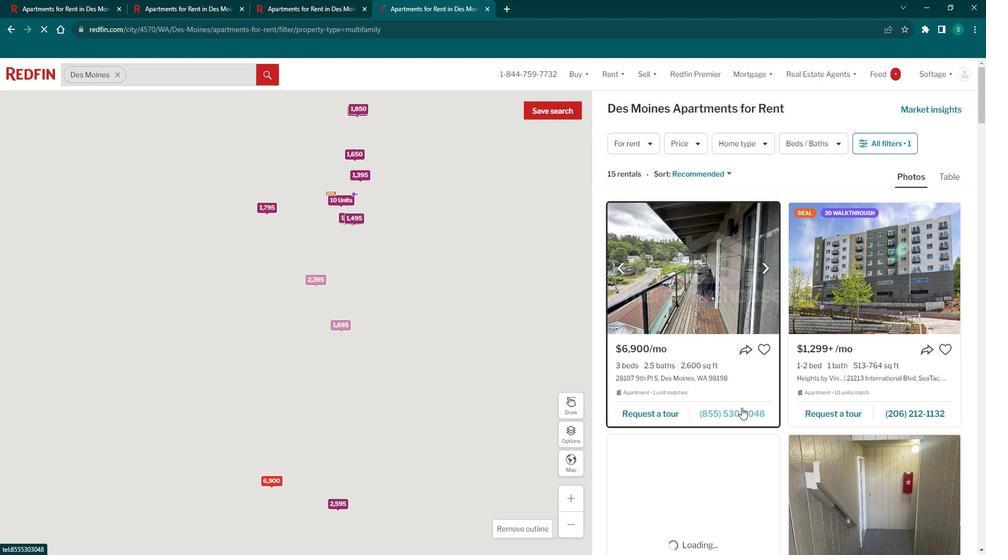 
Action: Mouse scrolled (748, 398) with delta (0, 0)
Screenshot: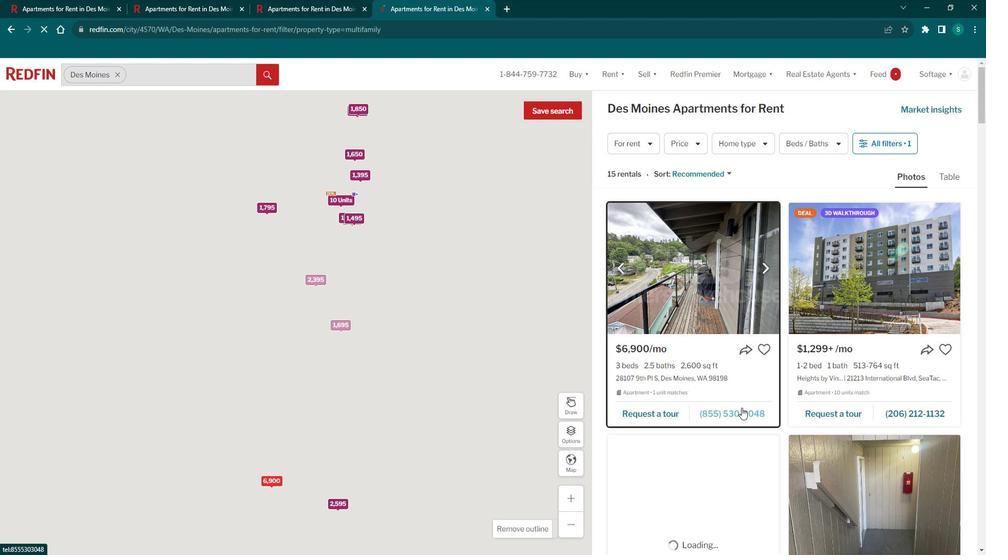 
Action: Mouse scrolled (748, 398) with delta (0, 0)
Screenshot: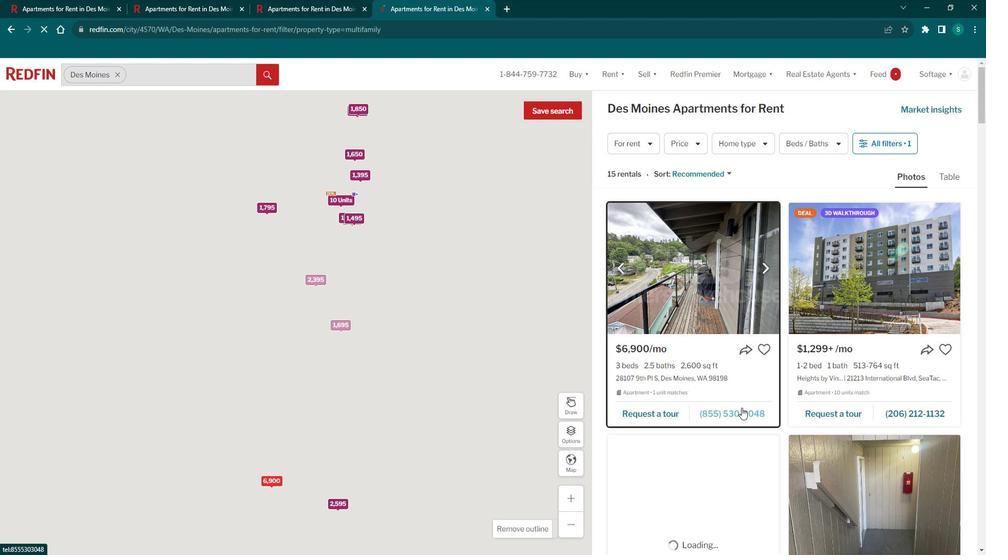 
Action: Mouse scrolled (748, 398) with delta (0, 0)
Screenshot: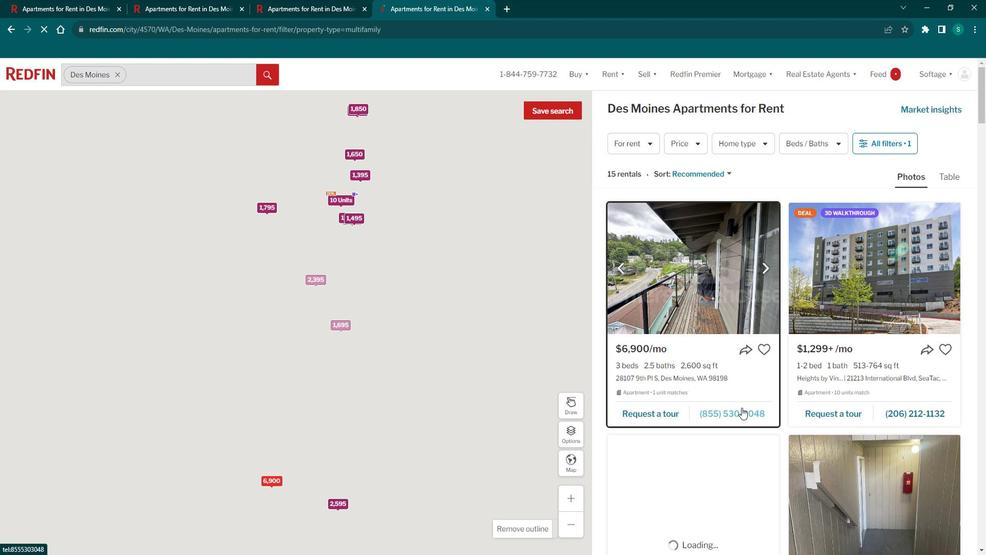 
Action: Mouse scrolled (748, 398) with delta (0, 0)
Screenshot: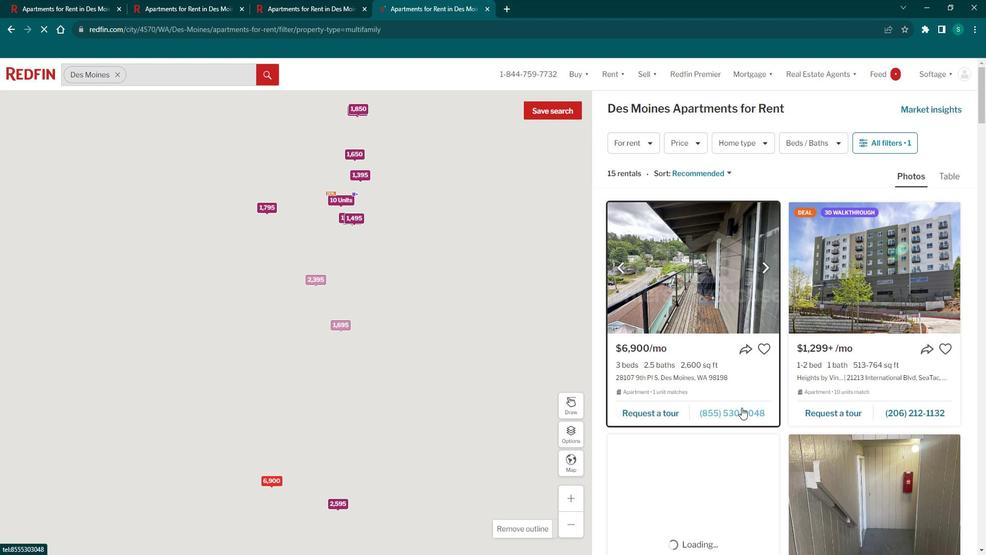 
Action: Mouse scrolled (748, 398) with delta (0, 0)
Screenshot: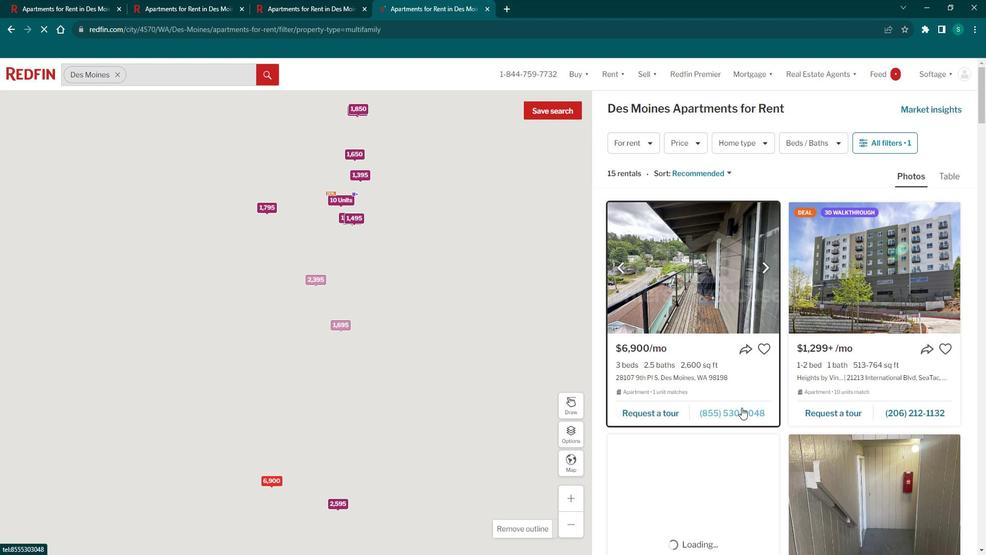 
Action: Mouse moved to (746, 399)
Screenshot: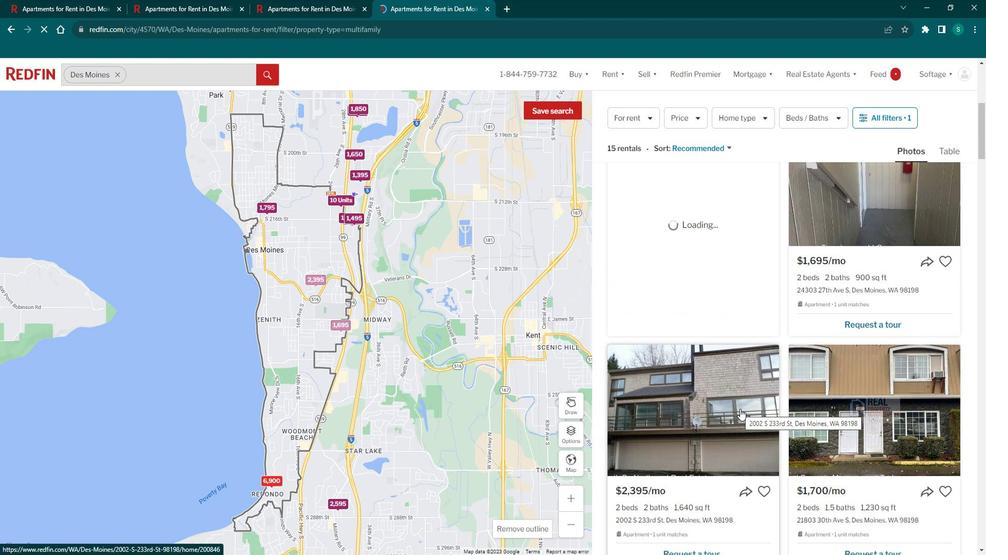 
Action: Mouse scrolled (746, 399) with delta (0, 0)
Screenshot: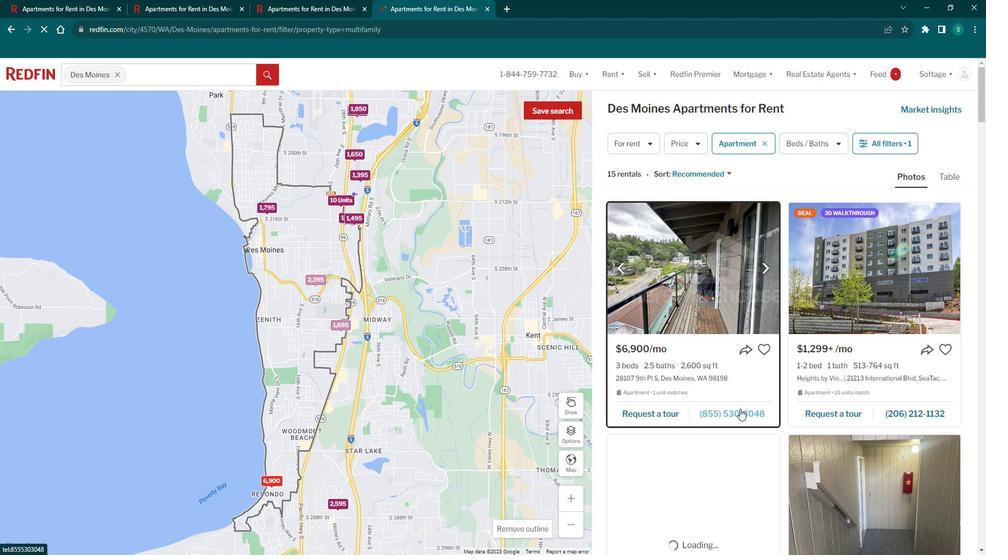 
Action: Mouse scrolled (746, 399) with delta (0, 0)
Screenshot: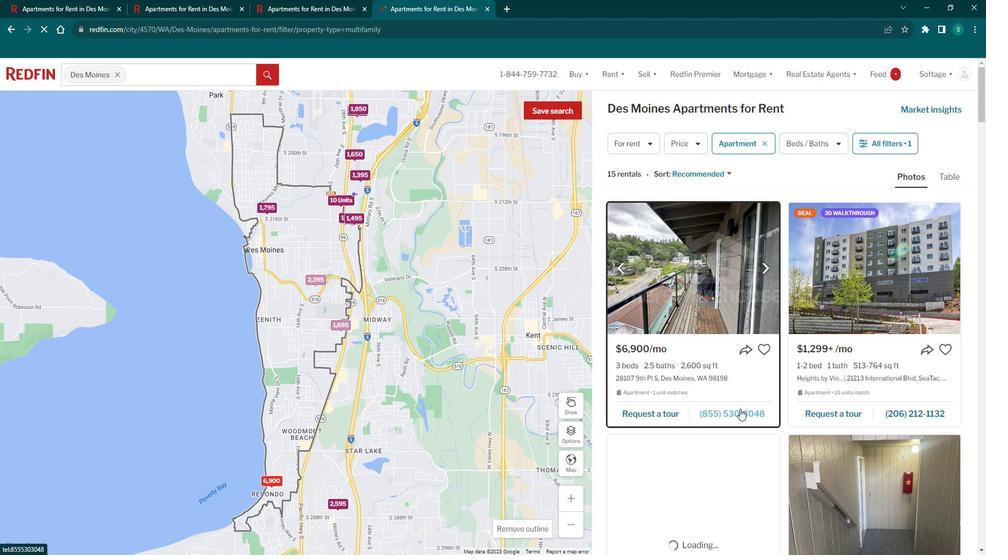 
Action: Mouse scrolled (746, 399) with delta (0, 0)
Screenshot: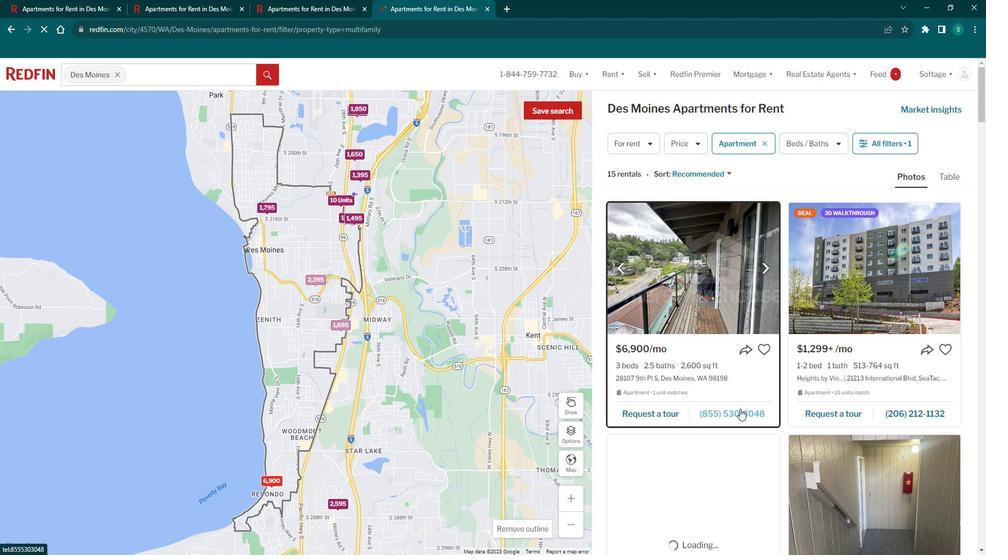 
Action: Mouse scrolled (746, 399) with delta (0, 0)
